 Task: Select transit view around selected location Colonial Williamsburg, Virginia, United States and check out the nearest train station
Action: Mouse moved to (161, 180)
Screenshot: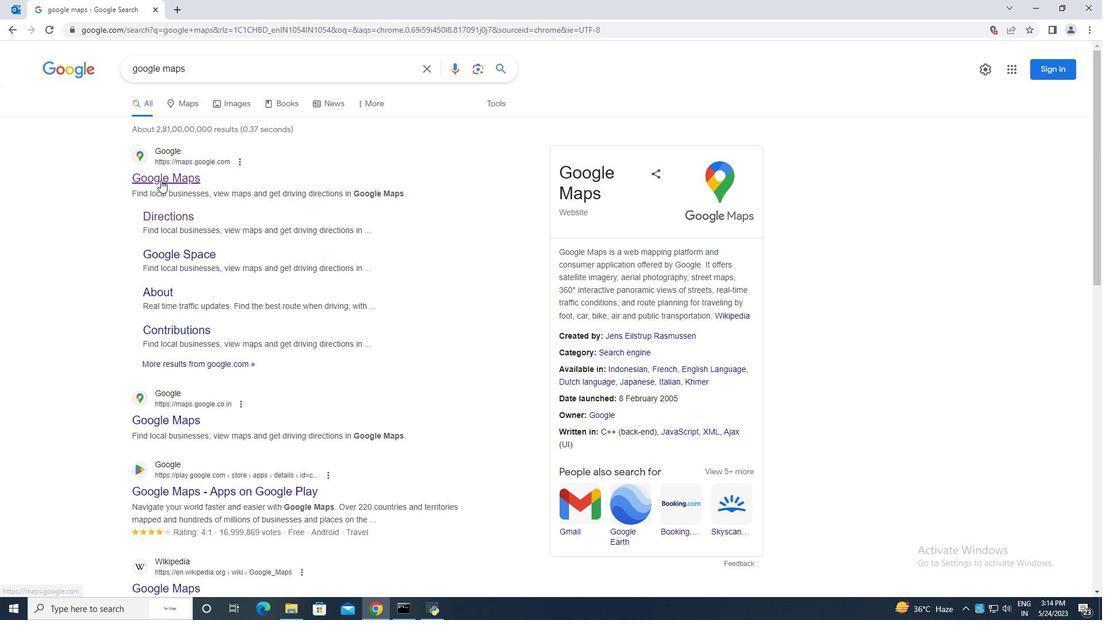 
Action: Mouse pressed left at (161, 180)
Screenshot: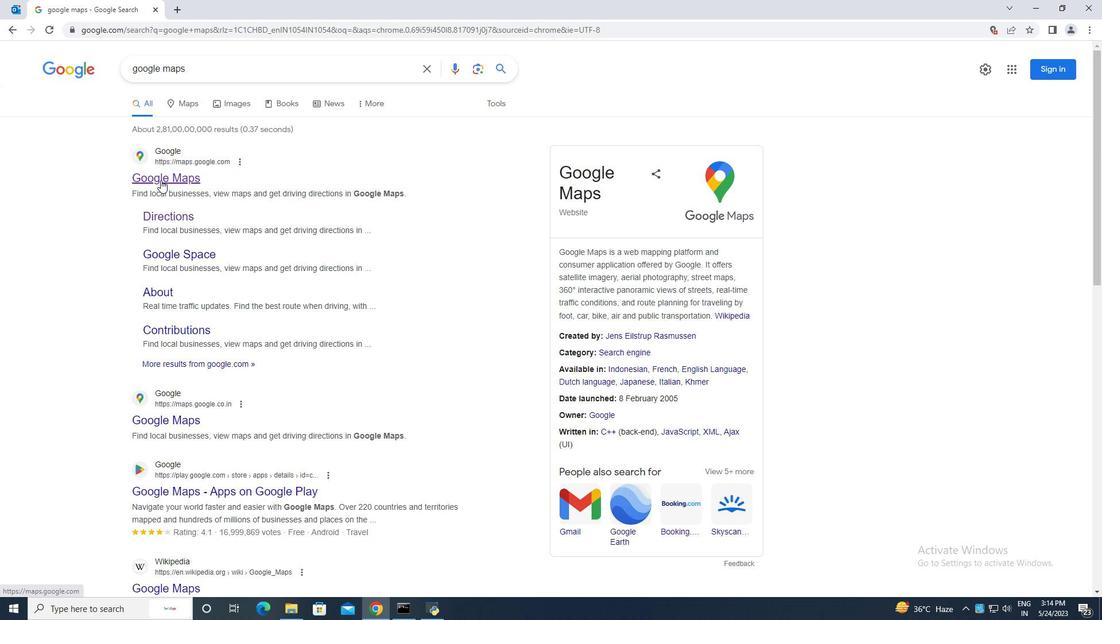 
Action: Mouse moved to (134, 59)
Screenshot: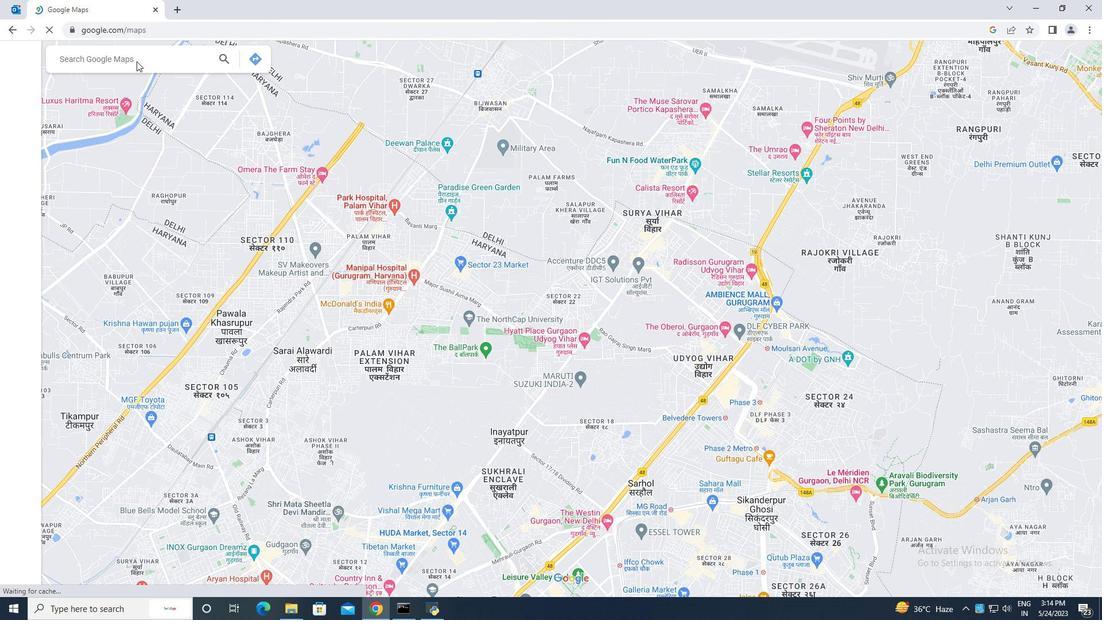 
Action: Mouse pressed left at (134, 59)
Screenshot: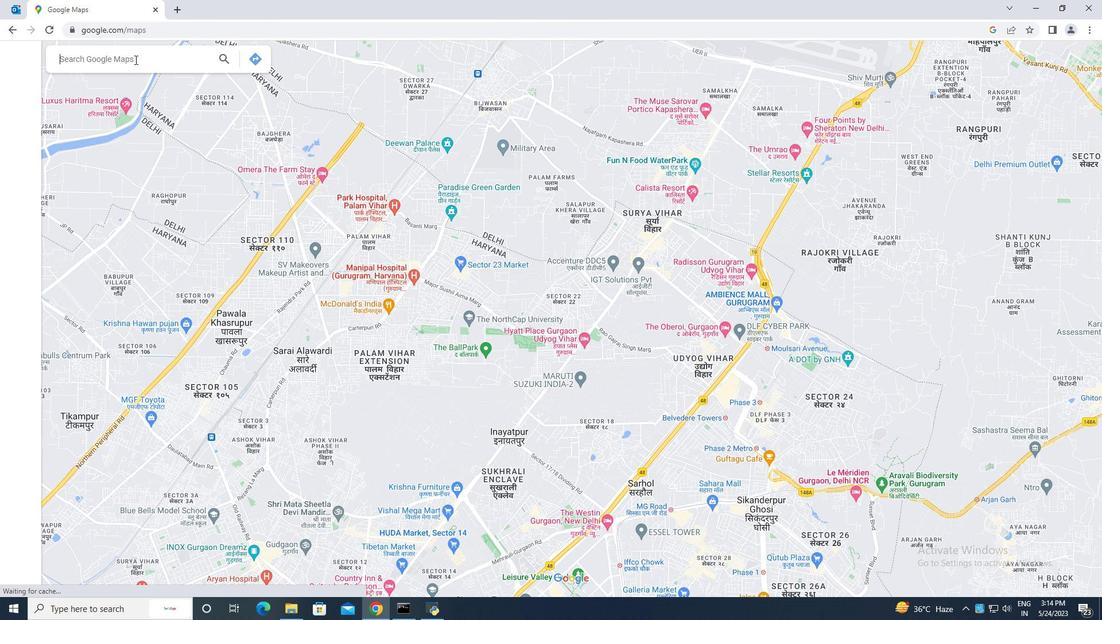 
Action: Mouse moved to (138, 45)
Screenshot: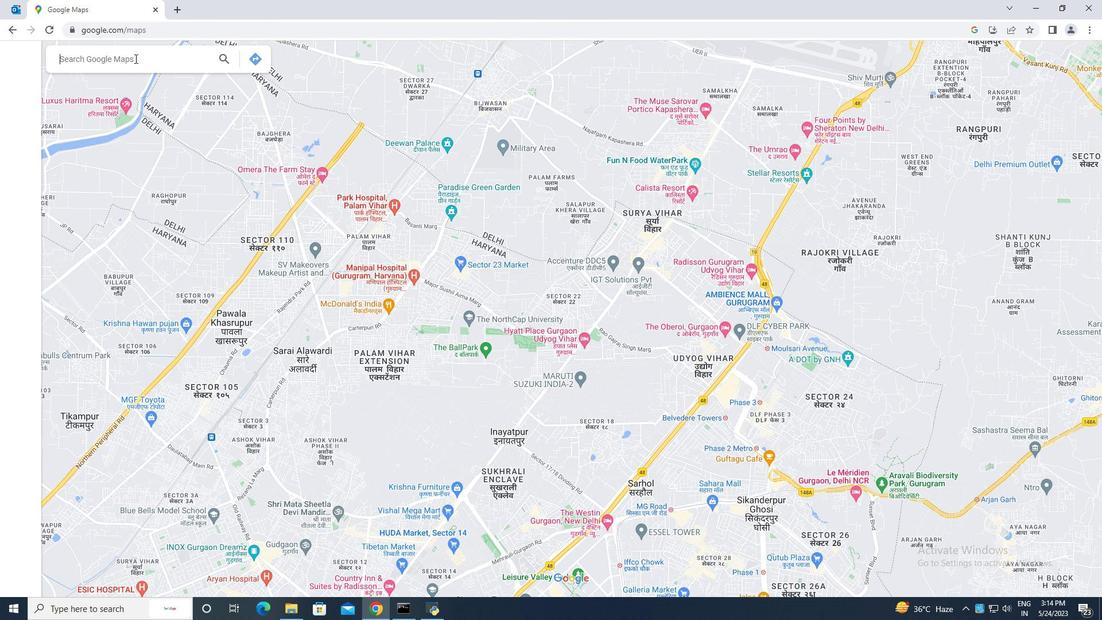 
Action: Key pressed colonial<Key.space>e<Key.backspace>williamsburg<Key.space>virginia<Key.space>s<Key.backspace>us<Key.enter>
Screenshot: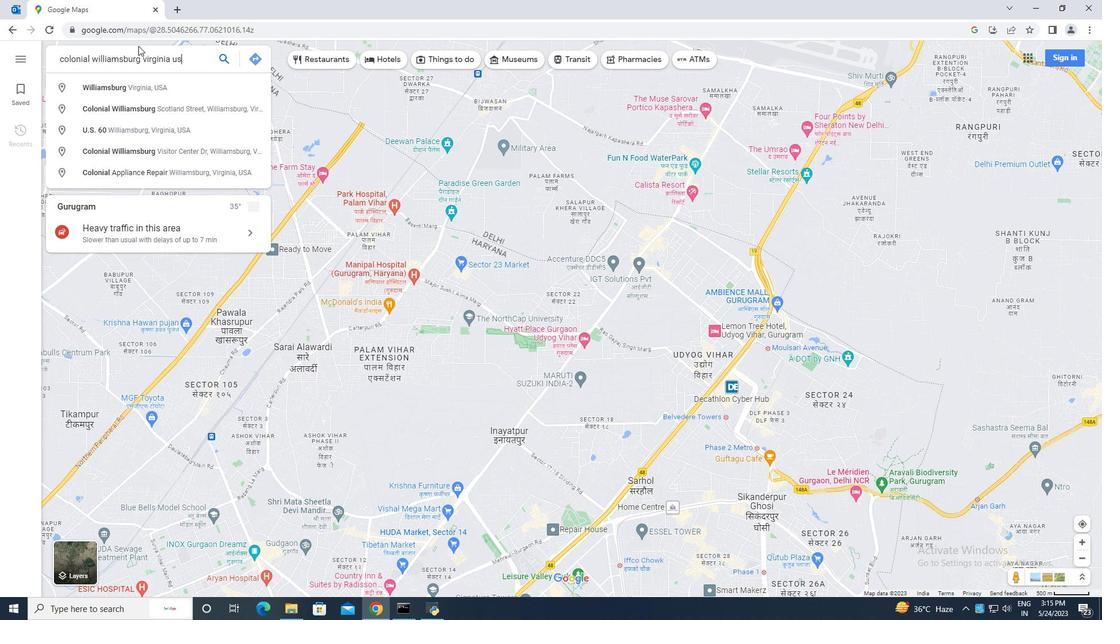
Action: Mouse moved to (186, 59)
Screenshot: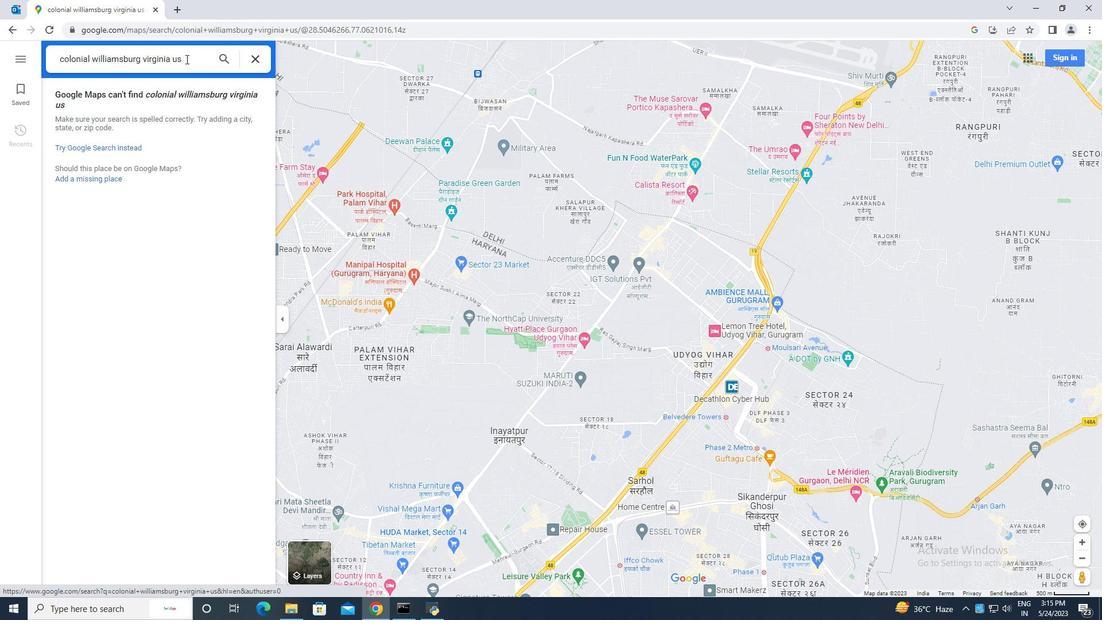 
Action: Key pressed <Key.backspace><Key.backspace><Key.backspace>
Screenshot: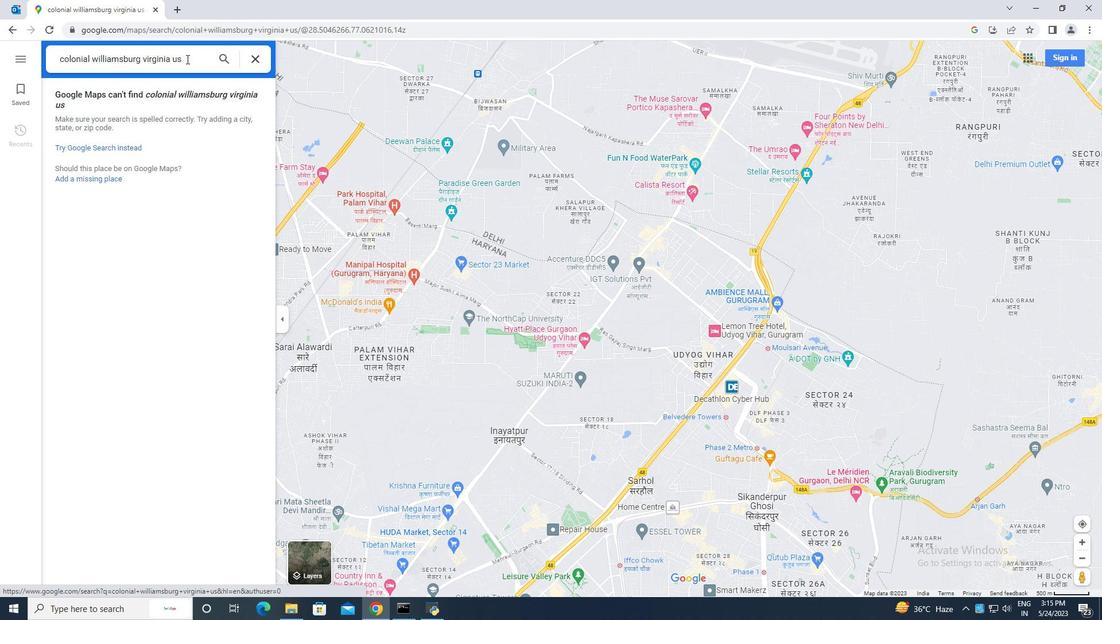 
Action: Mouse moved to (194, 62)
Screenshot: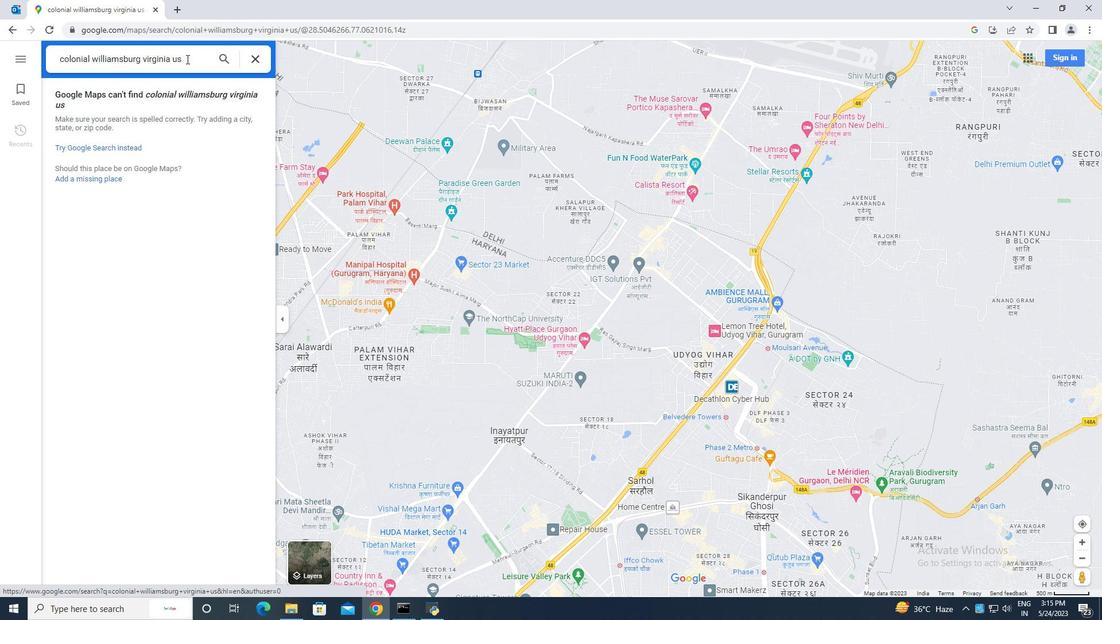 
Action: Mouse pressed left at (194, 62)
Screenshot: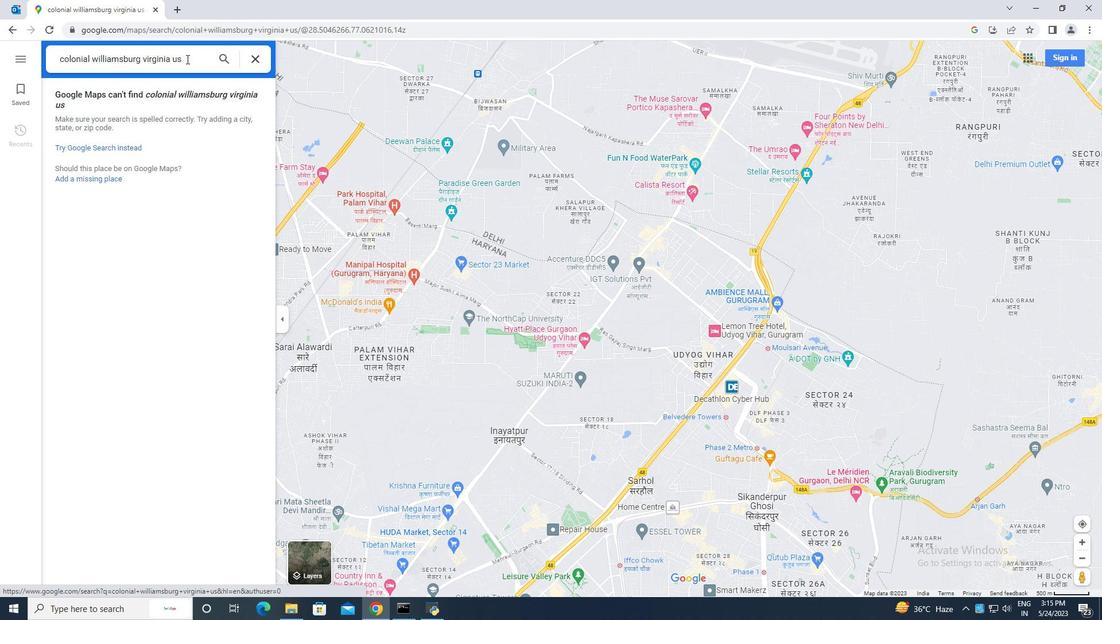 
Action: Key pressed <Key.backspace><Key.backspace>
Screenshot: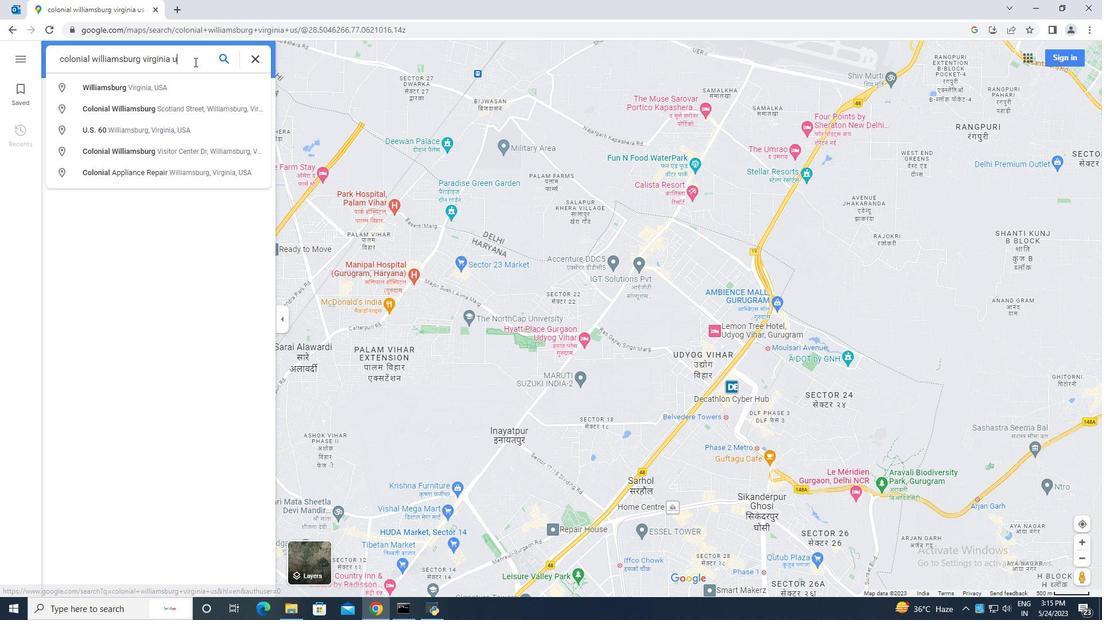 
Action: Mouse moved to (184, 85)
Screenshot: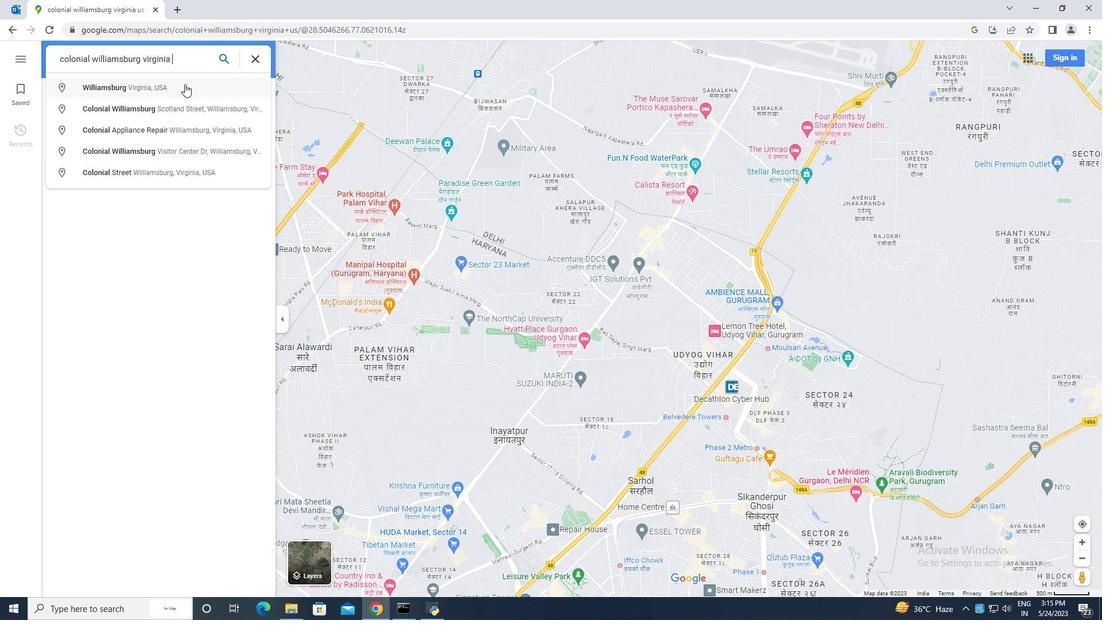 
Action: Mouse pressed left at (184, 85)
Screenshot: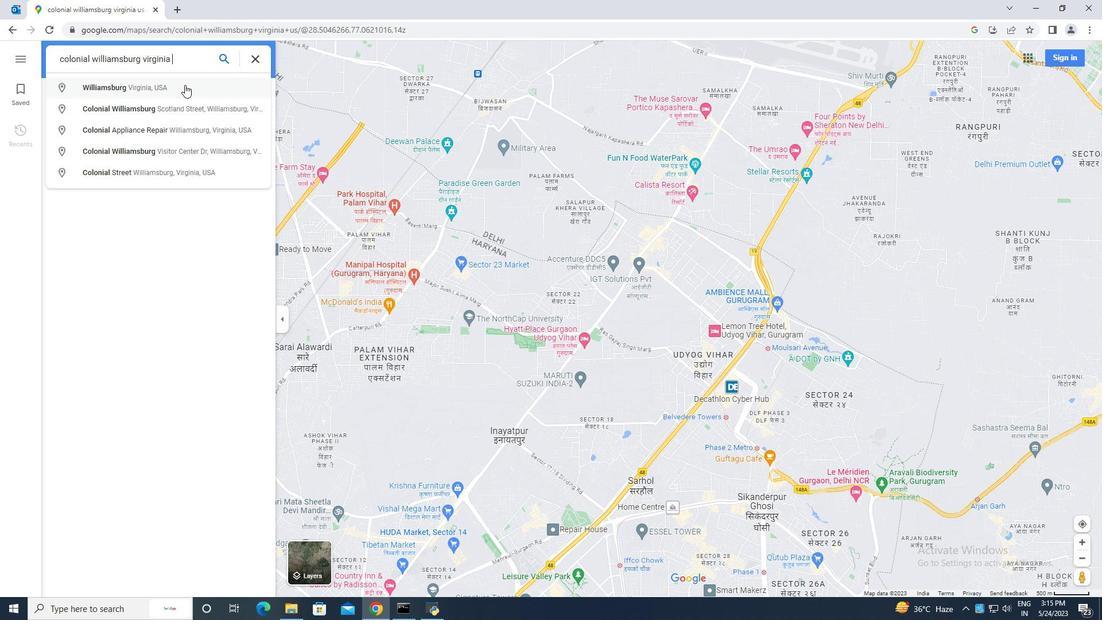 
Action: Mouse moved to (468, 60)
Screenshot: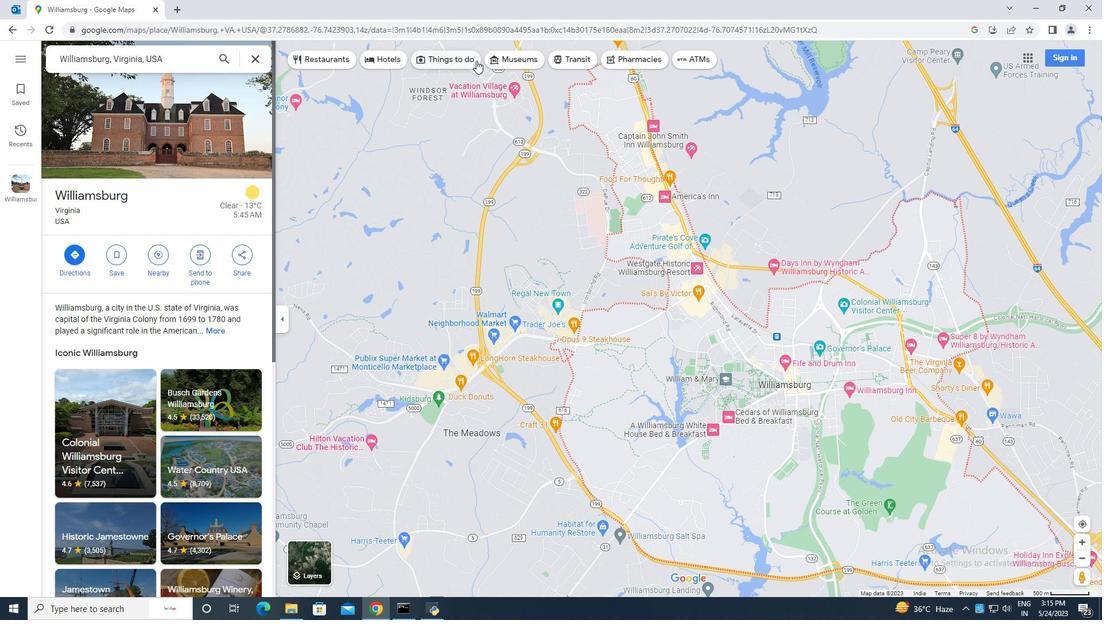 
Action: Mouse pressed left at (468, 60)
Screenshot: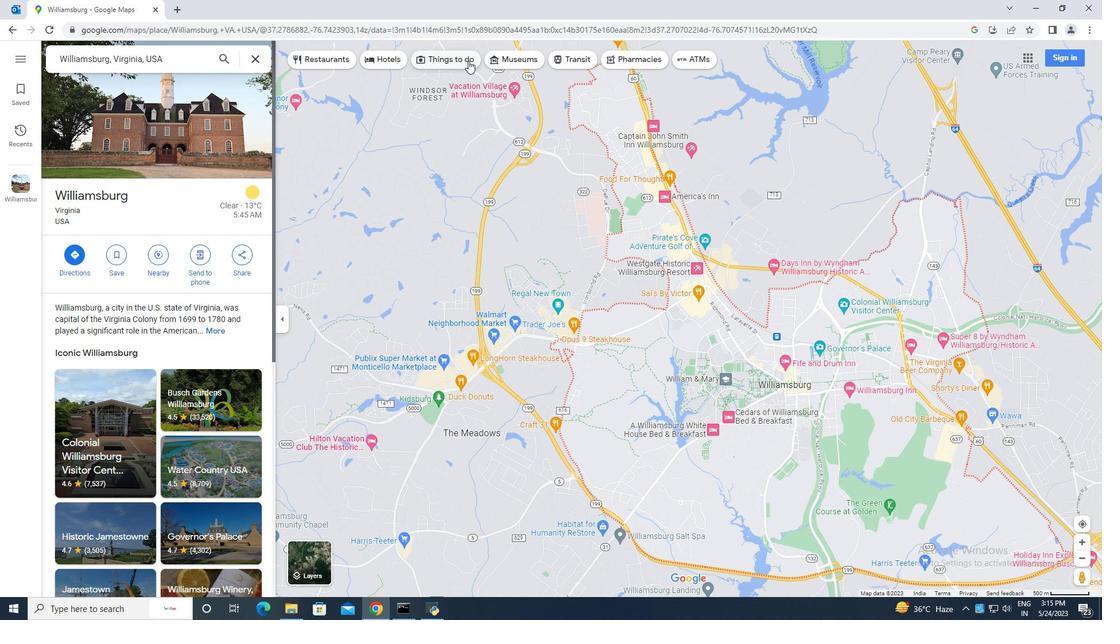 
Action: Mouse moved to (256, 59)
Screenshot: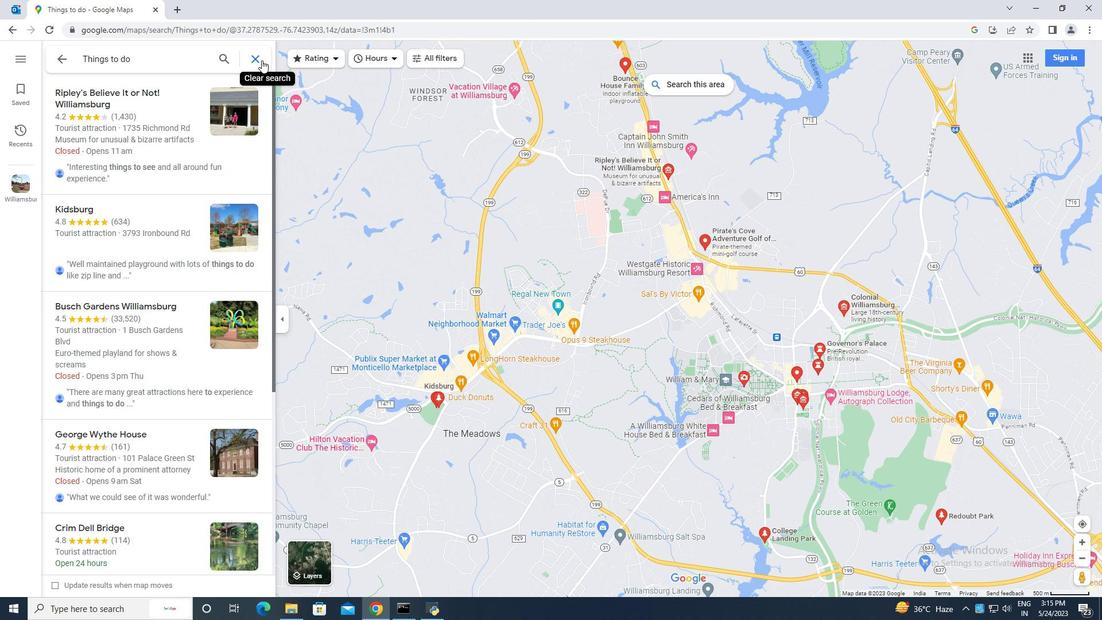 
Action: Mouse pressed left at (256, 59)
Screenshot: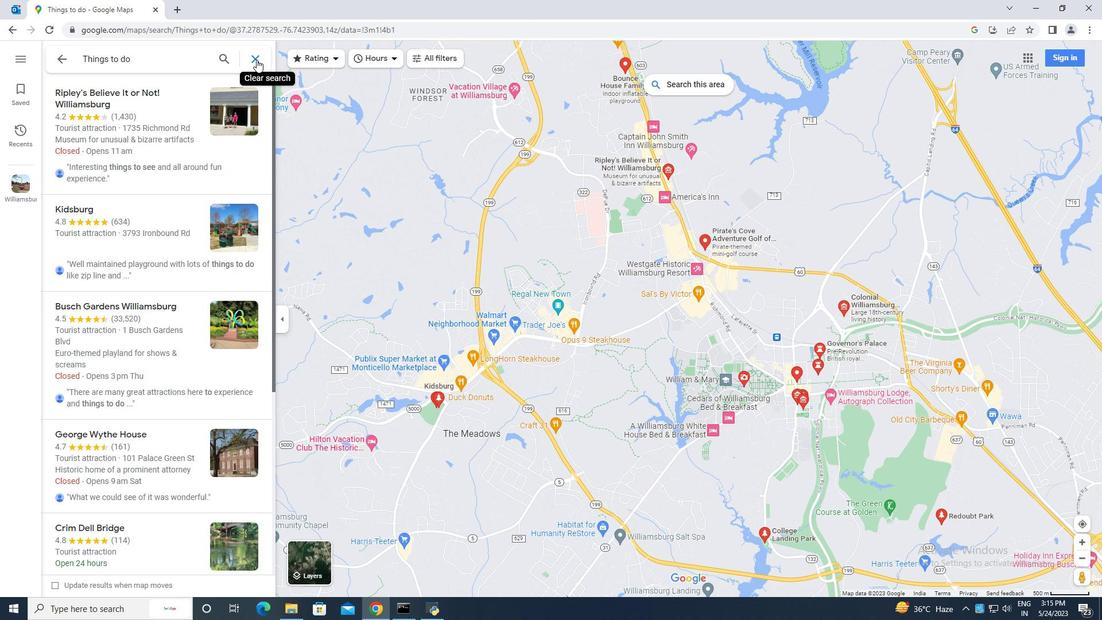 
Action: Mouse moved to (496, 558)
Screenshot: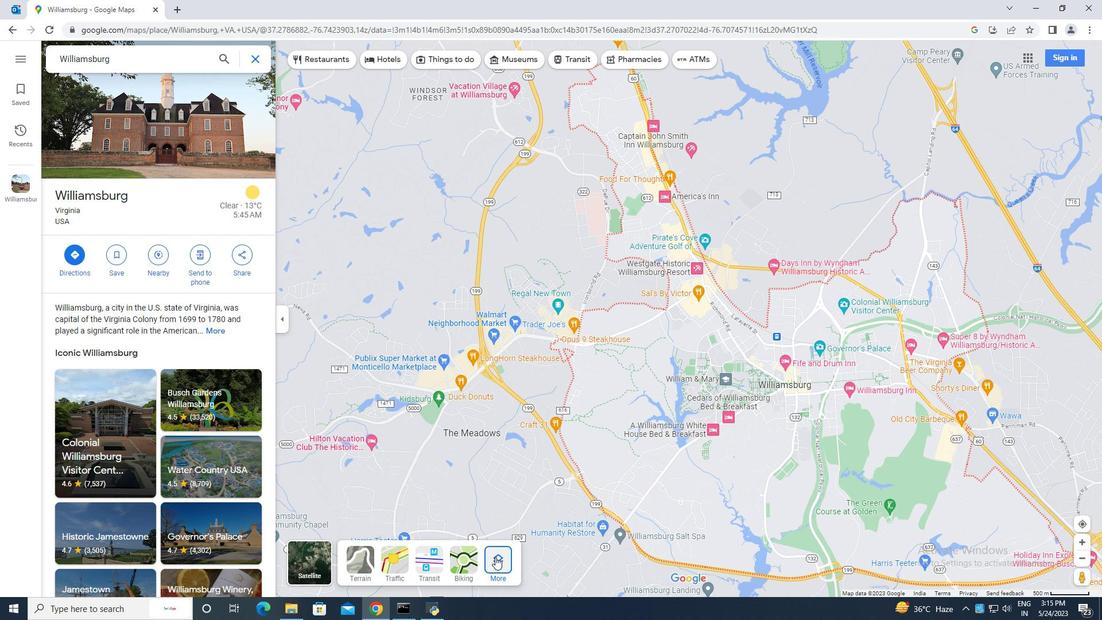 
Action: Mouse pressed left at (496, 558)
Screenshot: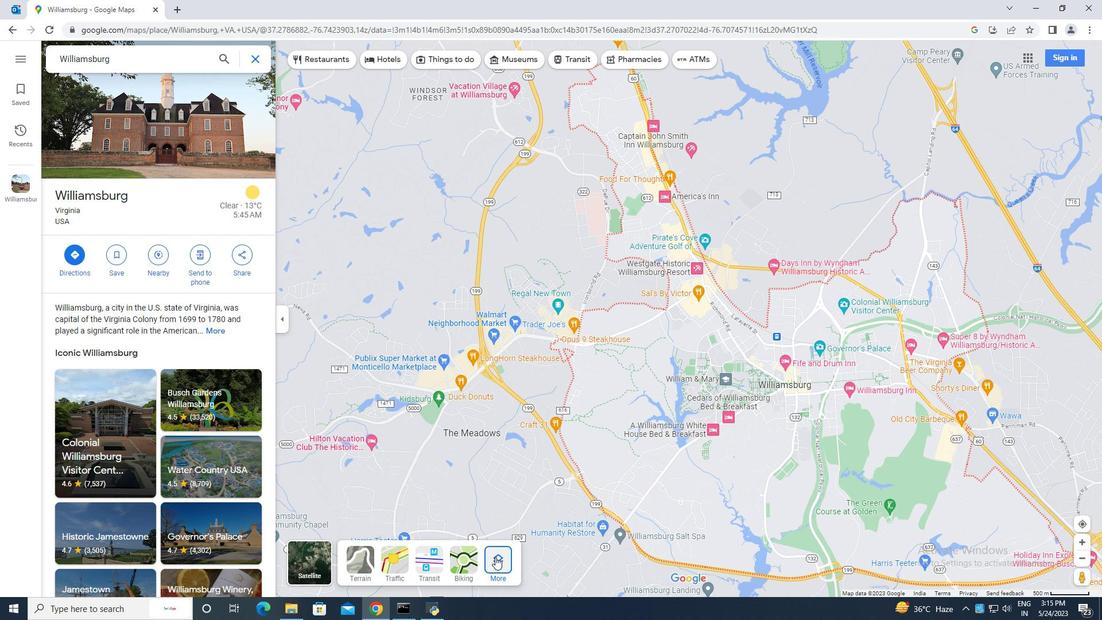 
Action: Mouse moved to (344, 482)
Screenshot: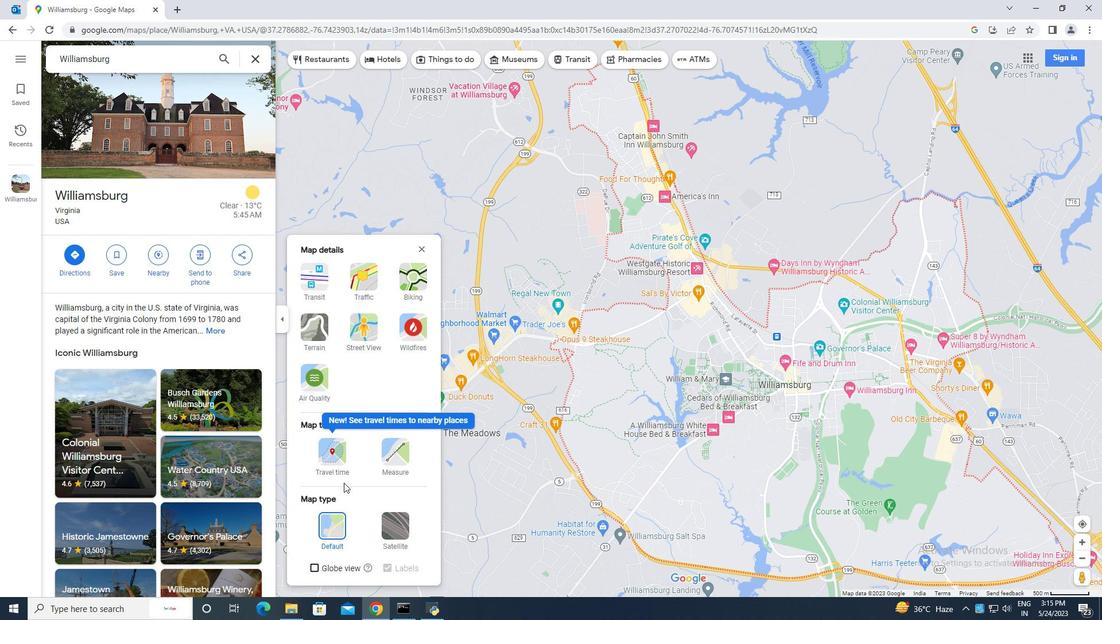 
Action: Mouse scrolled (344, 481) with delta (0, 0)
Screenshot: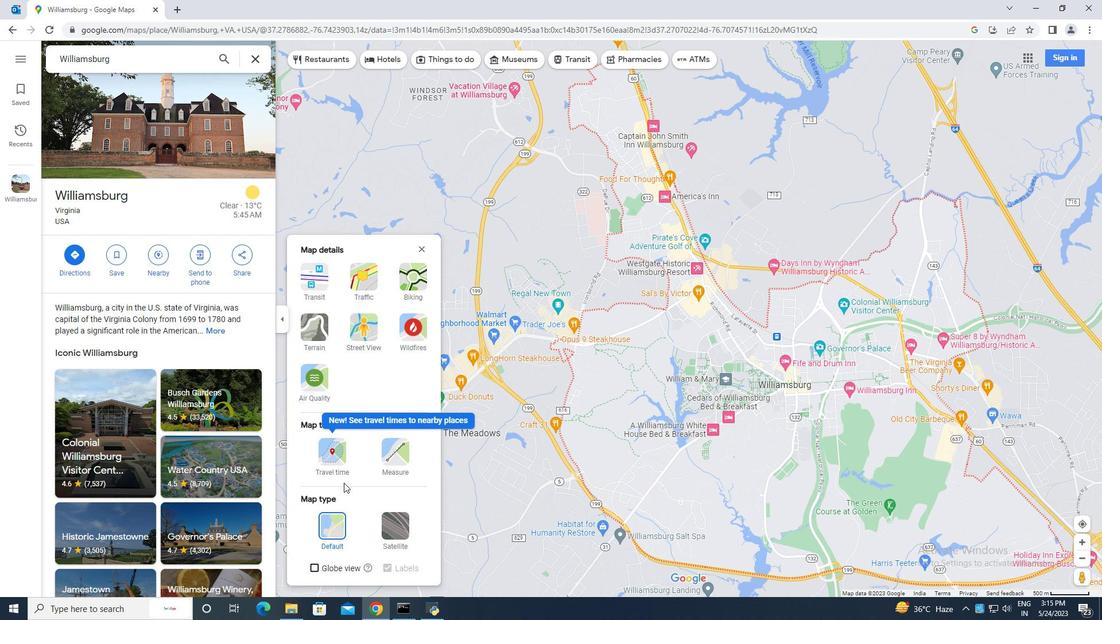 
Action: Mouse scrolled (344, 481) with delta (0, 0)
Screenshot: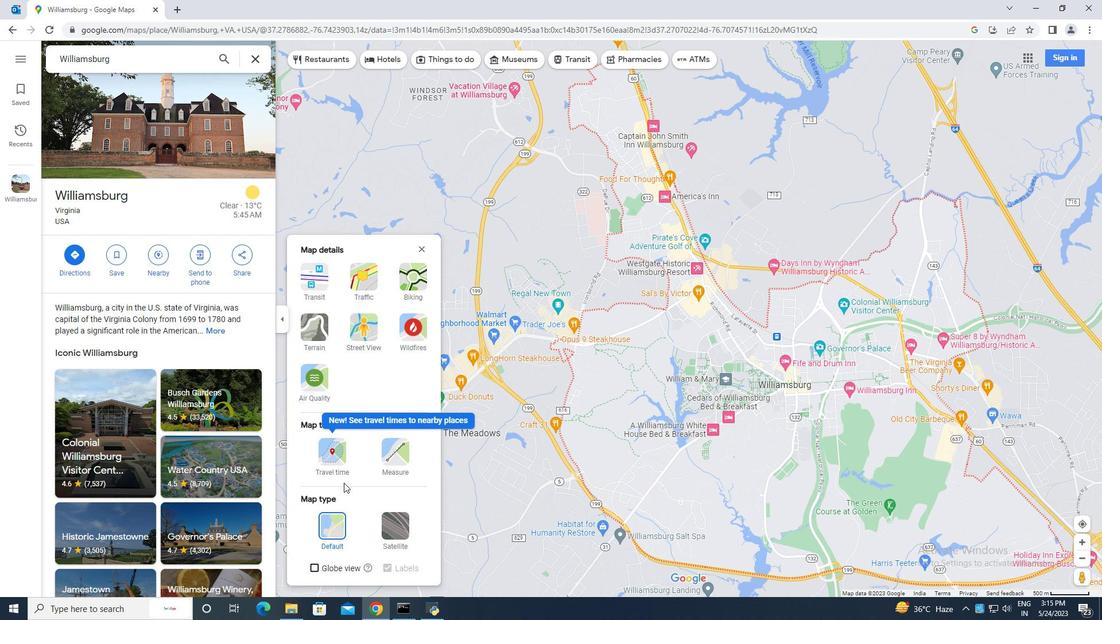 
Action: Mouse scrolled (344, 481) with delta (0, 0)
Screenshot: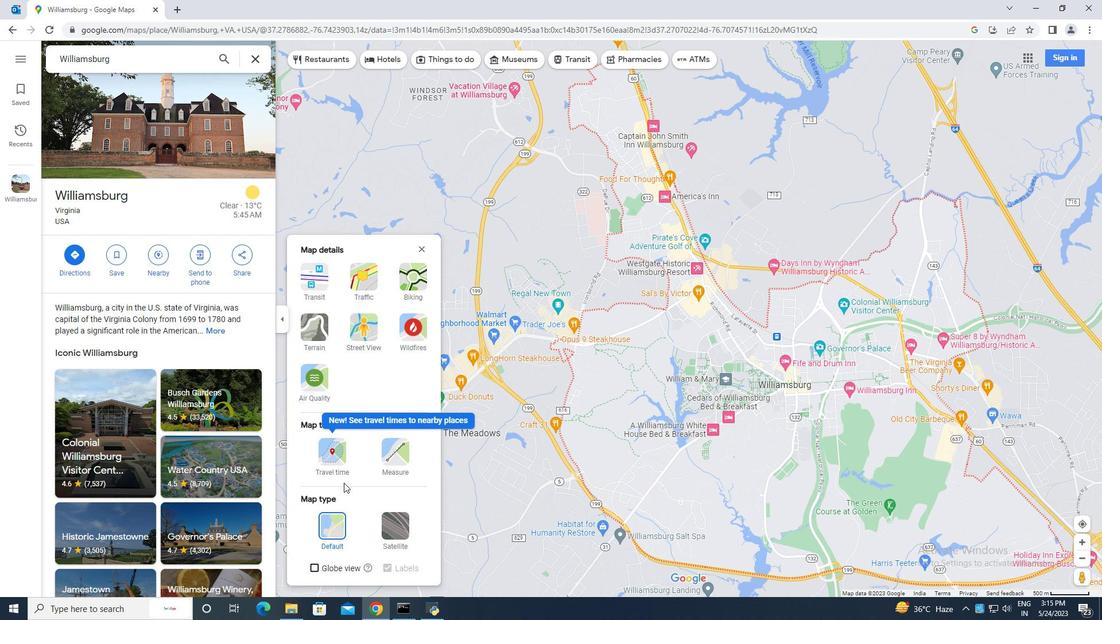 
Action: Mouse moved to (388, 176)
Screenshot: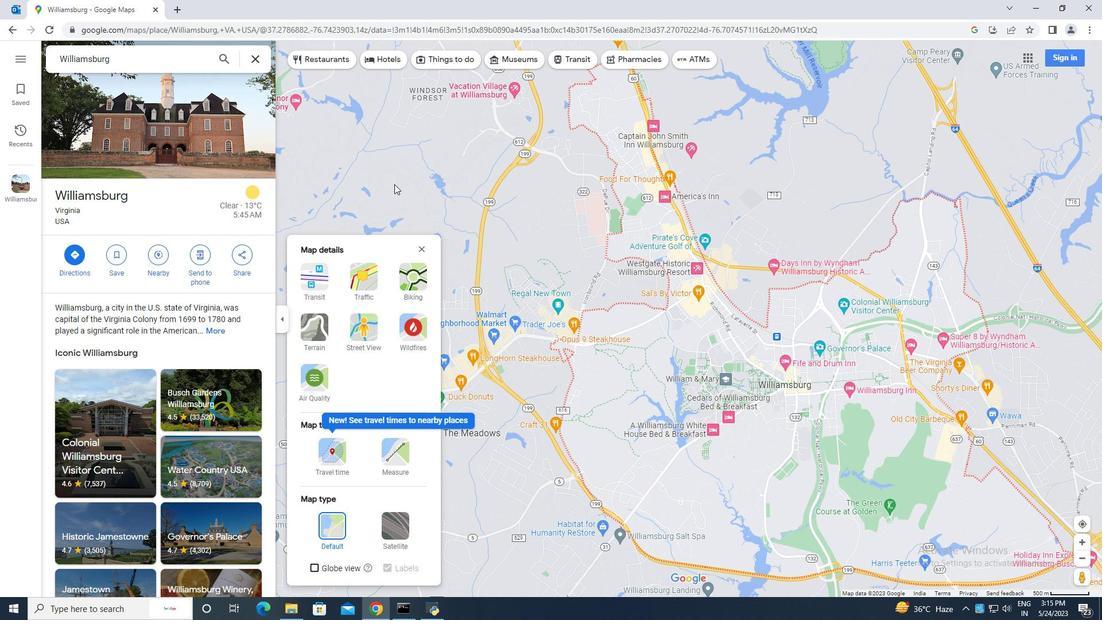 
Action: Mouse pressed left at (388, 176)
Screenshot: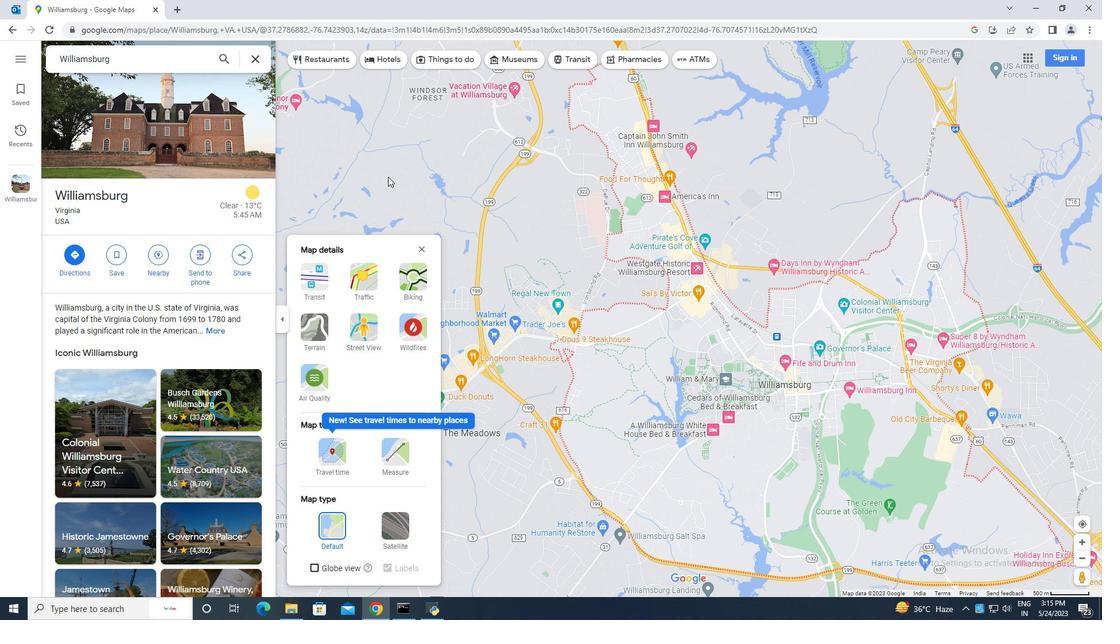 
Action: Mouse moved to (422, 247)
Screenshot: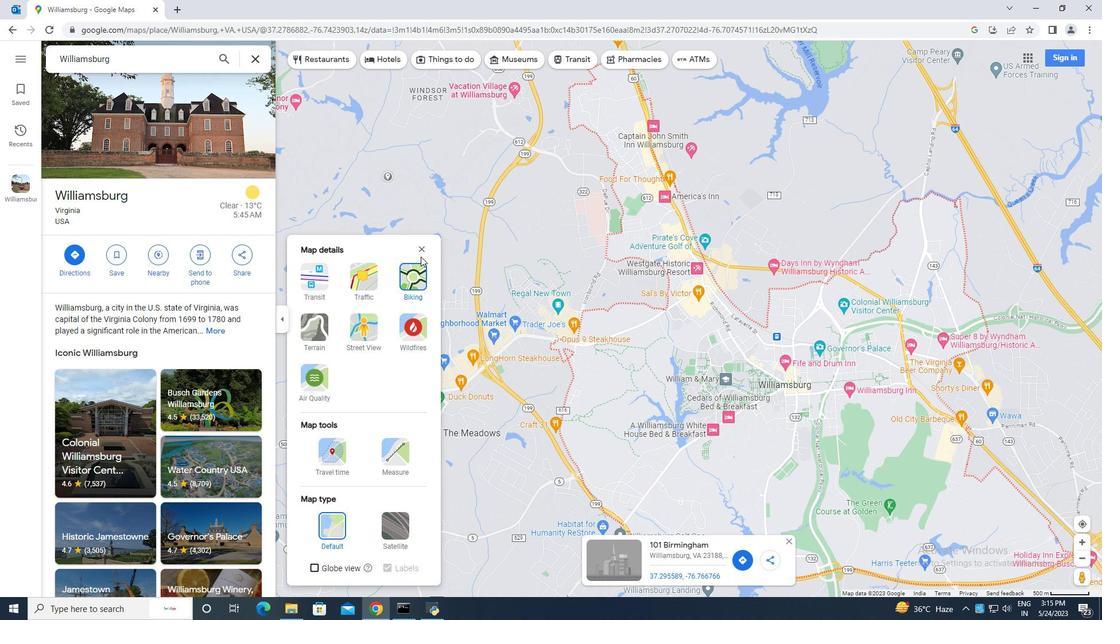 
Action: Mouse pressed left at (422, 247)
Screenshot: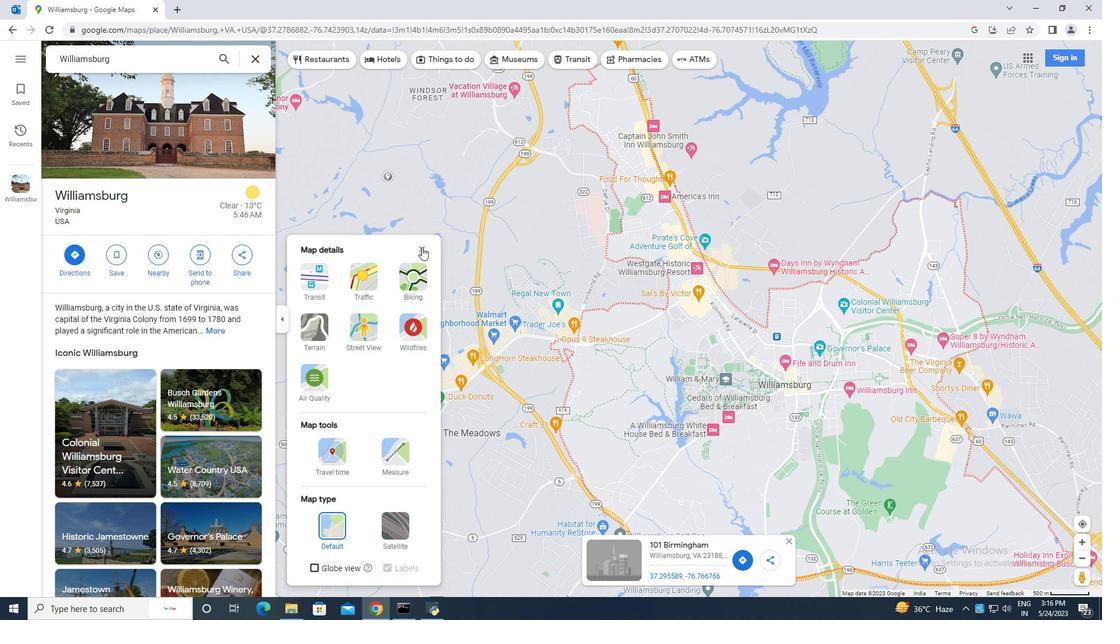 
Action: Mouse moved to (389, 244)
Screenshot: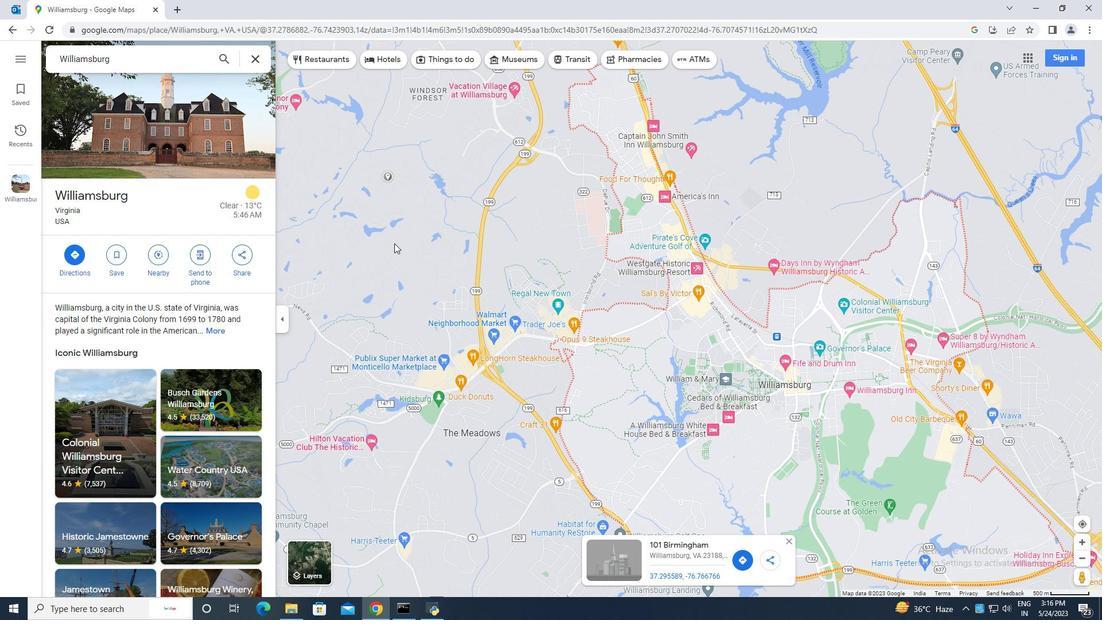 
Action: Mouse scrolled (389, 244) with delta (0, 0)
Screenshot: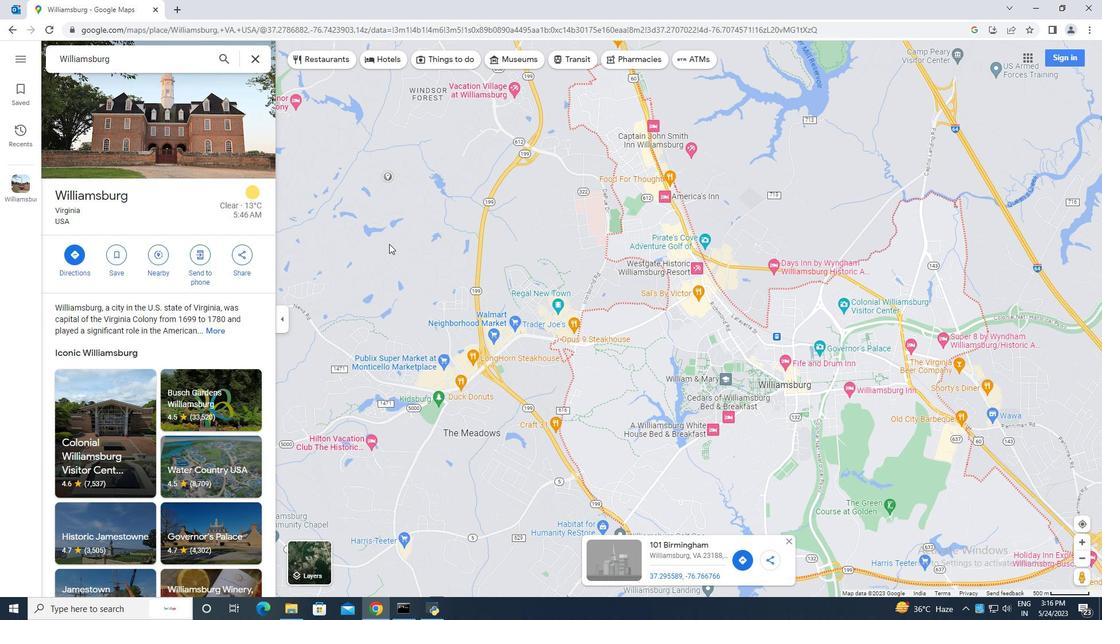 
Action: Mouse scrolled (389, 244) with delta (0, 0)
Screenshot: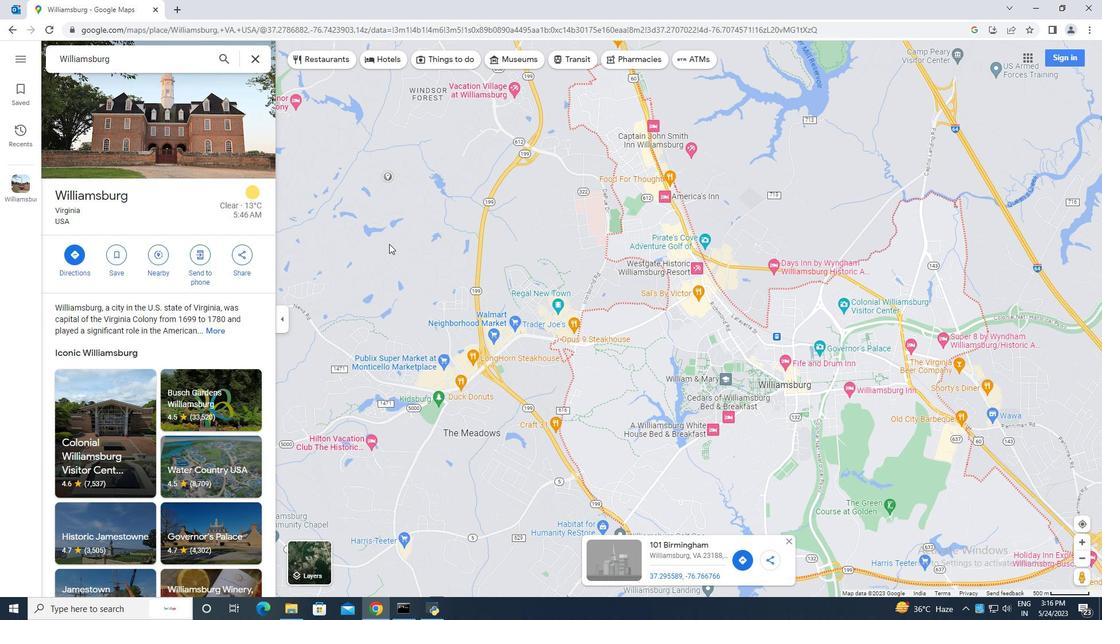 
Action: Mouse scrolled (389, 244) with delta (0, 0)
Screenshot: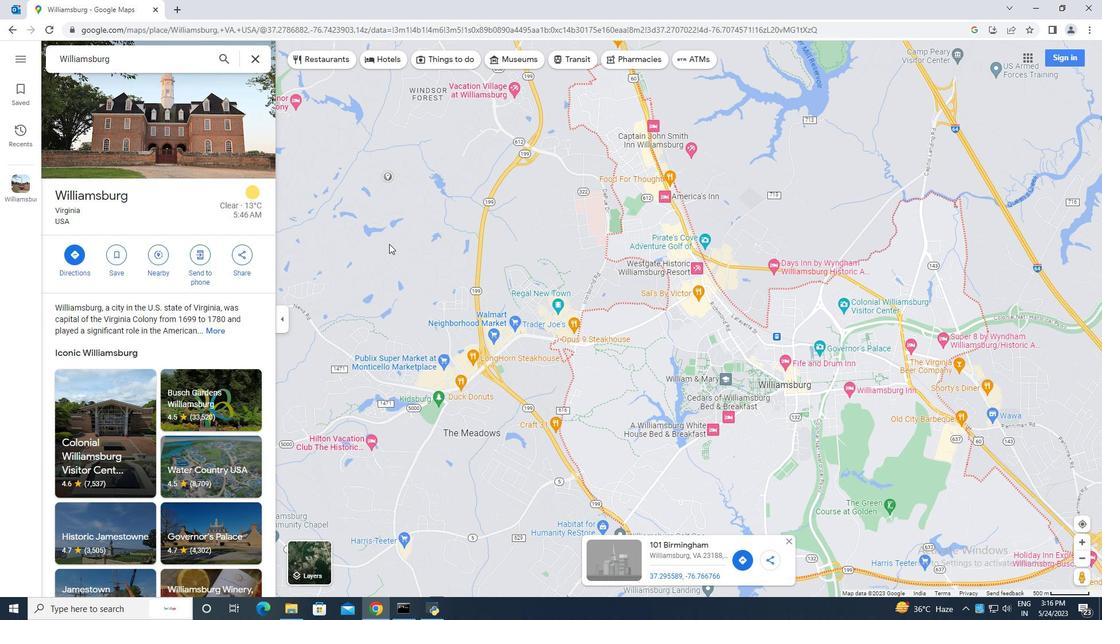 
Action: Mouse scrolled (389, 243) with delta (0, 0)
Screenshot: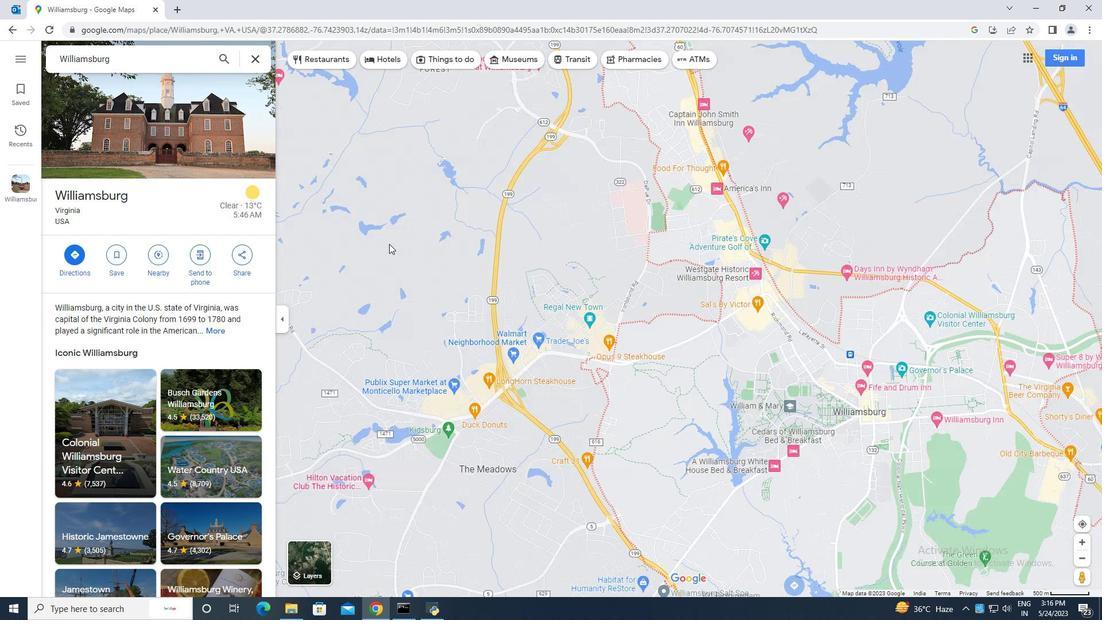 
Action: Mouse scrolled (389, 243) with delta (0, 0)
Screenshot: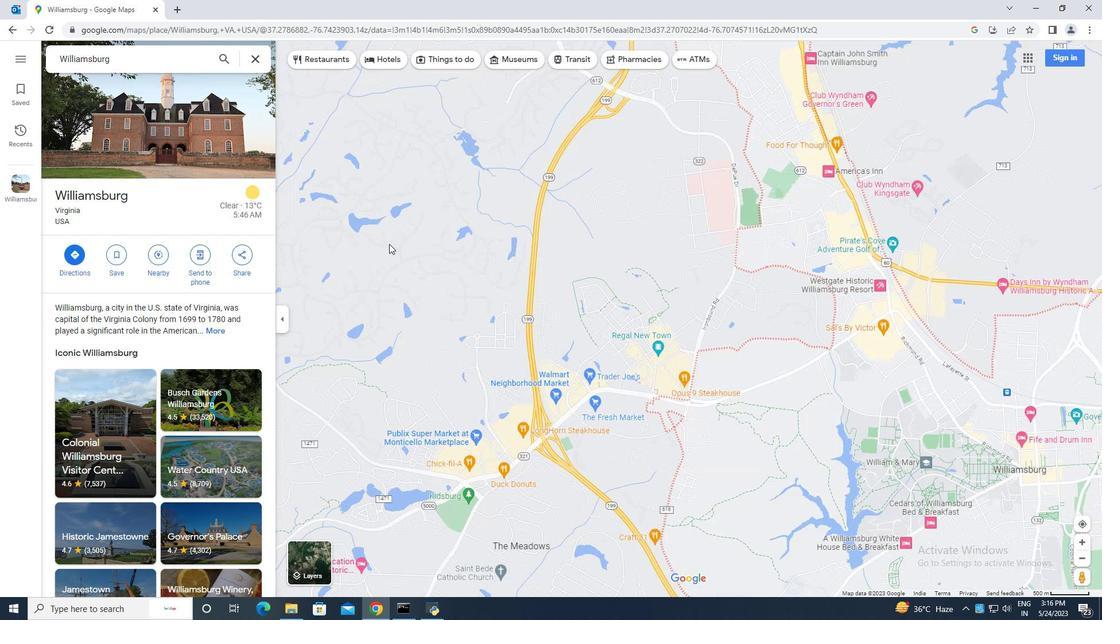 
Action: Mouse scrolled (389, 243) with delta (0, 0)
Screenshot: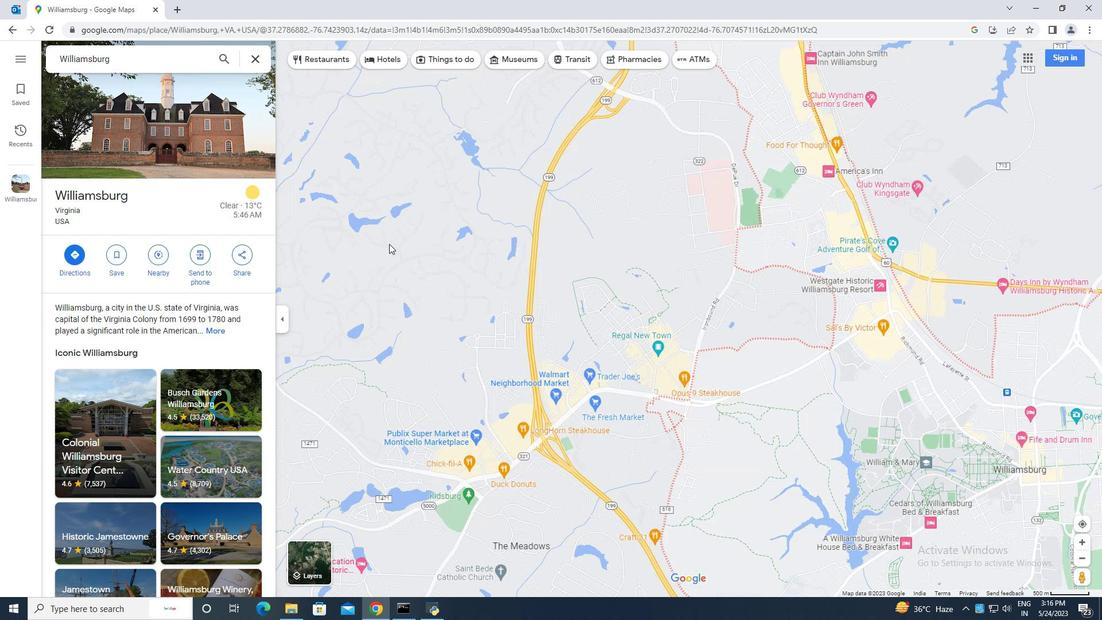 
Action: Mouse scrolled (389, 243) with delta (0, 0)
Screenshot: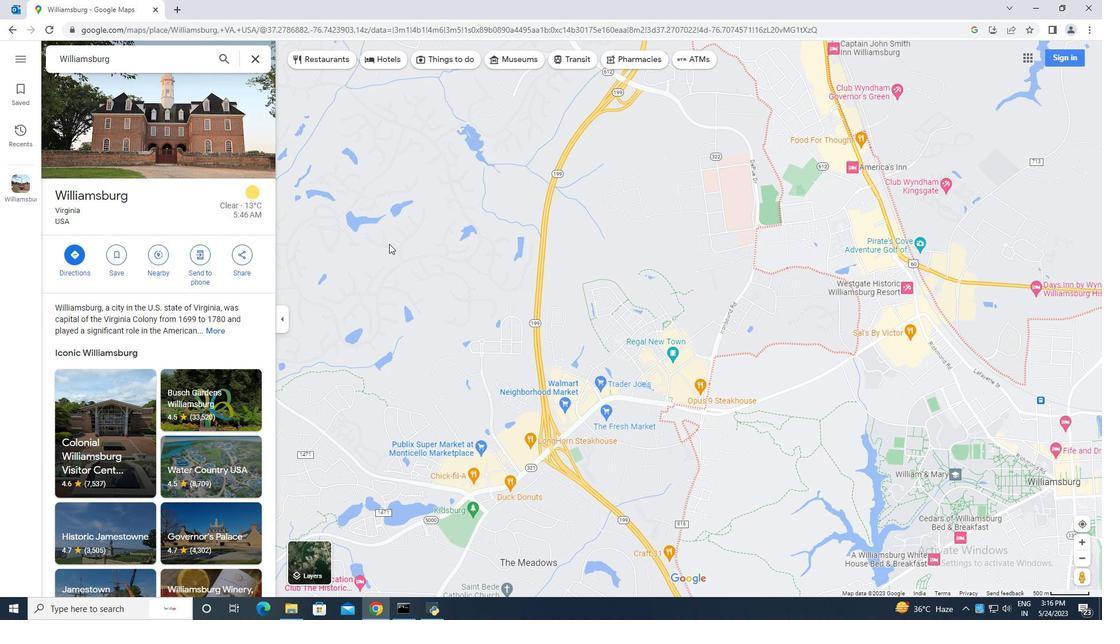 
Action: Mouse scrolled (389, 243) with delta (0, 0)
Screenshot: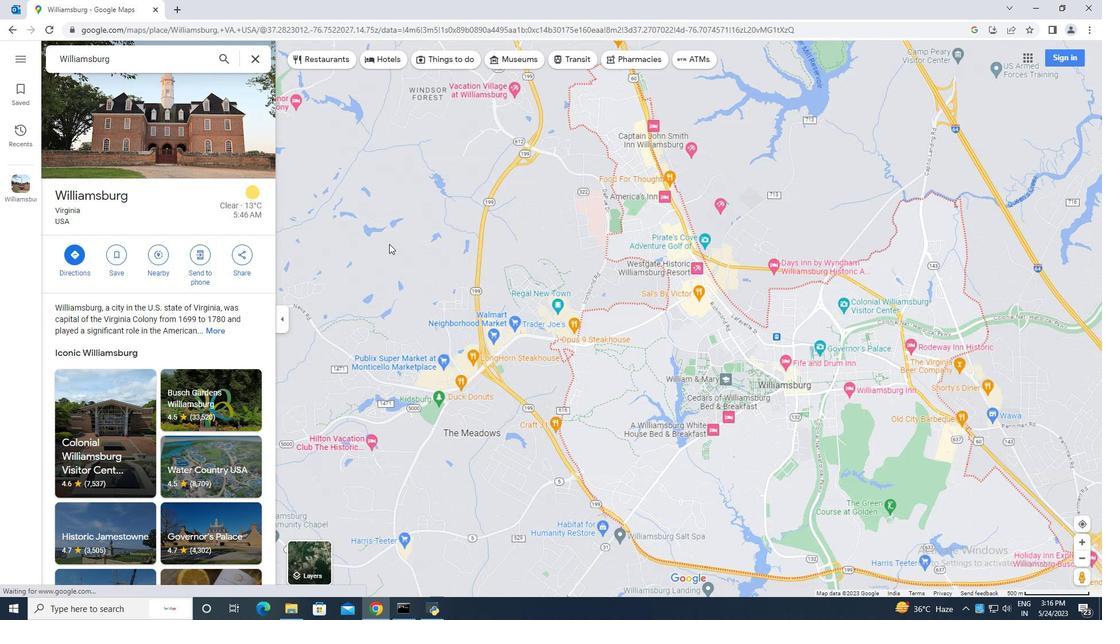
Action: Mouse scrolled (389, 243) with delta (0, 0)
Screenshot: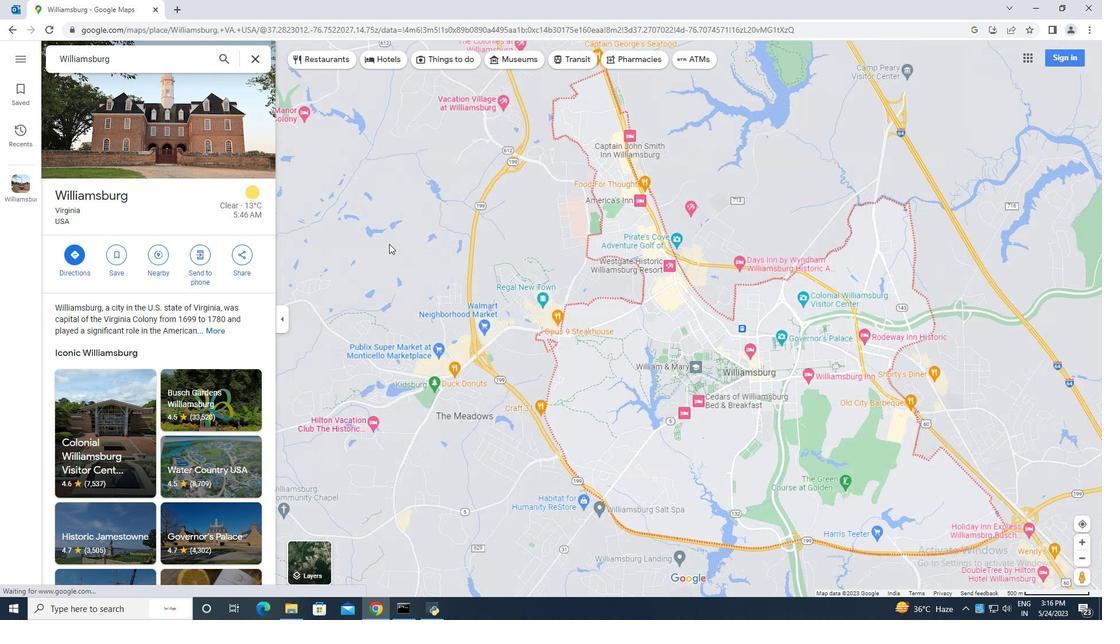 
Action: Mouse moved to (574, 62)
Screenshot: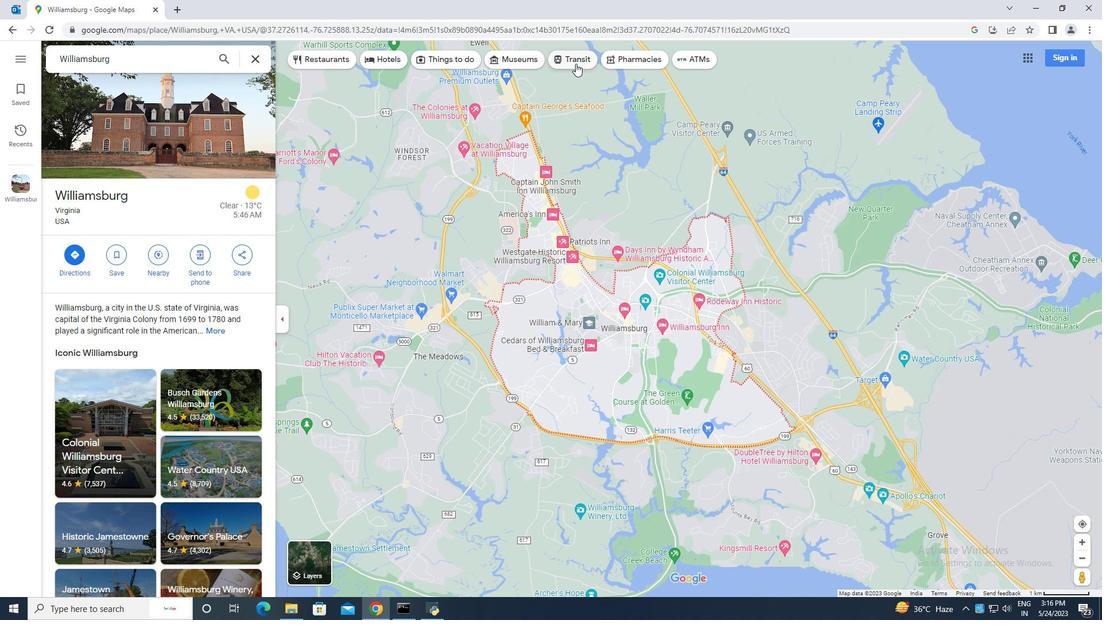 
Action: Mouse pressed left at (574, 62)
Screenshot: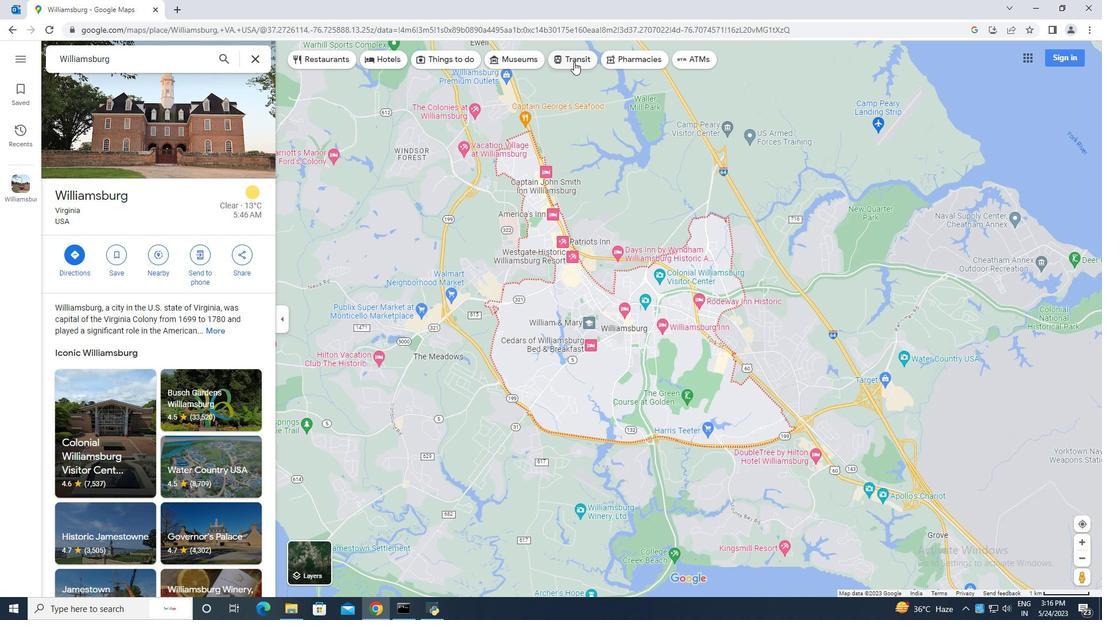 
Action: Mouse moved to (143, 205)
Screenshot: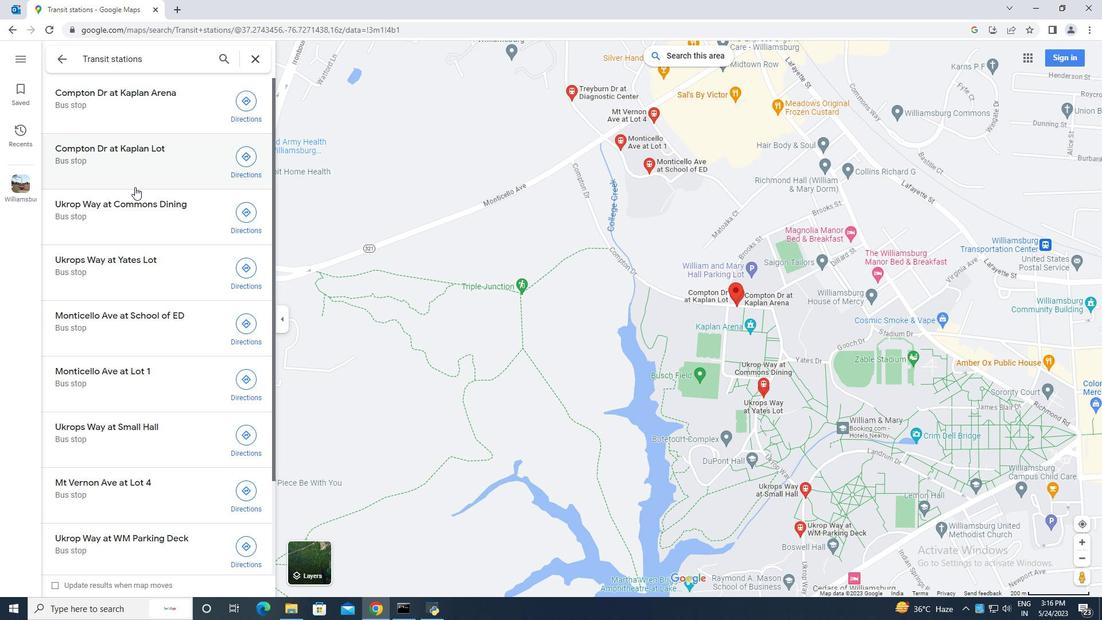 
Action: Mouse scrolled (143, 205) with delta (0, 0)
Screenshot: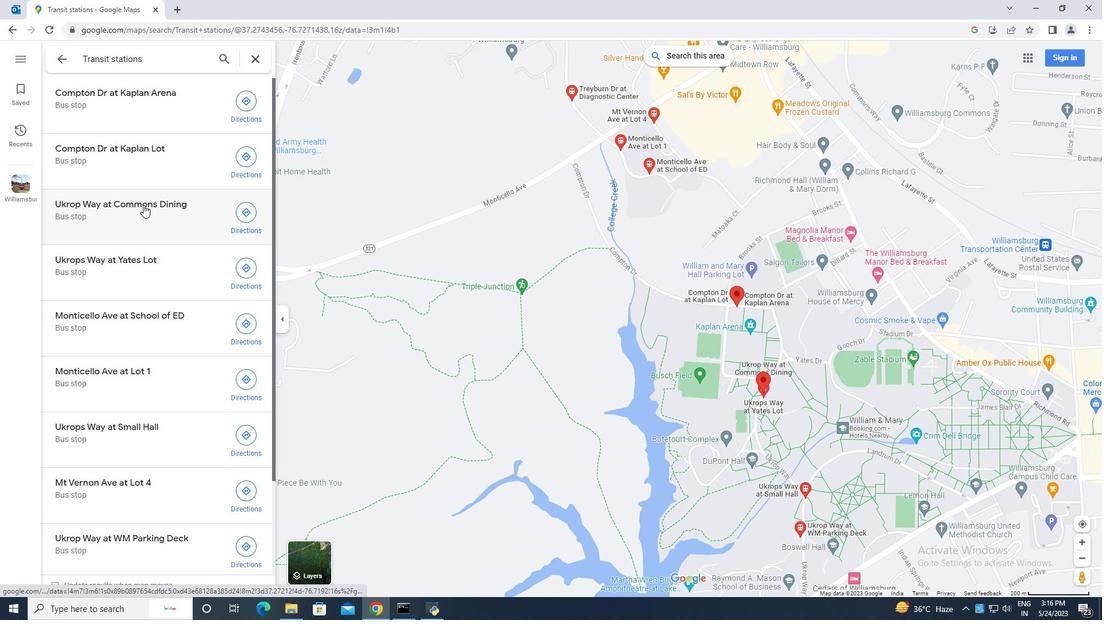 
Action: Mouse scrolled (143, 205) with delta (0, 0)
Screenshot: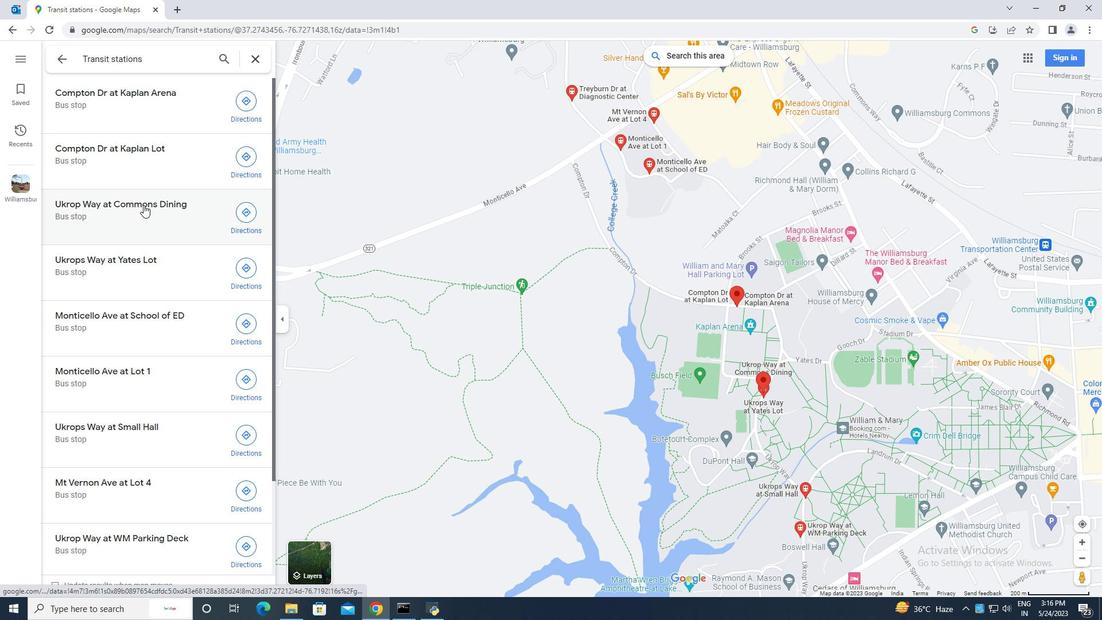 
Action: Mouse scrolled (143, 205) with delta (0, 0)
Screenshot: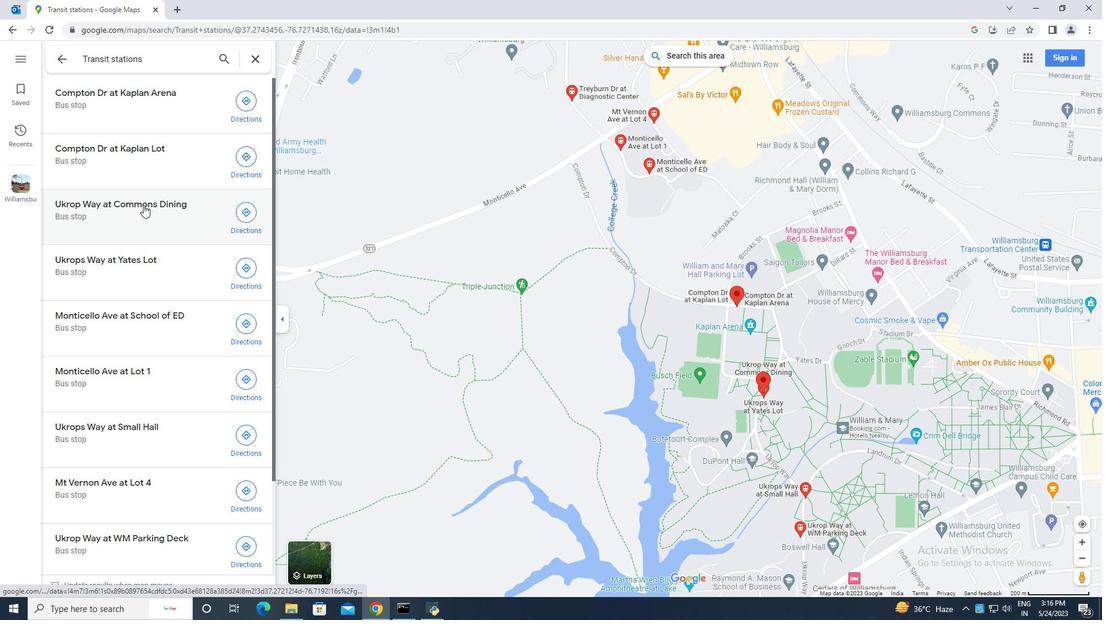 
Action: Mouse moved to (144, 205)
Screenshot: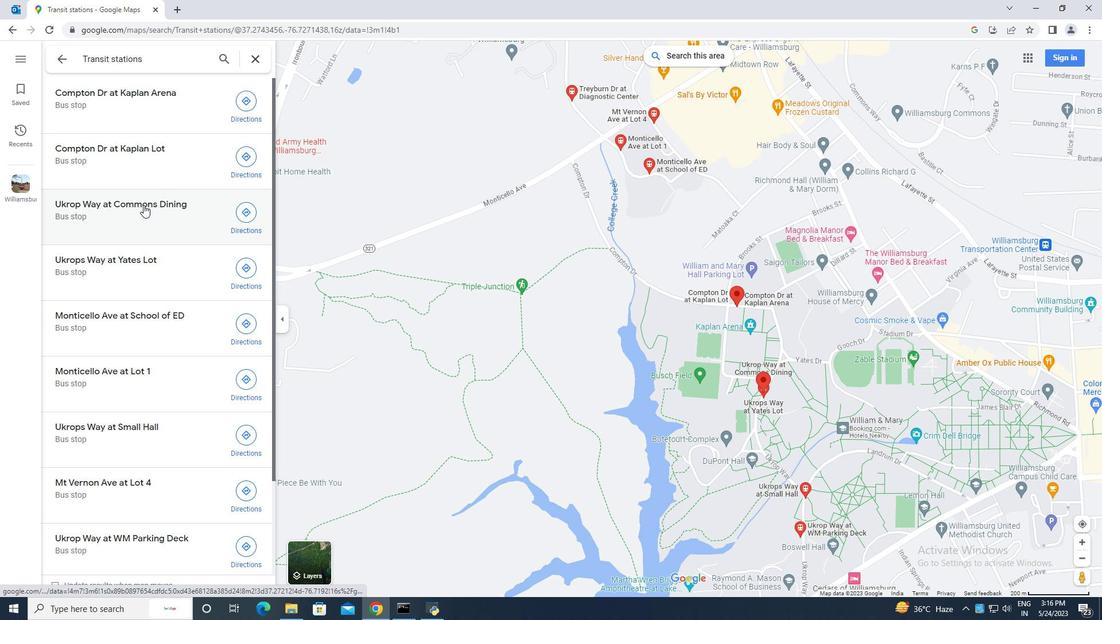 
Action: Mouse scrolled (144, 204) with delta (0, 0)
Screenshot: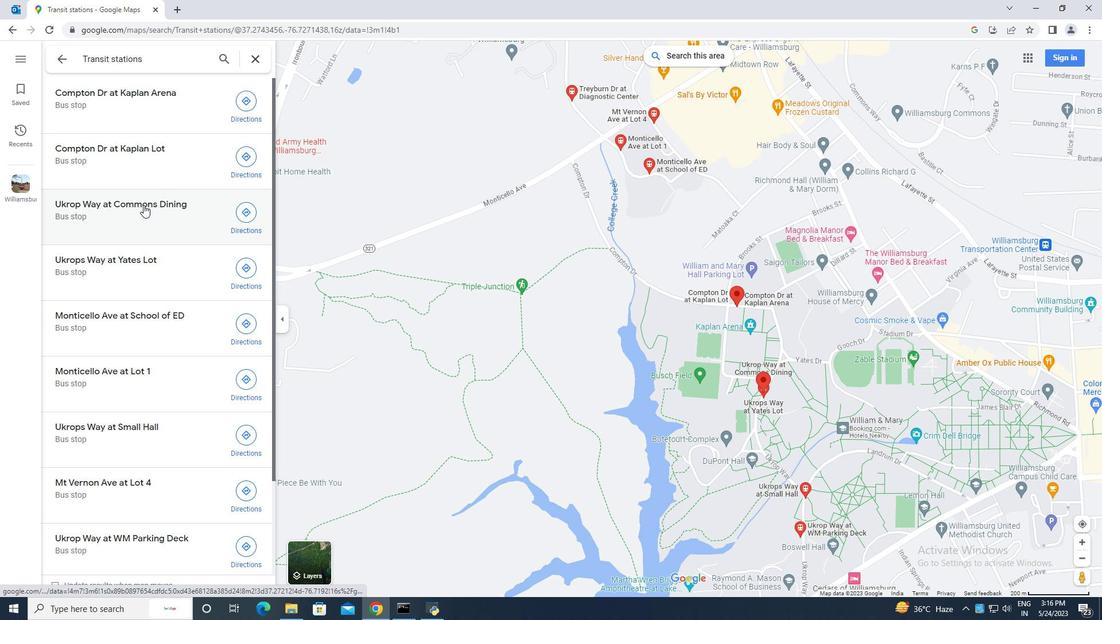 
Action: Mouse moved to (146, 206)
Screenshot: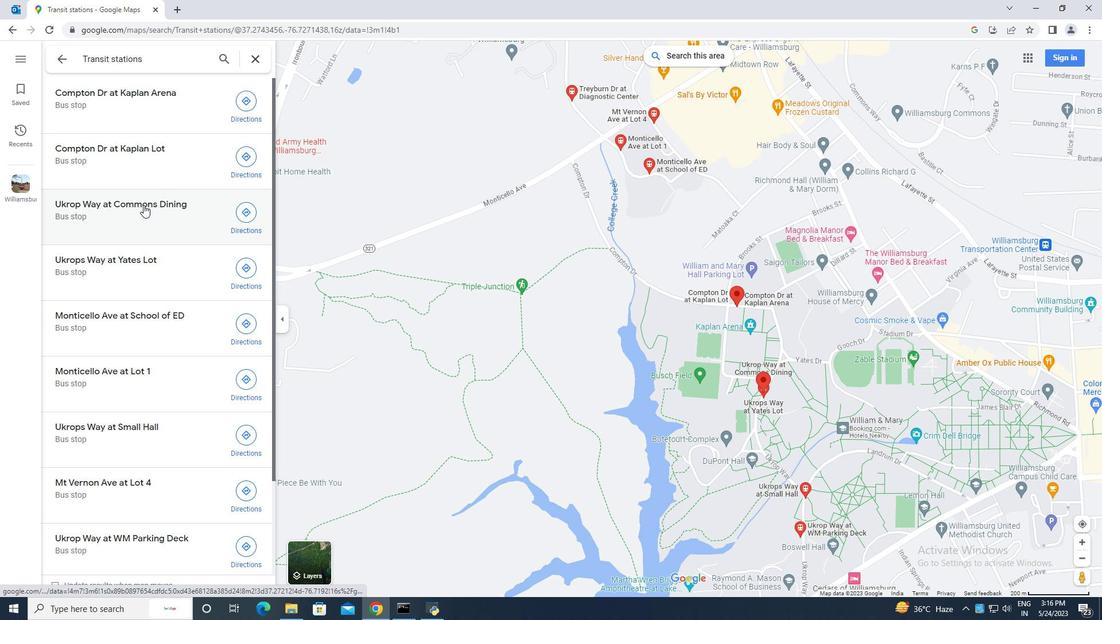 
Action: Mouse scrolled (145, 205) with delta (0, 0)
Screenshot: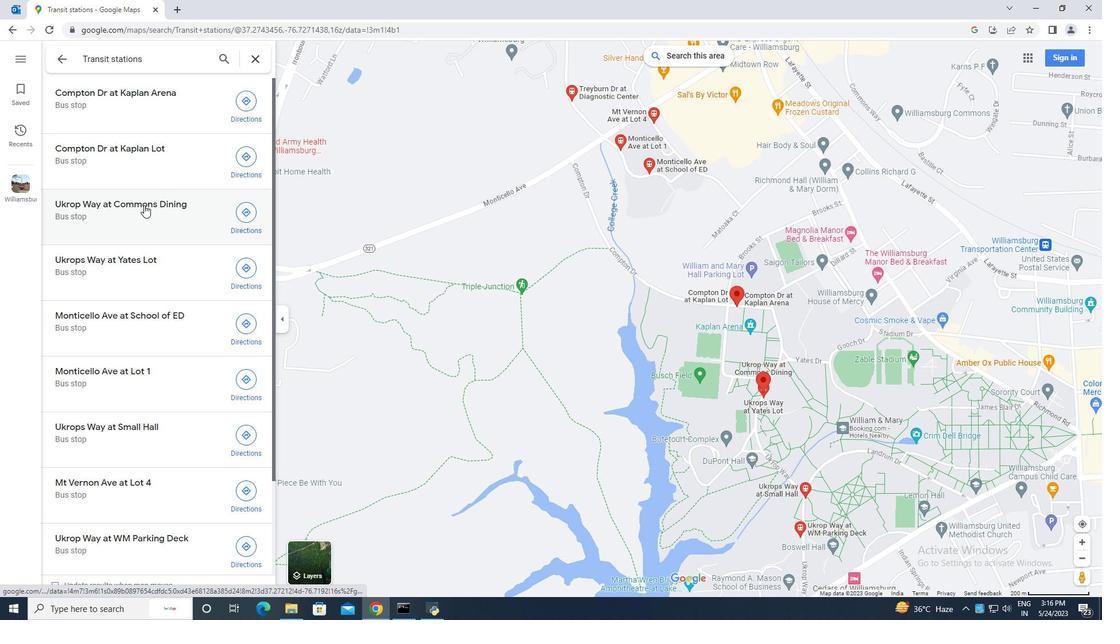 
Action: Mouse moved to (147, 206)
Screenshot: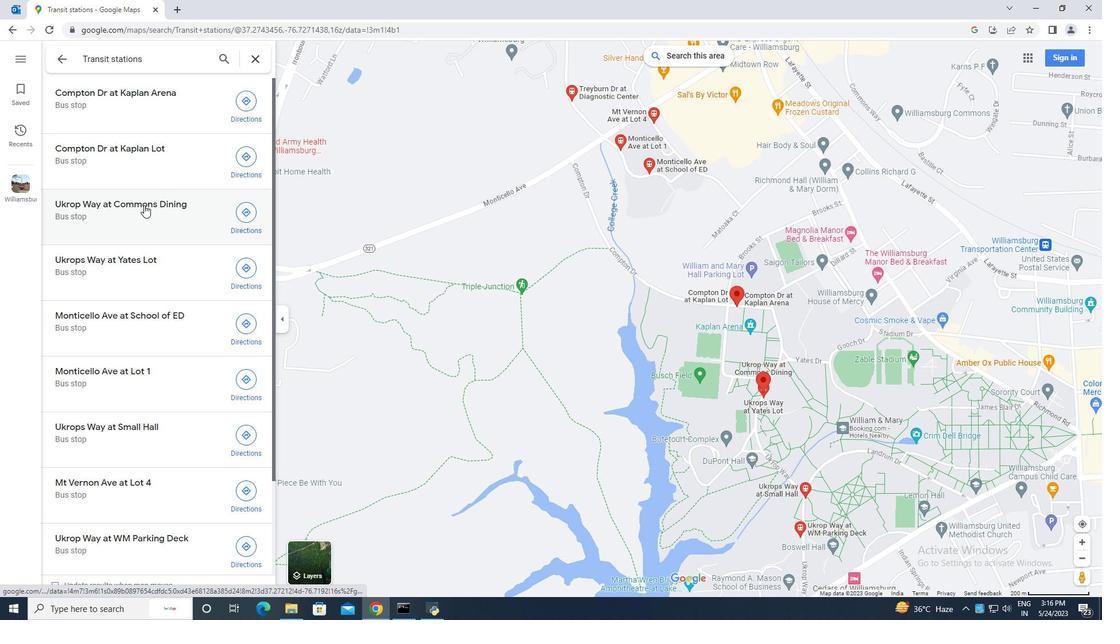 
Action: Mouse scrolled (147, 206) with delta (0, 0)
Screenshot: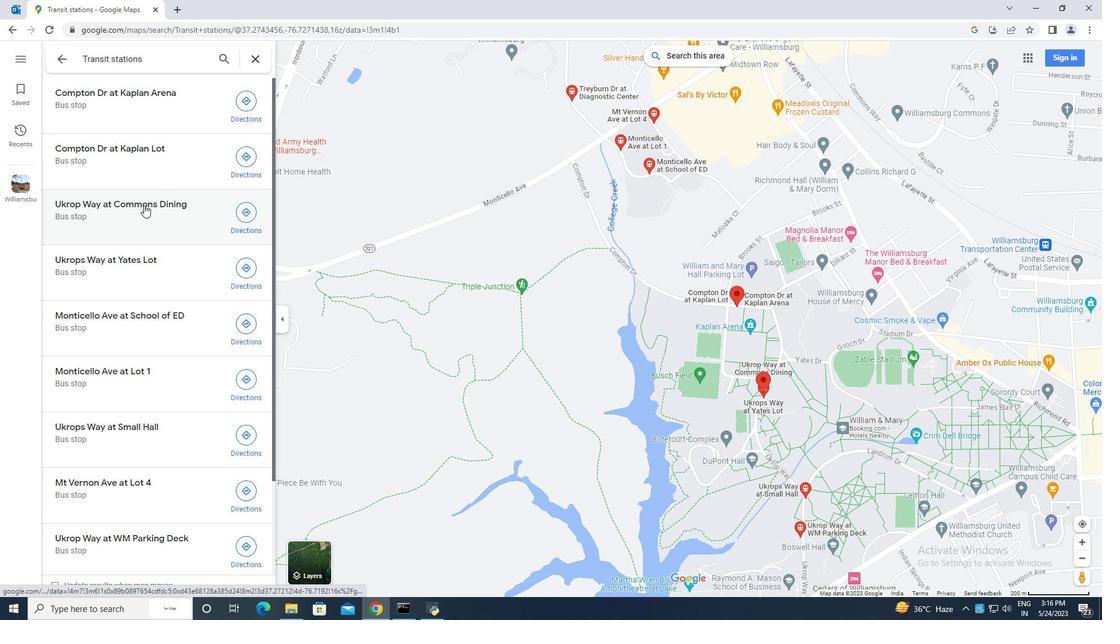 
Action: Mouse moved to (147, 206)
Screenshot: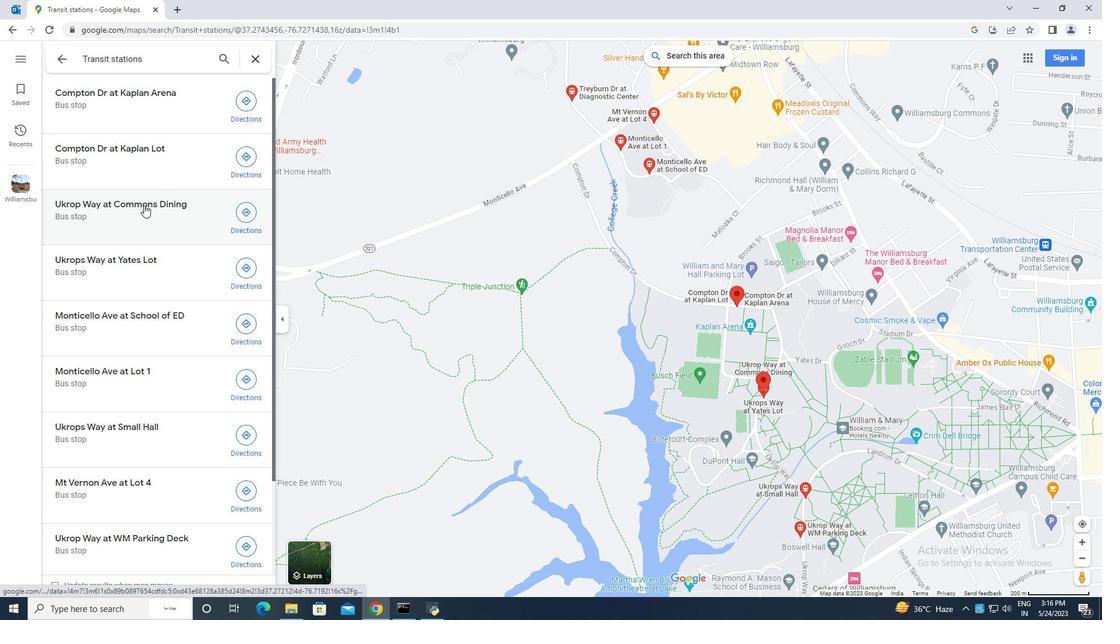 
Action: Mouse scrolled (147, 206) with delta (0, 0)
Screenshot: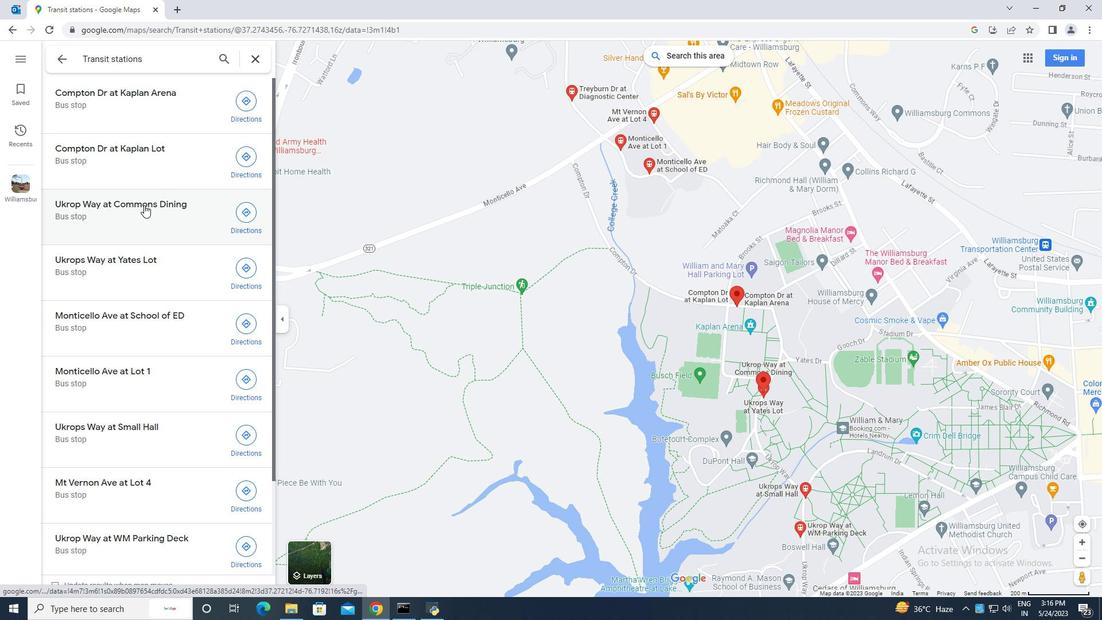 
Action: Mouse scrolled (147, 207) with delta (0, 0)
Screenshot: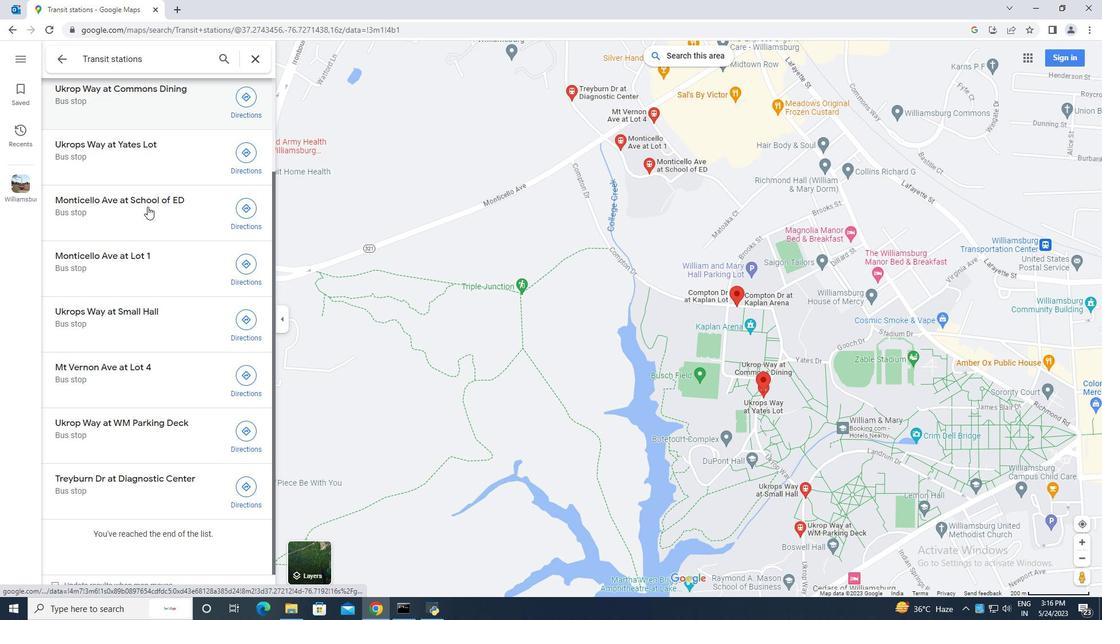 
Action: Mouse scrolled (147, 207) with delta (0, 0)
Screenshot: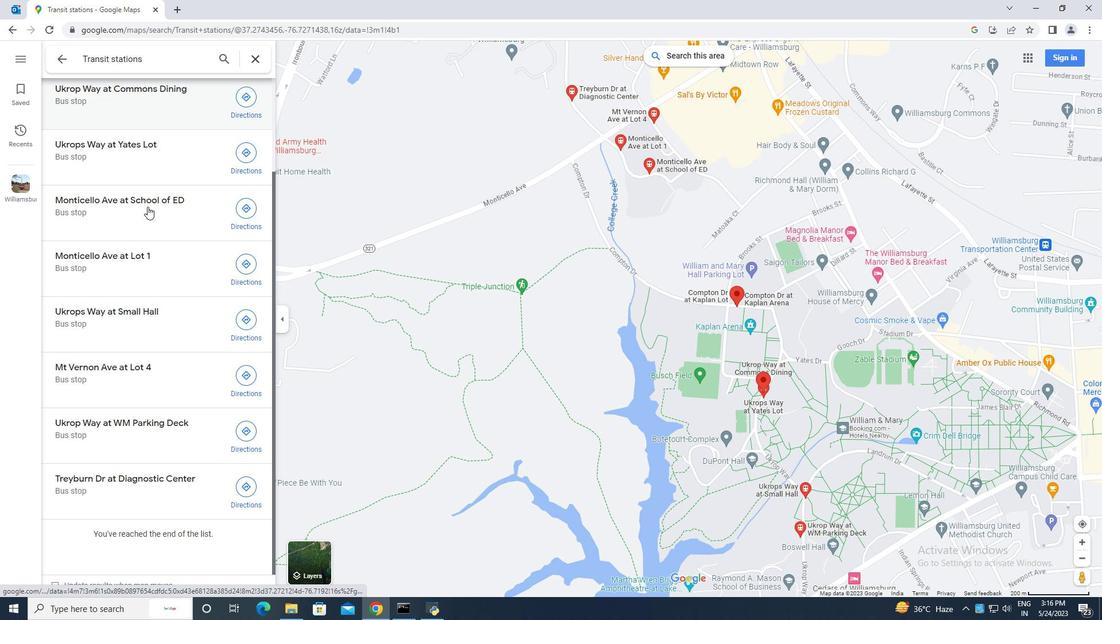 
Action: Mouse scrolled (147, 207) with delta (0, 0)
Screenshot: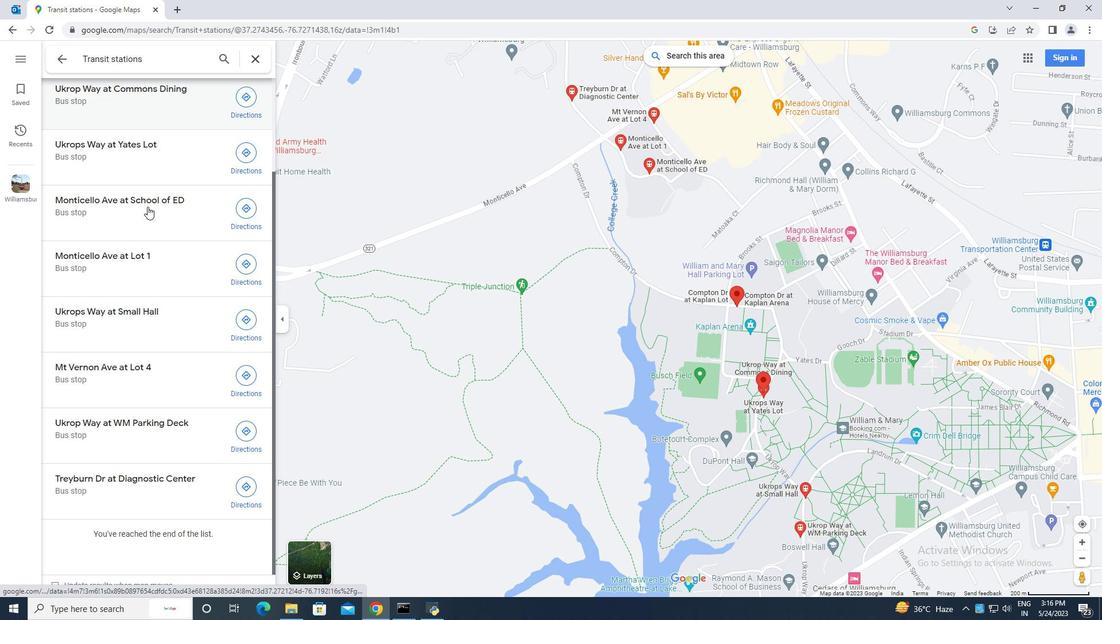 
Action: Mouse moved to (147, 204)
Screenshot: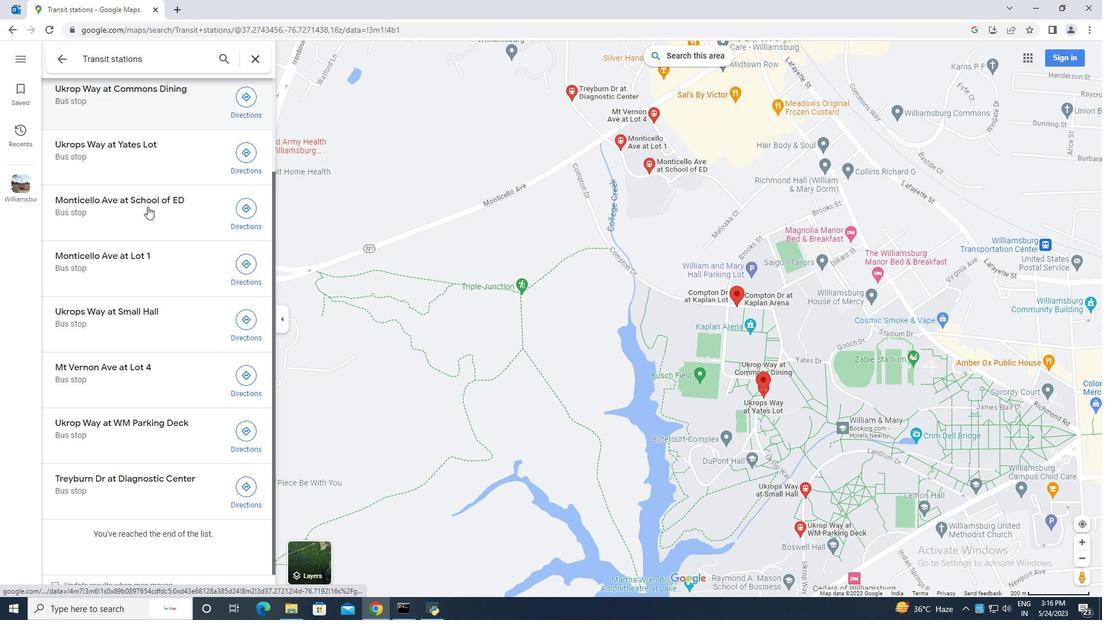 
Action: Mouse scrolled (147, 207) with delta (0, 0)
Screenshot: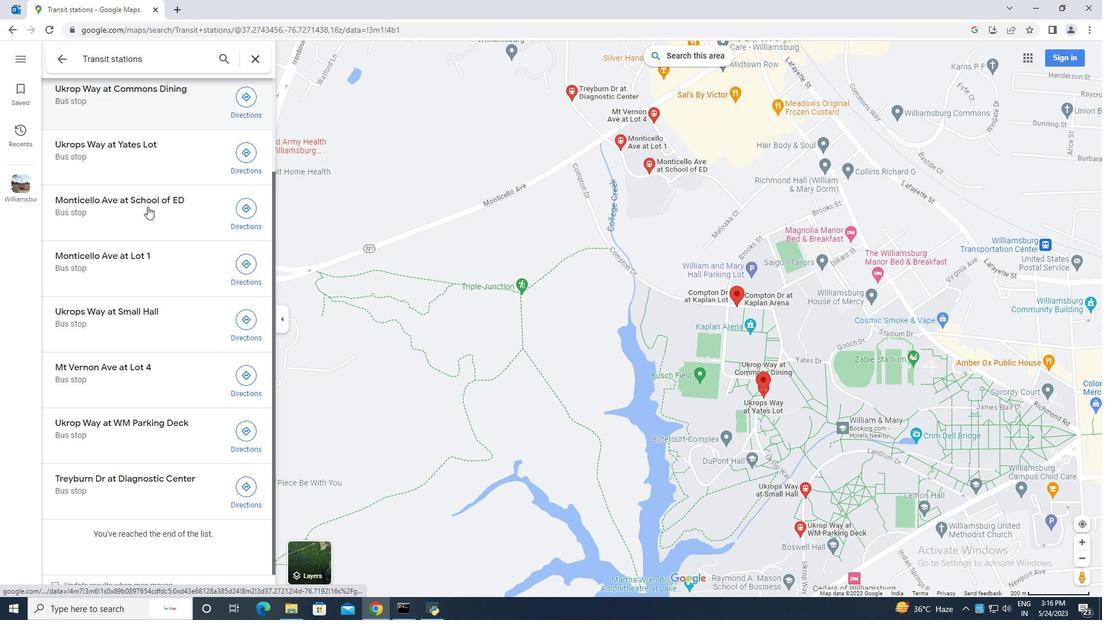 
Action: Mouse moved to (771, 388)
Screenshot: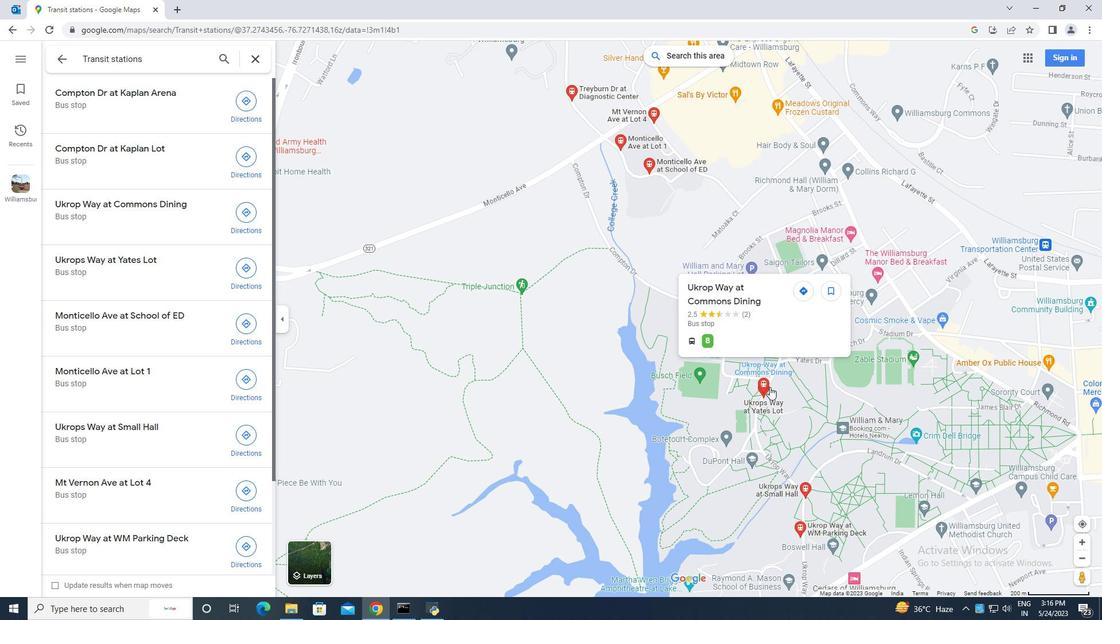 
Action: Mouse scrolled (771, 388) with delta (0, 0)
Screenshot: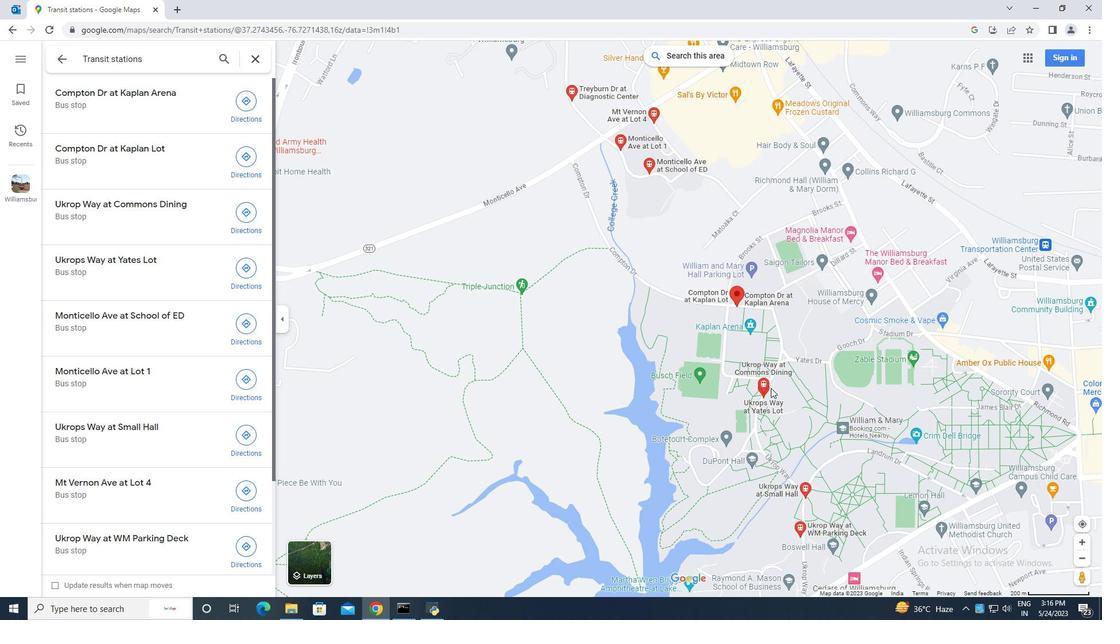 
Action: Mouse scrolled (771, 388) with delta (0, 0)
Screenshot: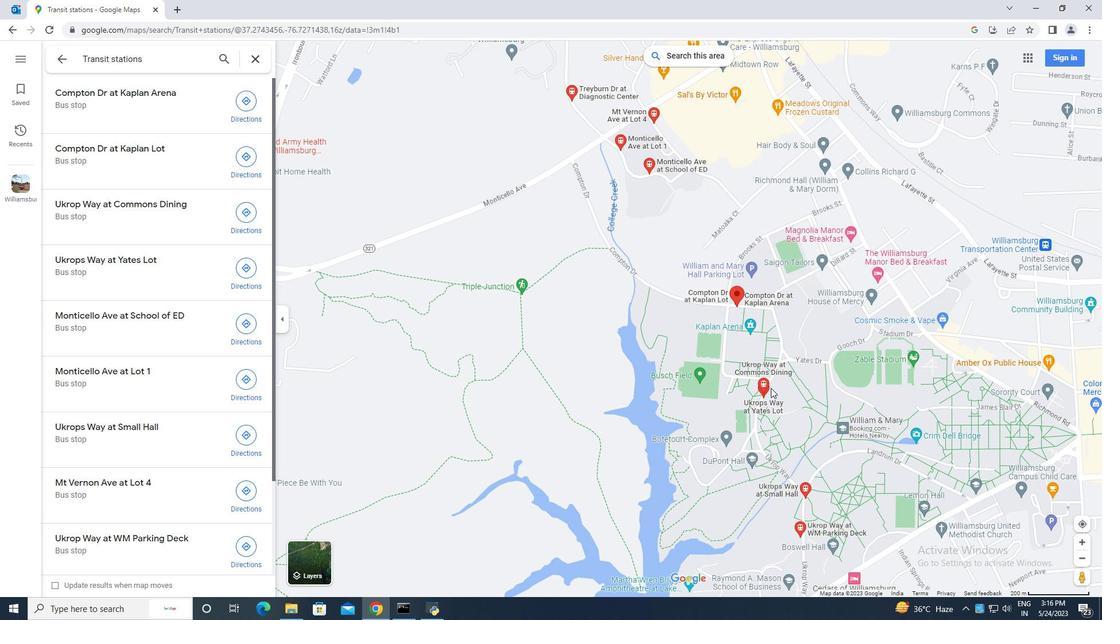 
Action: Mouse scrolled (771, 388) with delta (0, 0)
Screenshot: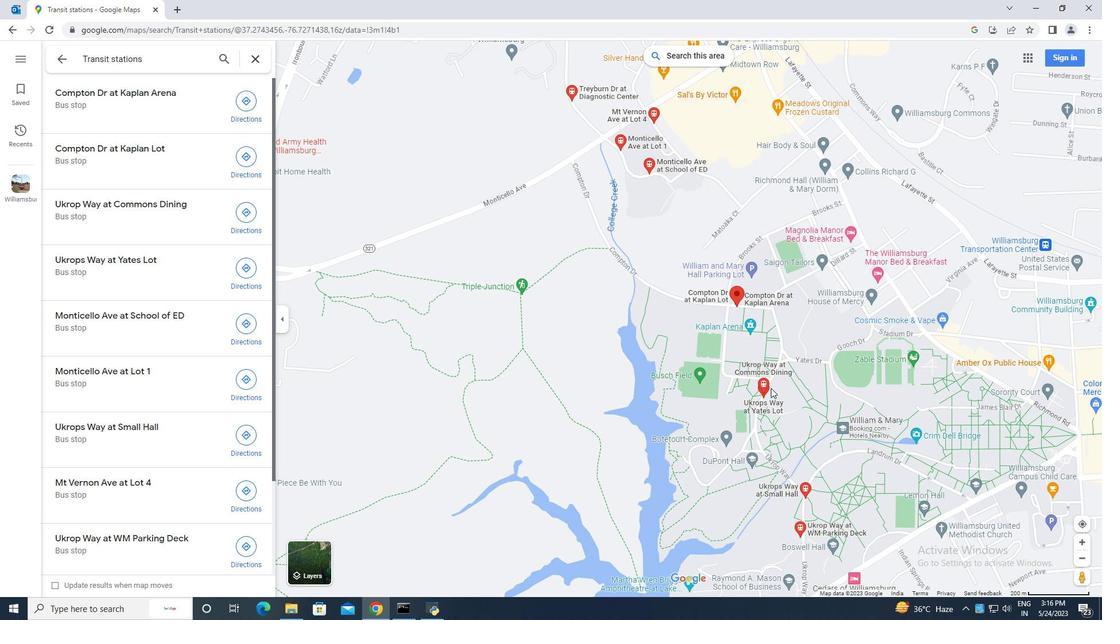 
Action: Mouse scrolled (771, 388) with delta (0, 0)
Screenshot: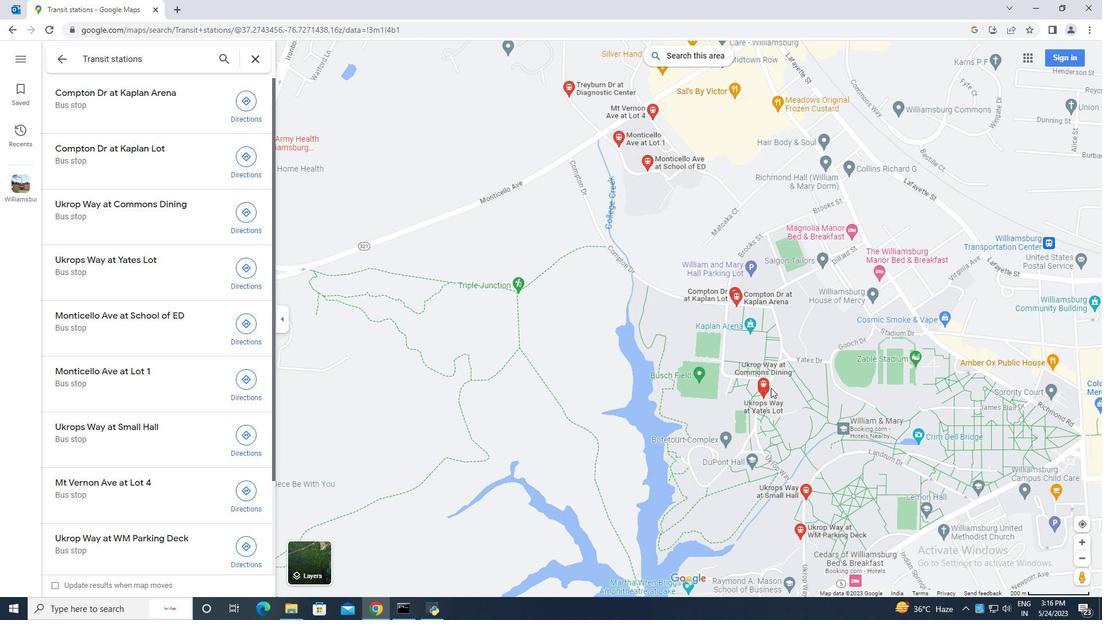 
Action: Mouse scrolled (771, 388) with delta (0, 0)
Screenshot: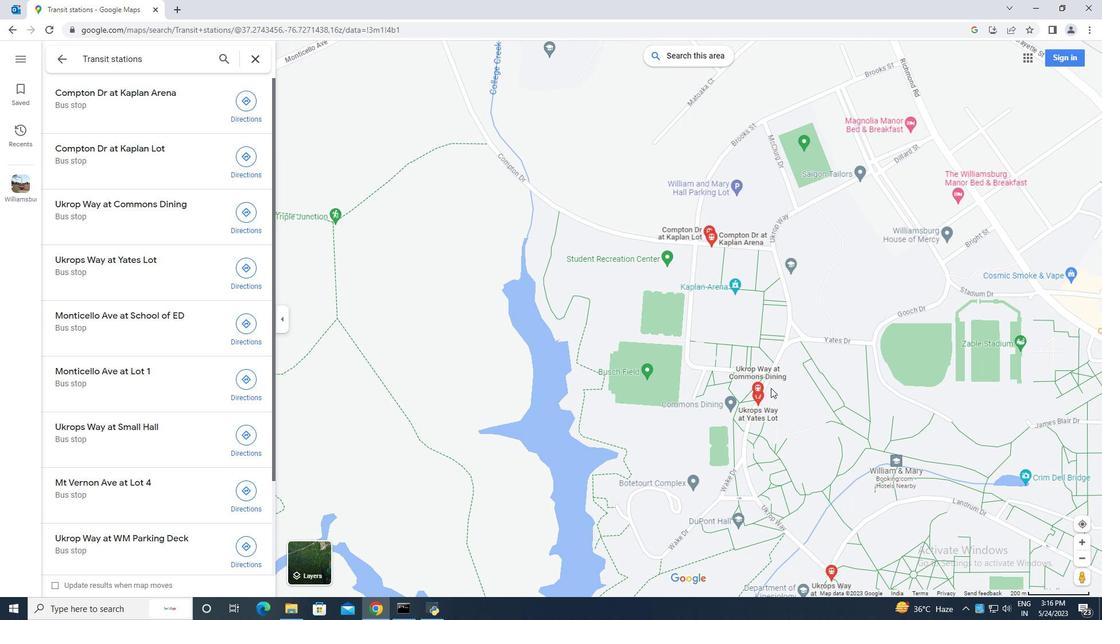 
Action: Mouse scrolled (771, 388) with delta (0, 0)
Screenshot: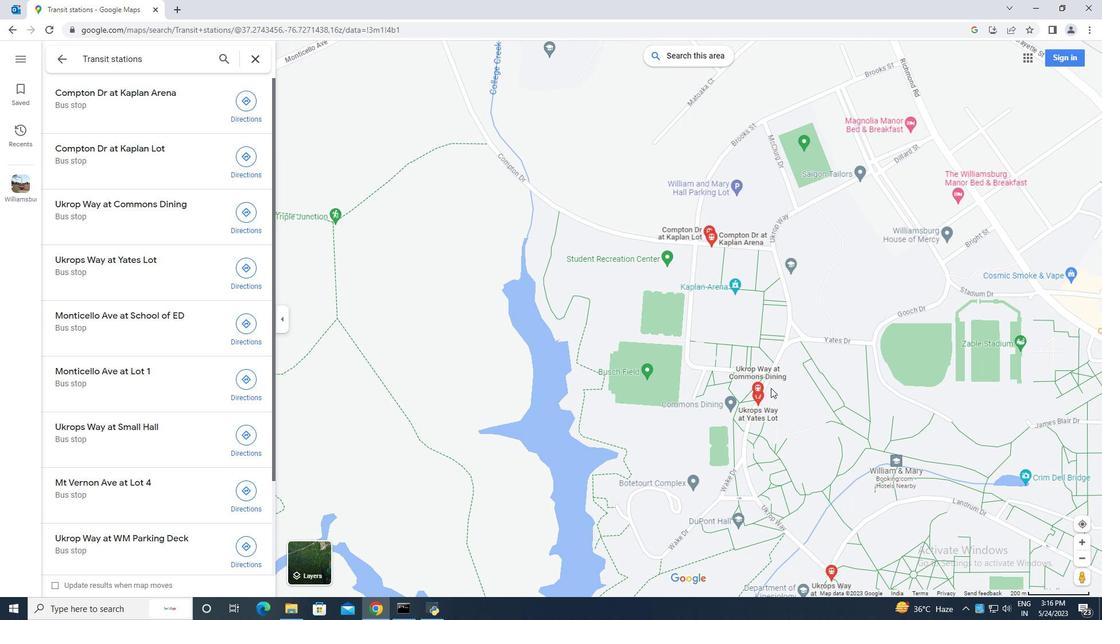 
Action: Mouse scrolled (771, 388) with delta (0, 0)
Screenshot: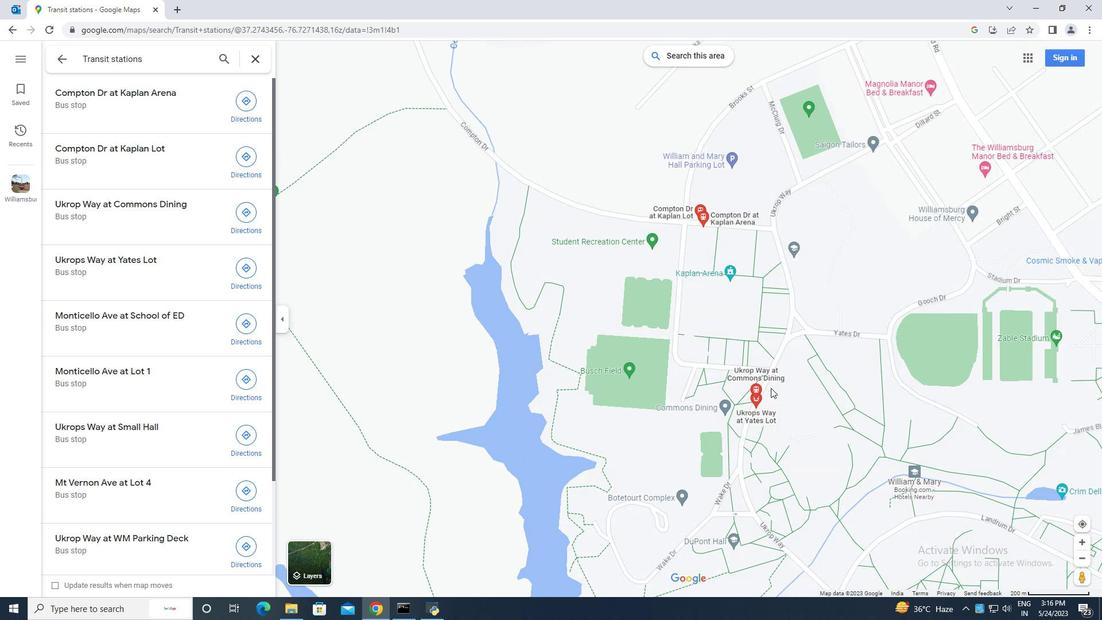 
Action: Mouse scrolled (771, 388) with delta (0, 0)
Screenshot: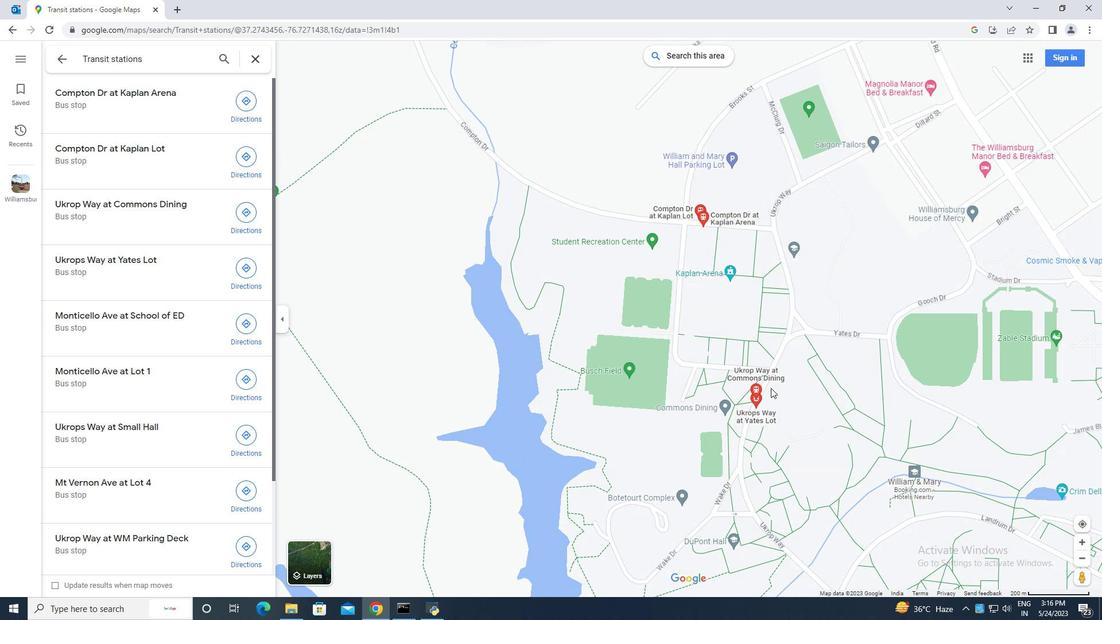 
Action: Mouse moved to (692, 399)
Screenshot: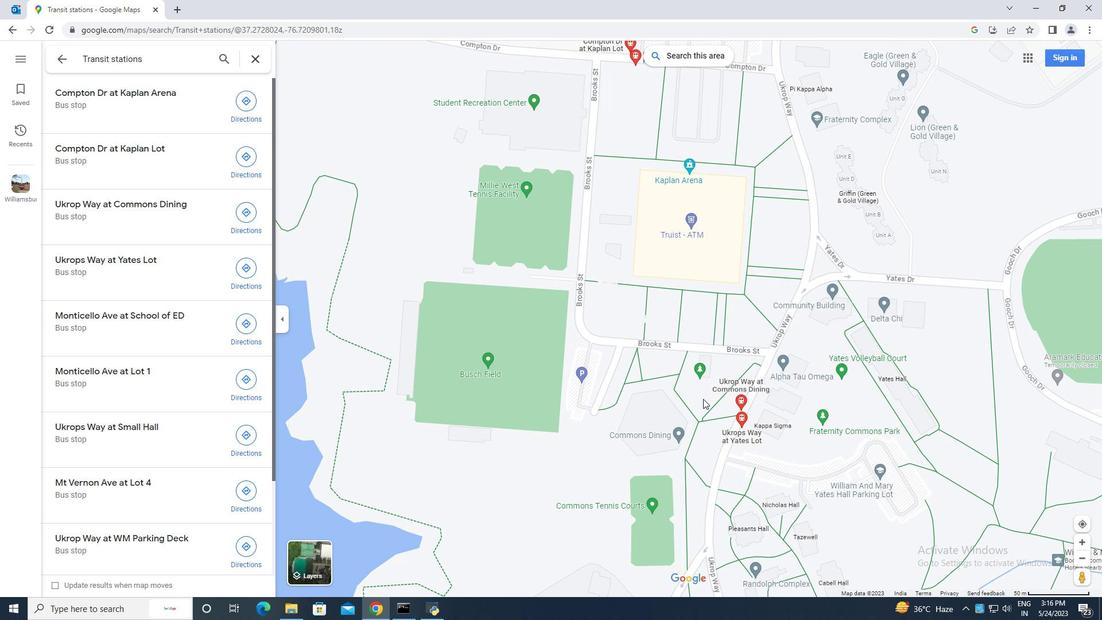 
Action: Mouse scrolled (692, 398) with delta (0, 0)
Screenshot: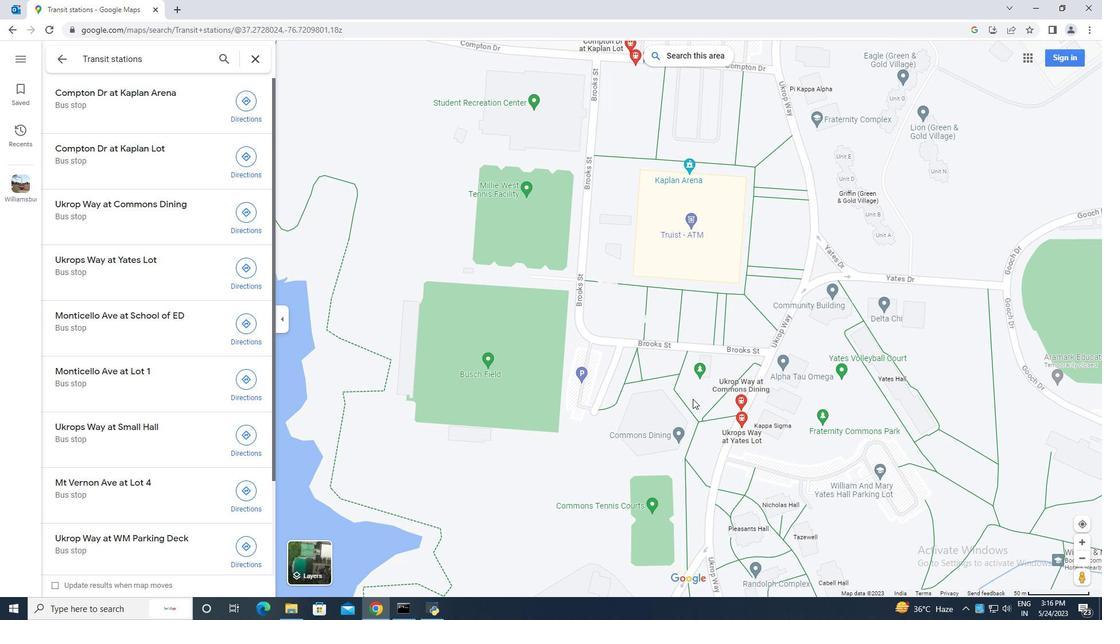 
Action: Mouse scrolled (692, 398) with delta (0, 0)
Screenshot: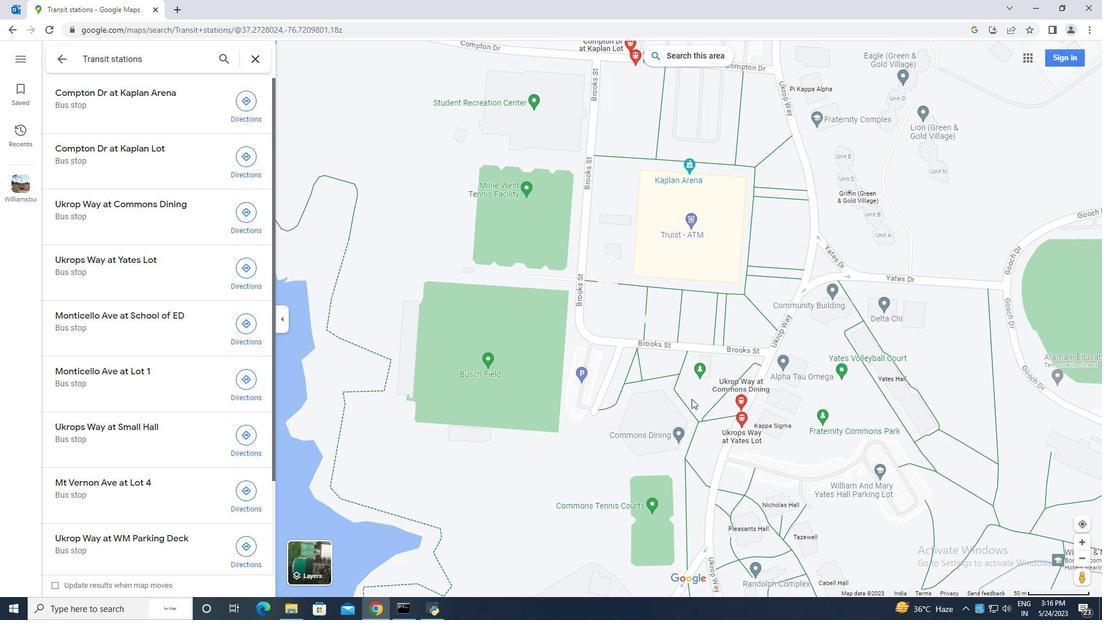 
Action: Mouse scrolled (692, 398) with delta (0, 0)
Screenshot: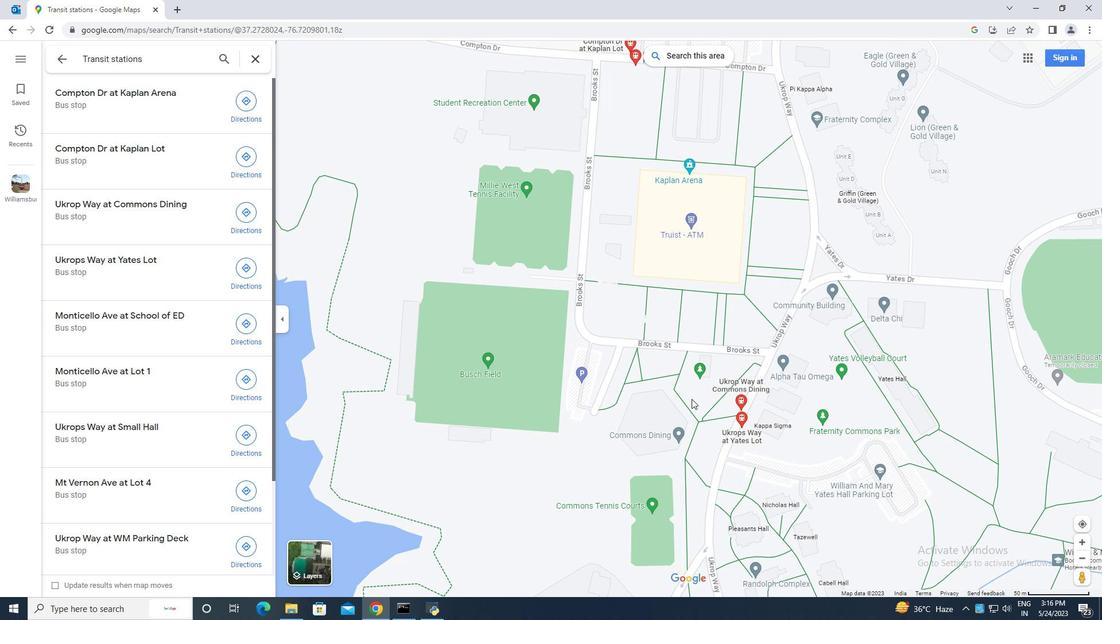
Action: Mouse scrolled (692, 398) with delta (0, 0)
Screenshot: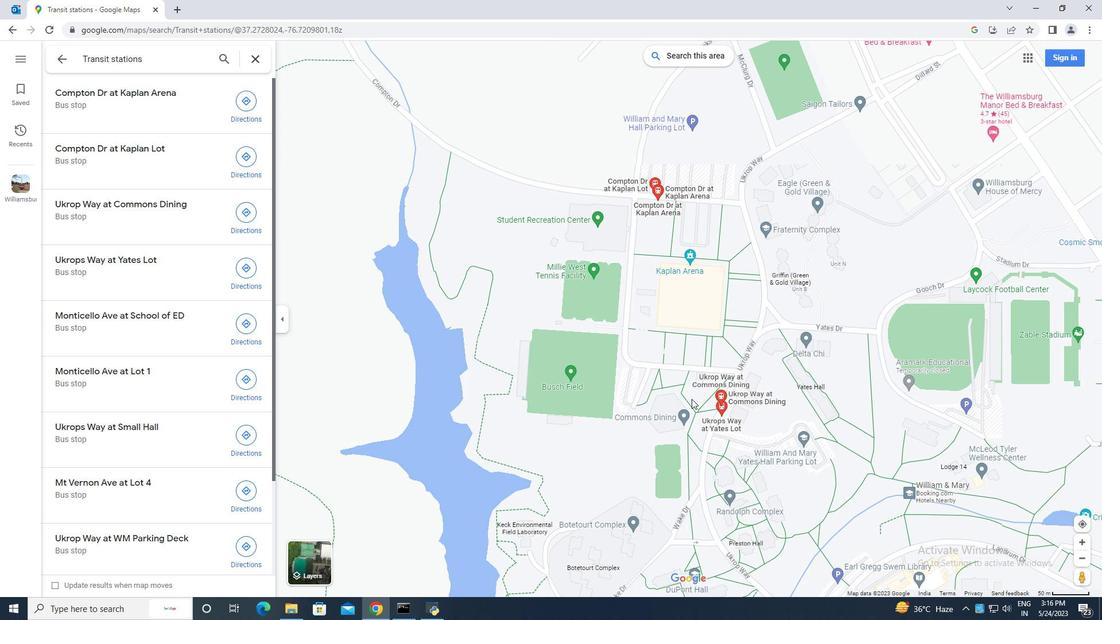 
Action: Mouse scrolled (692, 398) with delta (0, 0)
Screenshot: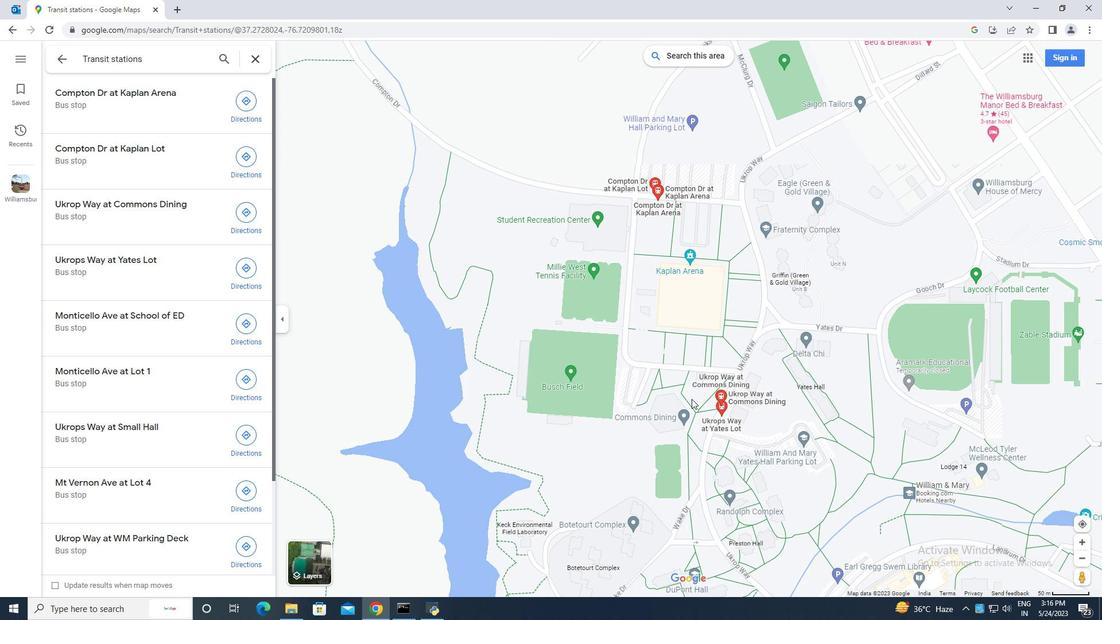 
Action: Mouse scrolled (692, 398) with delta (0, 0)
Screenshot: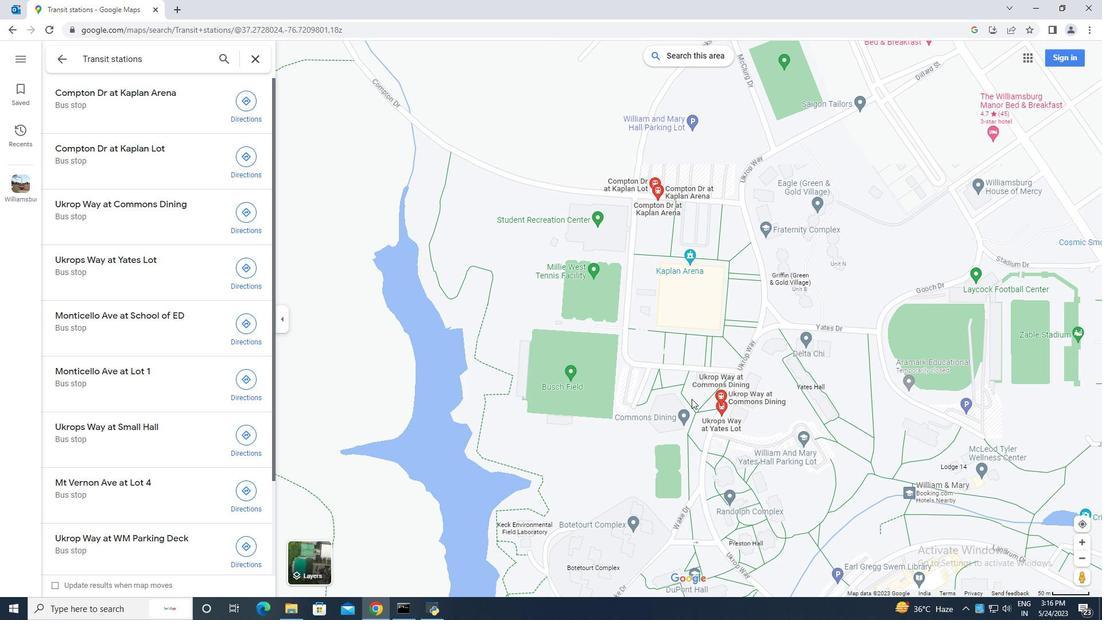 
Action: Mouse scrolled (692, 398) with delta (0, 0)
Screenshot: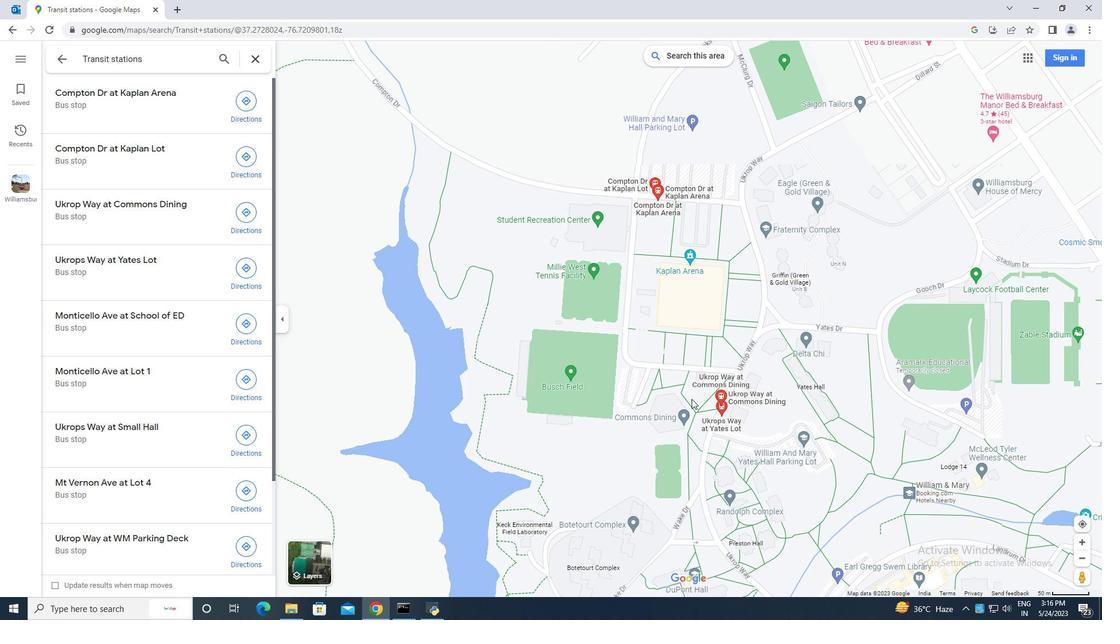 
Action: Mouse scrolled (692, 398) with delta (0, 0)
Screenshot: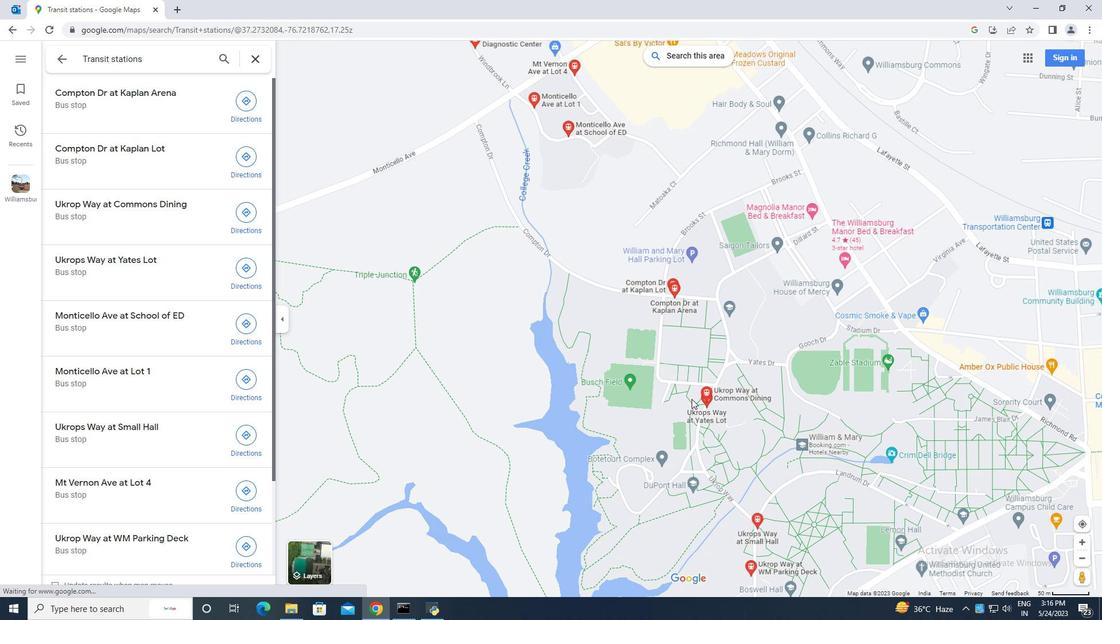 
Action: Mouse scrolled (692, 398) with delta (0, 0)
Screenshot: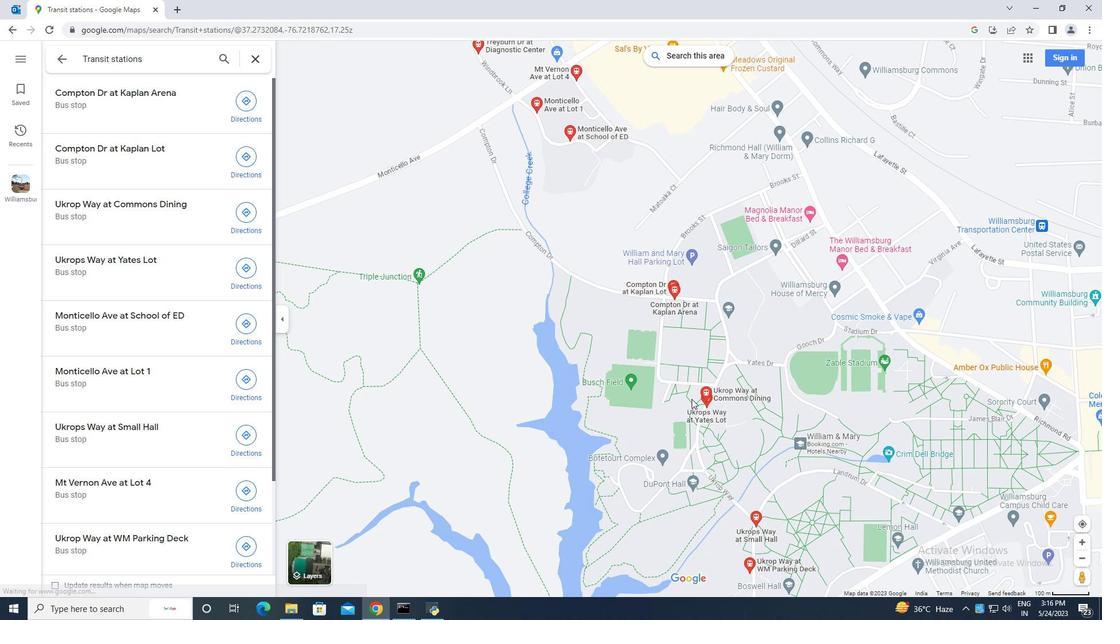 
Action: Mouse scrolled (692, 398) with delta (0, 0)
Screenshot: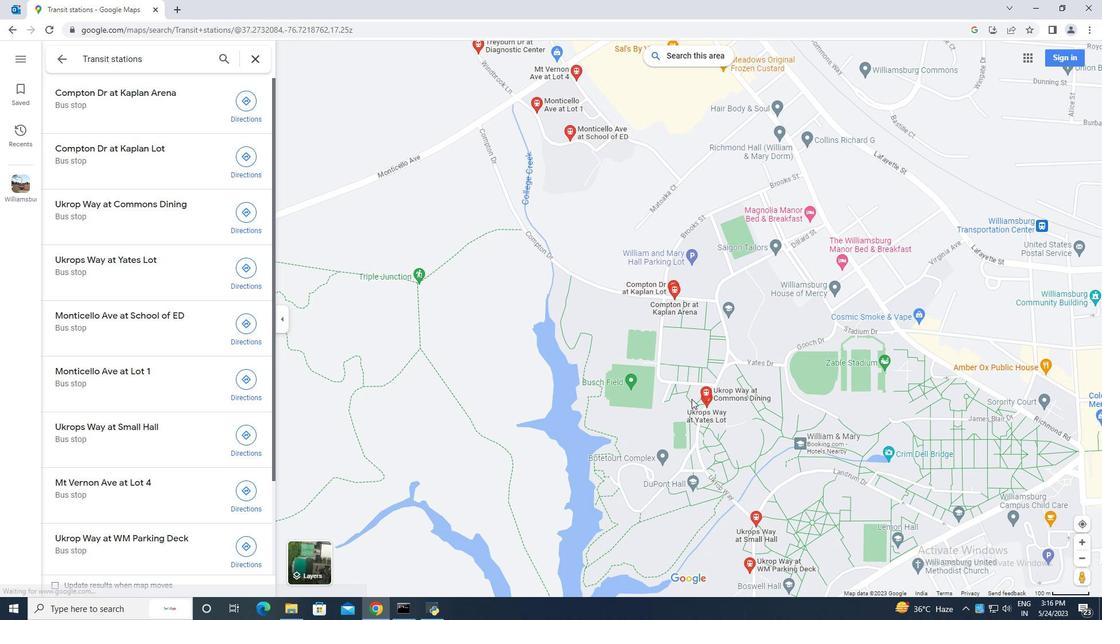 
Action: Mouse scrolled (692, 398) with delta (0, 0)
Screenshot: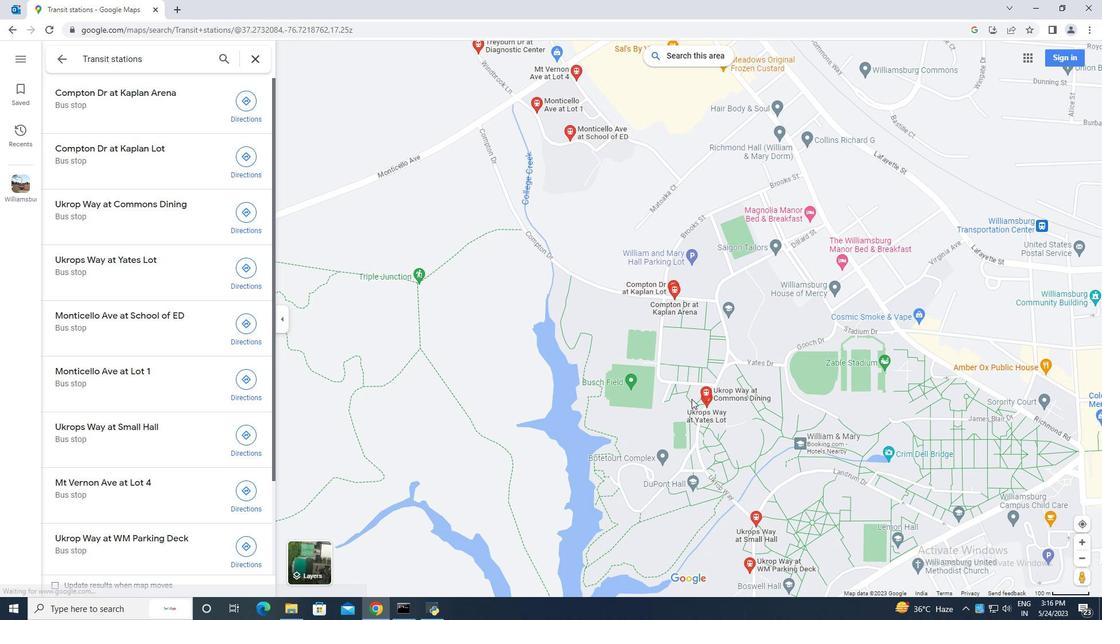 
Action: Mouse moved to (179, 298)
Screenshot: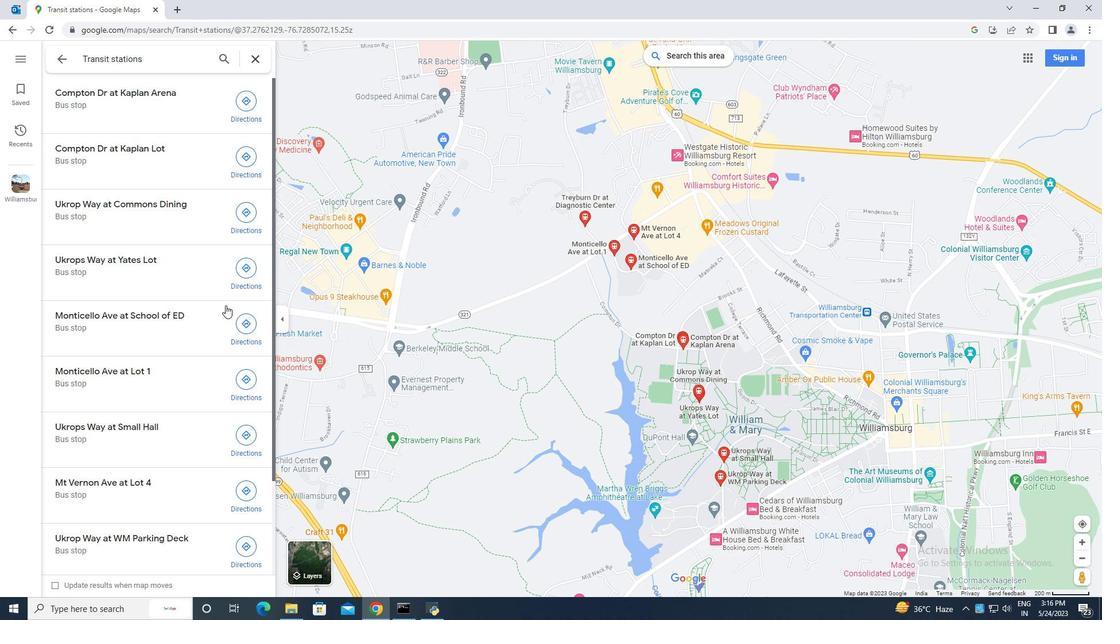 
Action: Mouse scrolled (179, 297) with delta (0, 0)
Screenshot: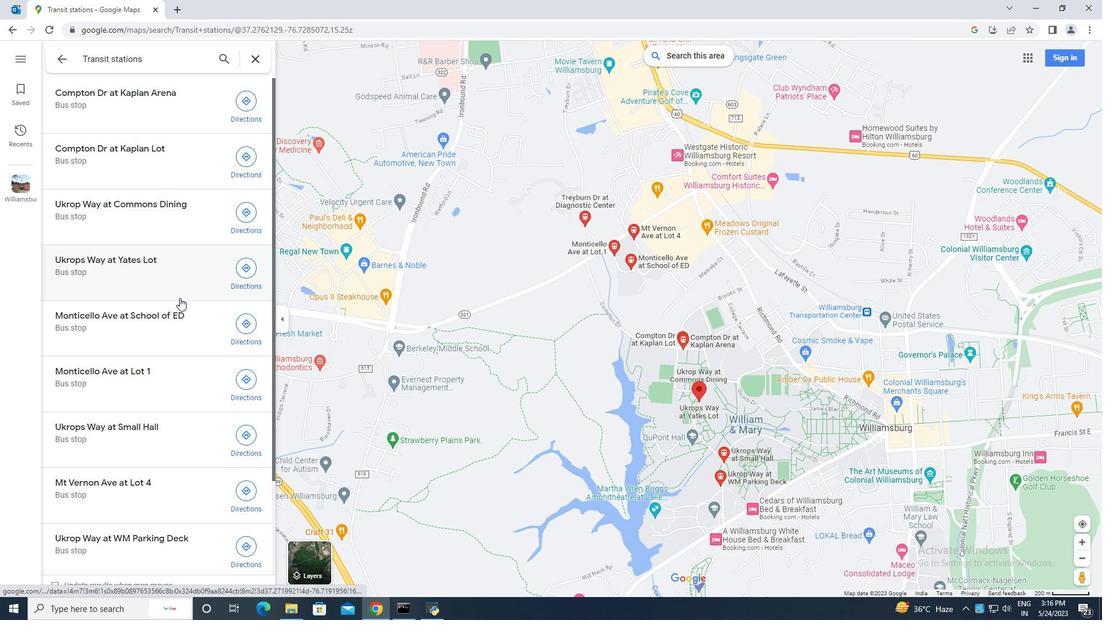 
Action: Mouse scrolled (179, 297) with delta (0, 0)
Screenshot: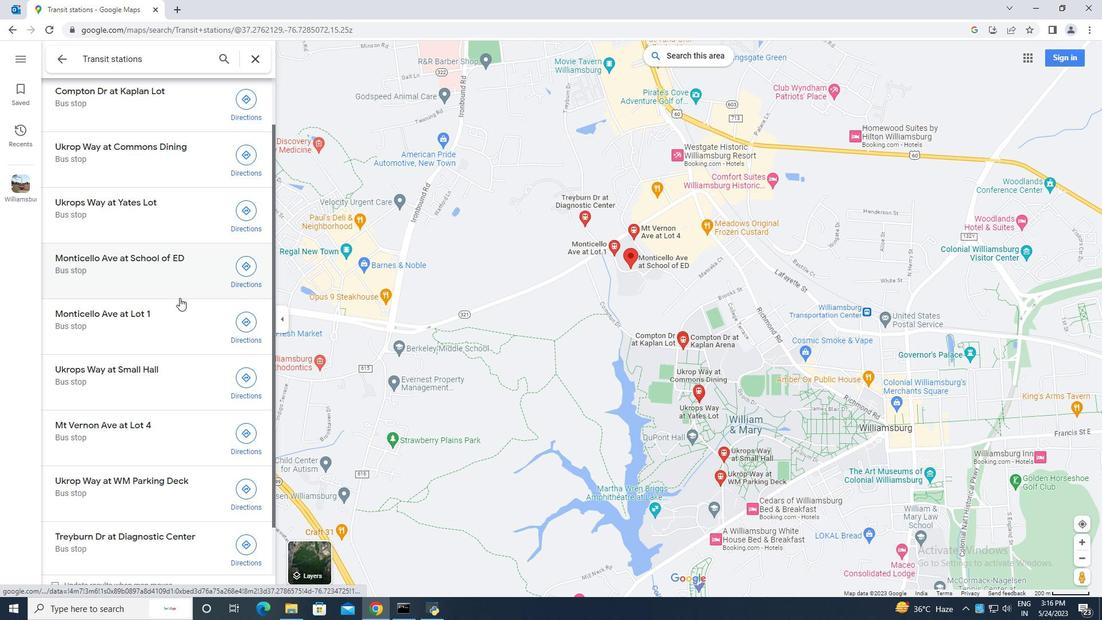 
Action: Mouse scrolled (179, 297) with delta (0, 0)
Screenshot: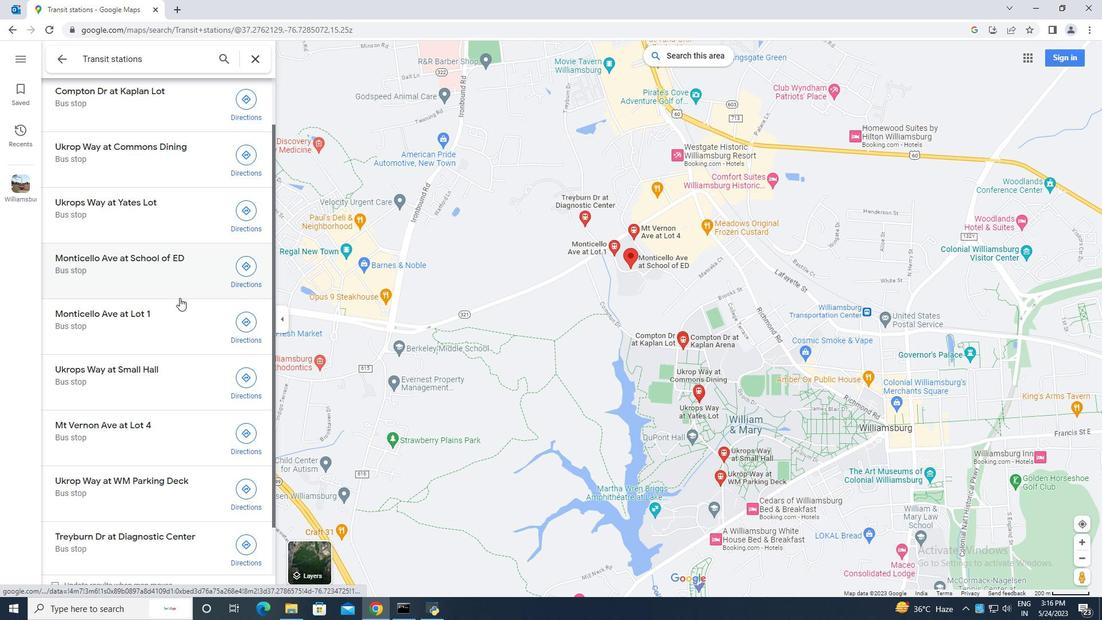 
Action: Mouse scrolled (179, 297) with delta (0, 0)
Screenshot: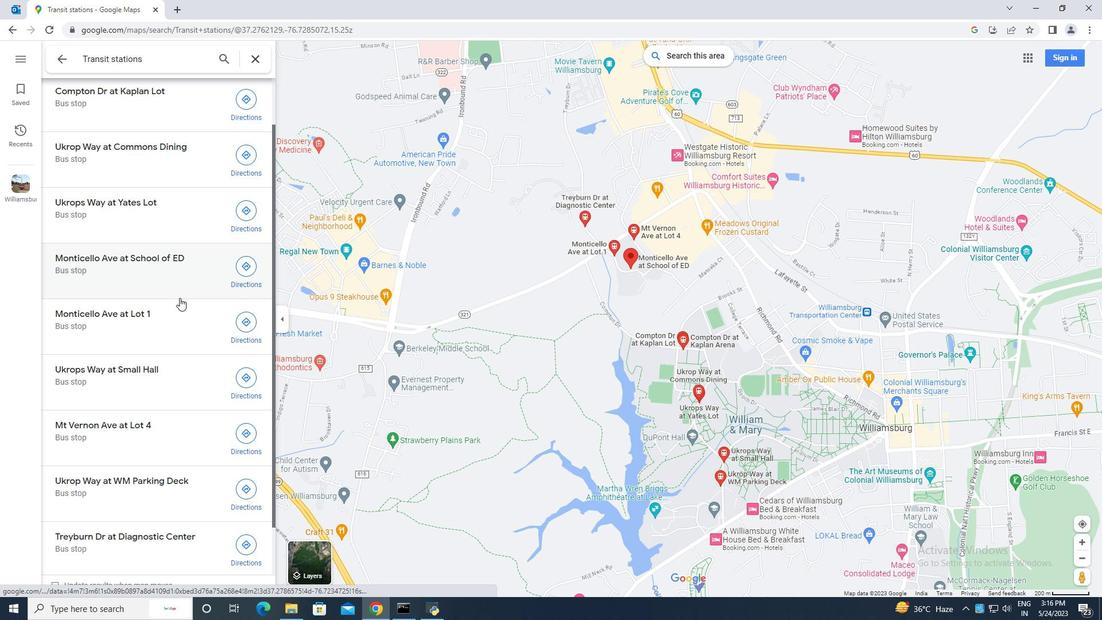 
Action: Mouse scrolled (179, 297) with delta (0, 0)
Screenshot: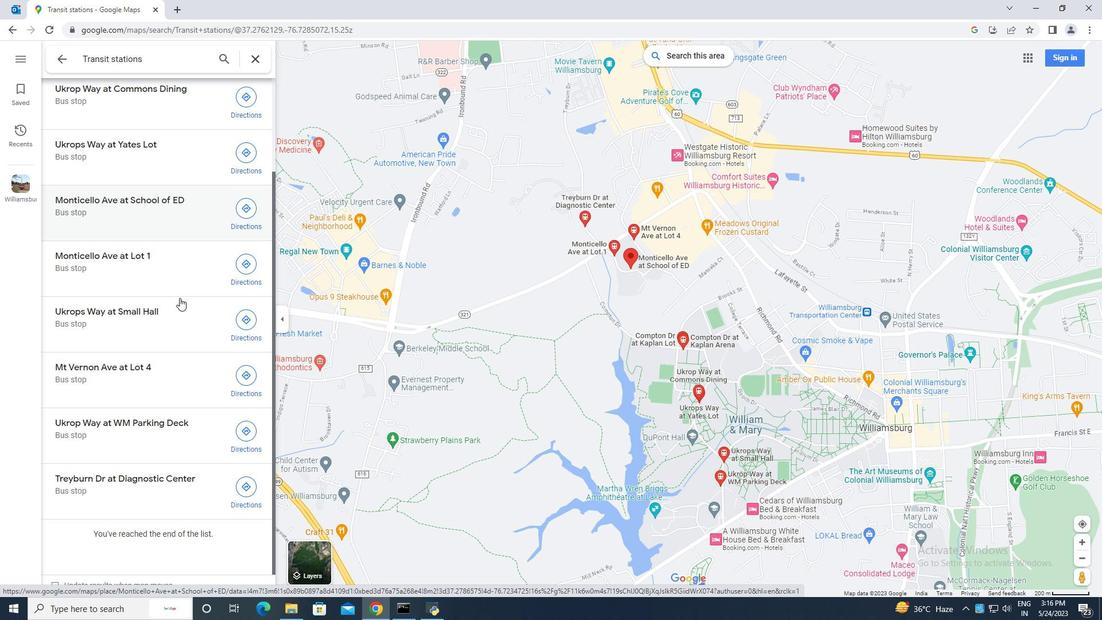 
Action: Mouse moved to (179, 298)
Screenshot: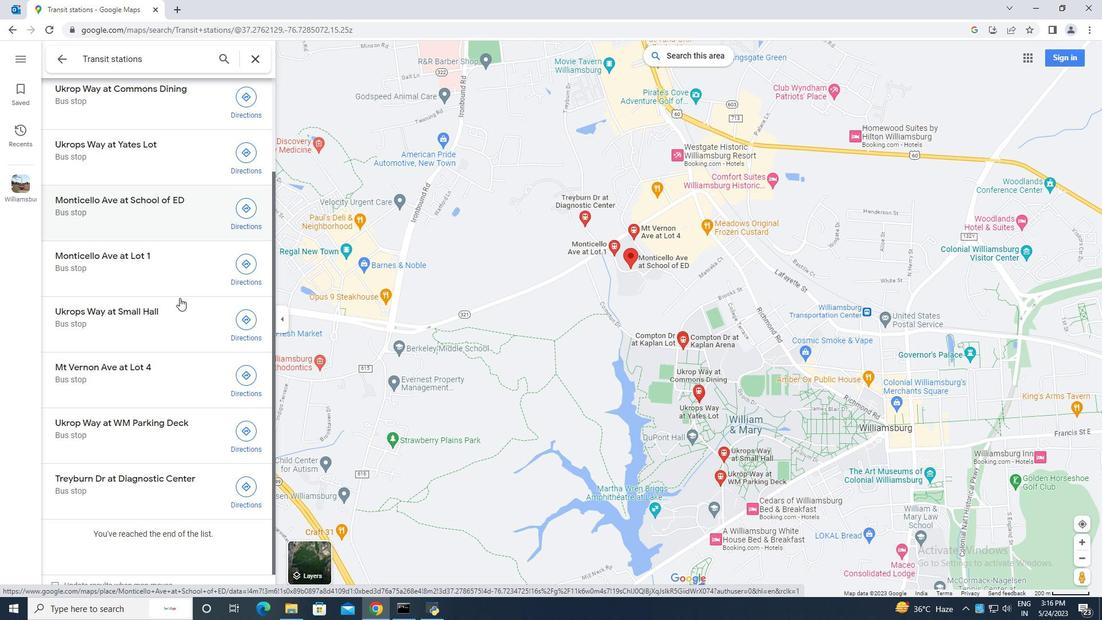 
Action: Mouse scrolled (179, 297) with delta (0, 0)
Screenshot: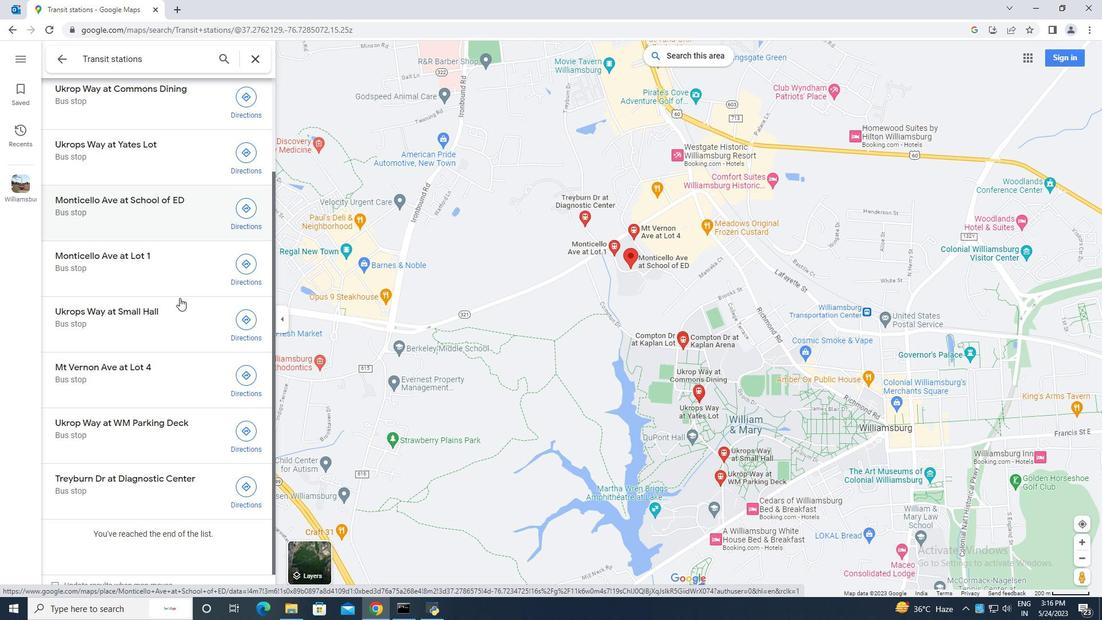 
Action: Mouse moved to (179, 298)
Screenshot: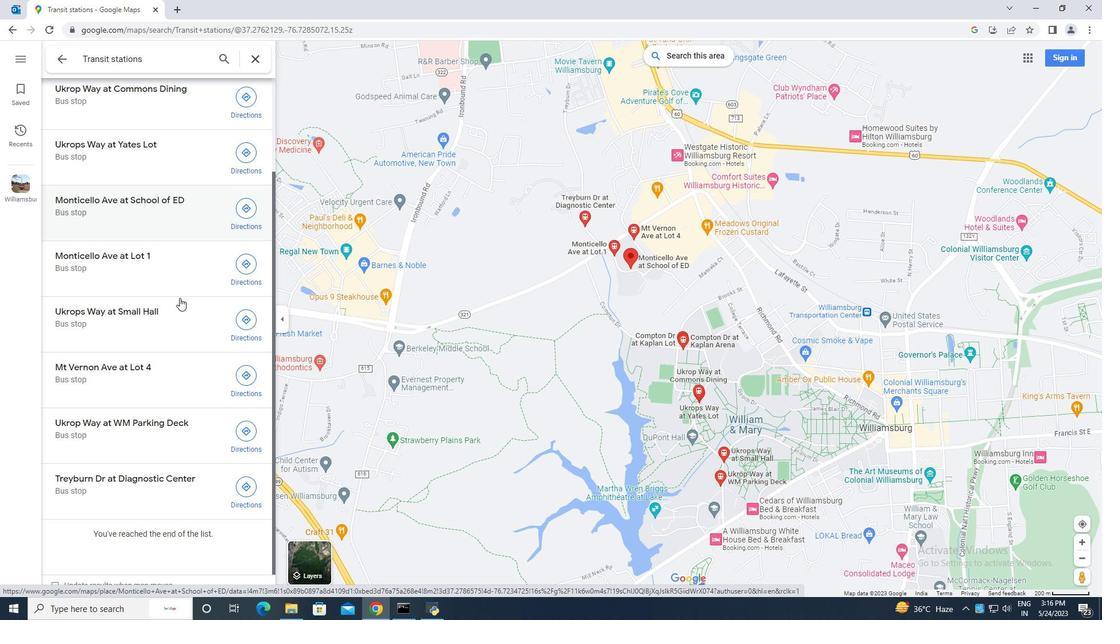 
Action: Mouse scrolled (179, 297) with delta (0, 0)
Screenshot: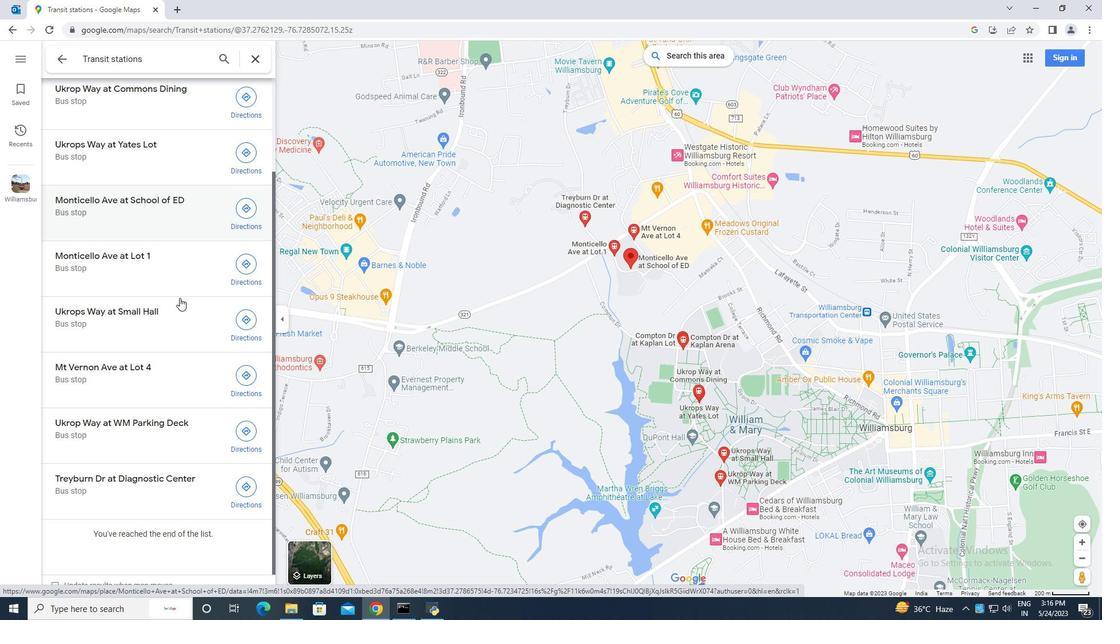 
Action: Mouse moved to (179, 298)
Screenshot: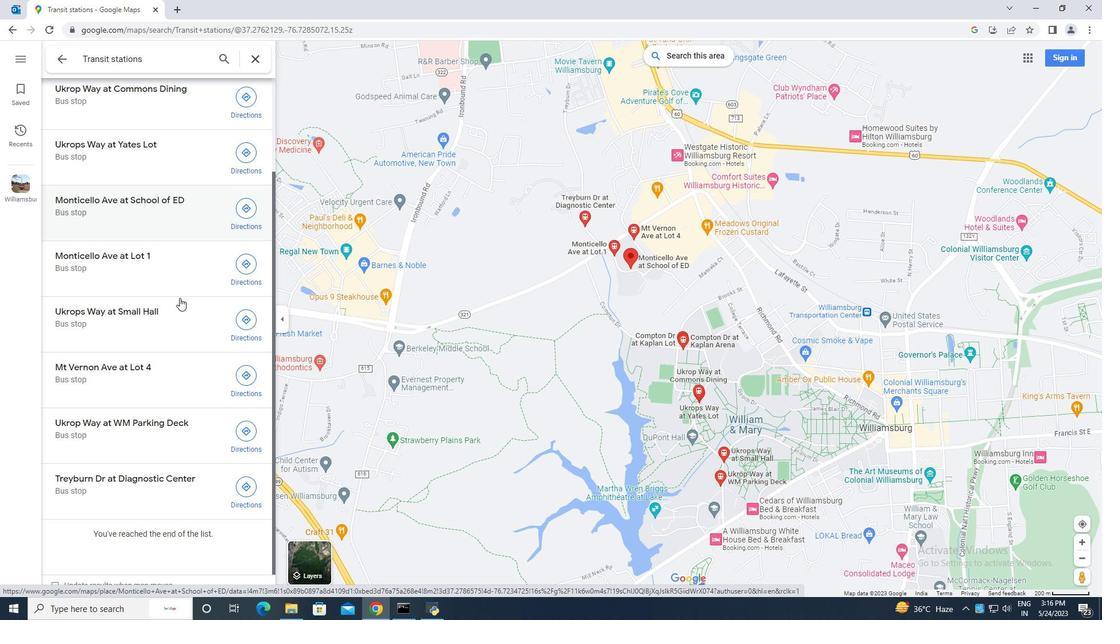
Action: Mouse scrolled (179, 298) with delta (0, 0)
Screenshot: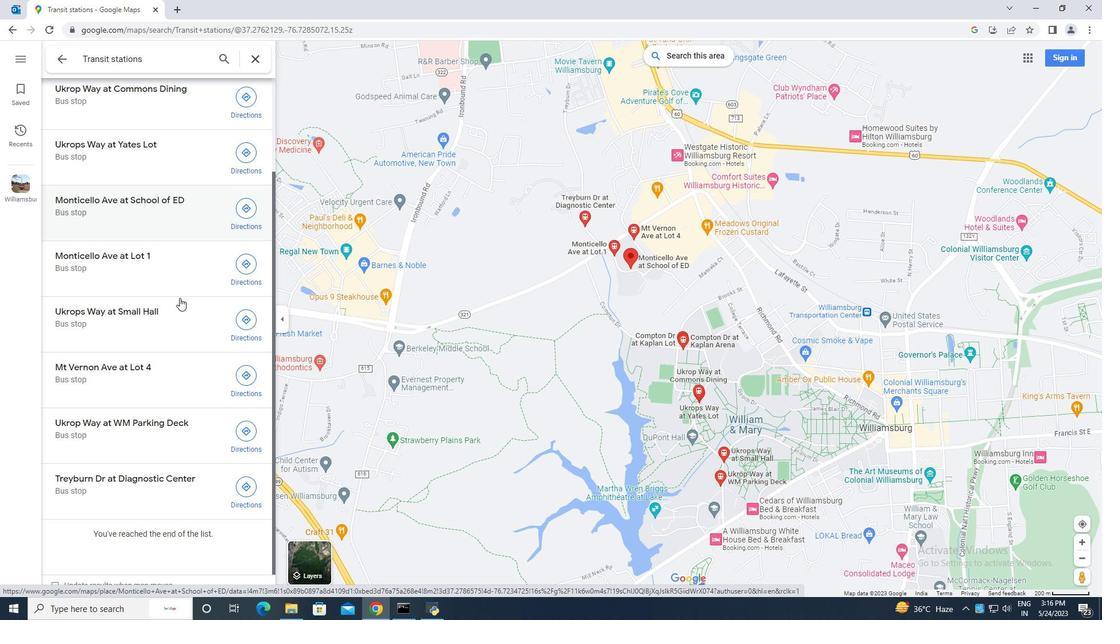 
Action: Mouse moved to (178, 321)
Screenshot: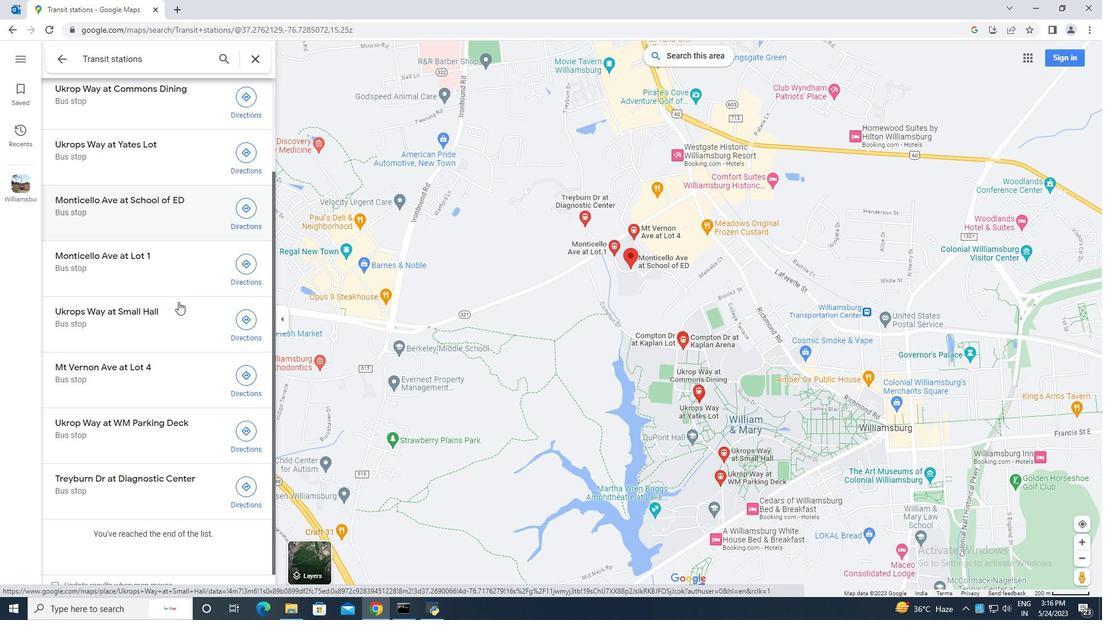 
Action: Mouse scrolled (178, 321) with delta (0, 0)
Screenshot: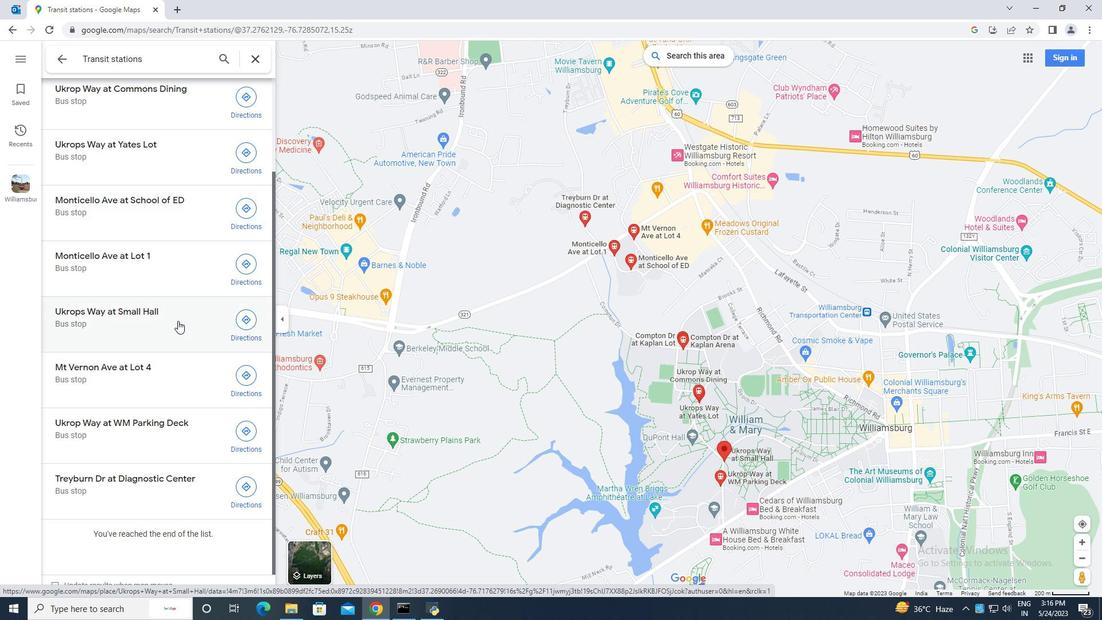 
Action: Mouse scrolled (178, 321) with delta (0, 0)
Screenshot: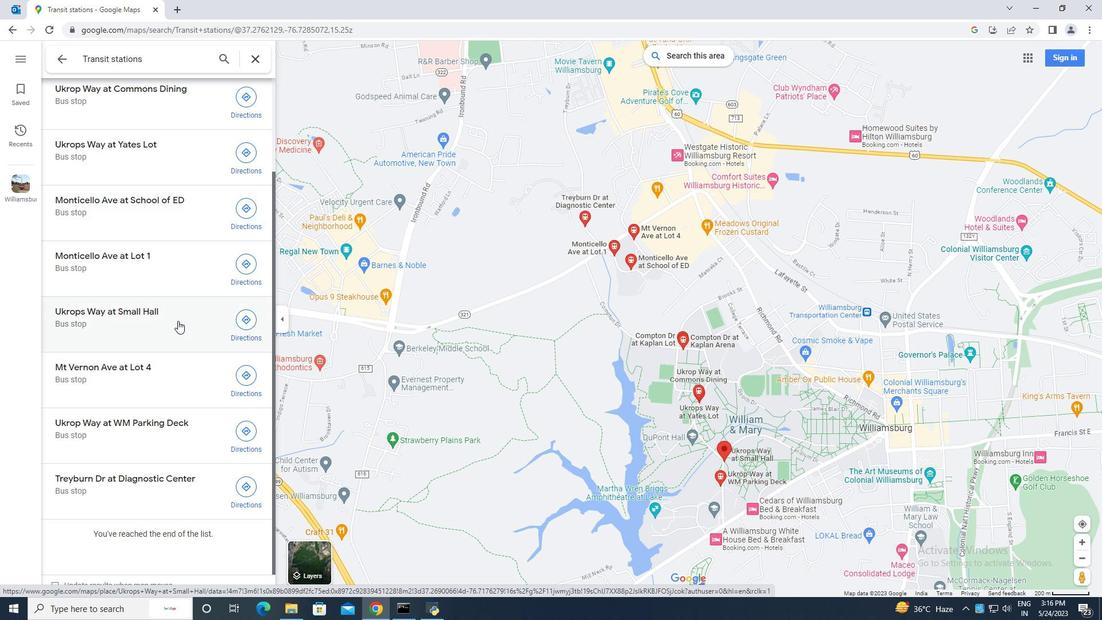 
Action: Mouse scrolled (178, 321) with delta (0, 0)
Screenshot: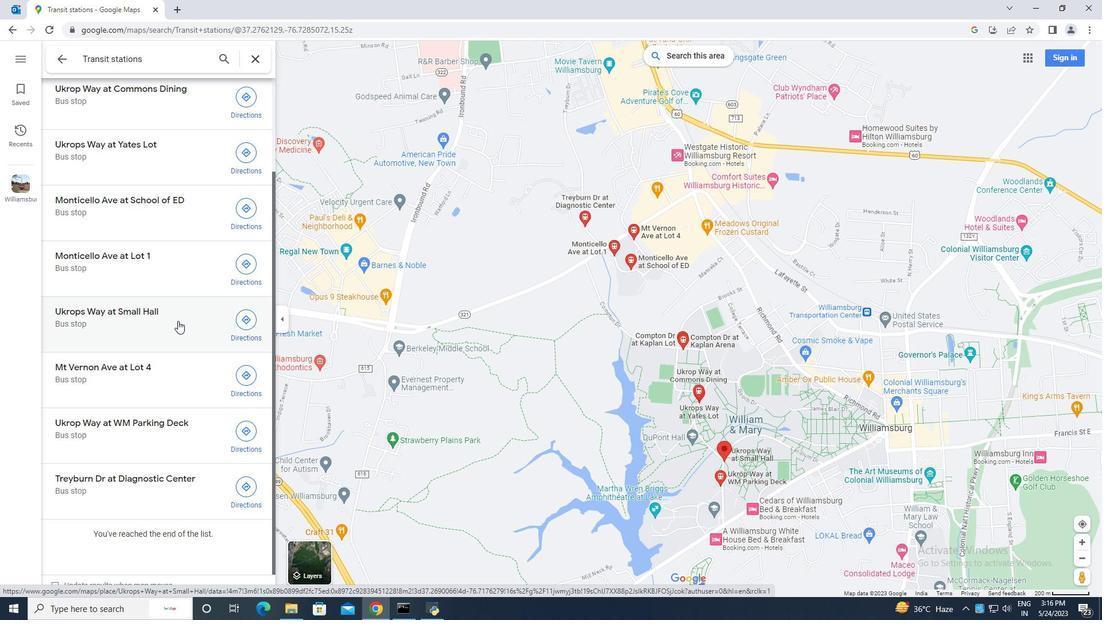 
Action: Mouse scrolled (178, 321) with delta (0, 0)
Screenshot: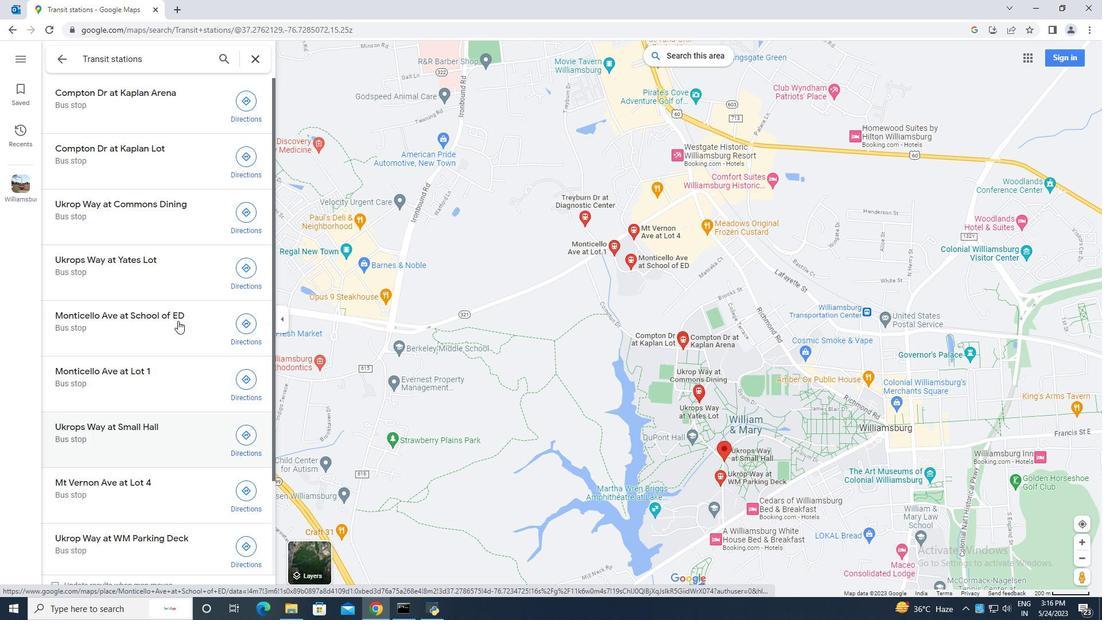 
Action: Mouse scrolled (178, 321) with delta (0, 0)
Screenshot: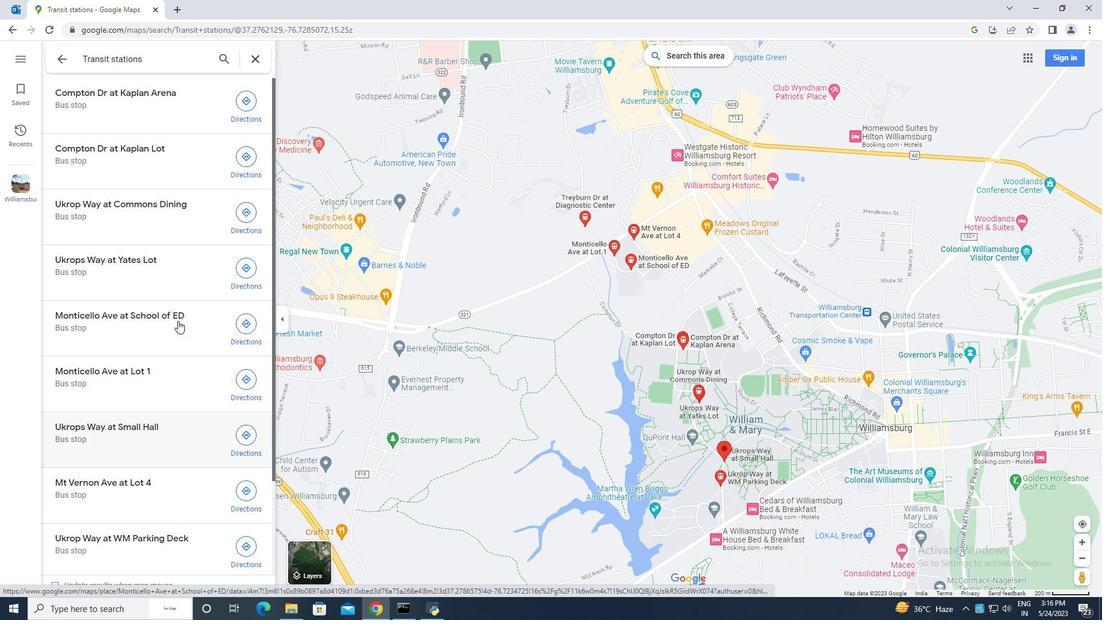 
Action: Mouse scrolled (178, 321) with delta (0, 0)
Screenshot: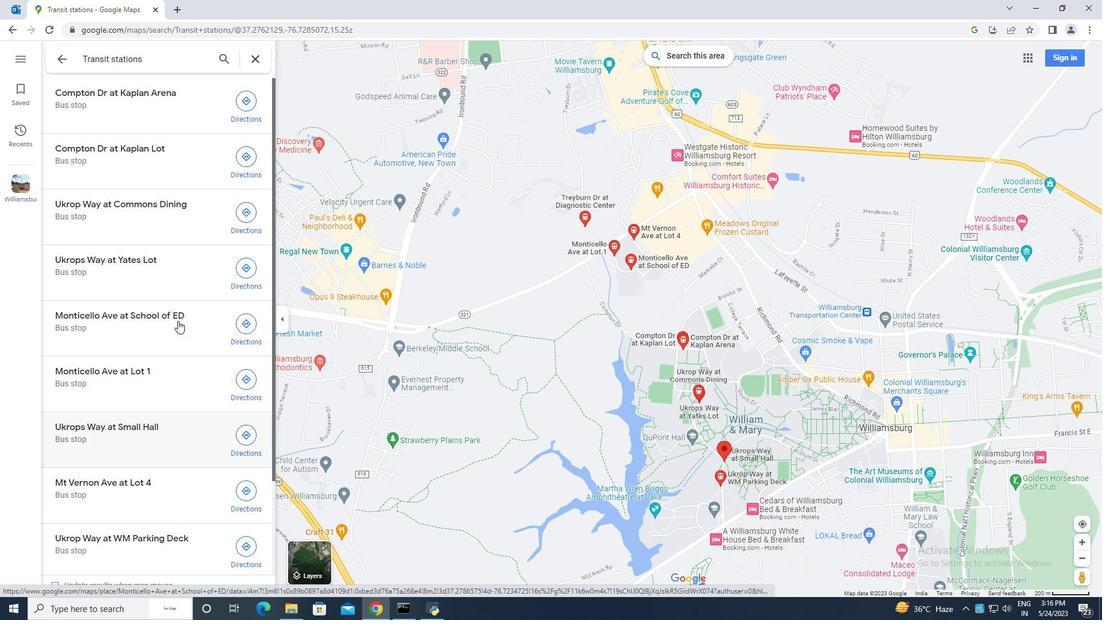 
Action: Mouse moved to (654, 388)
Screenshot: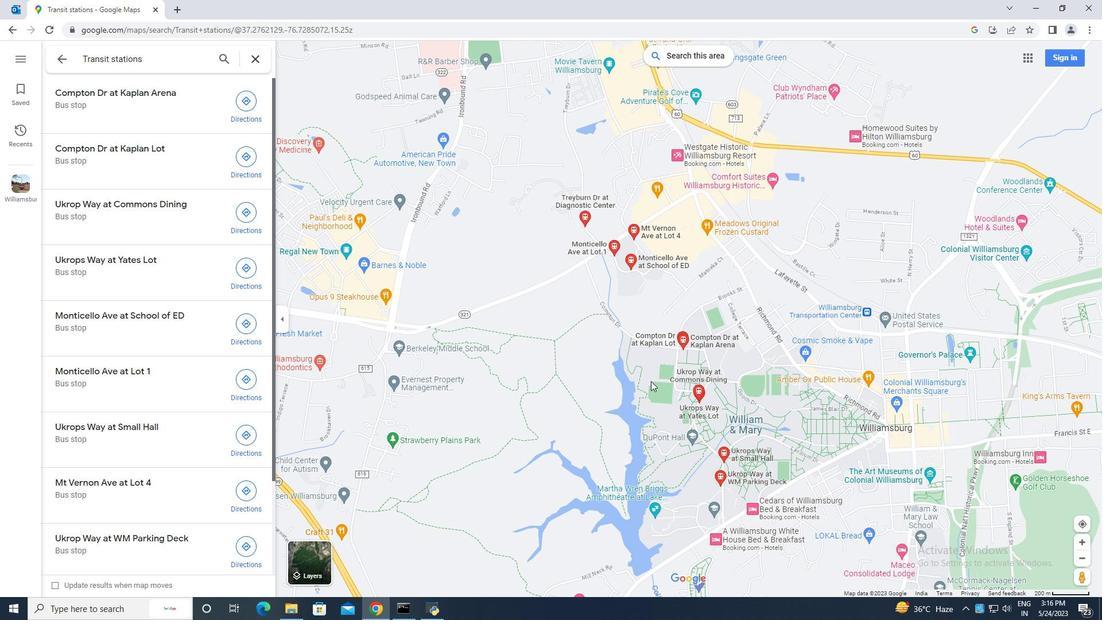 
Action: Mouse scrolled (654, 387) with delta (0, 0)
Screenshot: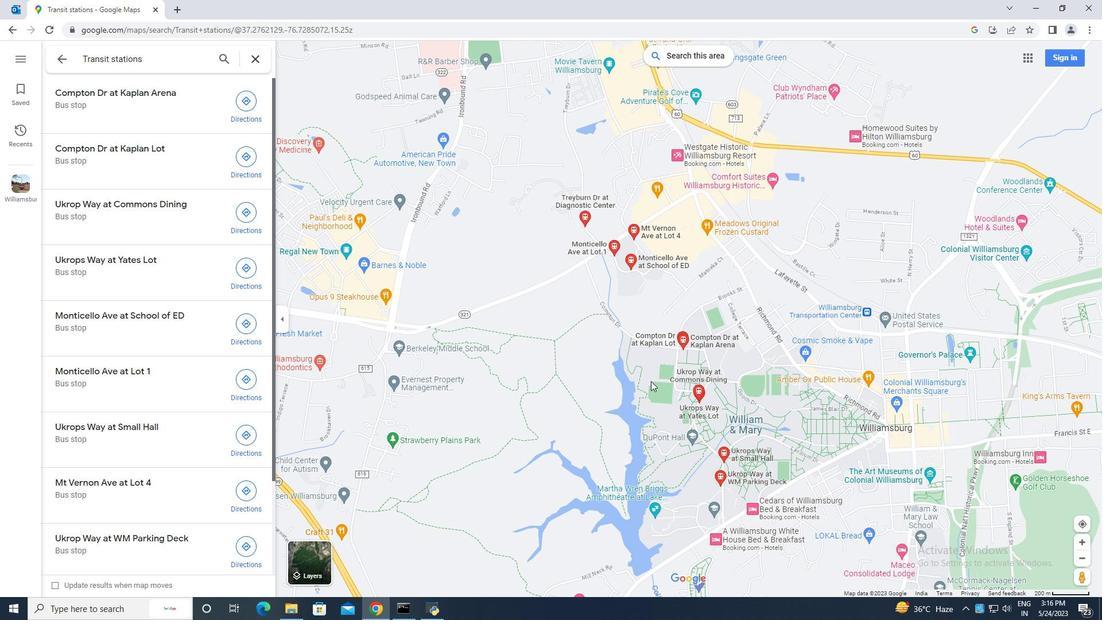 
Action: Mouse moved to (711, 435)
Screenshot: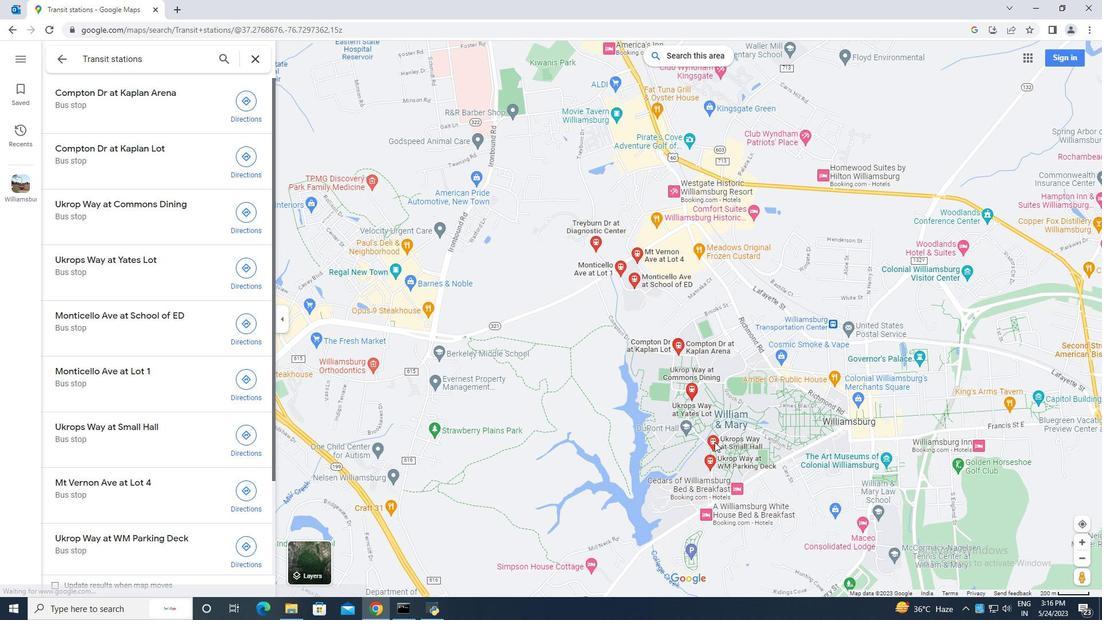 
Action: Mouse scrolled (711, 435) with delta (0, 0)
Screenshot: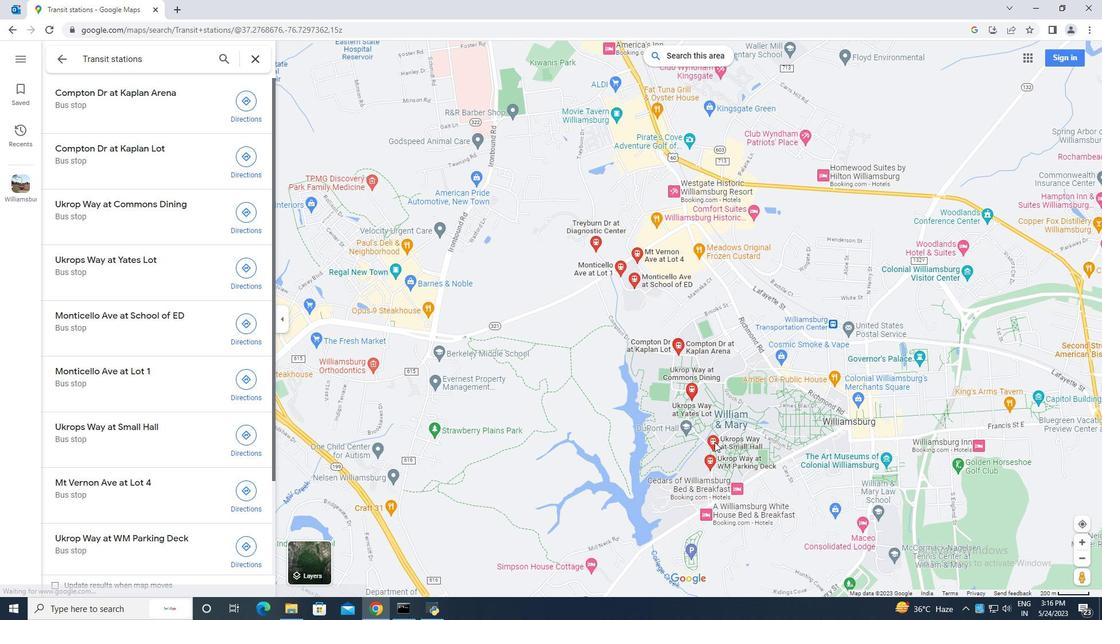
Action: Mouse scrolled (711, 435) with delta (0, 0)
Screenshot: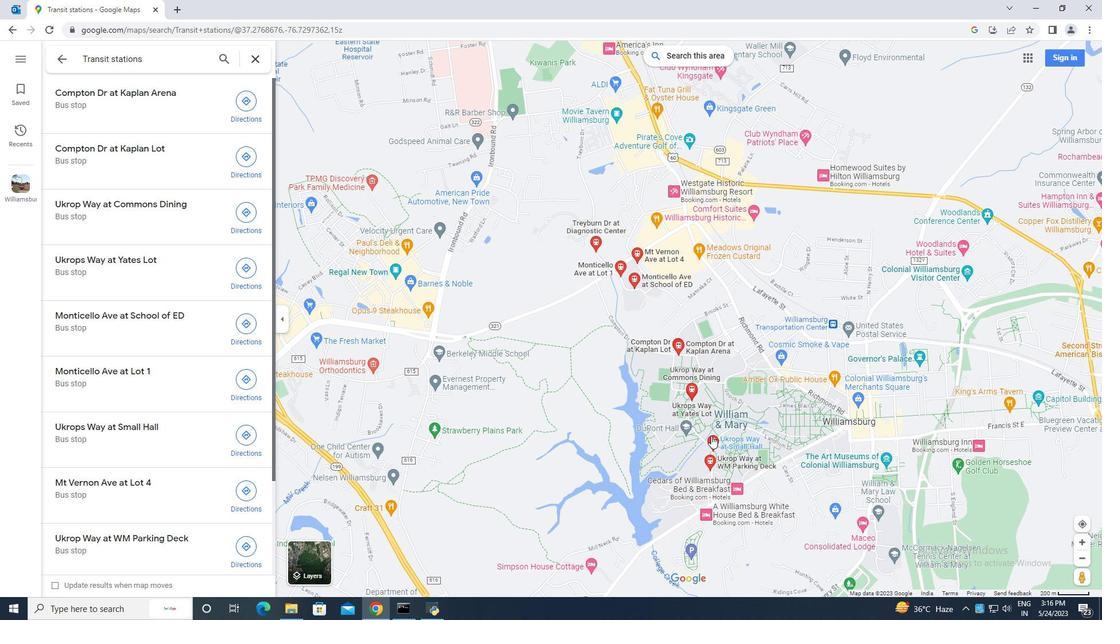 
Action: Mouse scrolled (711, 435) with delta (0, 0)
Screenshot: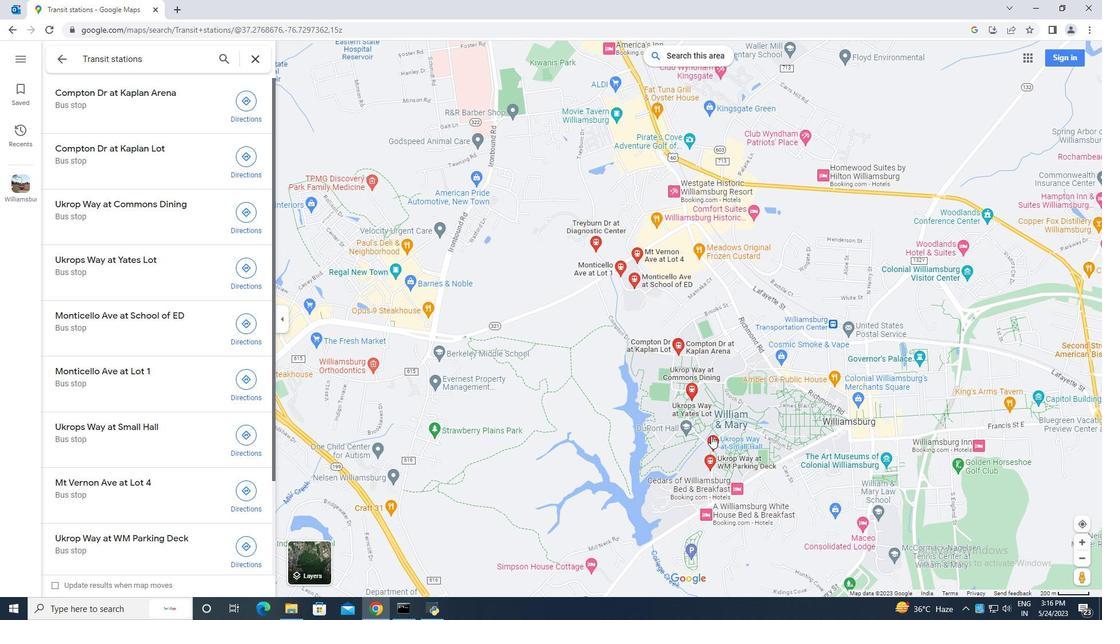 
Action: Mouse moved to (712, 385)
Screenshot: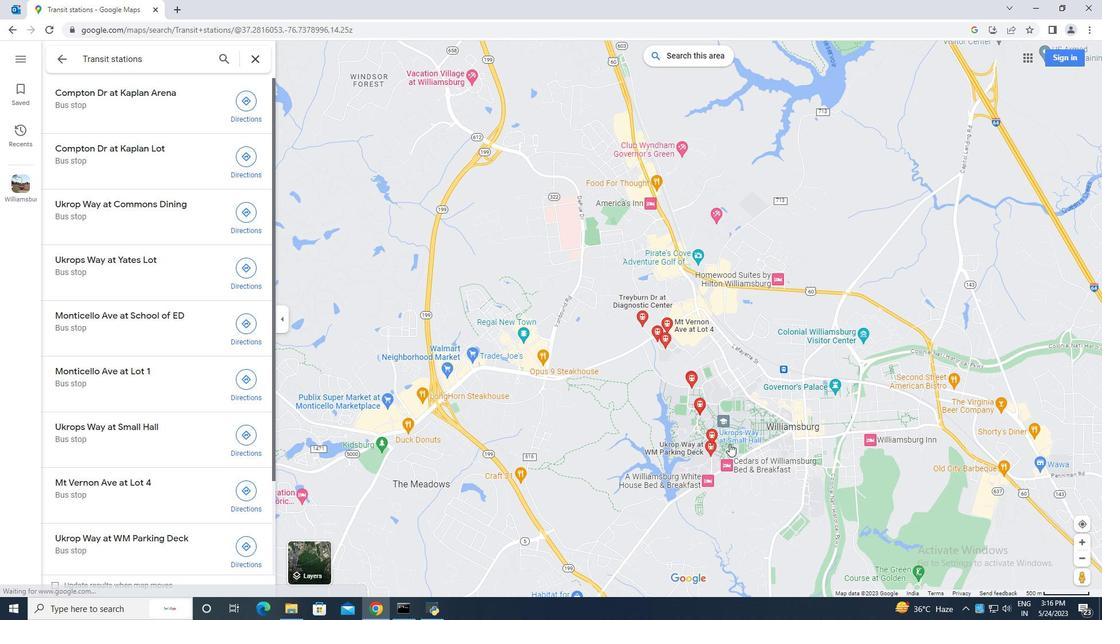
Action: Mouse scrolled (712, 386) with delta (0, 0)
Screenshot: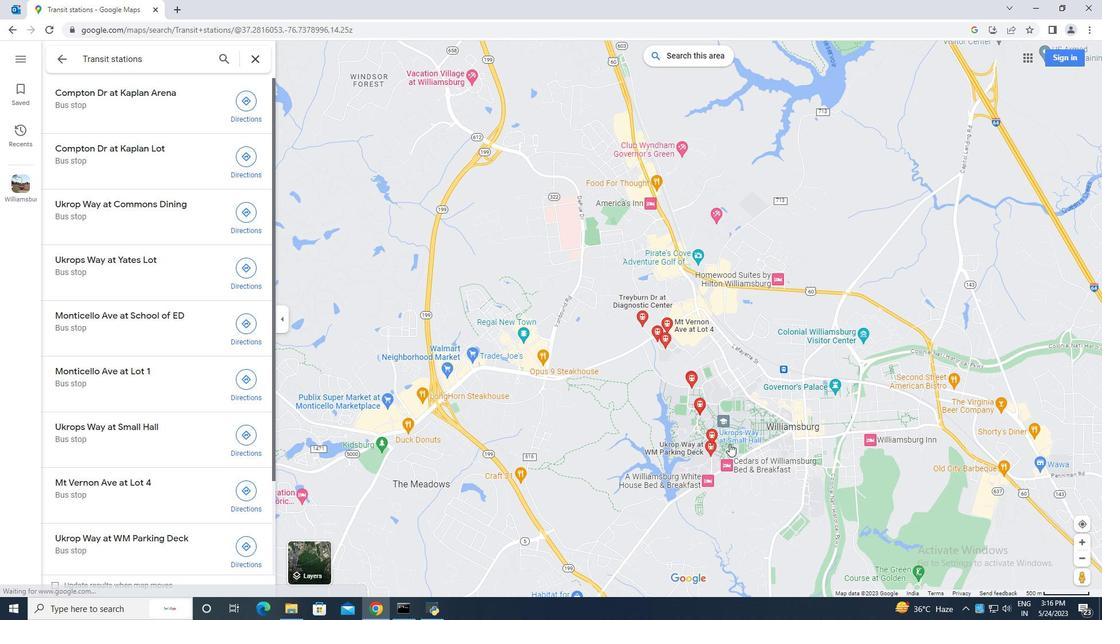 
Action: Mouse moved to (712, 385)
Screenshot: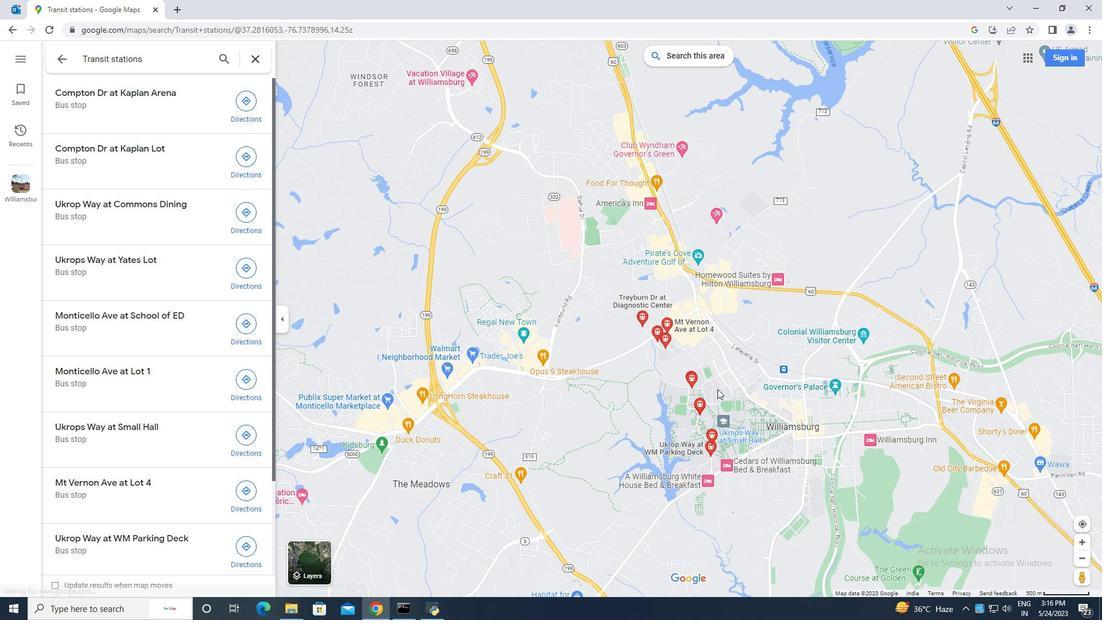 
Action: Mouse scrolled (712, 386) with delta (0, 0)
Screenshot: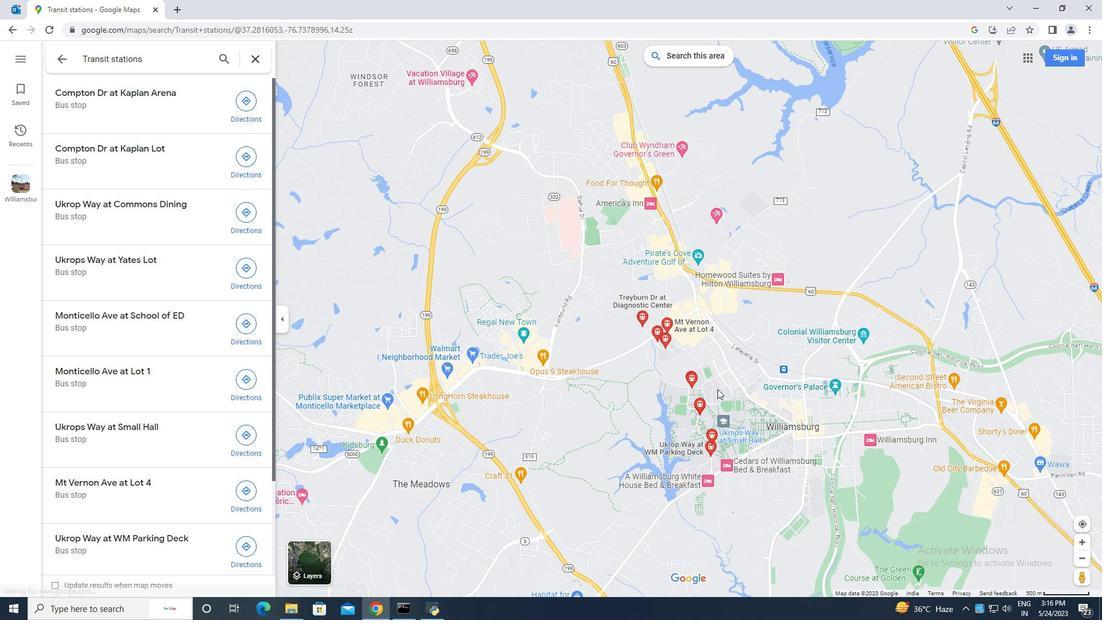
Action: Mouse scrolled (712, 386) with delta (0, 0)
Screenshot: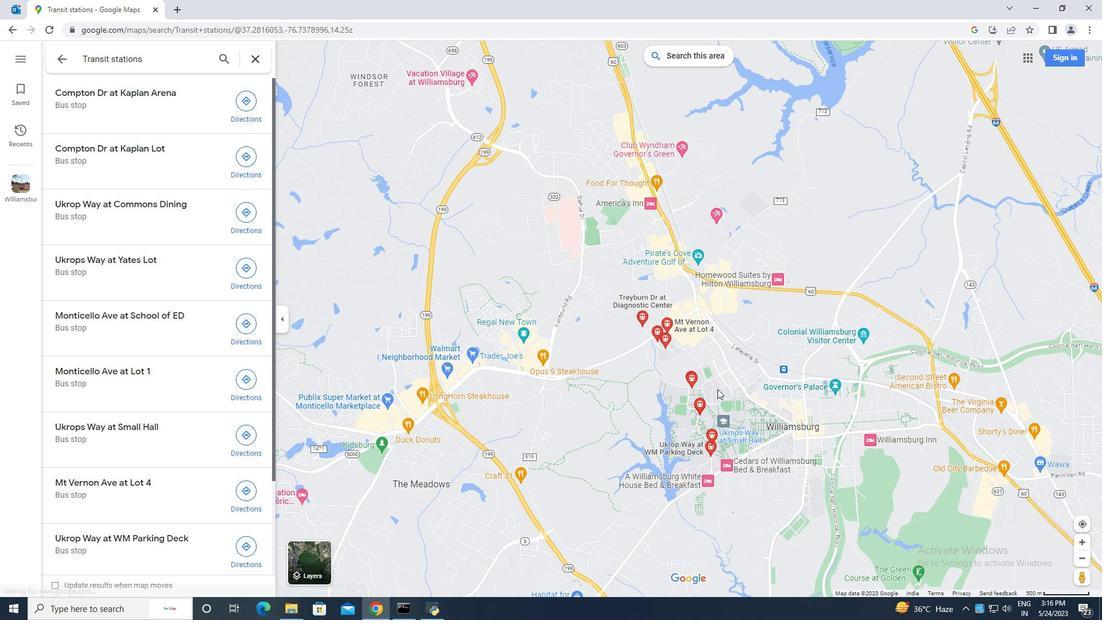 
Action: Mouse moved to (703, 380)
Screenshot: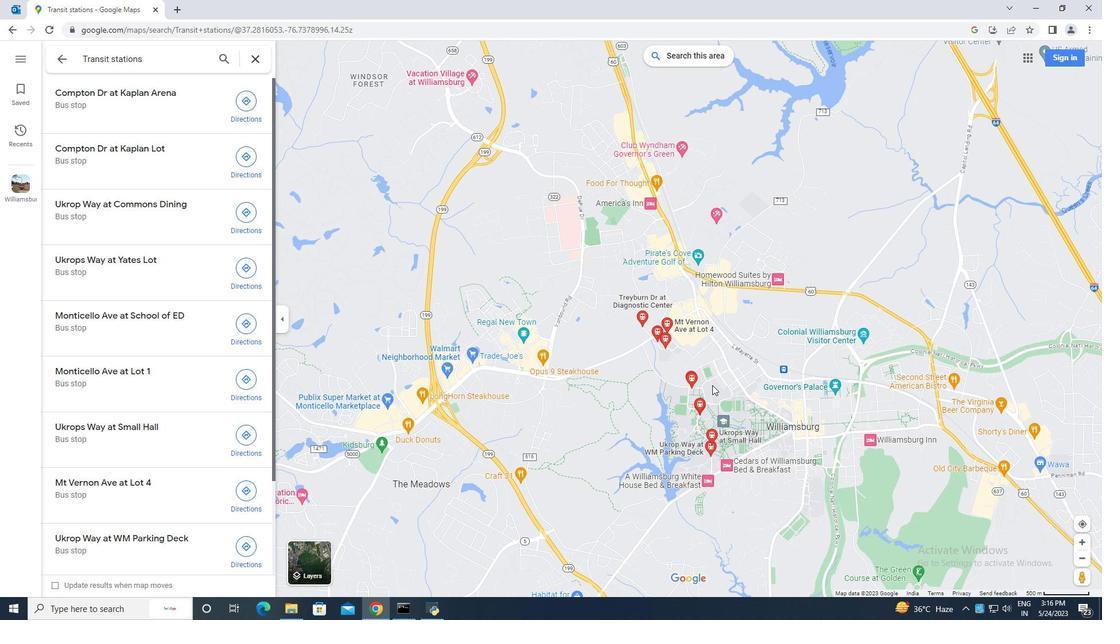 
Action: Mouse scrolled (703, 381) with delta (0, 0)
Screenshot: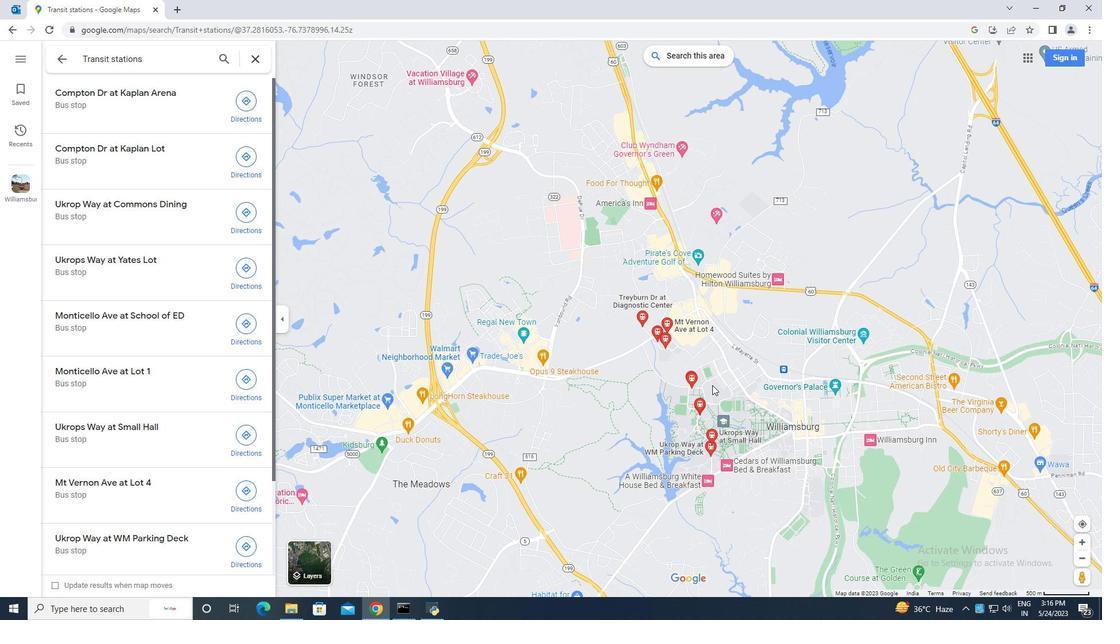 
Action: Mouse moved to (676, 379)
Screenshot: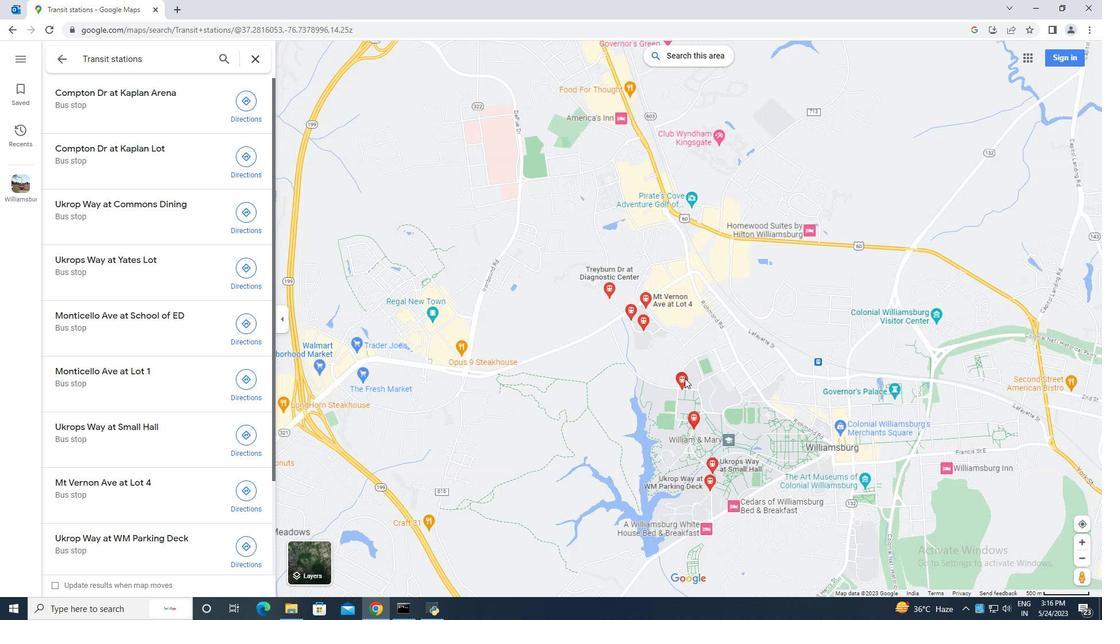 
Action: Mouse scrolled (676, 379) with delta (0, 0)
Screenshot: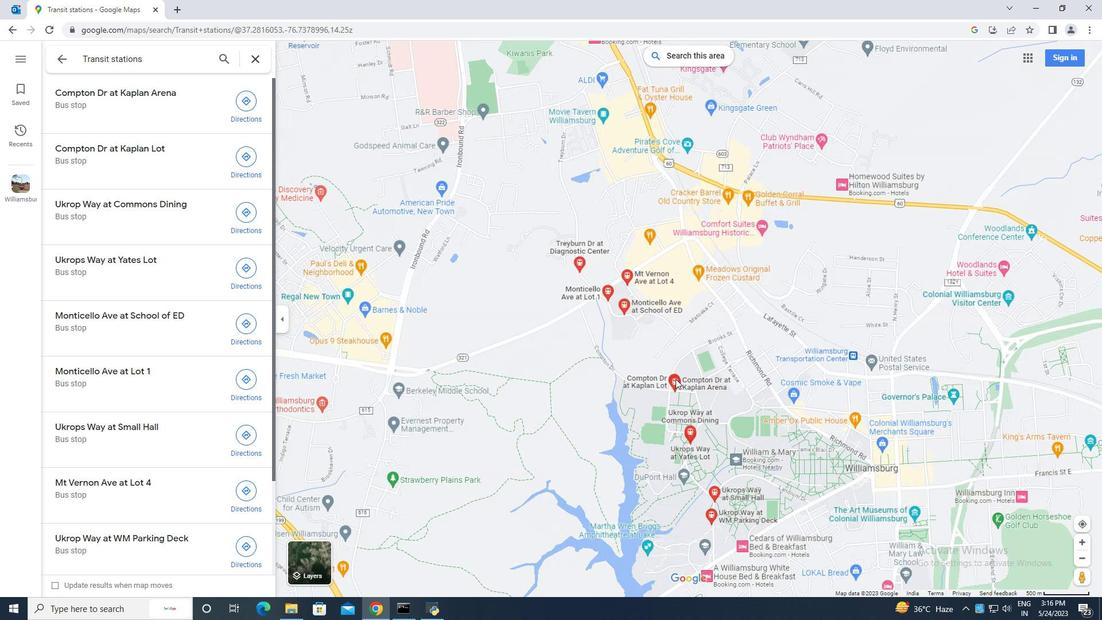 
Action: Mouse scrolled (676, 379) with delta (0, 0)
Screenshot: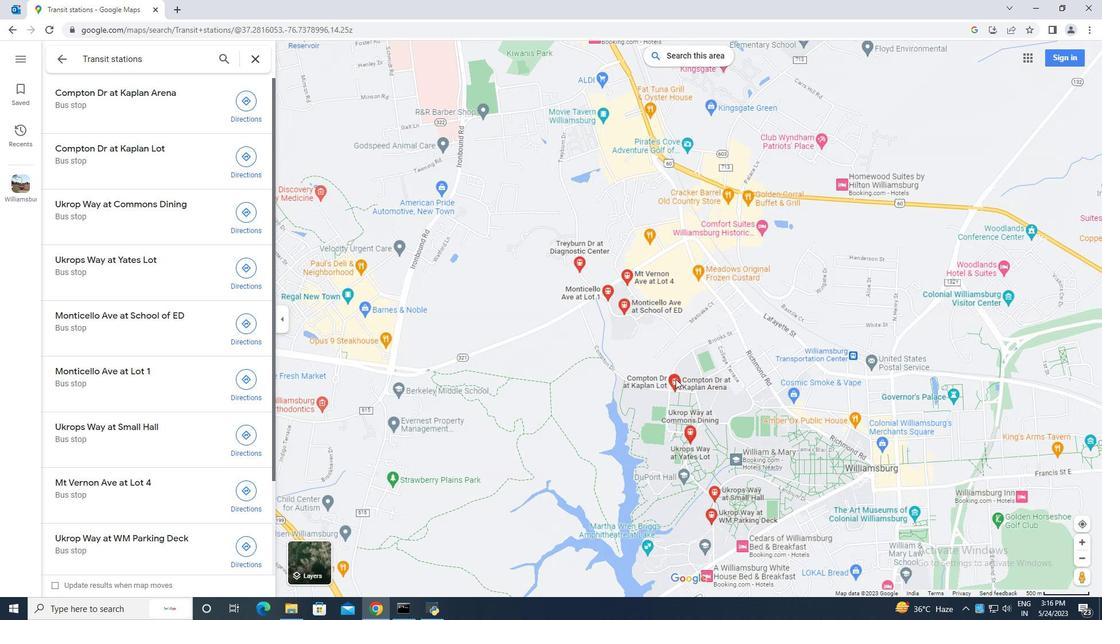 
Action: Mouse scrolled (676, 379) with delta (0, 0)
Screenshot: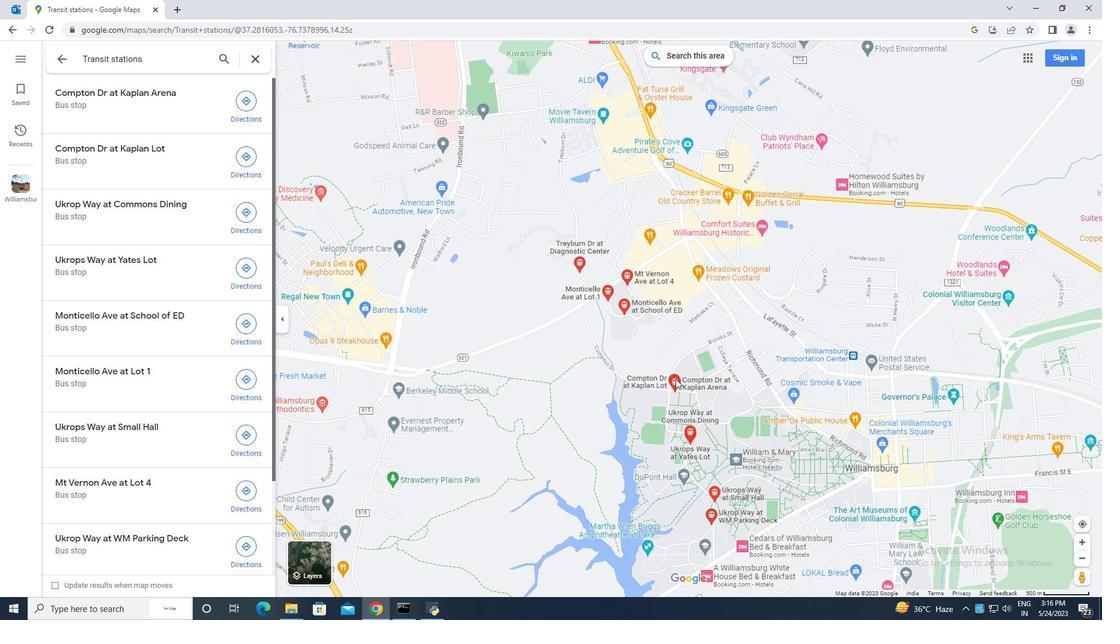 
Action: Mouse moved to (645, 381)
Screenshot: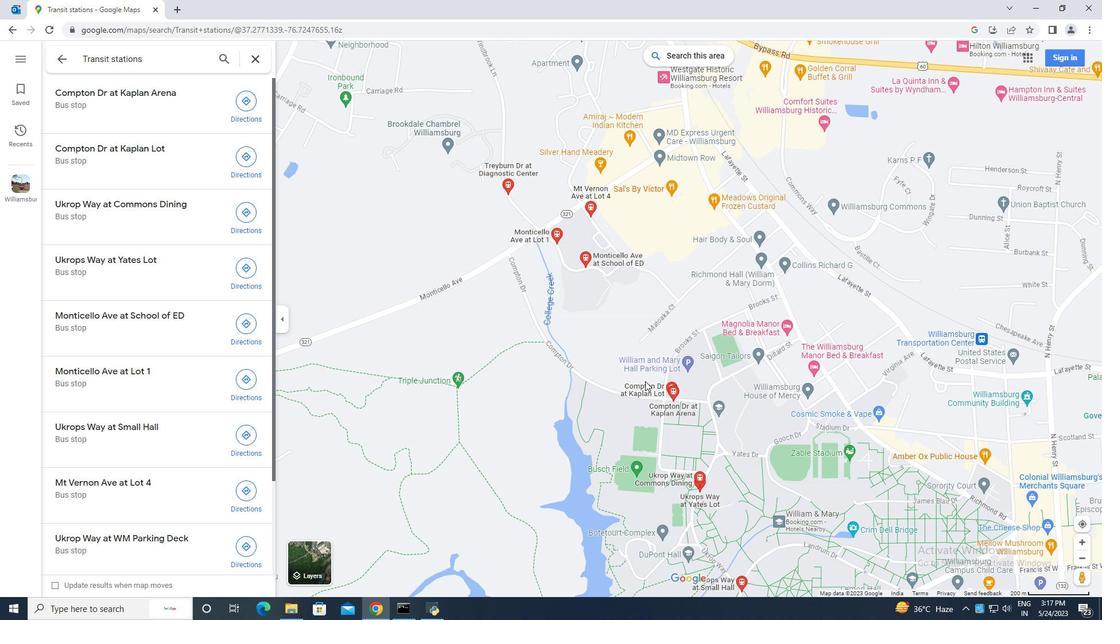 
Action: Mouse scrolled (645, 380) with delta (0, 0)
Screenshot: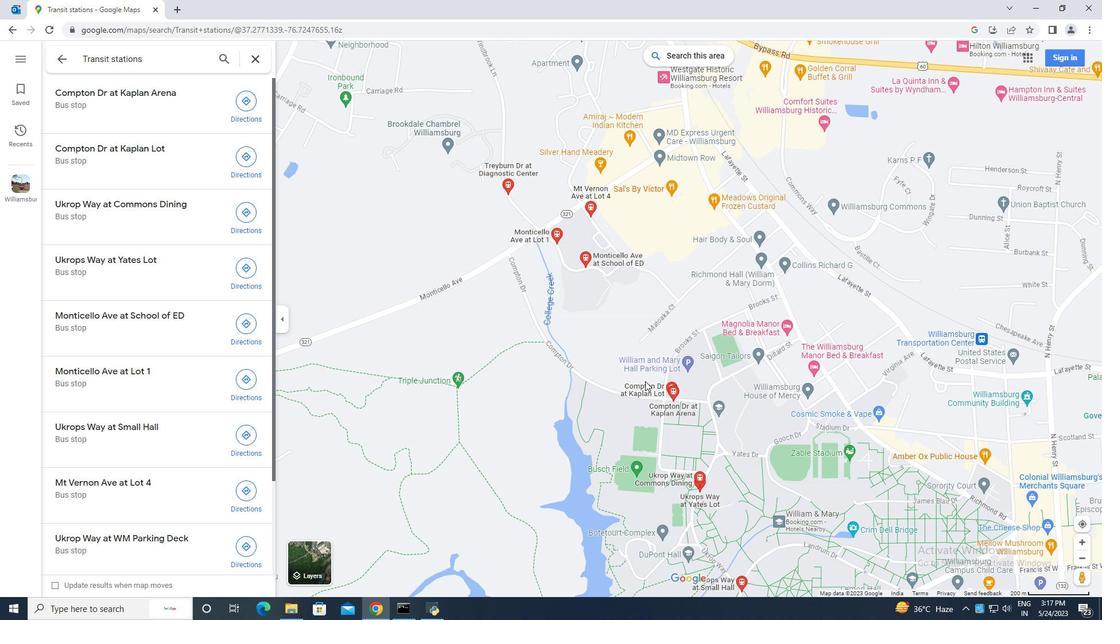 
Action: Mouse scrolled (645, 380) with delta (0, 0)
Screenshot: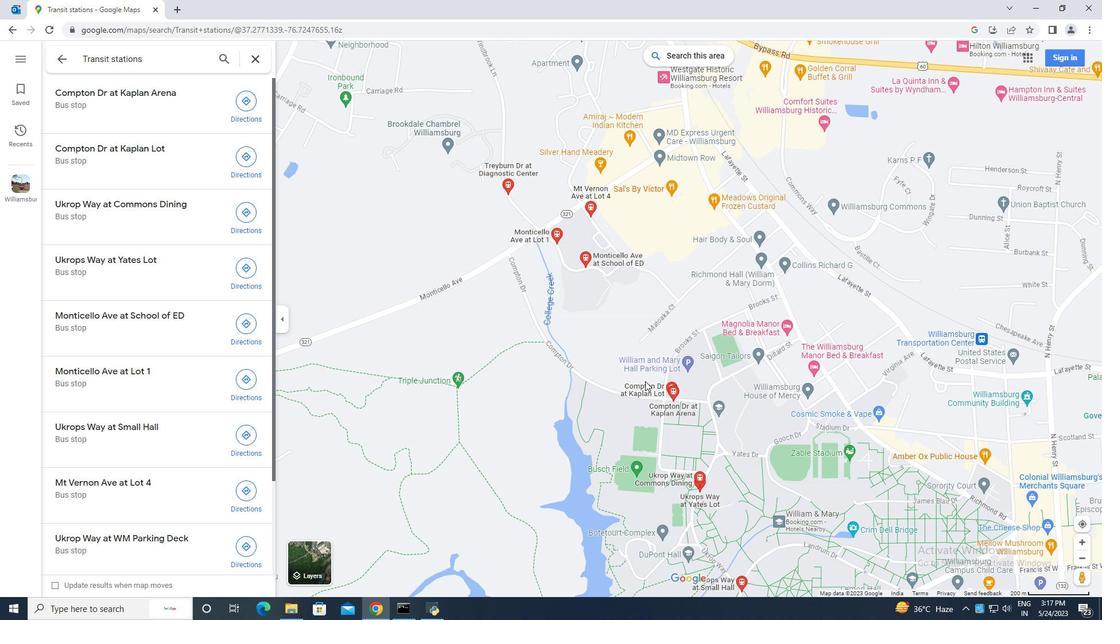 
Action: Mouse scrolled (645, 380) with delta (0, 0)
Screenshot: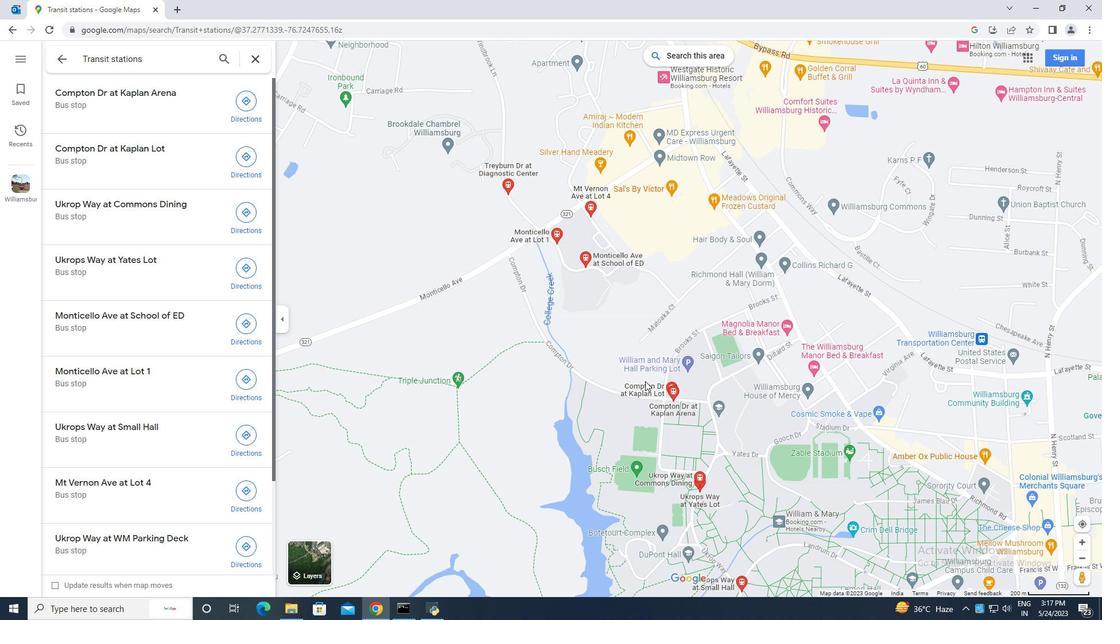 
Action: Mouse scrolled (645, 380) with delta (0, 0)
Screenshot: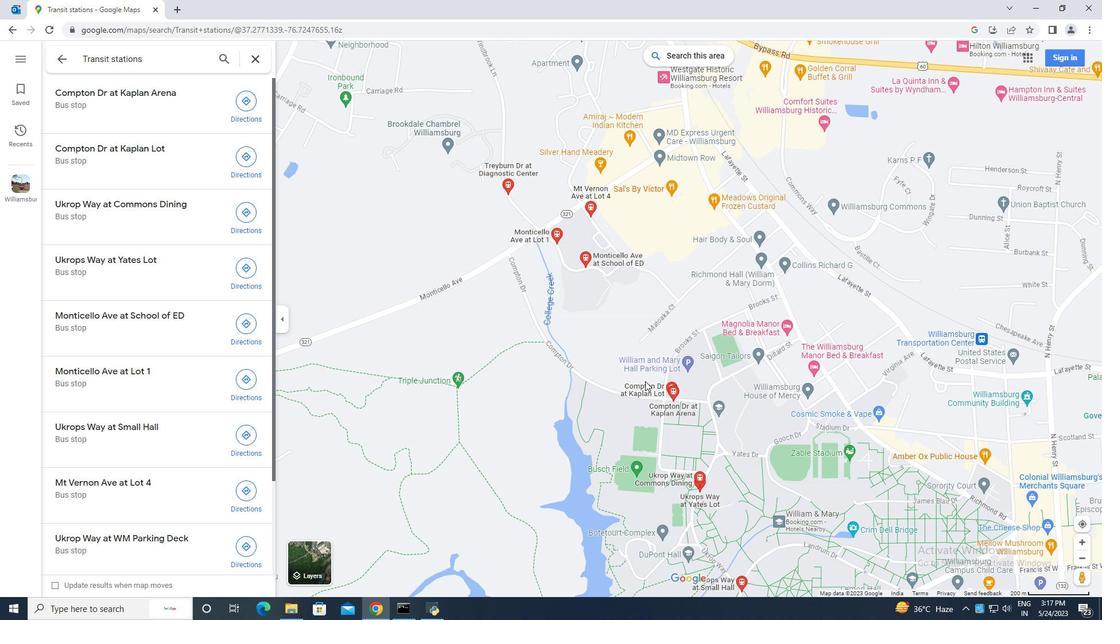 
Action: Mouse moved to (646, 381)
Screenshot: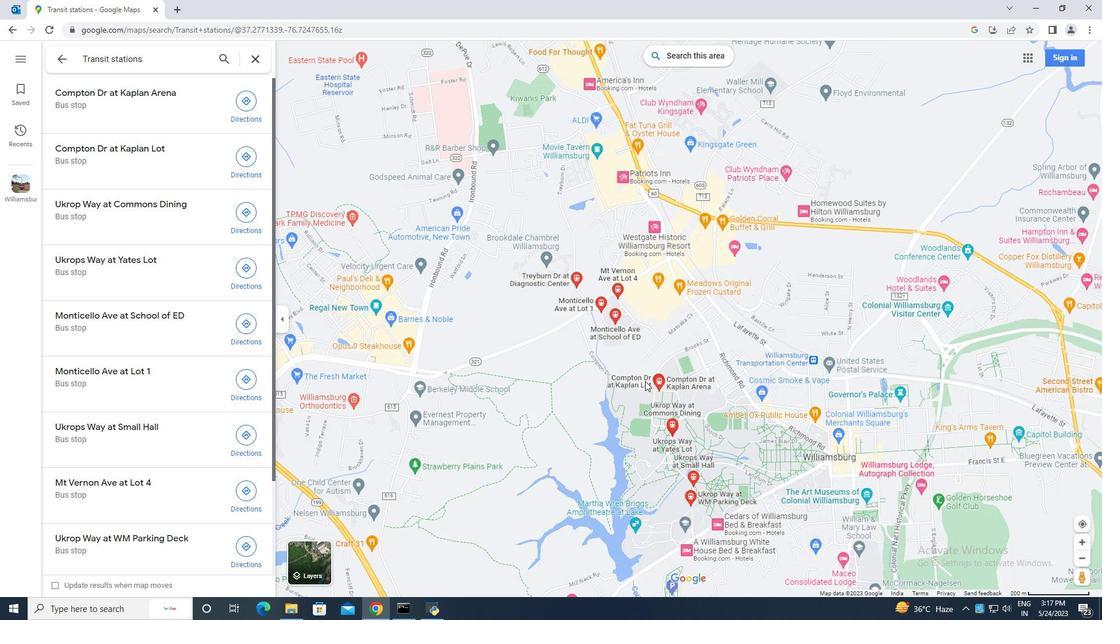
Action: Mouse scrolled (646, 380) with delta (0, 0)
Screenshot: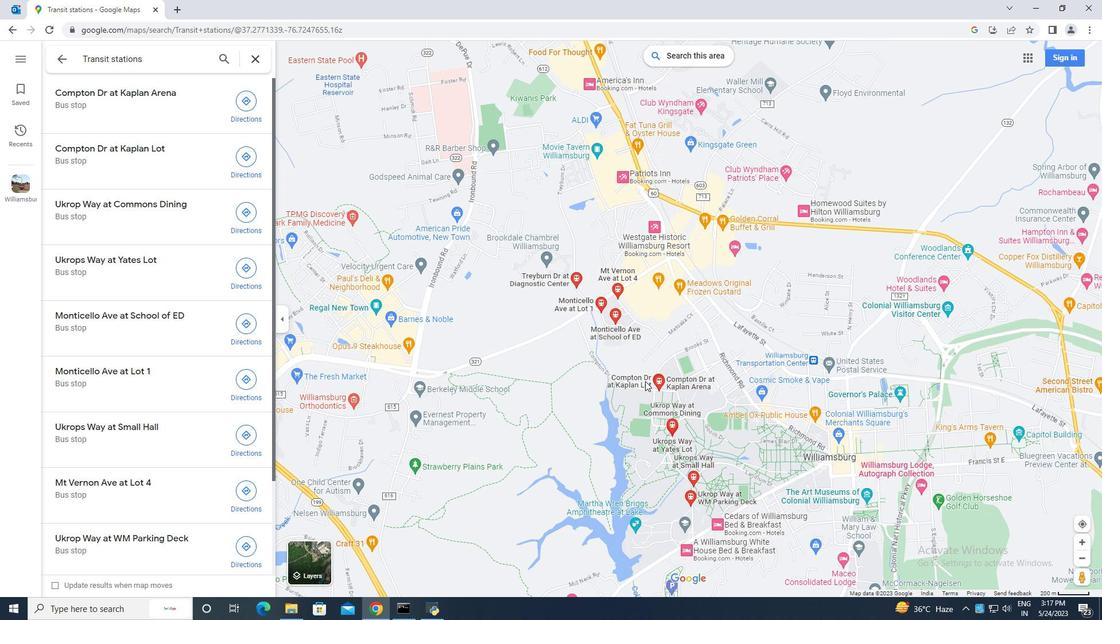 
Action: Mouse scrolled (646, 380) with delta (0, 0)
Screenshot: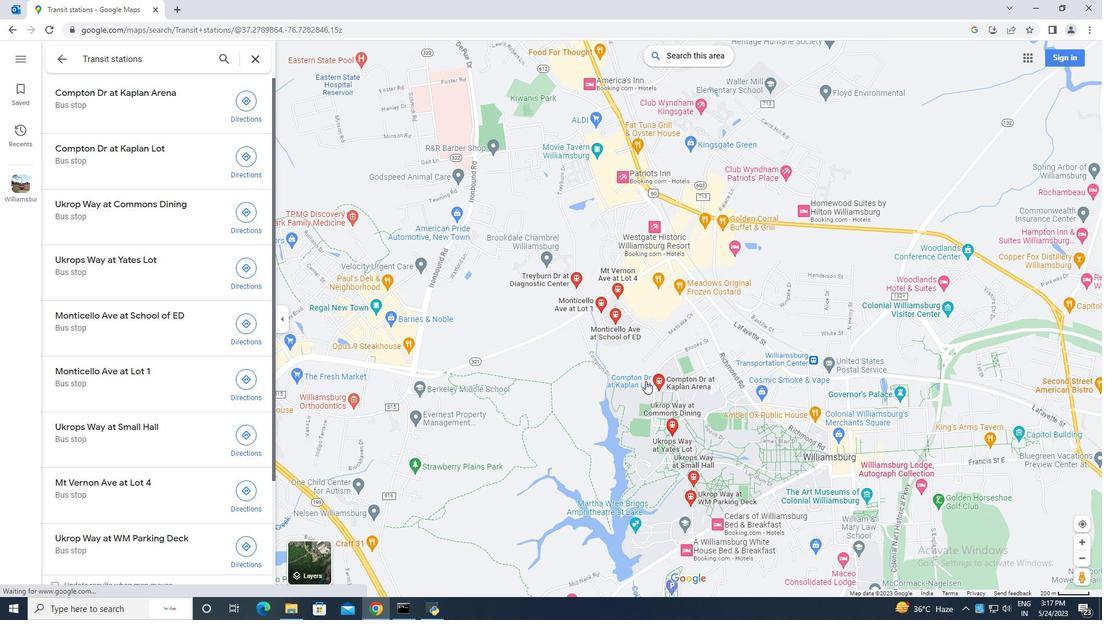 
Action: Mouse scrolled (646, 380) with delta (0, 0)
Screenshot: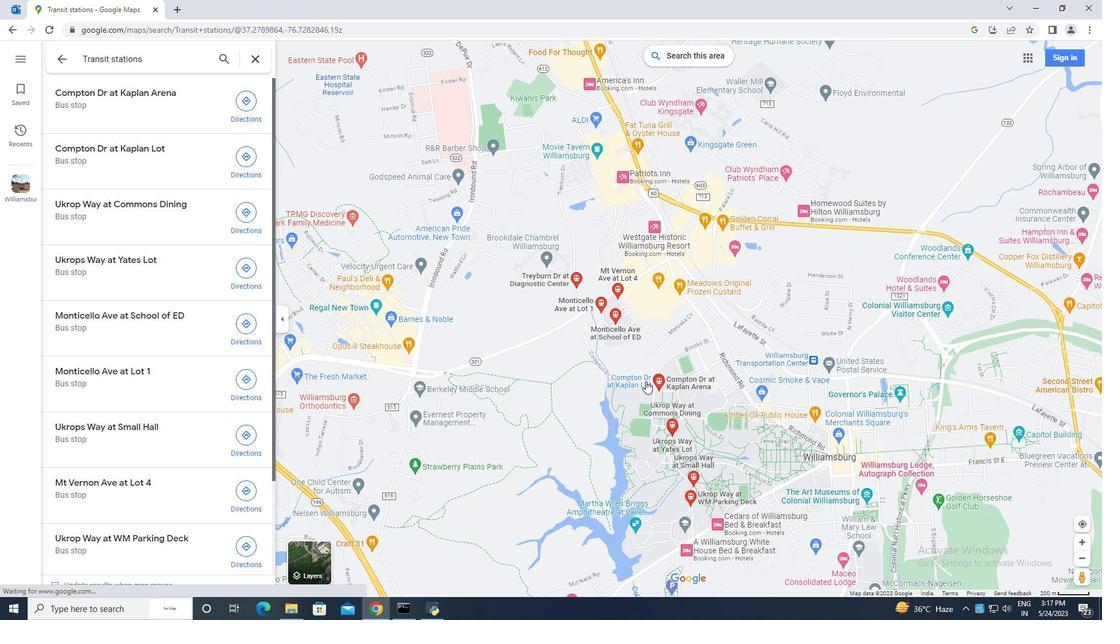 
Action: Mouse scrolled (646, 380) with delta (0, 0)
Screenshot: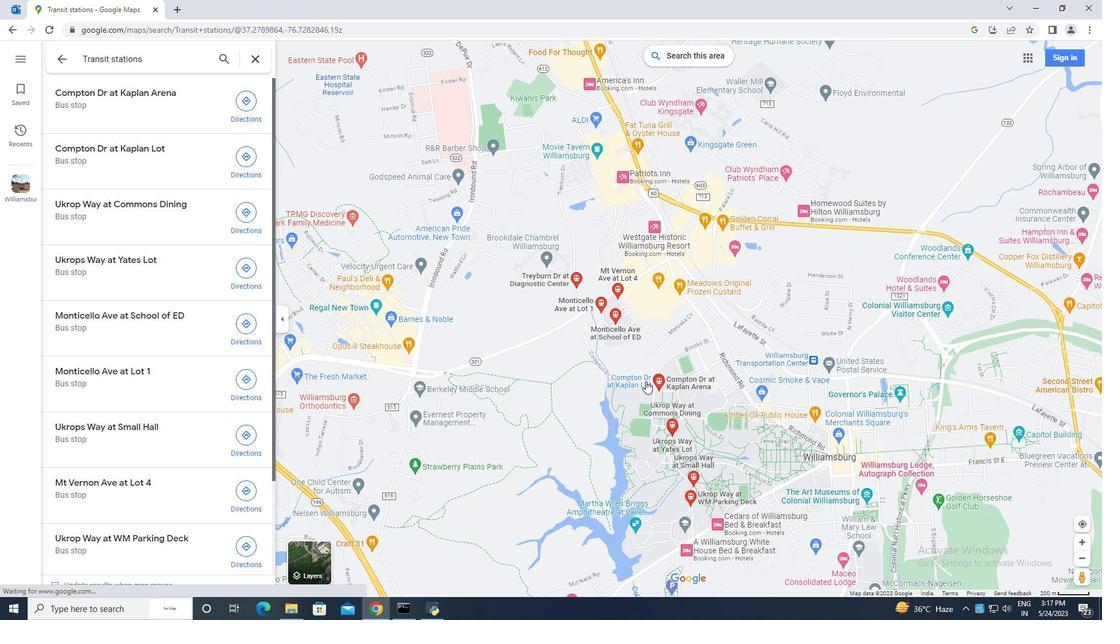 
Action: Mouse scrolled (646, 380) with delta (0, 0)
Screenshot: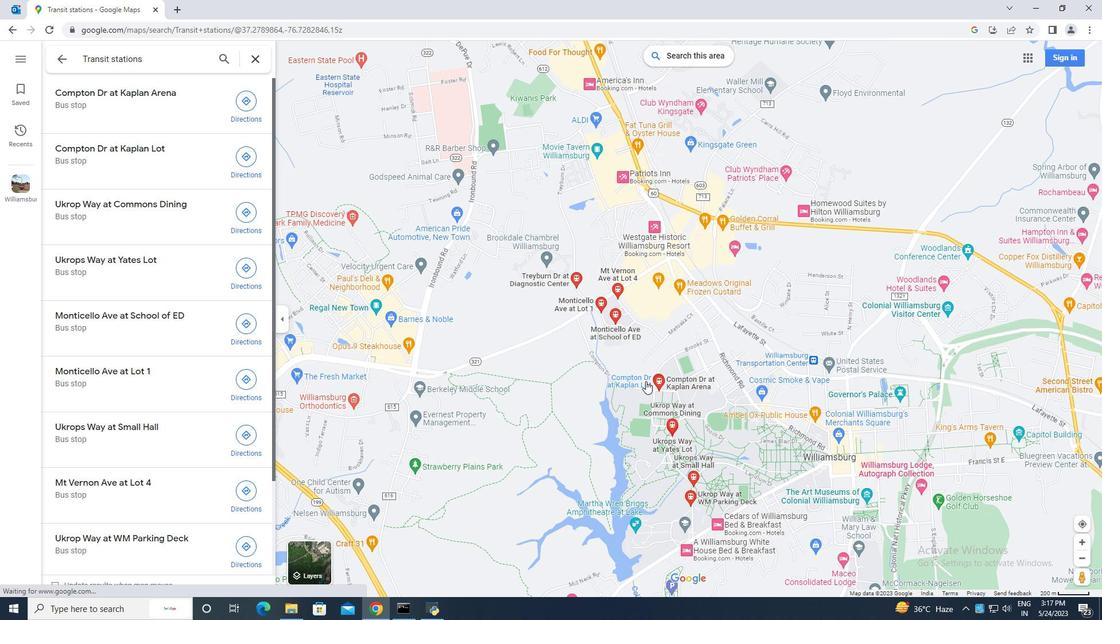 
Action: Mouse moved to (592, 391)
Screenshot: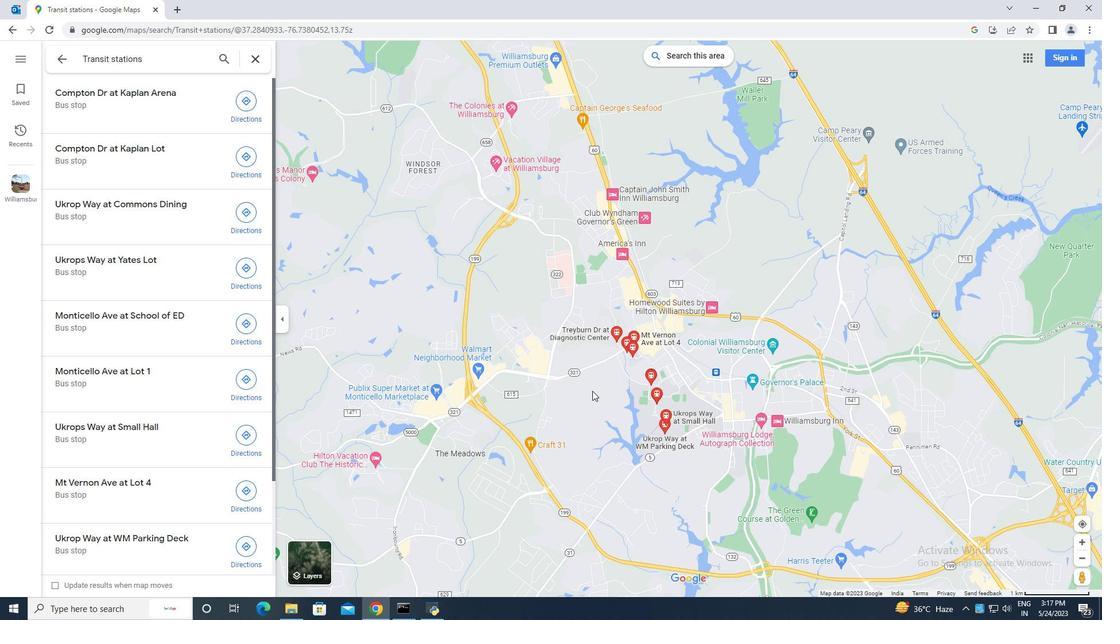 
Action: Mouse scrolled (592, 391) with delta (0, 0)
Screenshot: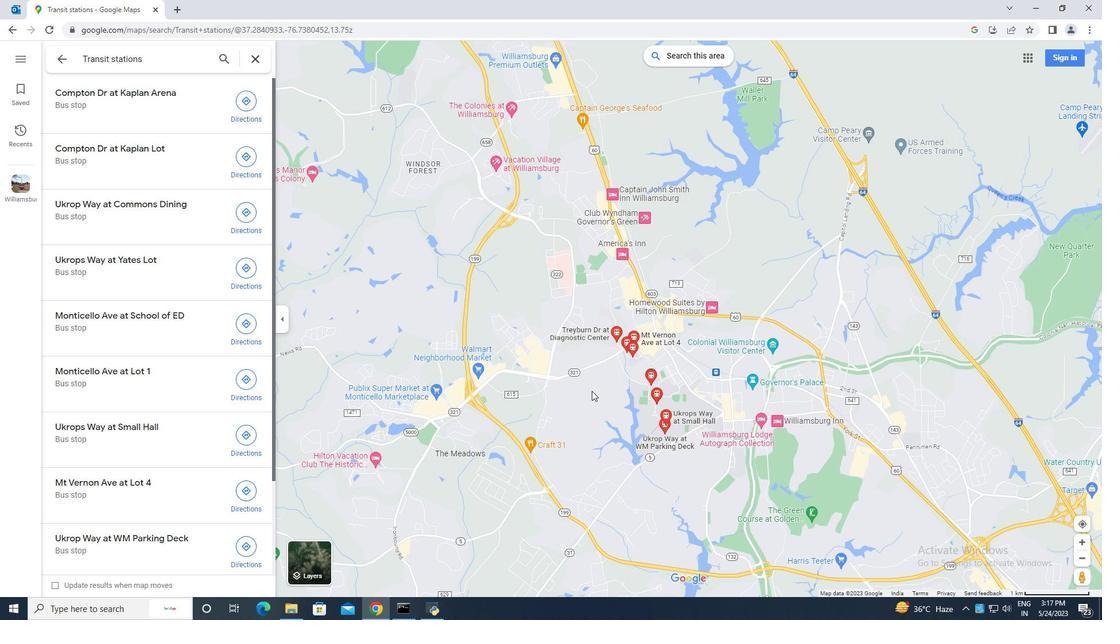
Action: Mouse scrolled (592, 391) with delta (0, 0)
Screenshot: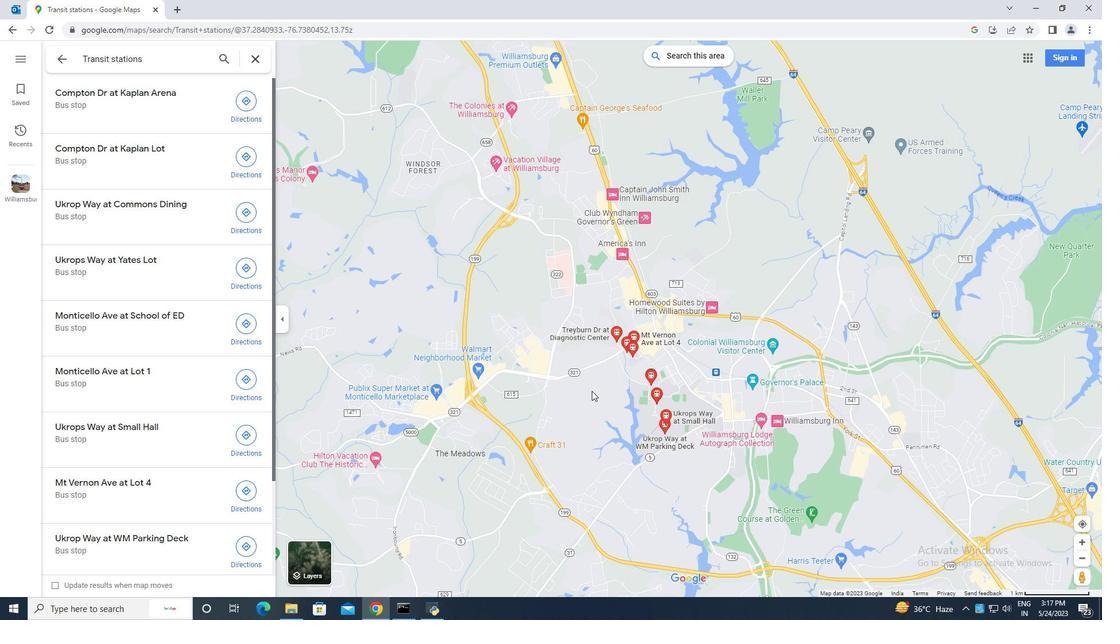 
Action: Mouse scrolled (592, 391) with delta (0, 0)
Screenshot: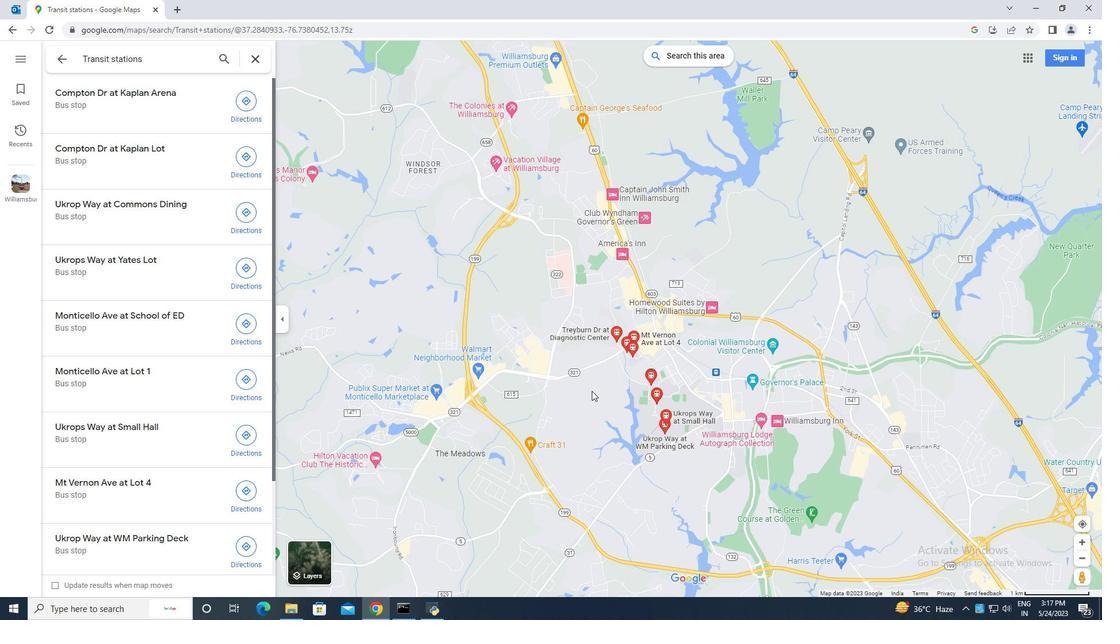 
Action: Mouse scrolled (592, 391) with delta (0, 0)
Screenshot: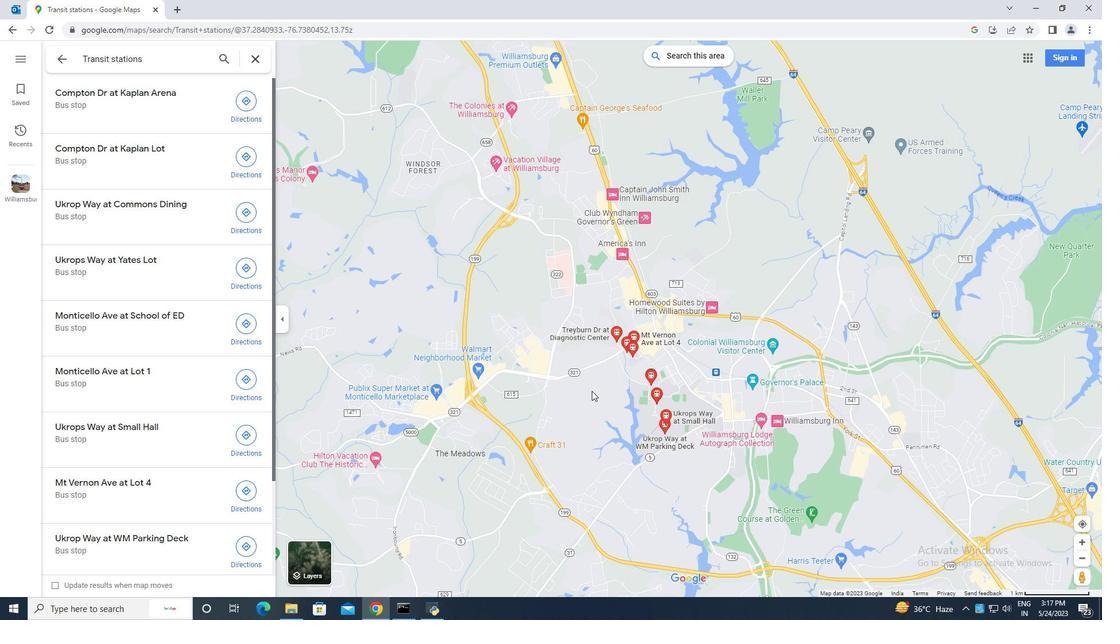 
Action: Mouse moved to (665, 292)
Screenshot: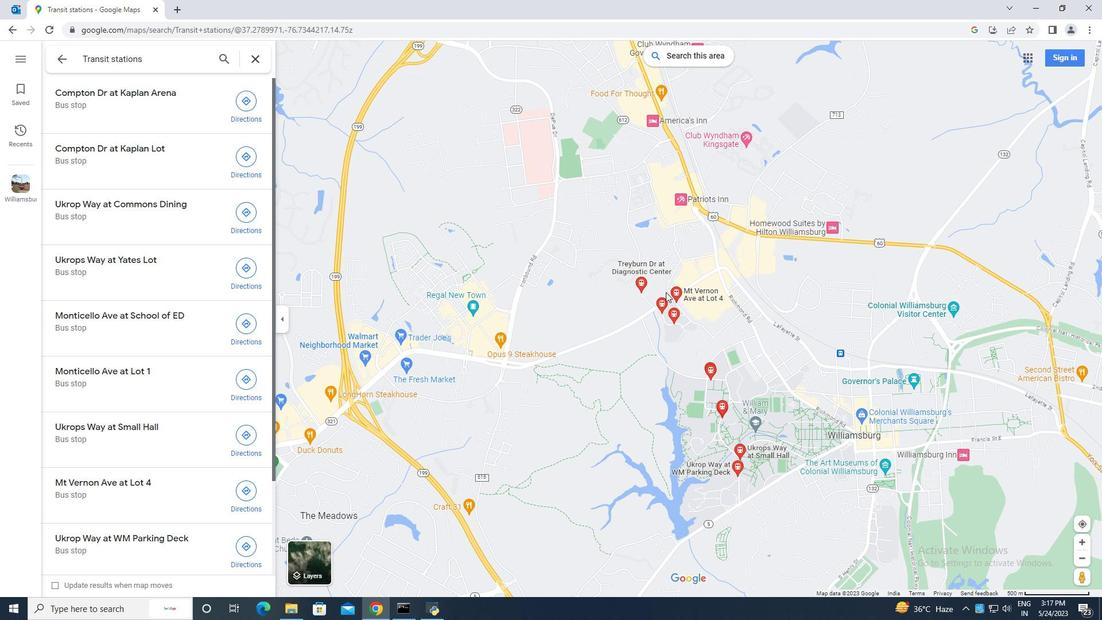 
Action: Mouse scrolled (665, 292) with delta (0, 0)
Screenshot: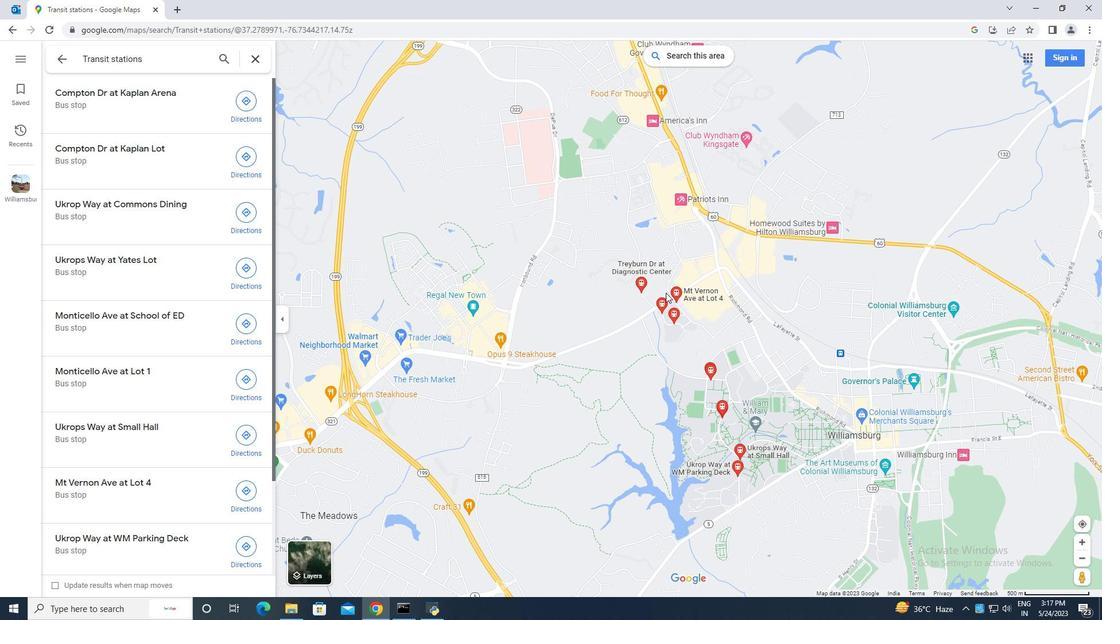 
Action: Mouse scrolled (665, 292) with delta (0, 0)
Screenshot: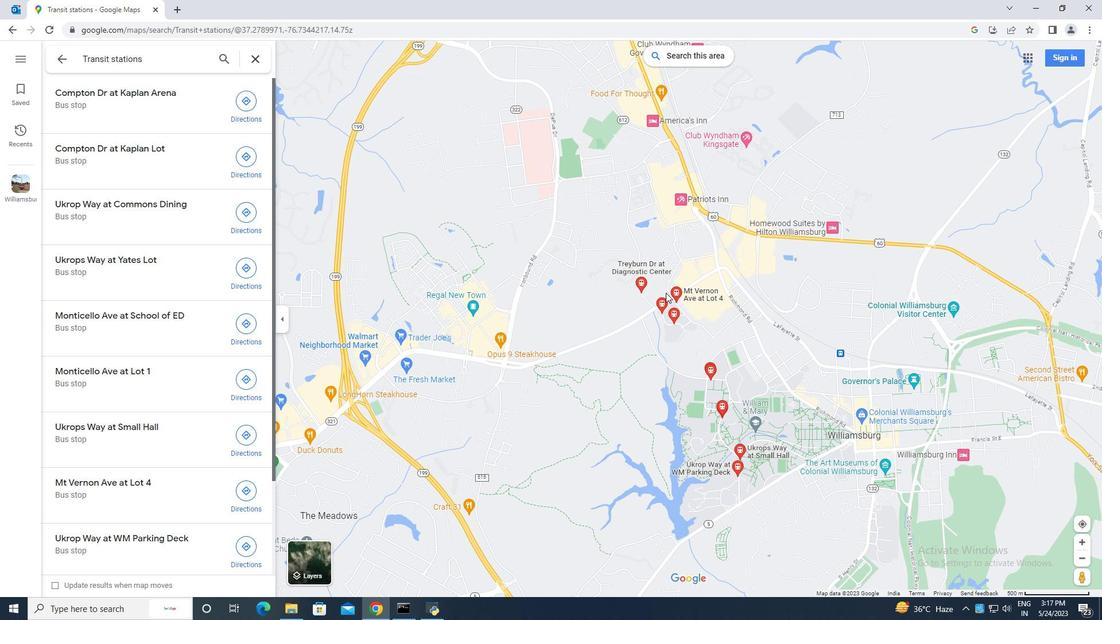 
Action: Mouse scrolled (665, 292) with delta (0, 0)
Screenshot: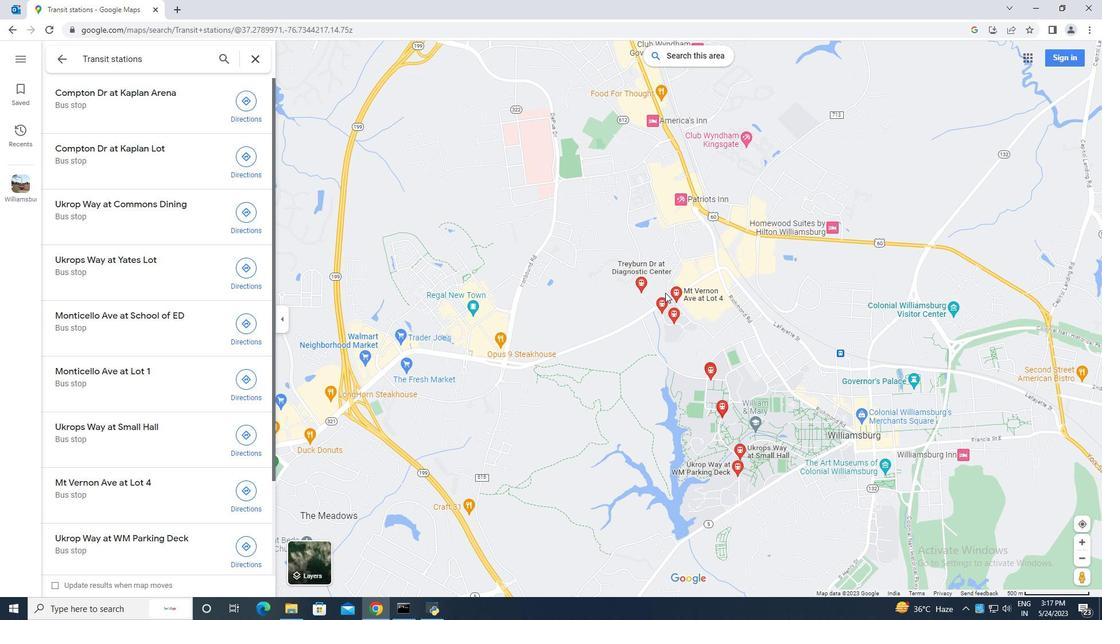 
Action: Mouse moved to (544, 364)
Screenshot: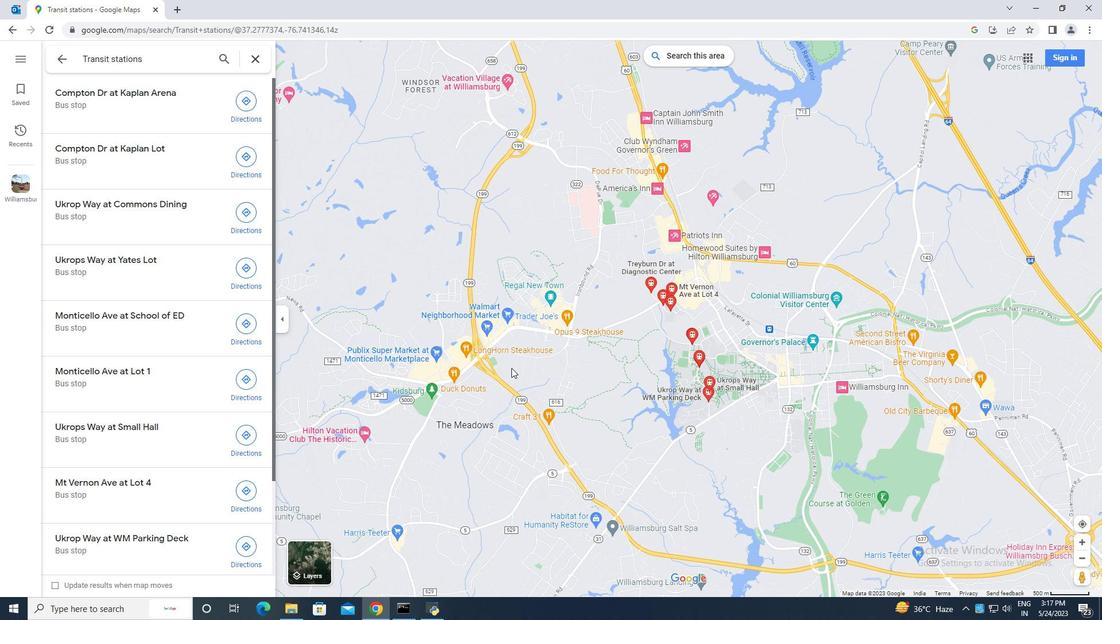 
Action: Mouse scrolled (544, 364) with delta (0, 0)
Screenshot: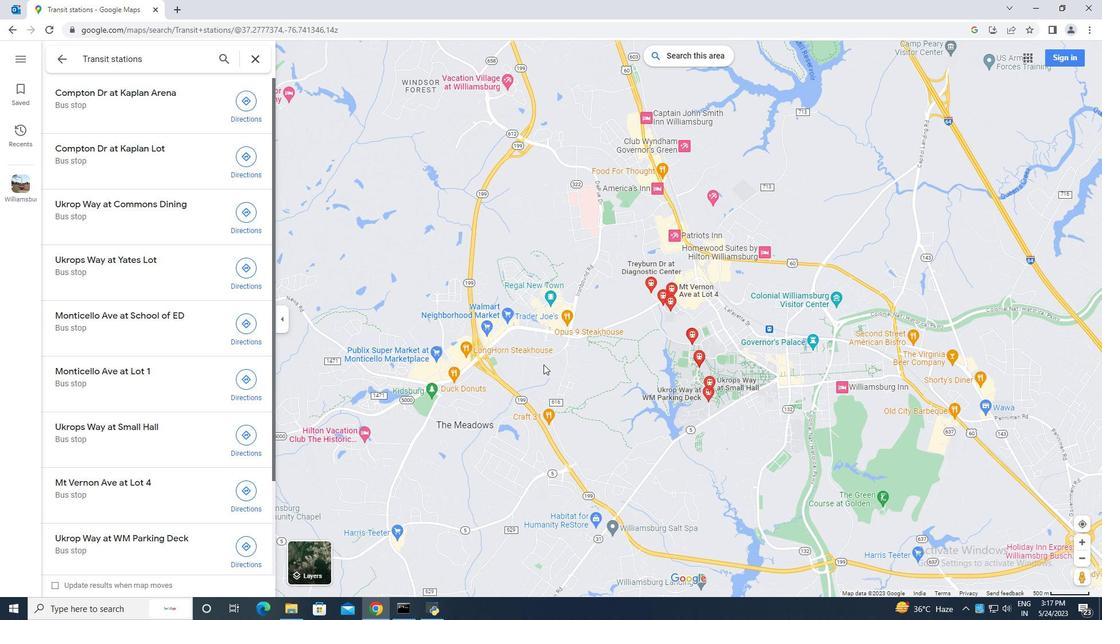 
Action: Mouse scrolled (544, 364) with delta (0, 0)
Screenshot: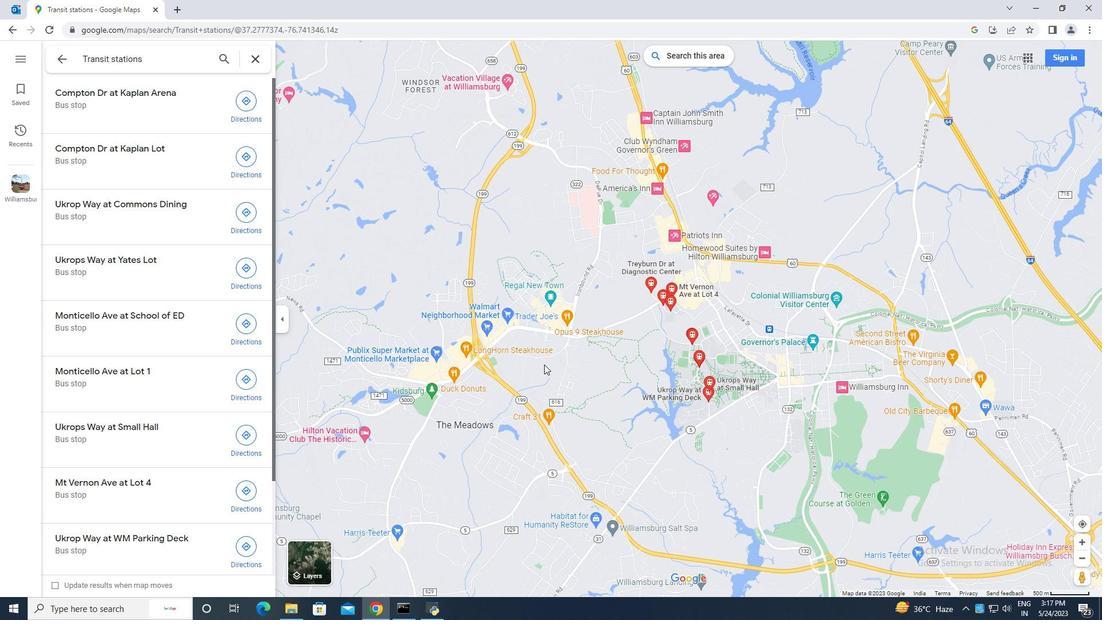 
Action: Mouse scrolled (544, 364) with delta (0, 0)
Screenshot: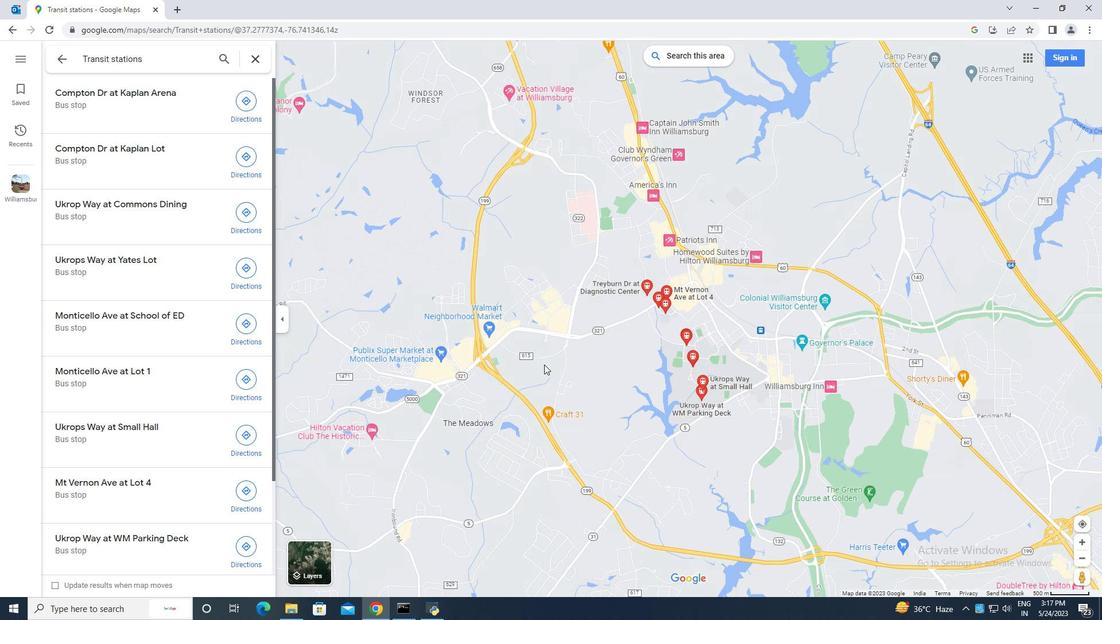 
Action: Mouse moved to (204, 348)
Screenshot: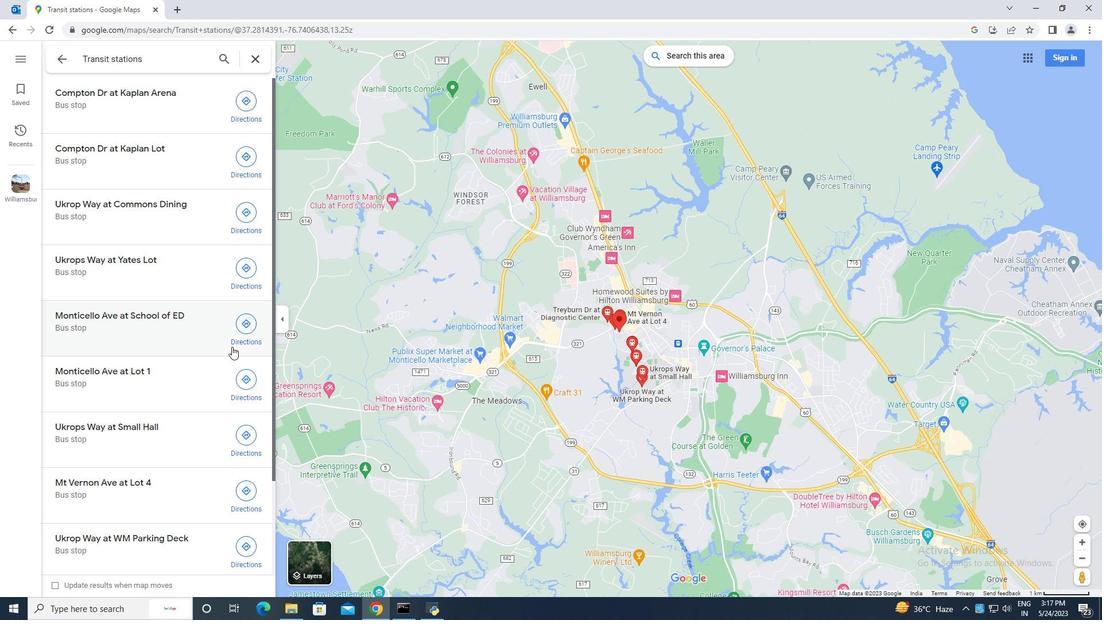 
Action: Mouse scrolled (204, 348) with delta (0, 0)
Screenshot: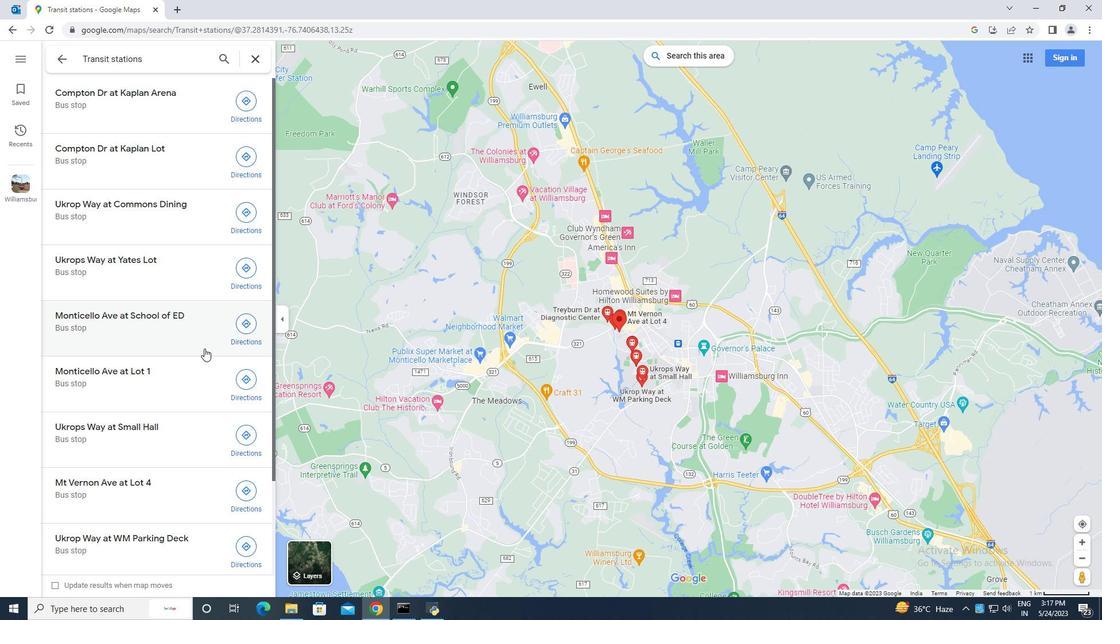 
Action: Mouse scrolled (204, 348) with delta (0, 0)
Screenshot: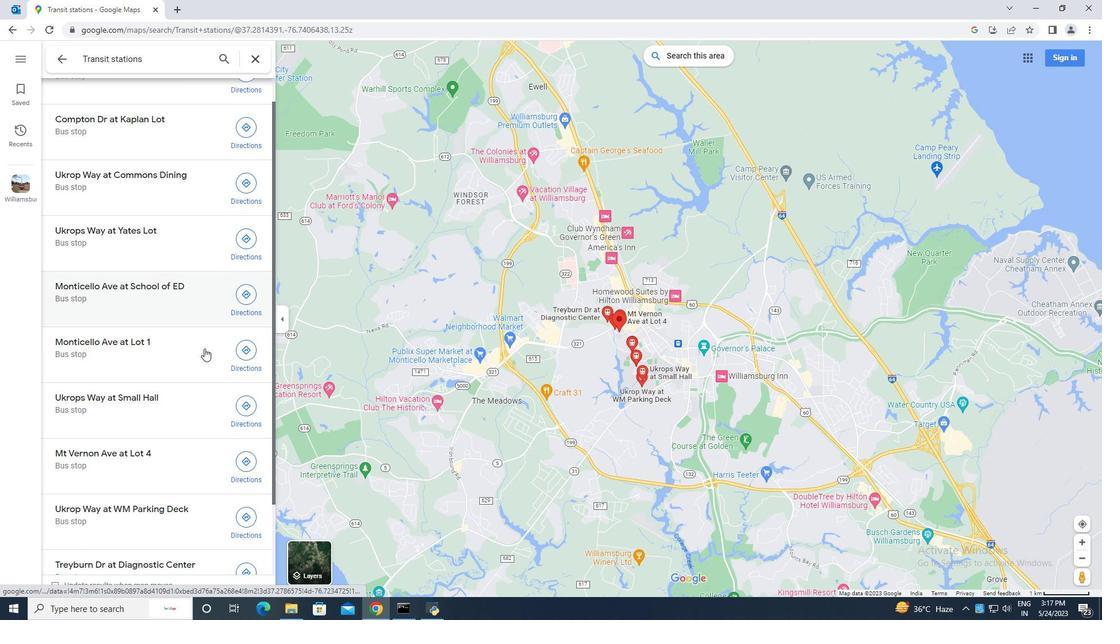 
Action: Mouse scrolled (204, 348) with delta (0, 0)
Screenshot: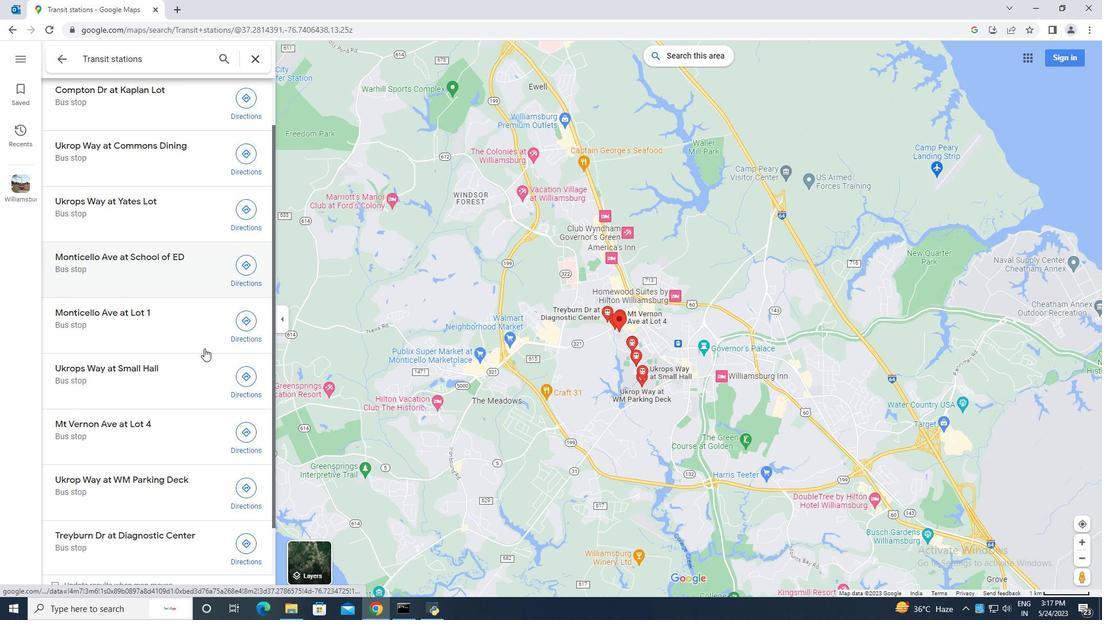 
Action: Mouse scrolled (204, 349) with delta (0, 0)
Screenshot: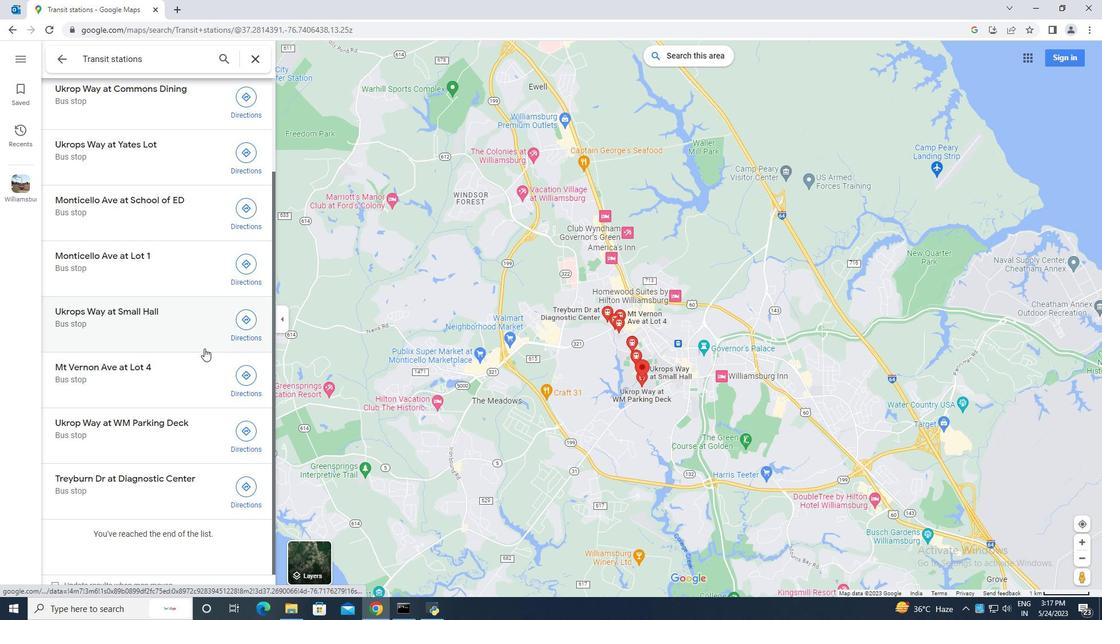 
Action: Mouse scrolled (204, 349) with delta (0, 0)
Screenshot: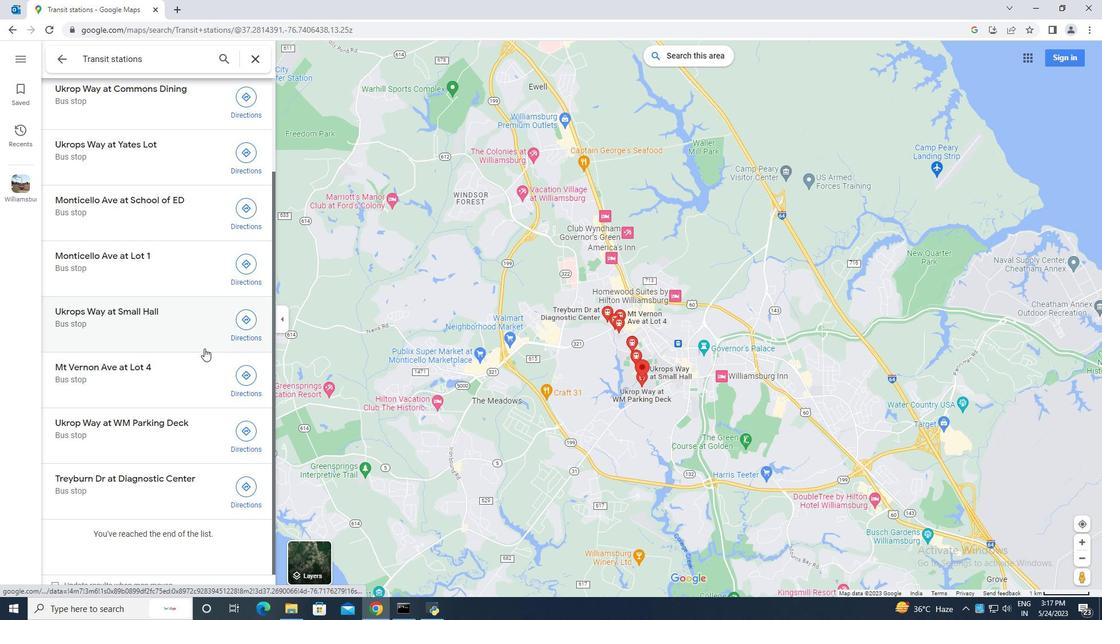 
Action: Mouse scrolled (204, 349) with delta (0, 0)
Screenshot: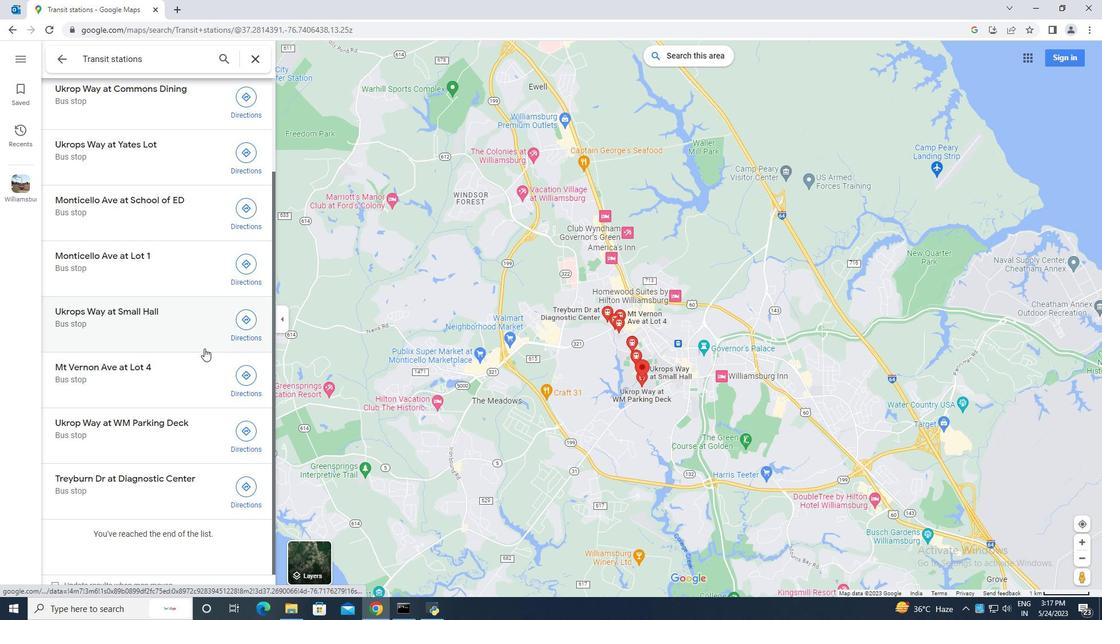 
Action: Mouse scrolled (204, 349) with delta (0, 0)
Screenshot: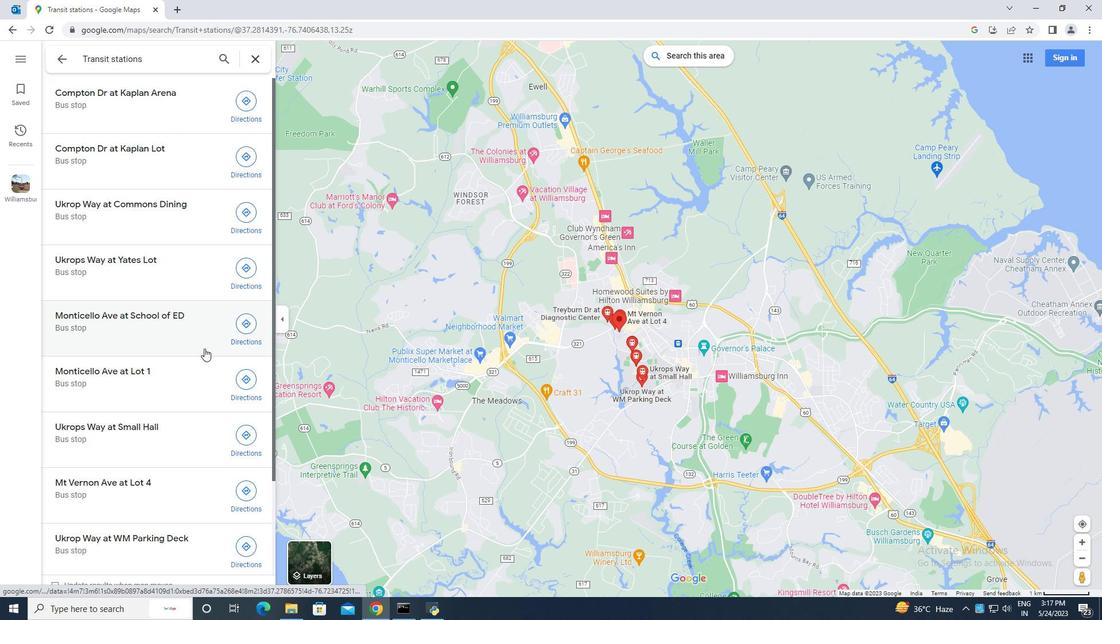 
Action: Mouse scrolled (204, 349) with delta (0, 0)
Screenshot: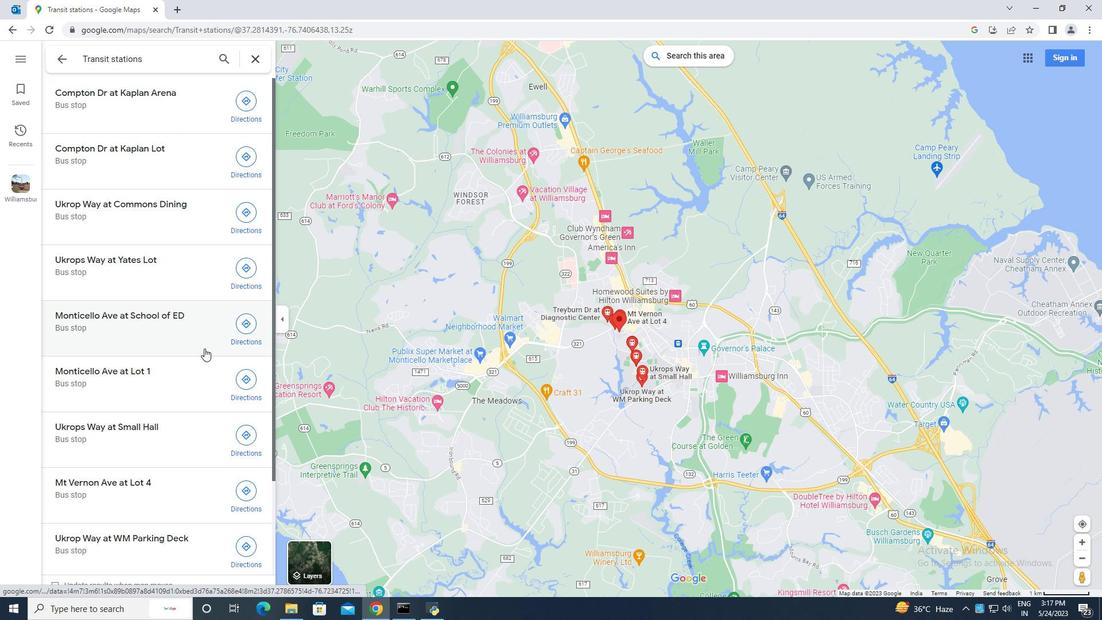 
Action: Mouse scrolled (204, 349) with delta (0, 0)
Screenshot: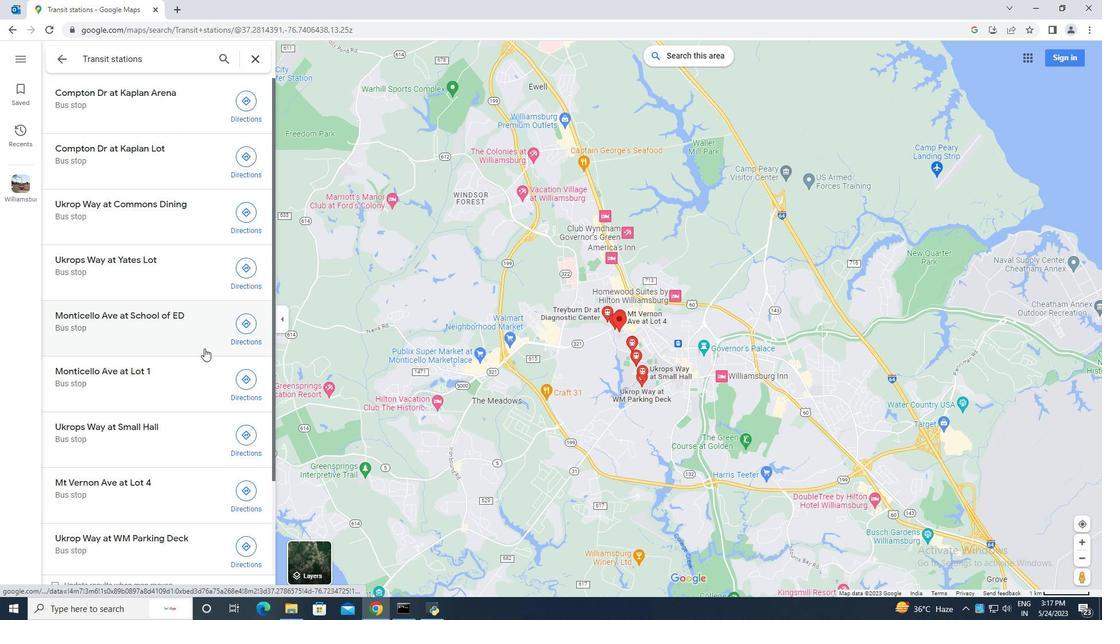 
Action: Mouse scrolled (204, 349) with delta (0, 0)
Screenshot: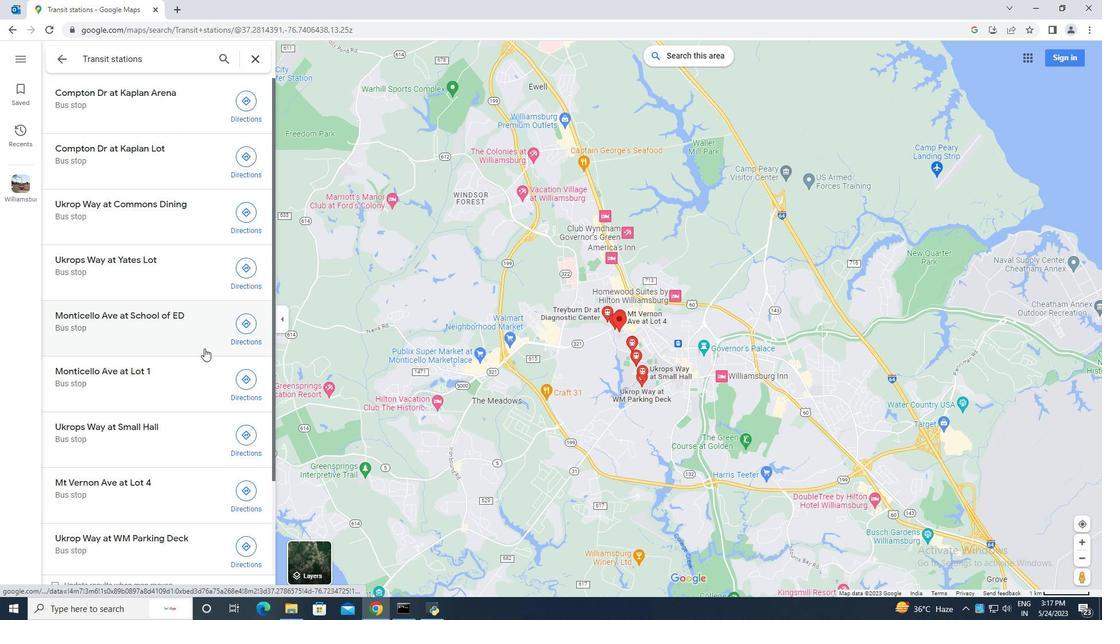 
Action: Mouse scrolled (204, 349) with delta (0, 0)
Screenshot: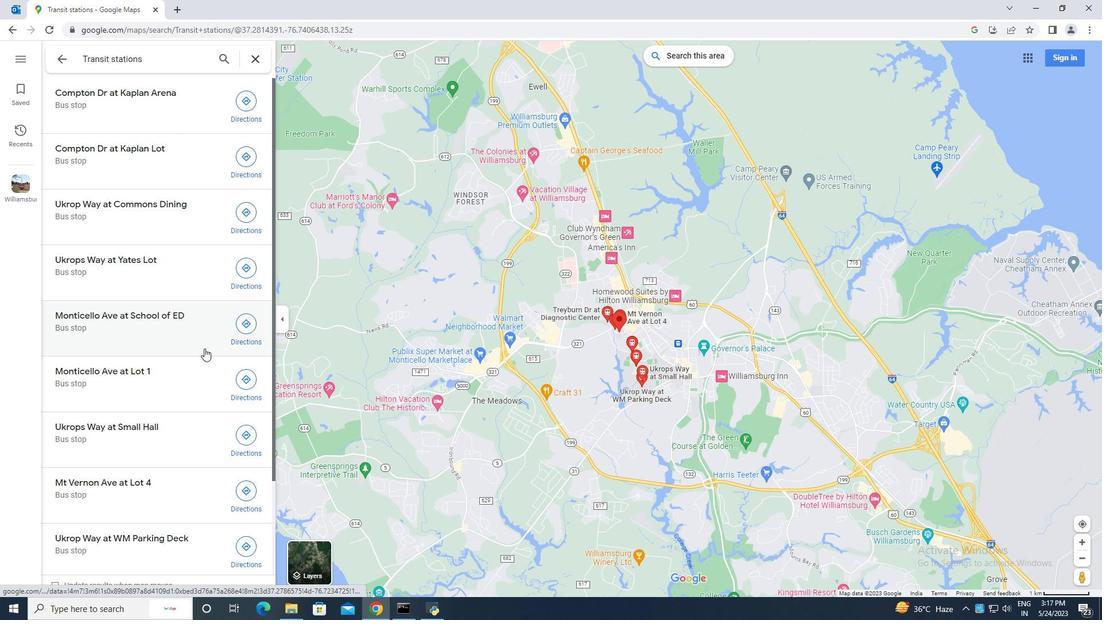 
Action: Mouse moved to (520, 296)
Screenshot: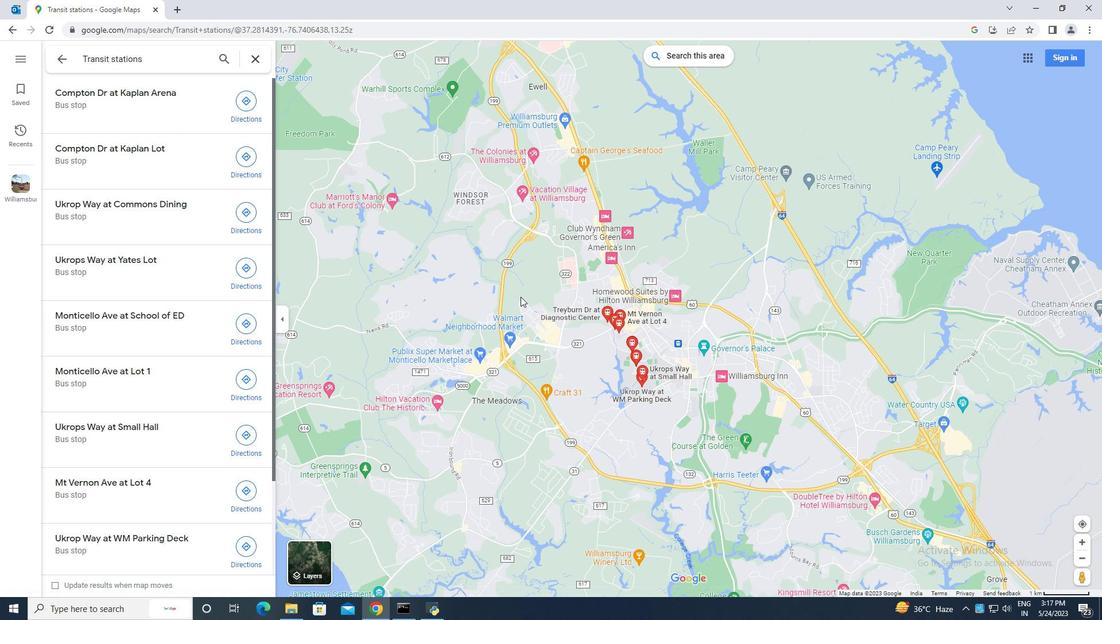 
Action: Mouse scrolled (520, 297) with delta (0, 0)
Screenshot: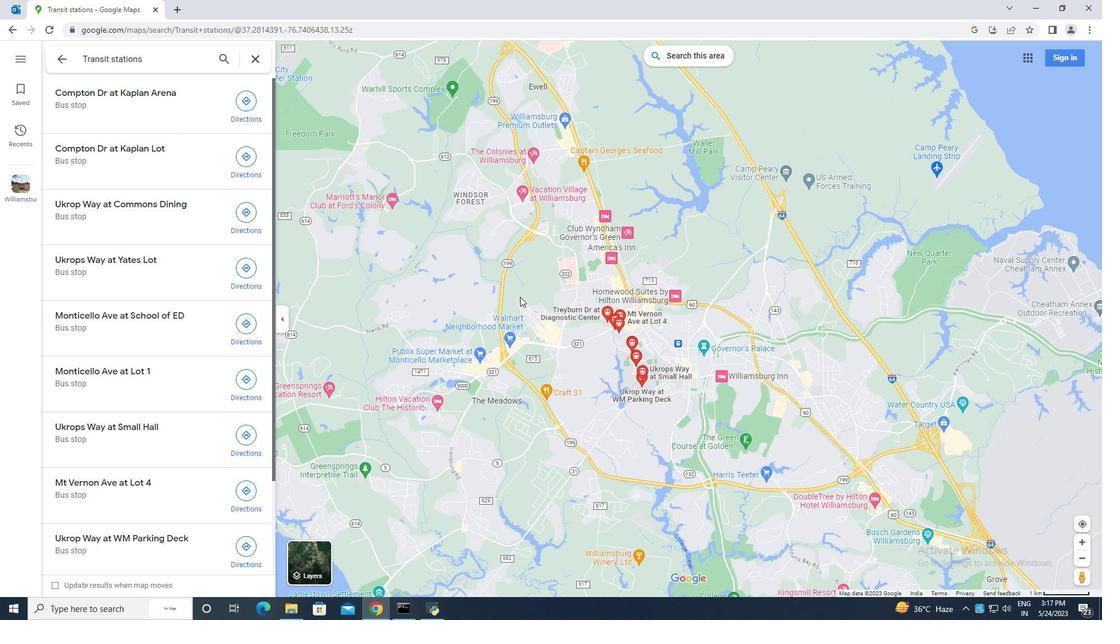 
Action: Mouse scrolled (520, 297) with delta (0, 0)
Screenshot: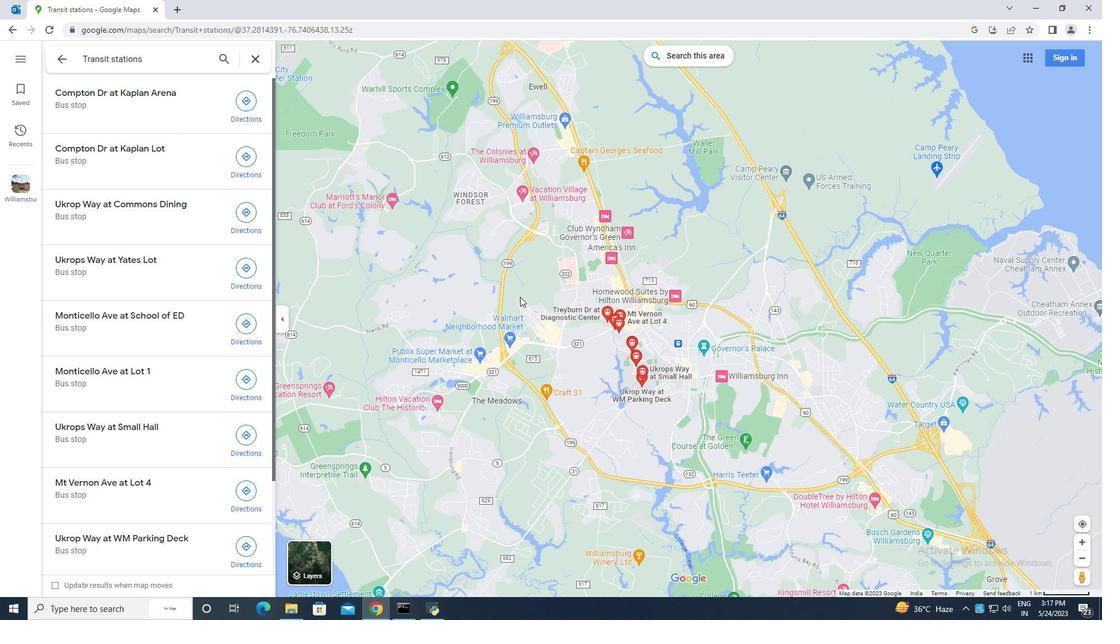 
Action: Mouse scrolled (520, 296) with delta (0, 0)
Screenshot: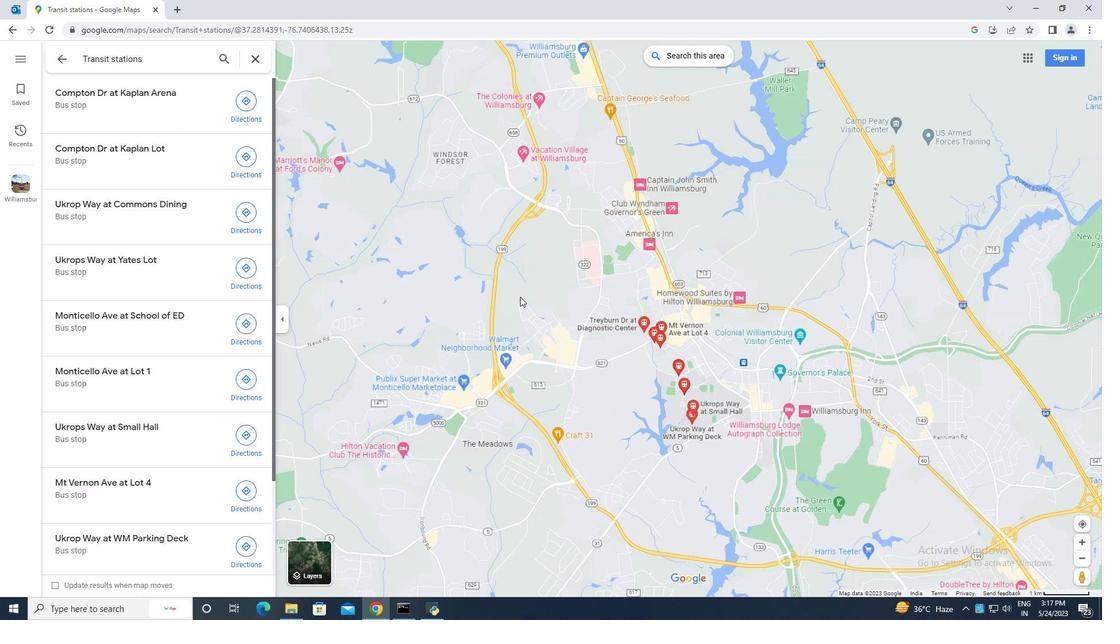
Action: Mouse scrolled (520, 296) with delta (0, 0)
Screenshot: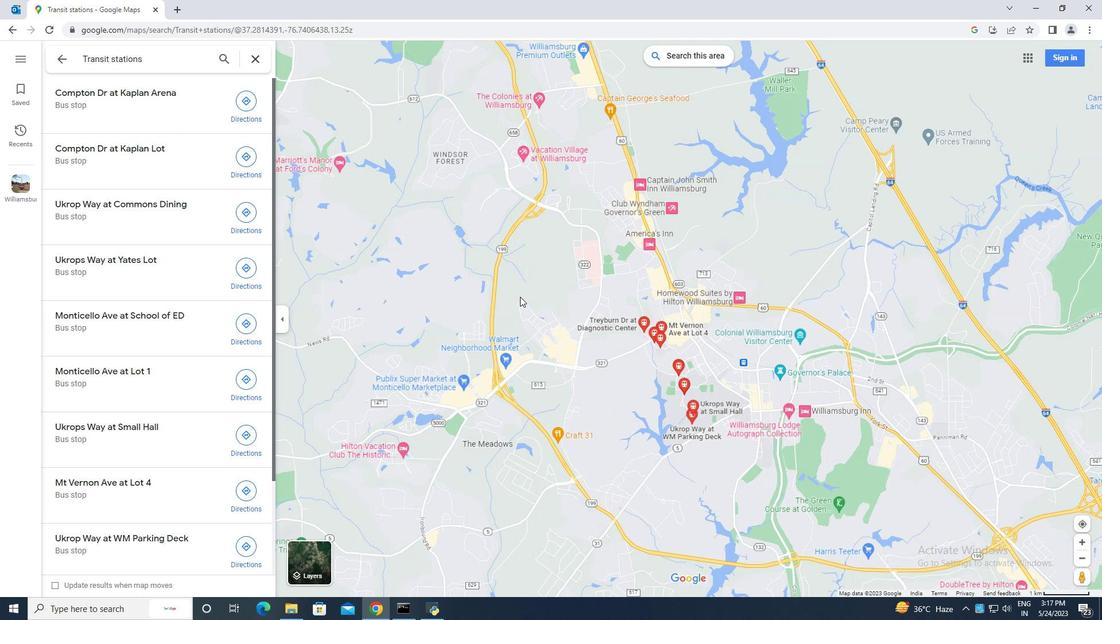 
Action: Mouse scrolled (520, 296) with delta (0, 0)
Screenshot: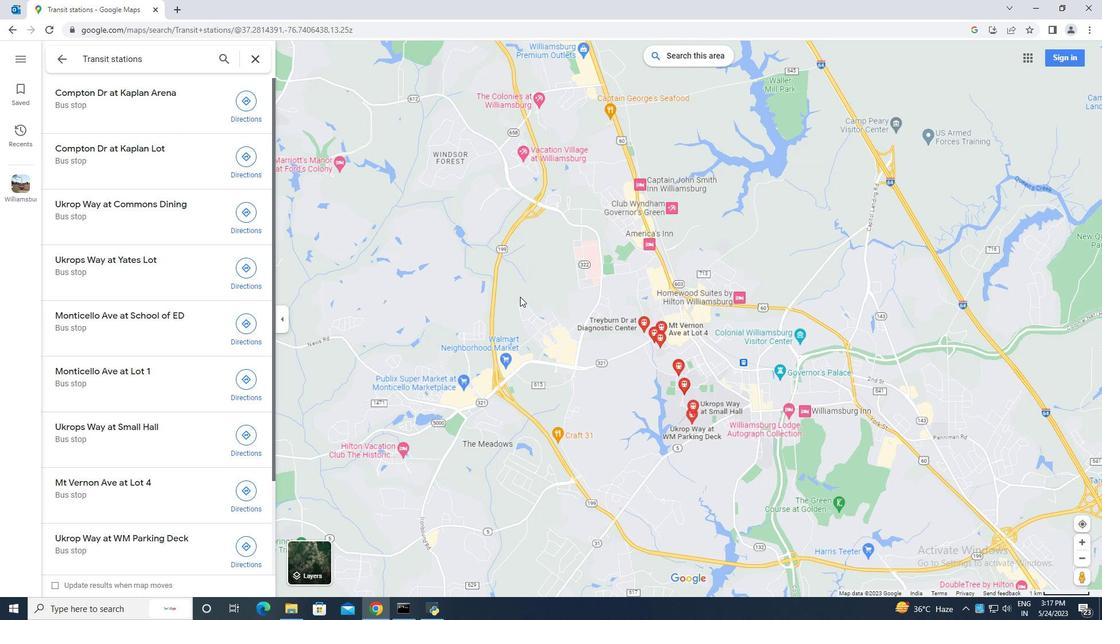 
Action: Mouse scrolled (520, 296) with delta (0, 0)
Screenshot: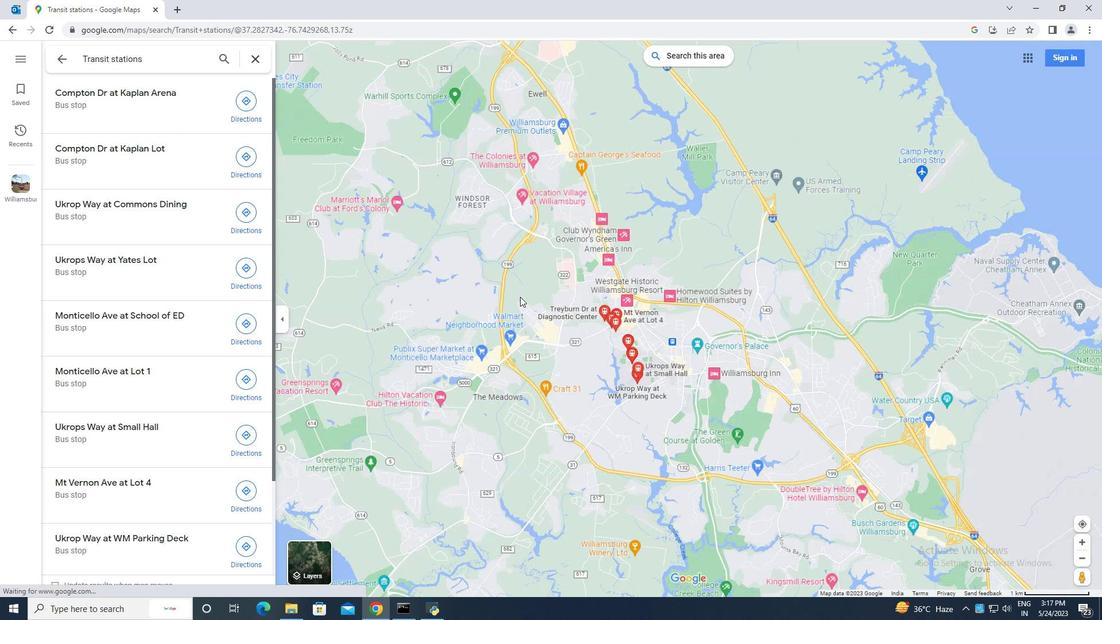 
Action: Mouse scrolled (520, 296) with delta (0, 0)
Screenshot: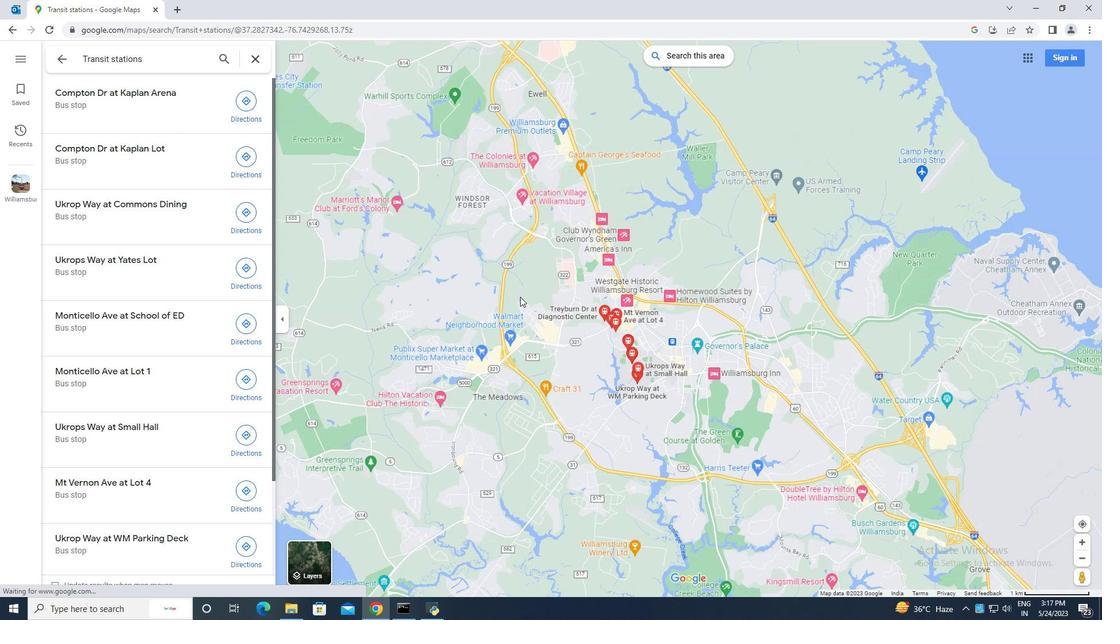 
Action: Mouse scrolled (520, 296) with delta (0, 0)
Screenshot: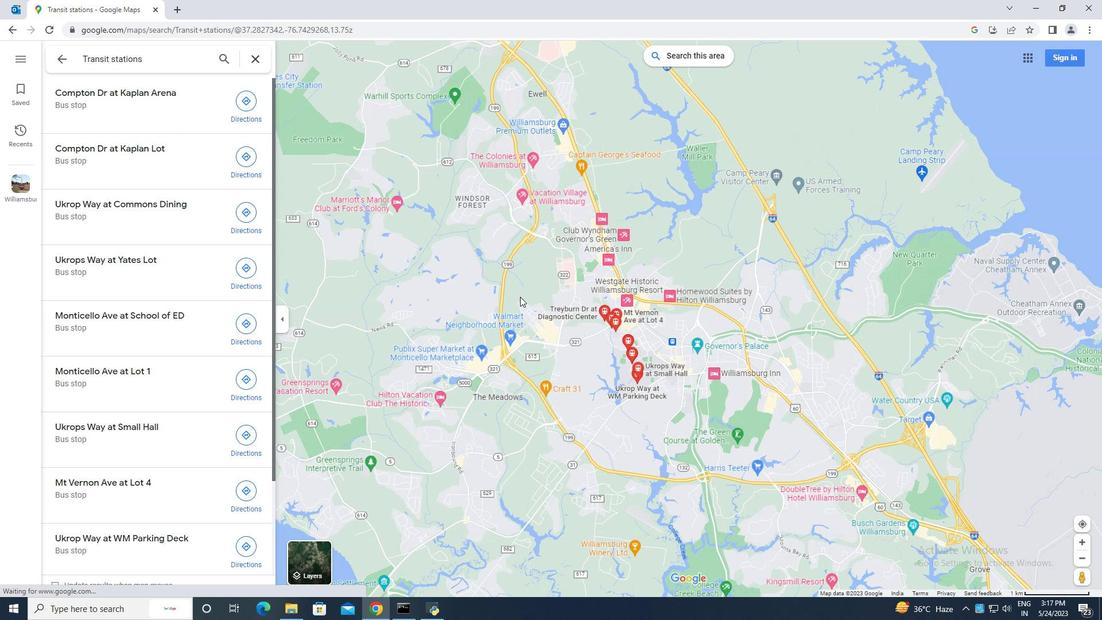 
Action: Mouse scrolled (520, 296) with delta (0, 0)
Screenshot: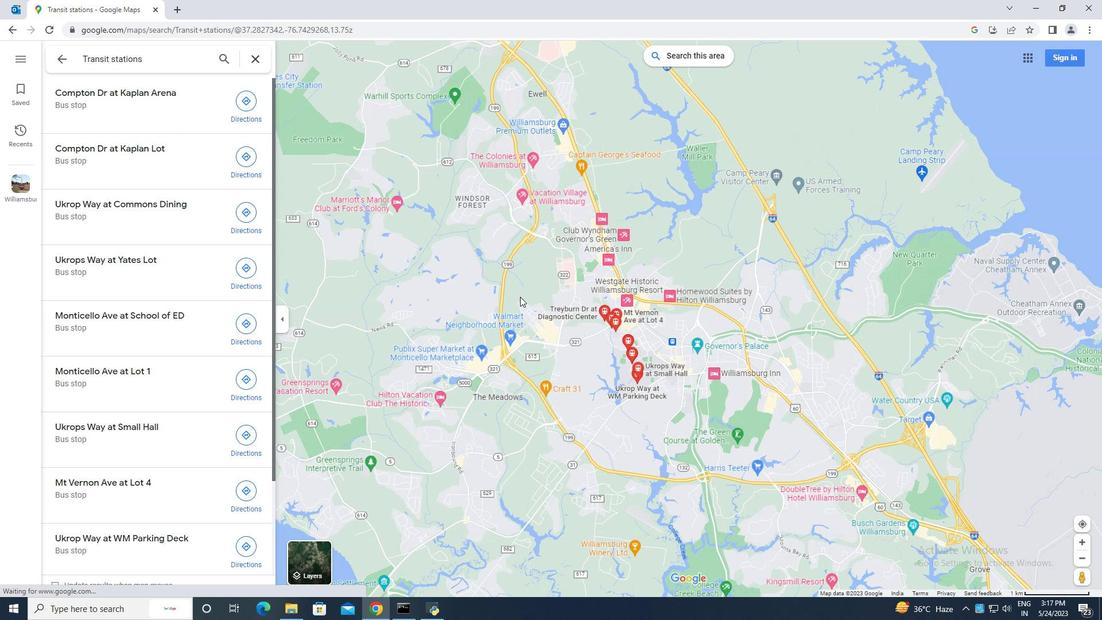
Action: Mouse moved to (601, 321)
Screenshot: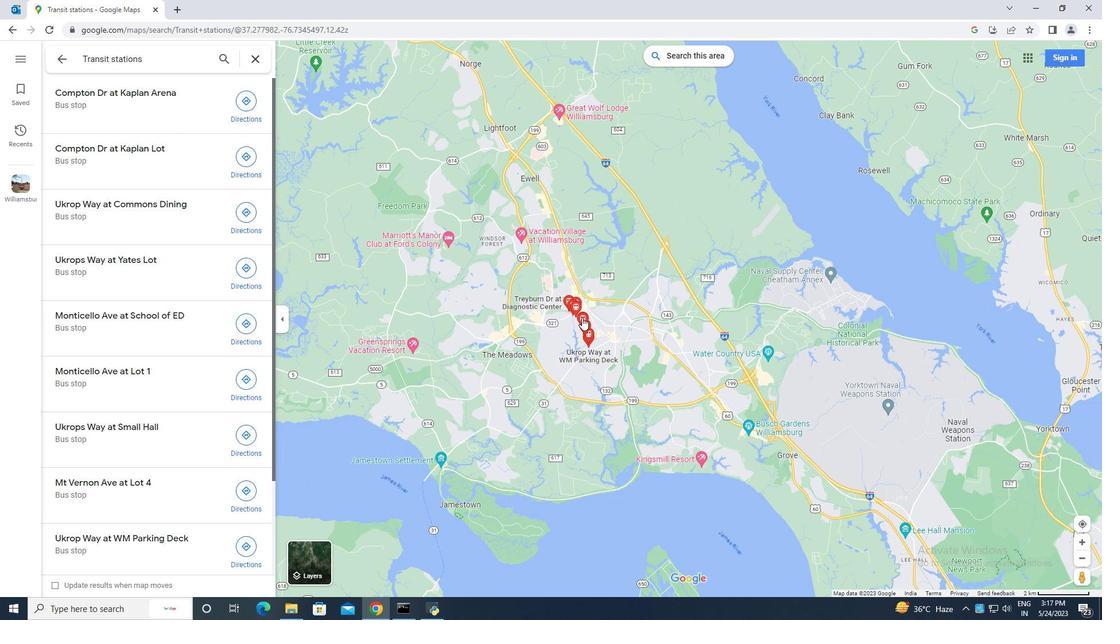 
Action: Mouse scrolled (601, 322) with delta (0, 0)
Screenshot: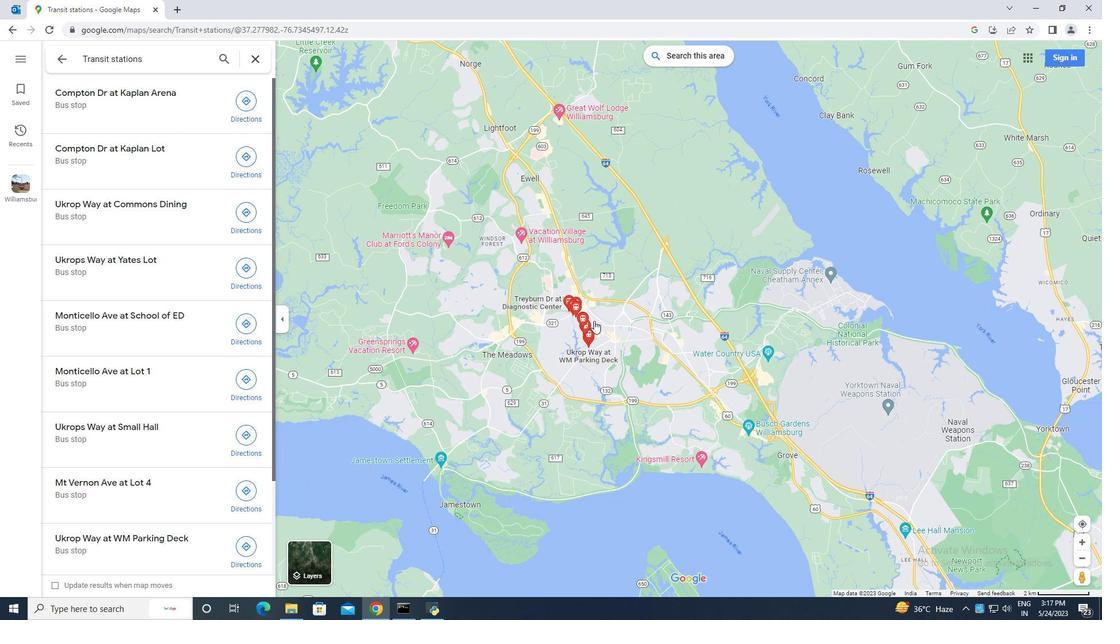 
Action: Mouse scrolled (601, 322) with delta (0, 0)
Screenshot: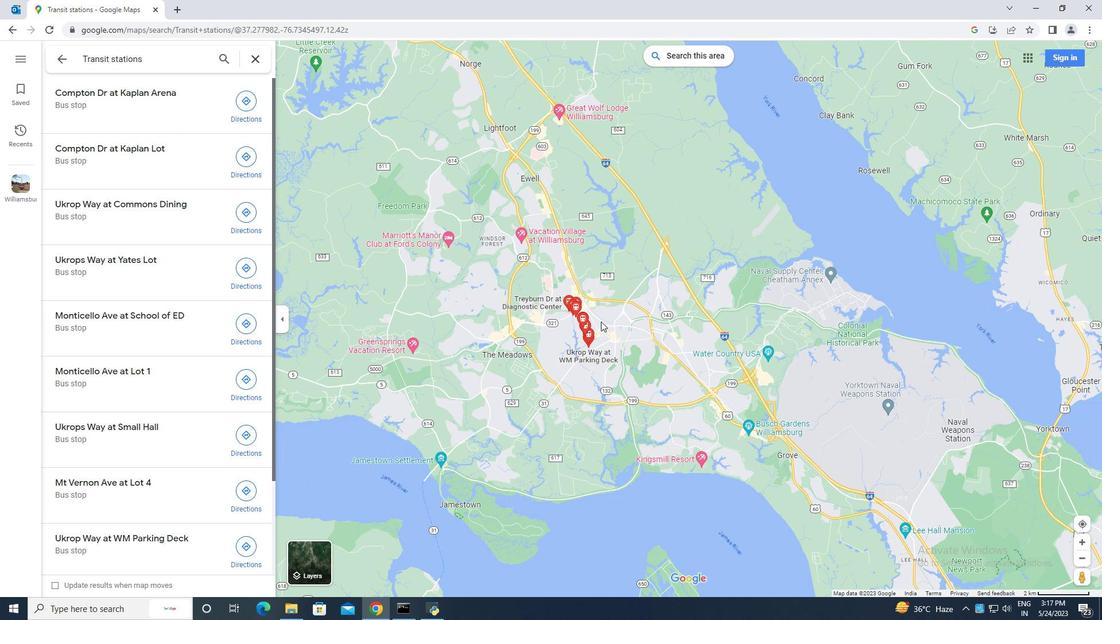 
Action: Mouse scrolled (601, 322) with delta (0, 0)
Screenshot: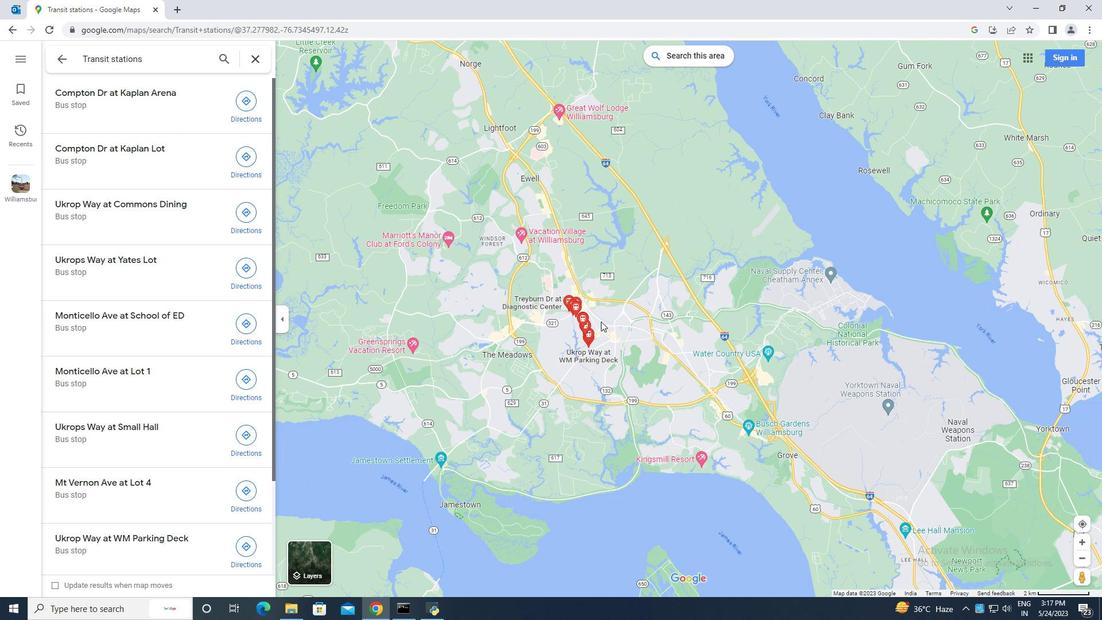
Action: Mouse scrolled (601, 322) with delta (0, 0)
Screenshot: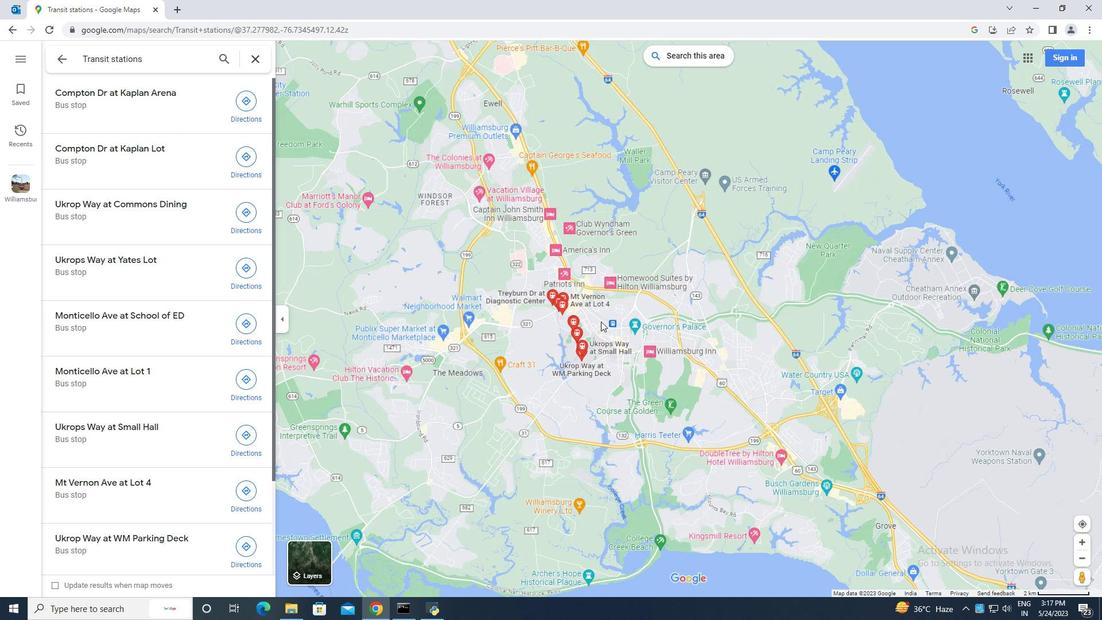 
Action: Mouse scrolled (601, 322) with delta (0, 0)
Screenshot: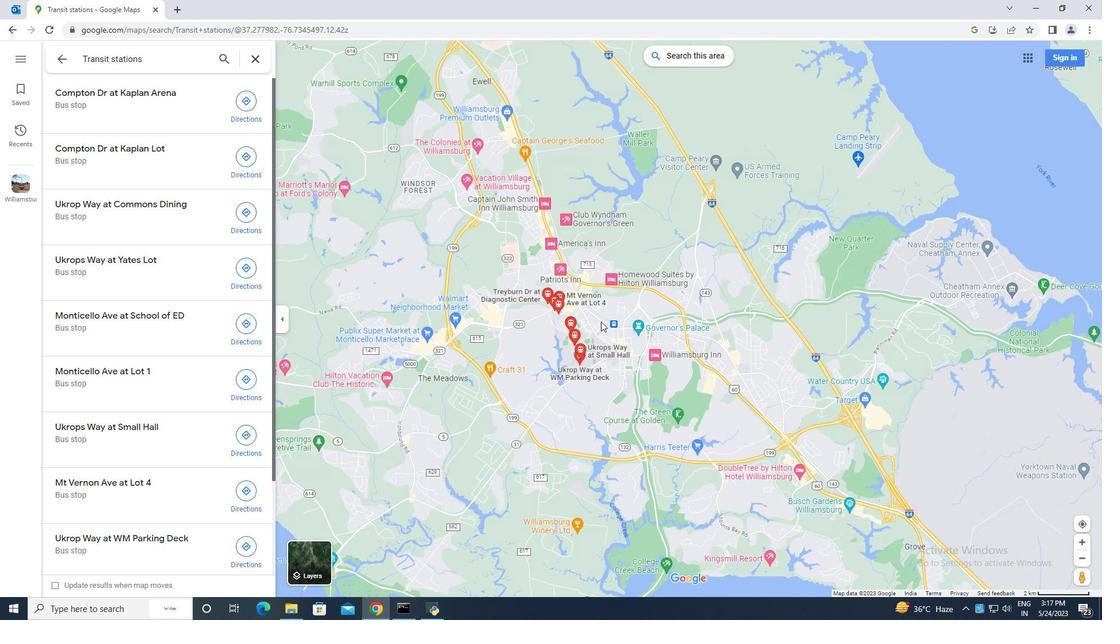 
Action: Mouse scrolled (601, 322) with delta (0, 0)
Screenshot: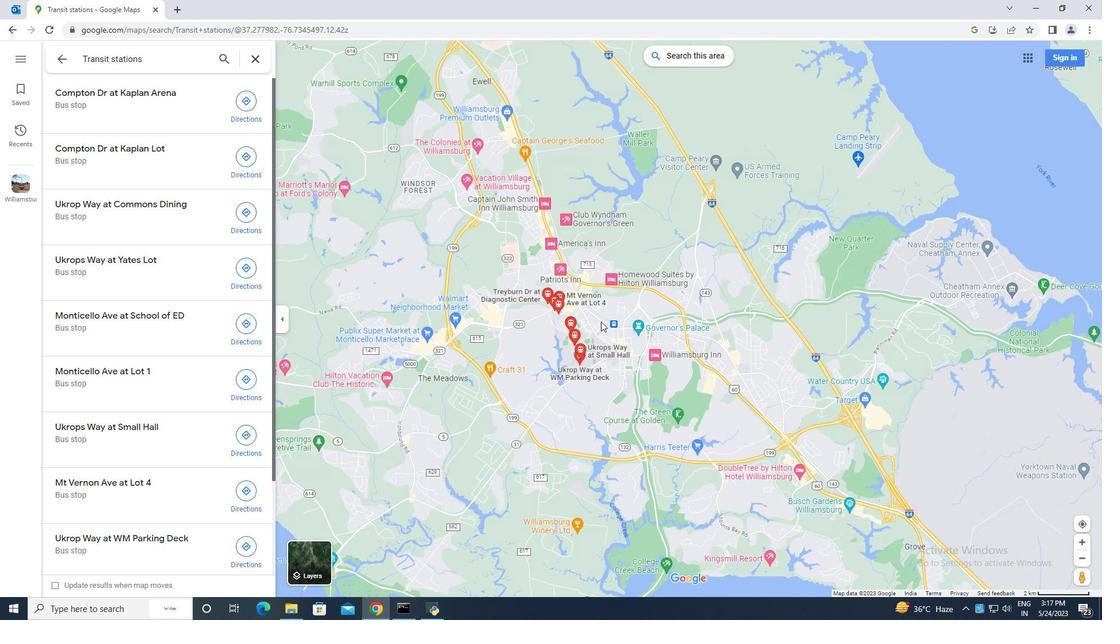 
Action: Mouse scrolled (601, 322) with delta (0, 0)
Screenshot: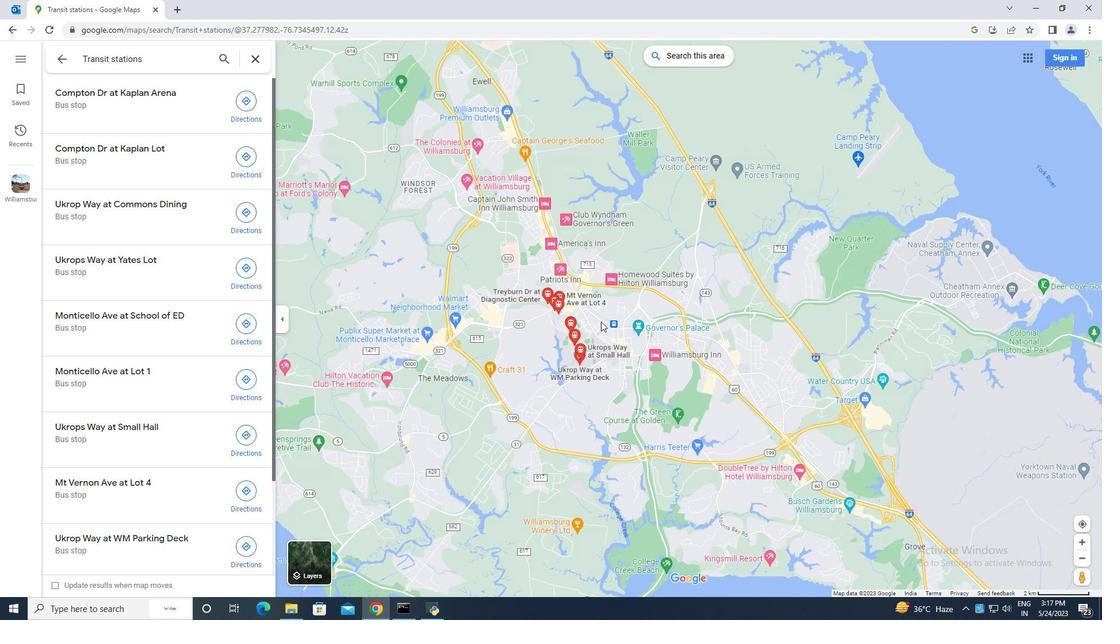 
Action: Mouse moved to (601, 321)
Screenshot: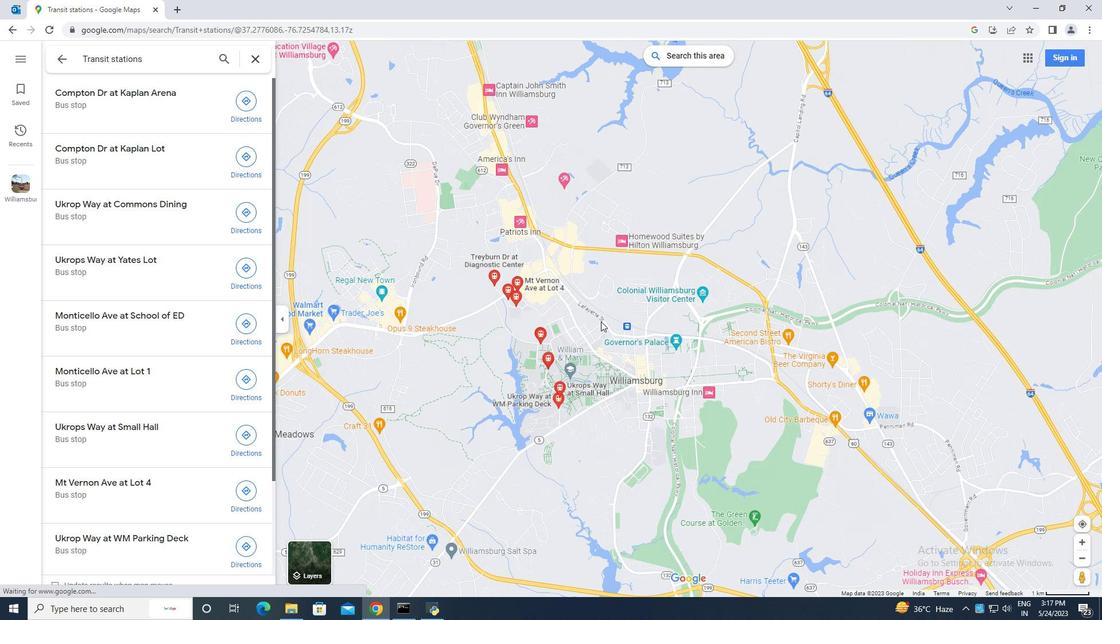 
Action: Mouse scrolled (601, 322) with delta (0, 0)
Screenshot: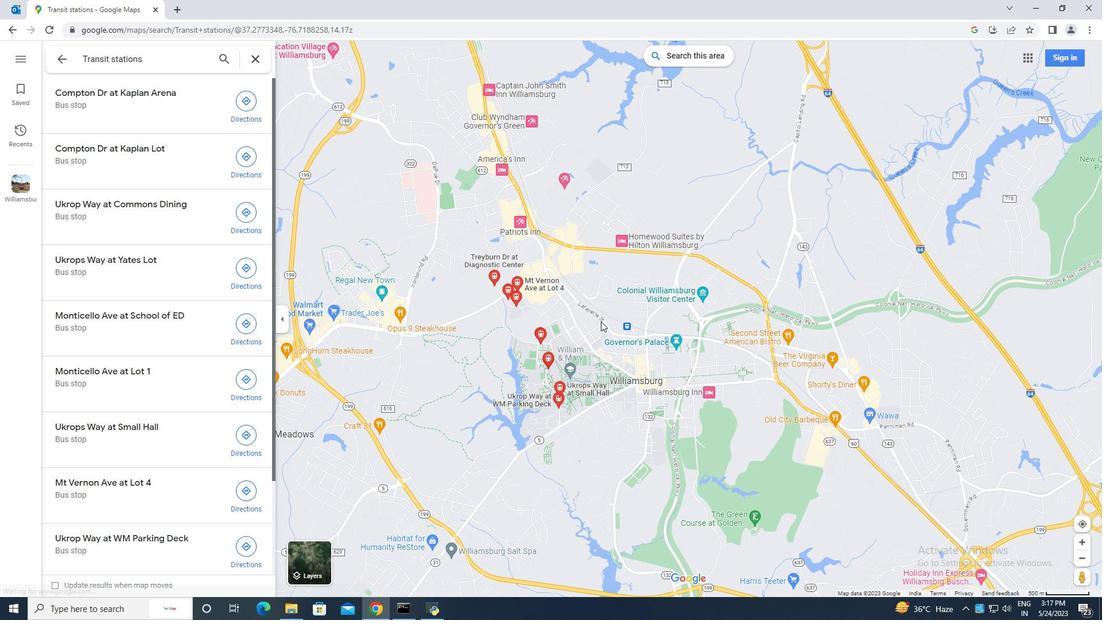 
Action: Mouse scrolled (601, 322) with delta (0, 0)
Screenshot: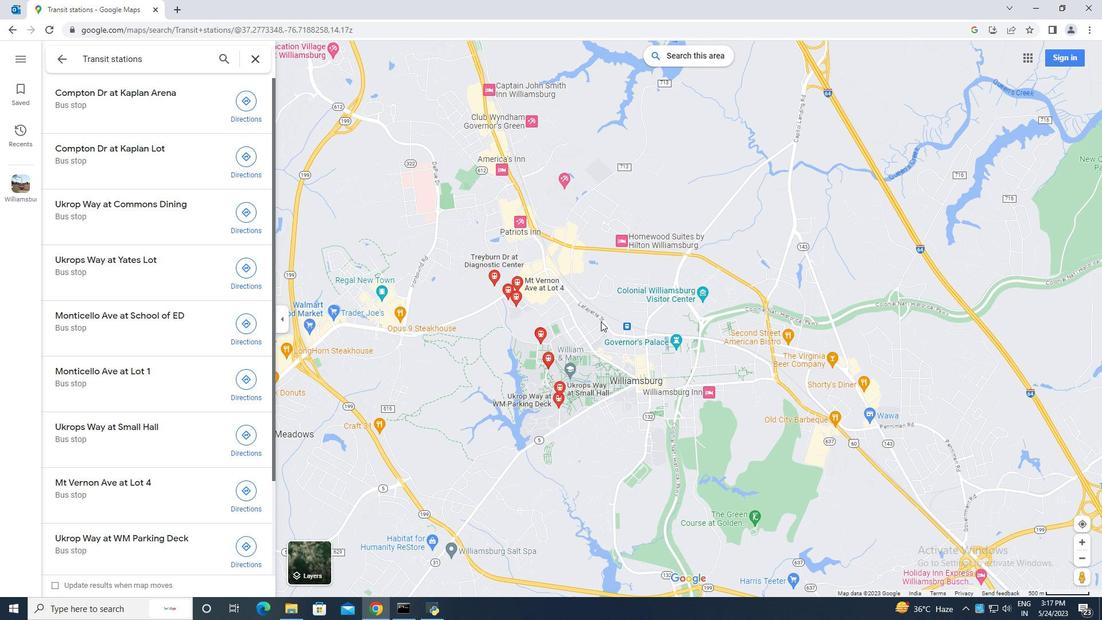 
Action: Mouse scrolled (601, 322) with delta (0, 0)
Screenshot: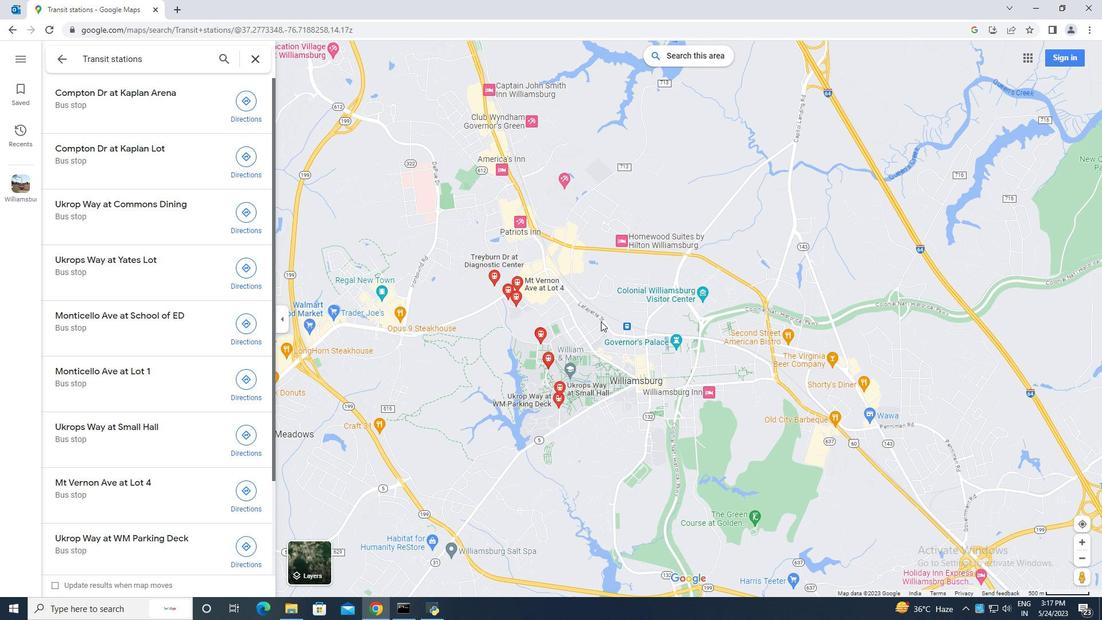 
Action: Mouse moved to (530, 263)
Screenshot: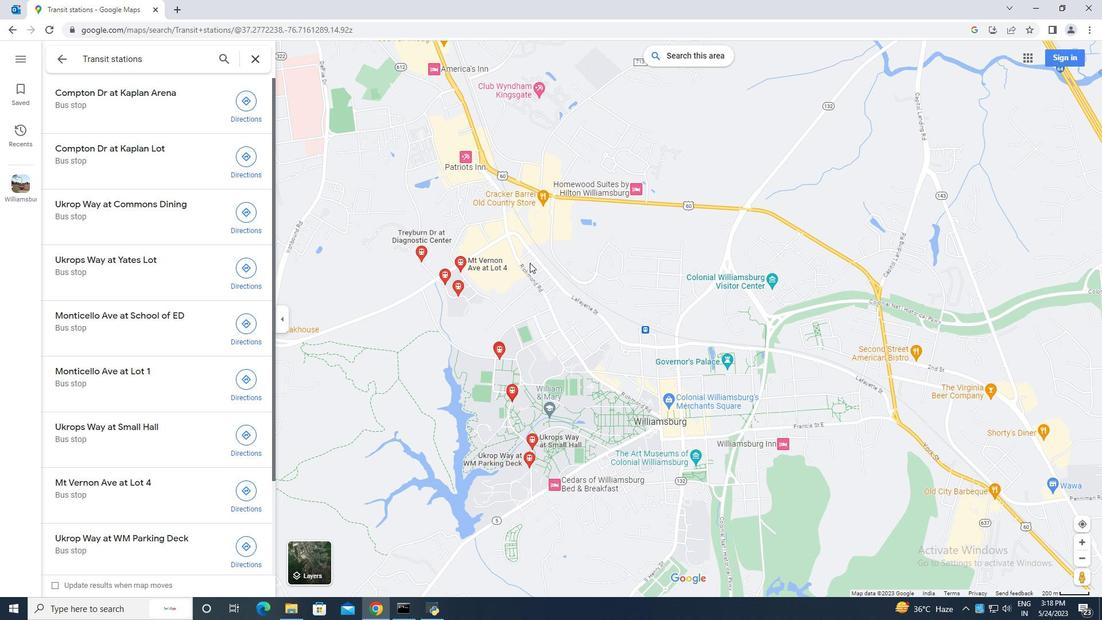 
Action: Mouse scrolled (530, 263) with delta (0, 0)
Screenshot: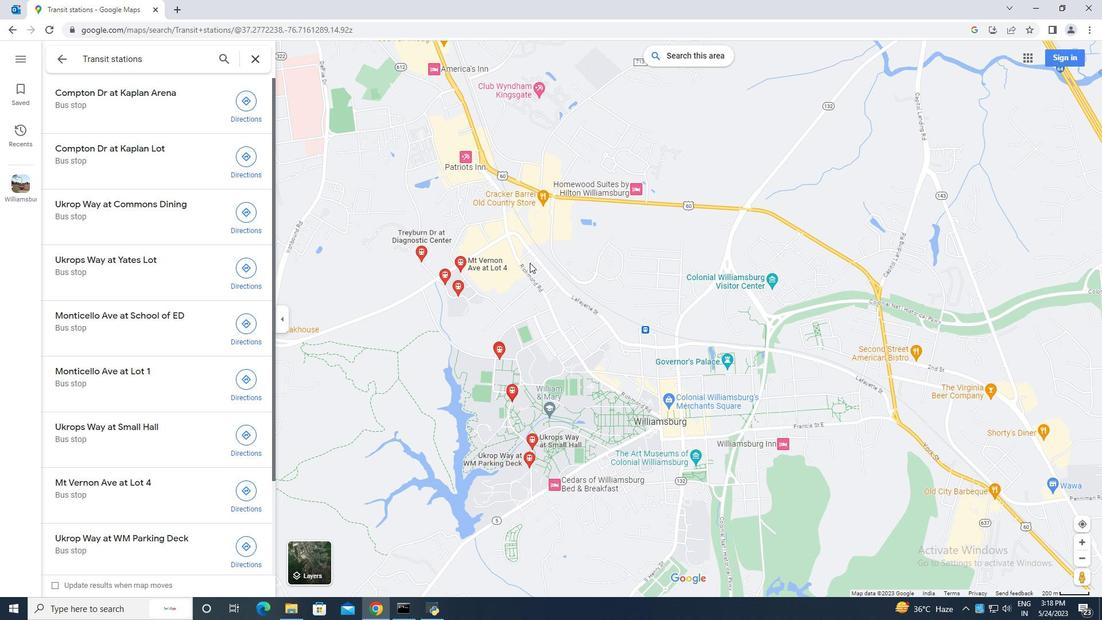 
Action: Mouse moved to (592, 286)
Screenshot: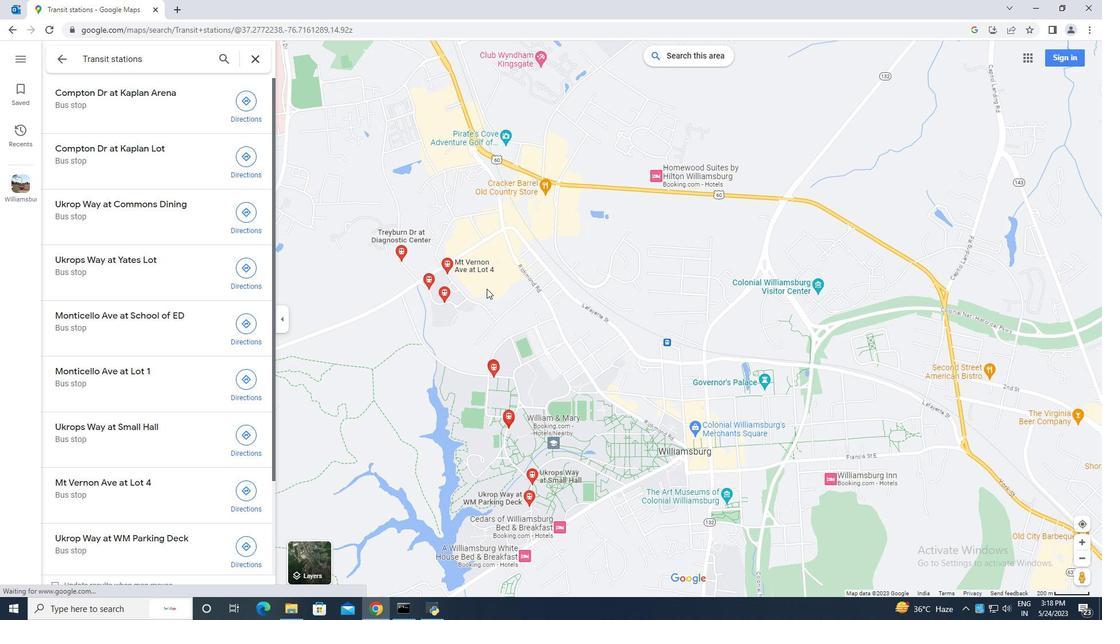 
Action: Mouse pressed left at (491, 288)
Screenshot: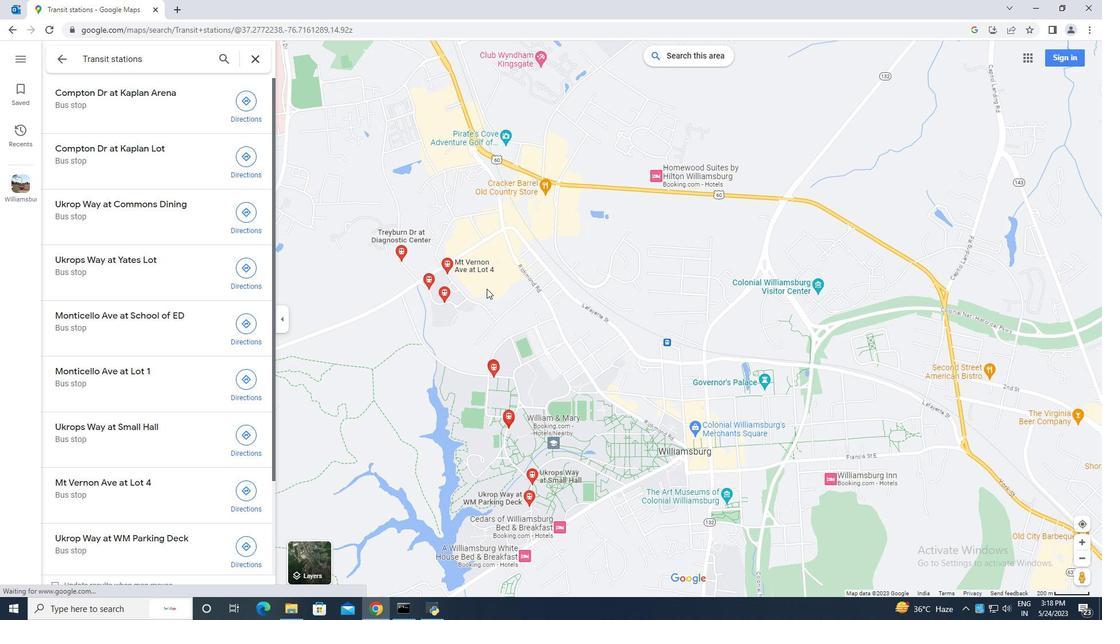 
Action: Mouse moved to (608, 305)
Screenshot: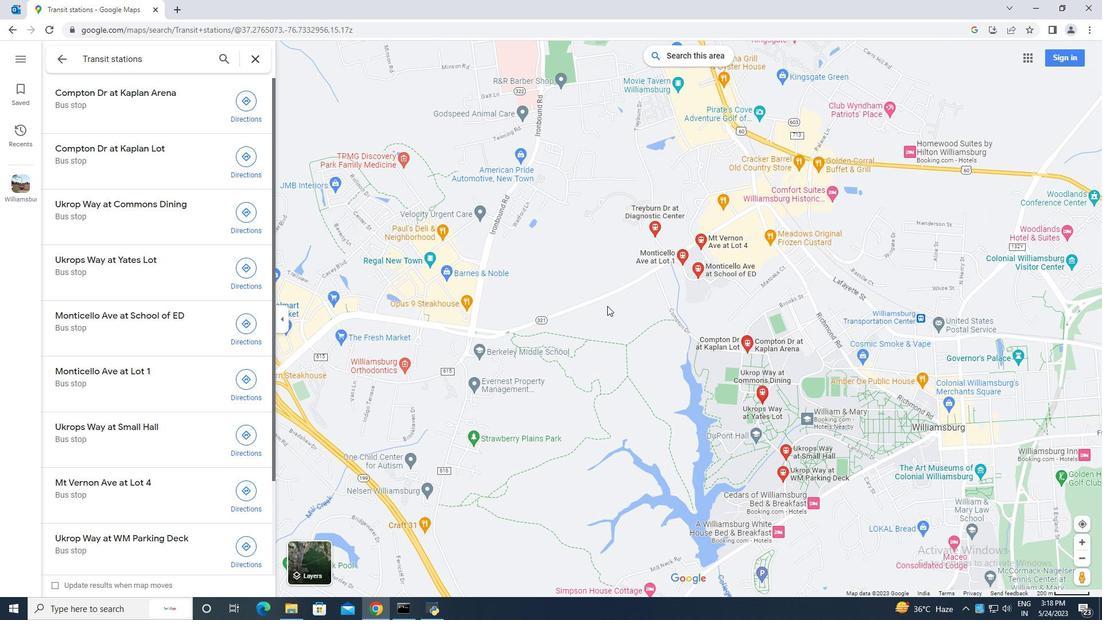 
Action: Mouse scrolled (608, 305) with delta (0, 0)
Screenshot: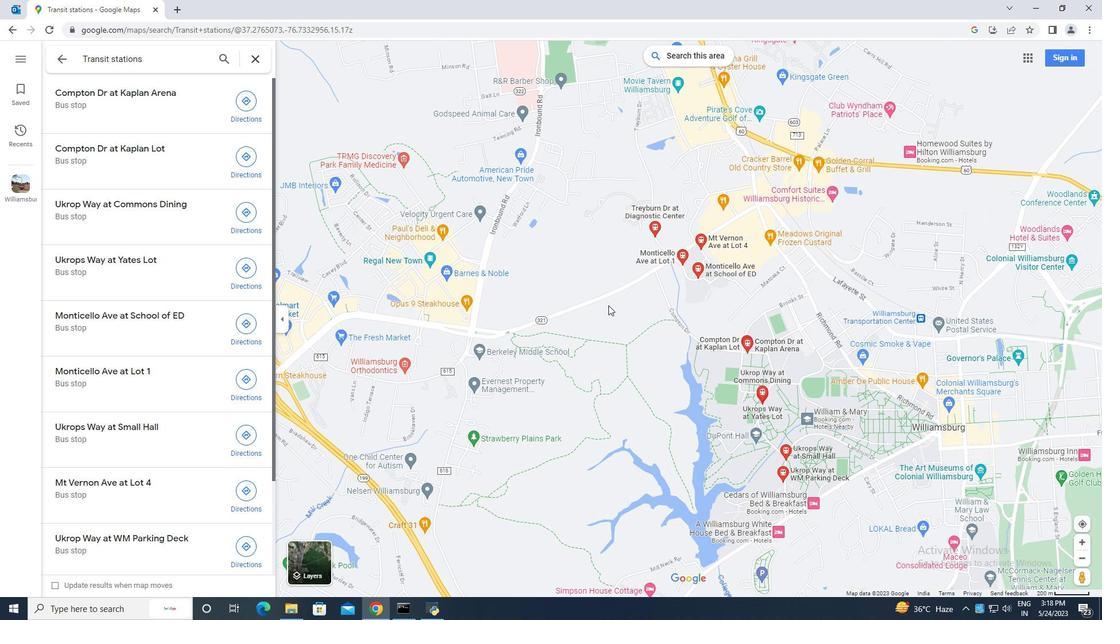 
Action: Mouse scrolled (608, 305) with delta (0, 0)
Screenshot: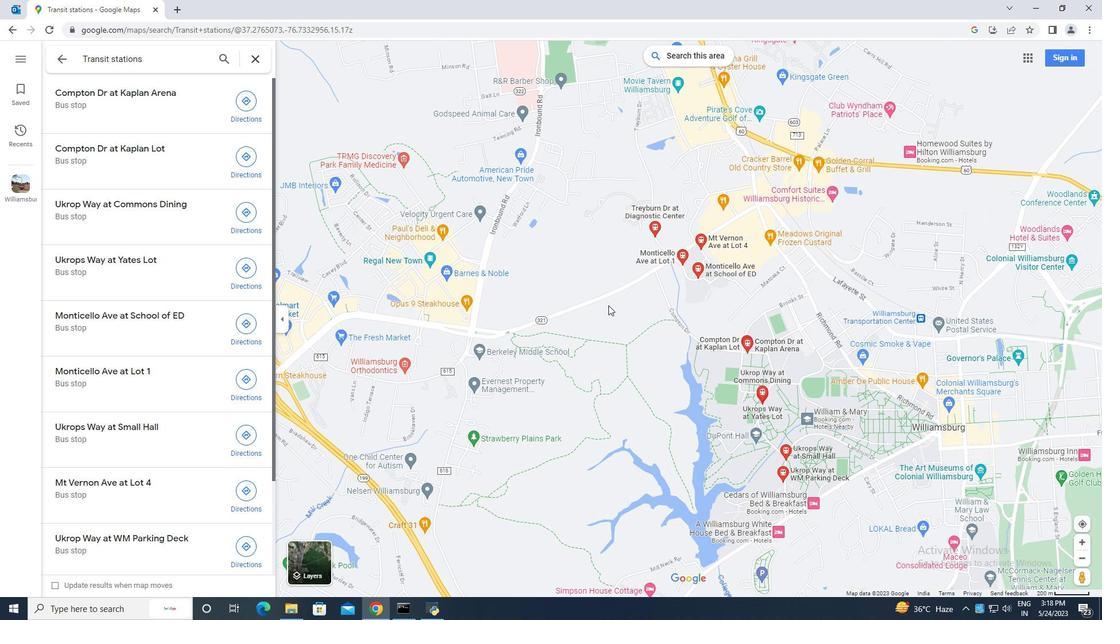 
Action: Mouse scrolled (608, 305) with delta (0, 0)
Screenshot: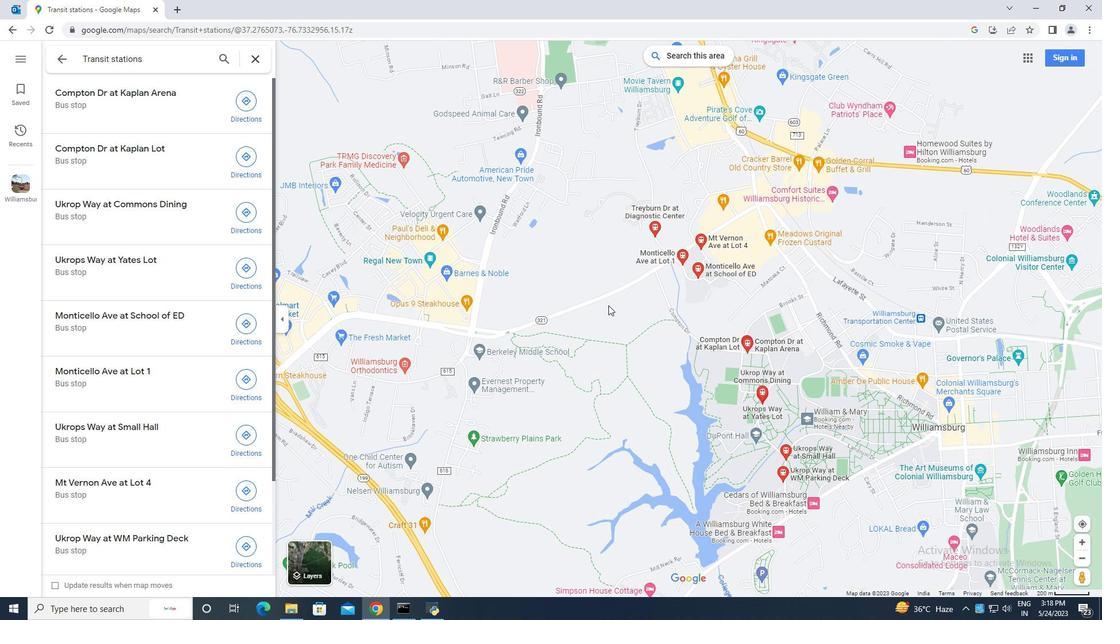 
Action: Mouse moved to (468, 396)
Screenshot: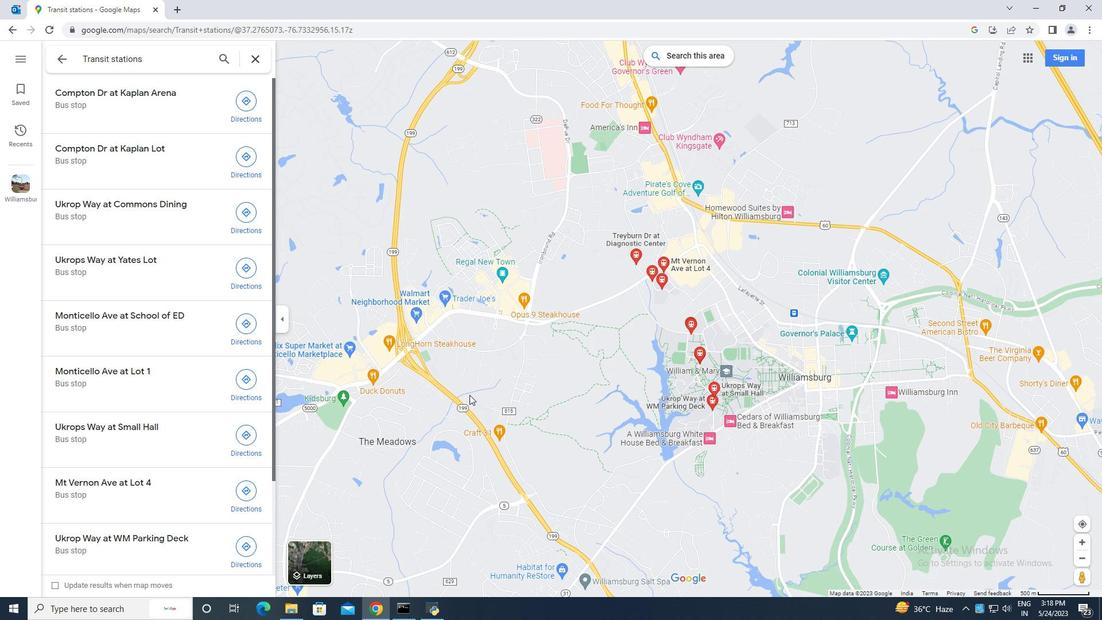 
Action: Mouse pressed left at (468, 396)
Screenshot: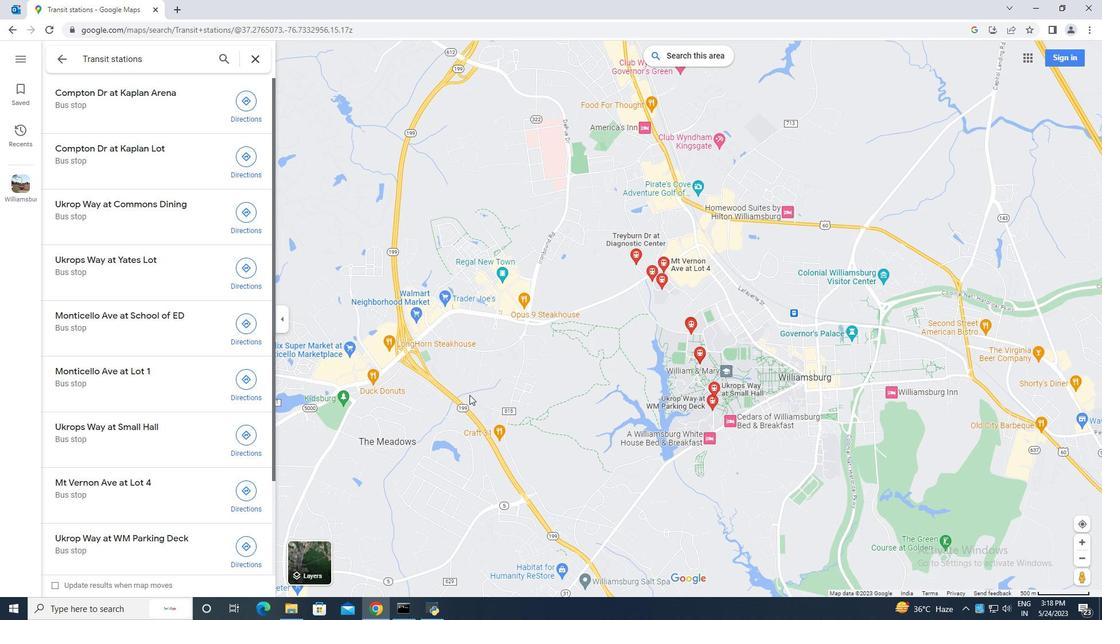 
Action: Mouse moved to (711, 340)
Screenshot: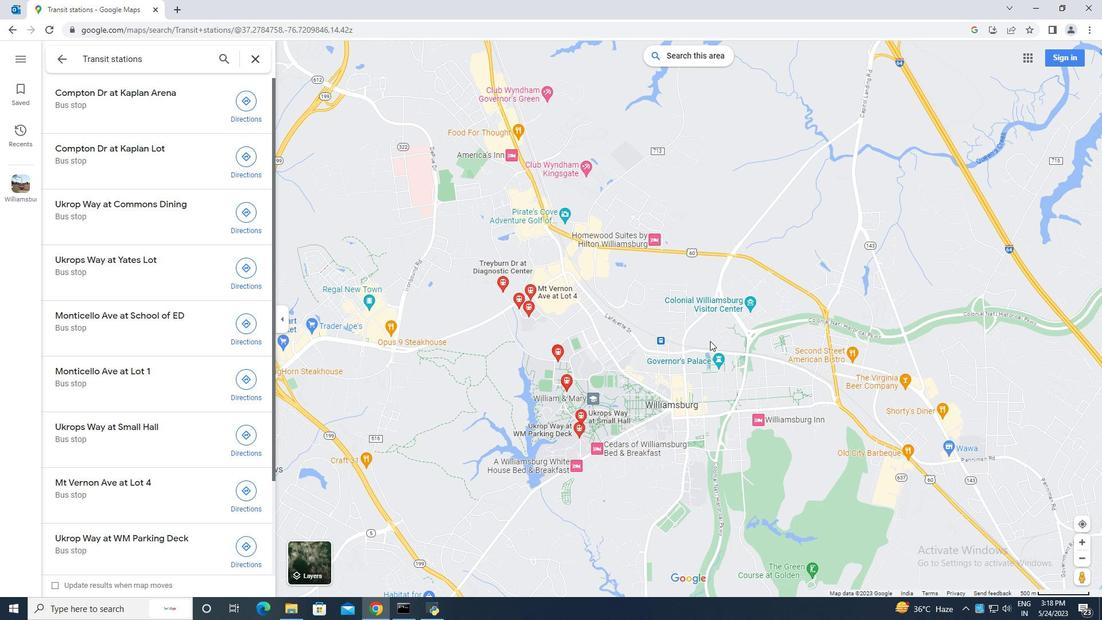 
Action: Mouse scrolled (711, 340) with delta (0, 0)
Screenshot: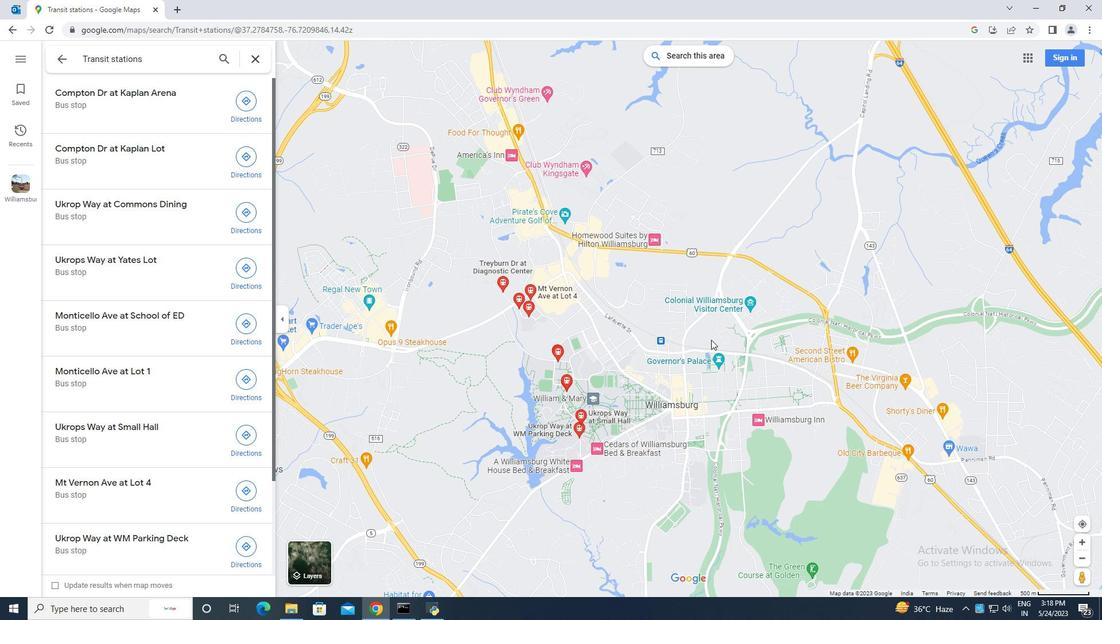 
Action: Mouse scrolled (711, 340) with delta (0, 0)
Screenshot: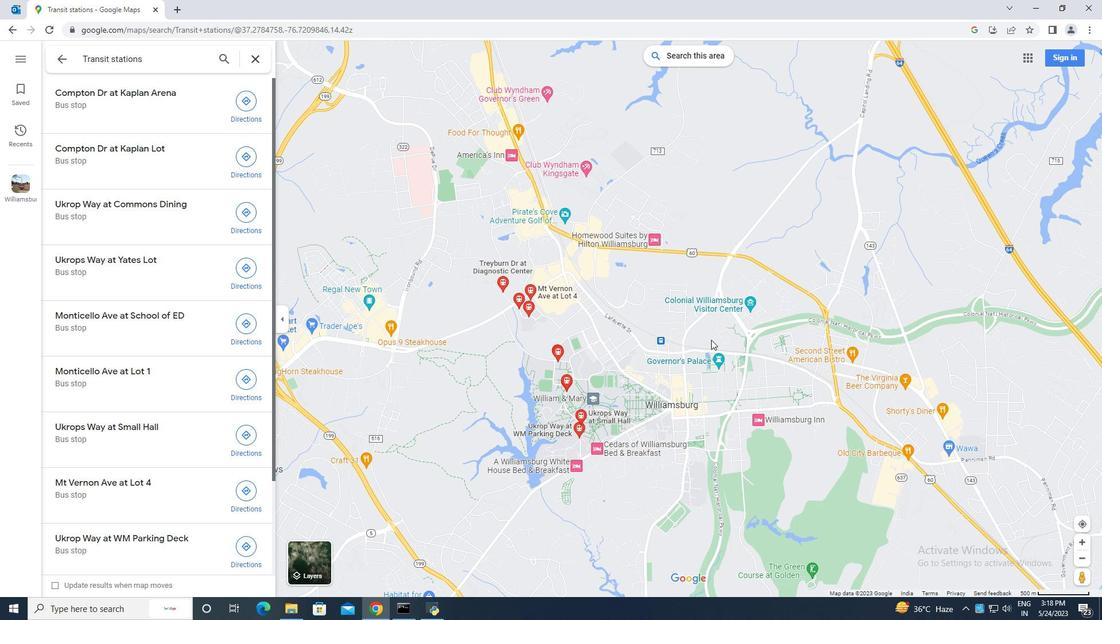 
Action: Mouse scrolled (711, 340) with delta (0, 0)
Screenshot: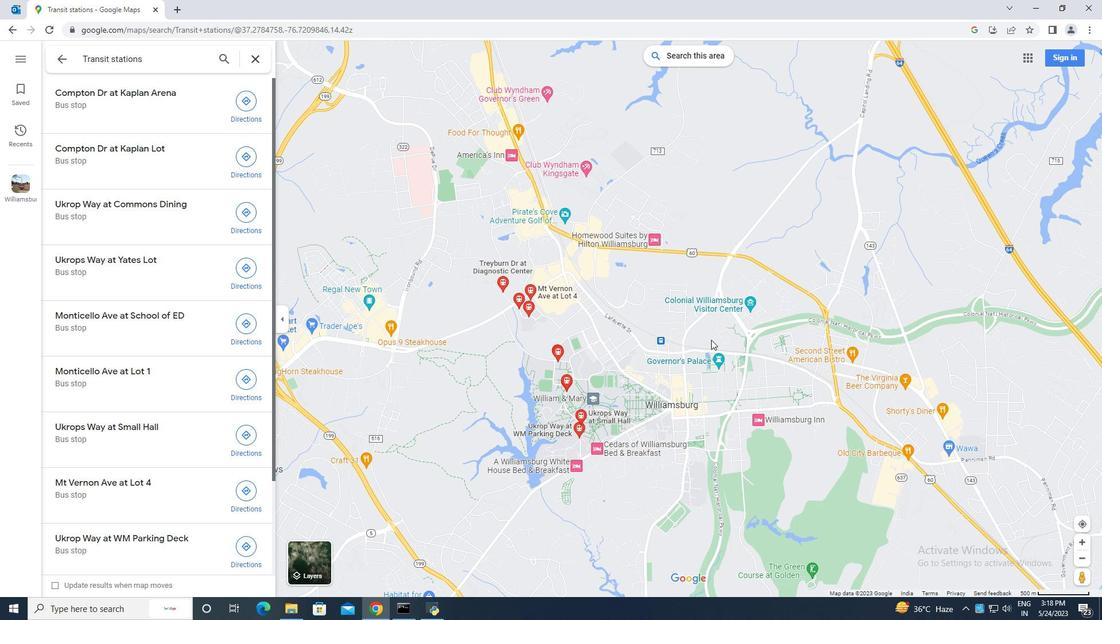 
Action: Mouse scrolled (711, 340) with delta (0, 0)
Screenshot: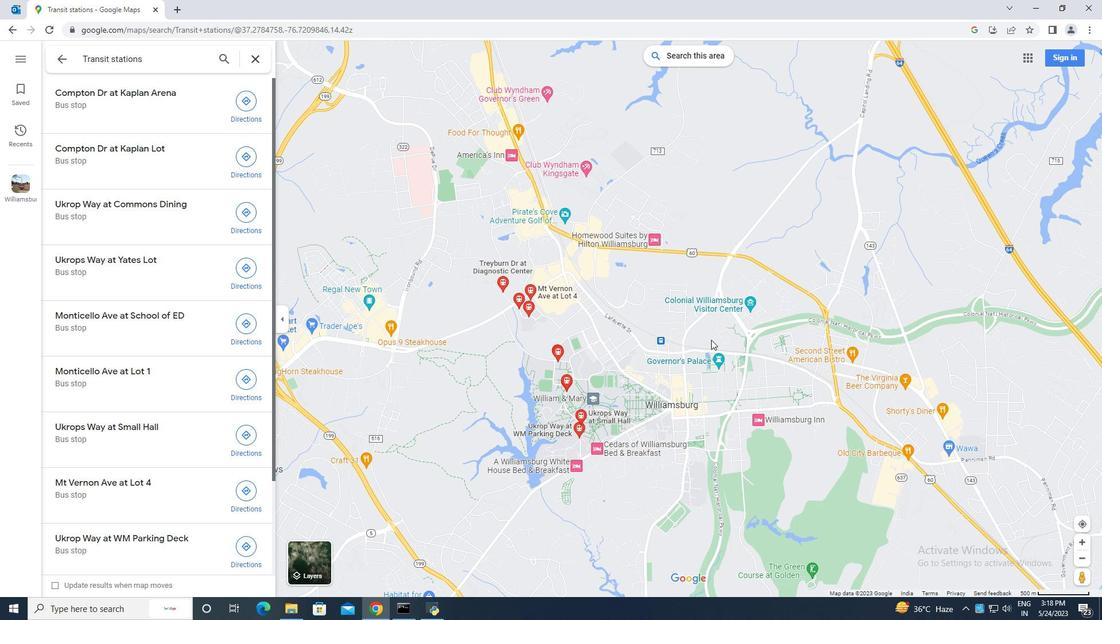 
Action: Mouse moved to (457, 369)
Screenshot: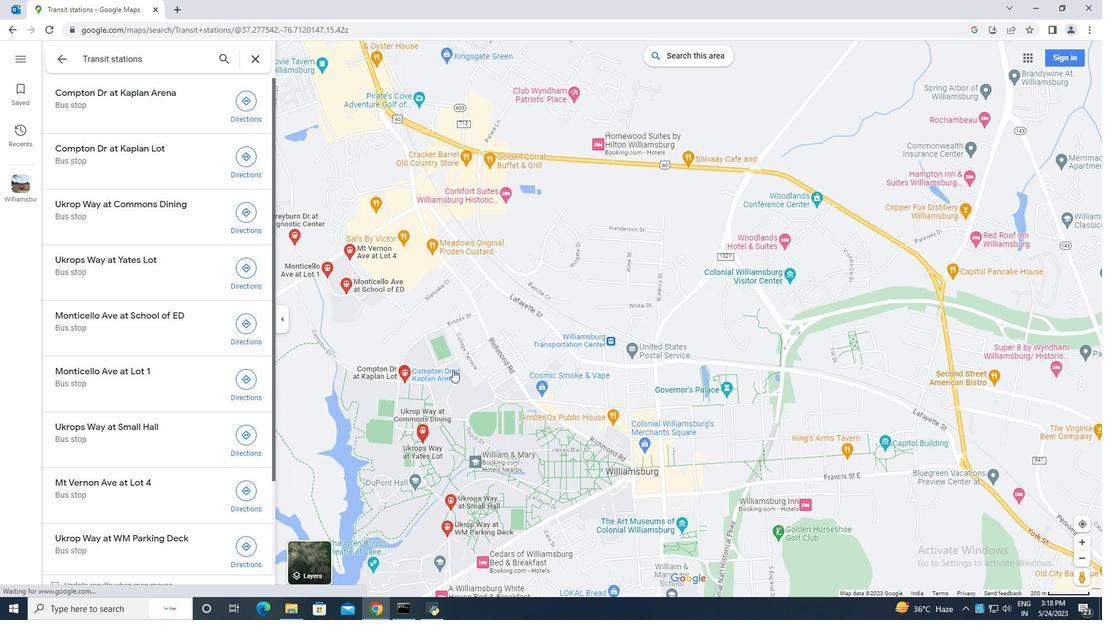 
Action: Mouse pressed left at (450, 369)
Screenshot: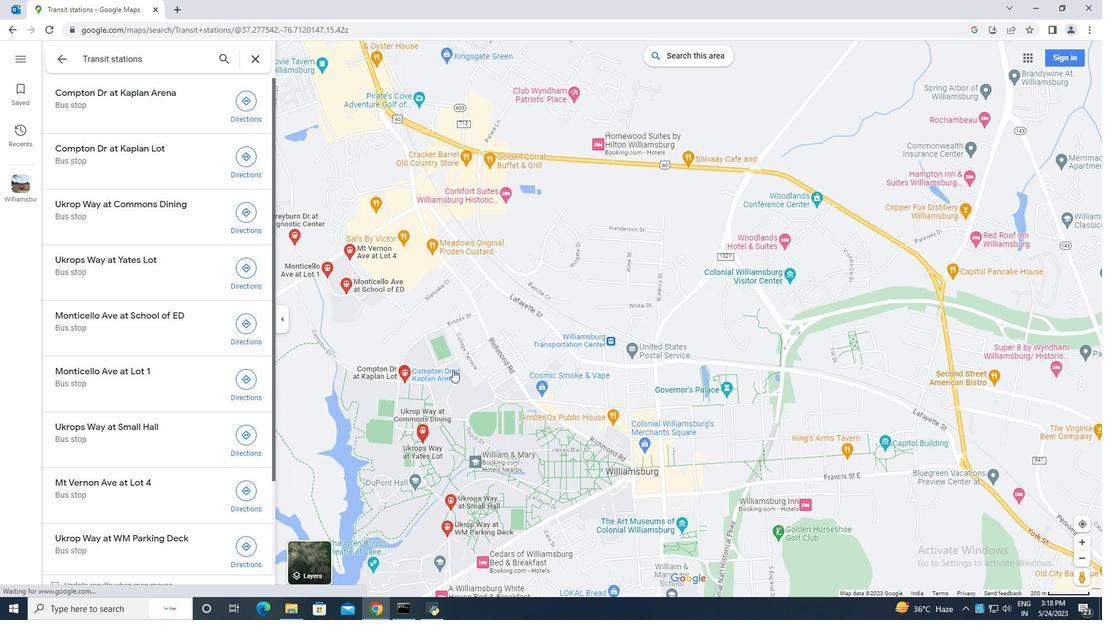 
Action: Mouse moved to (170, 382)
Screenshot: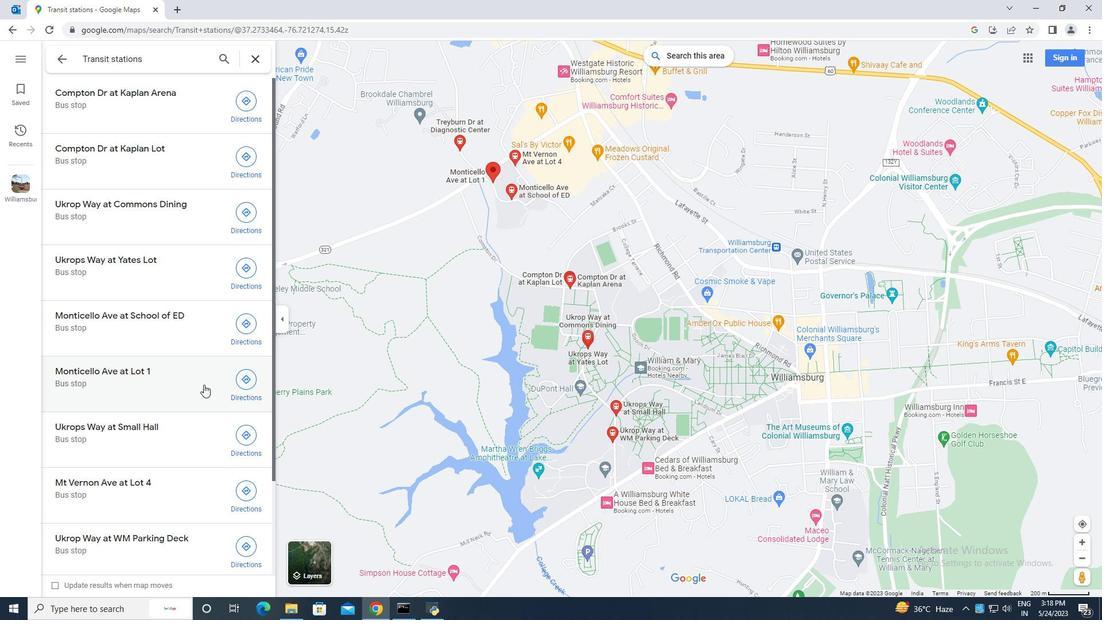 
Action: Mouse scrolled (170, 381) with delta (0, 0)
Screenshot: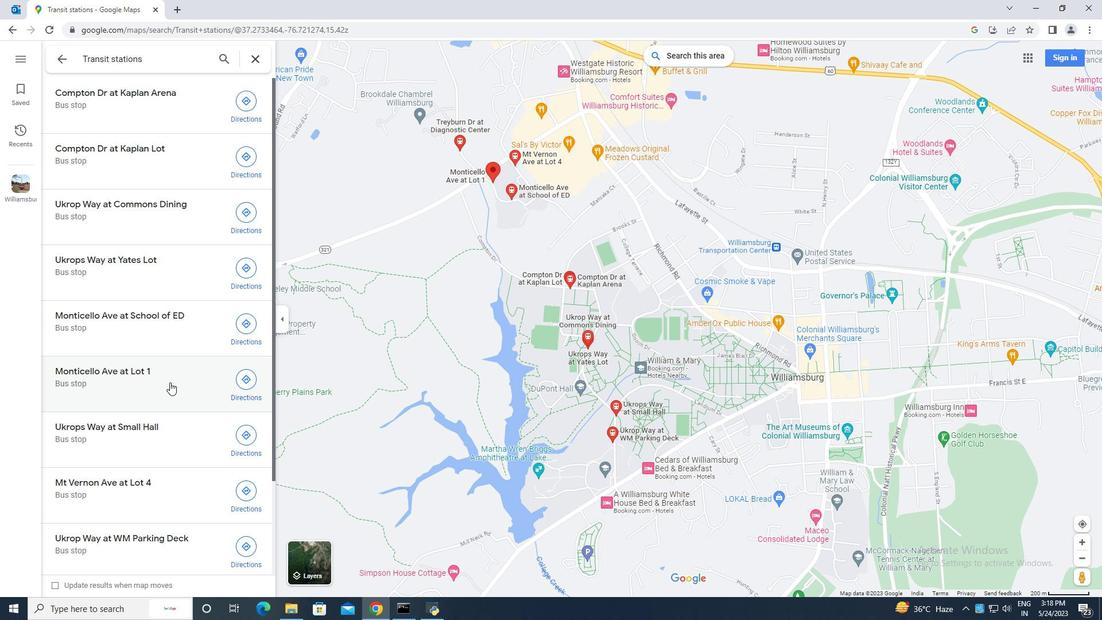 
Action: Mouse scrolled (170, 381) with delta (0, 0)
Screenshot: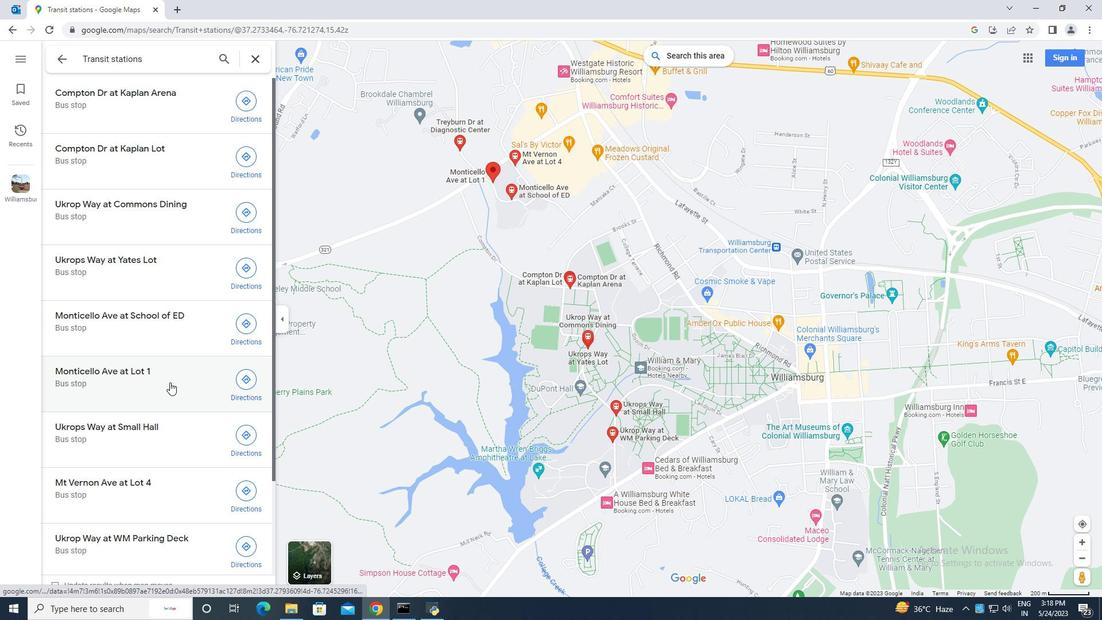 
Action: Mouse scrolled (170, 381) with delta (0, 0)
Screenshot: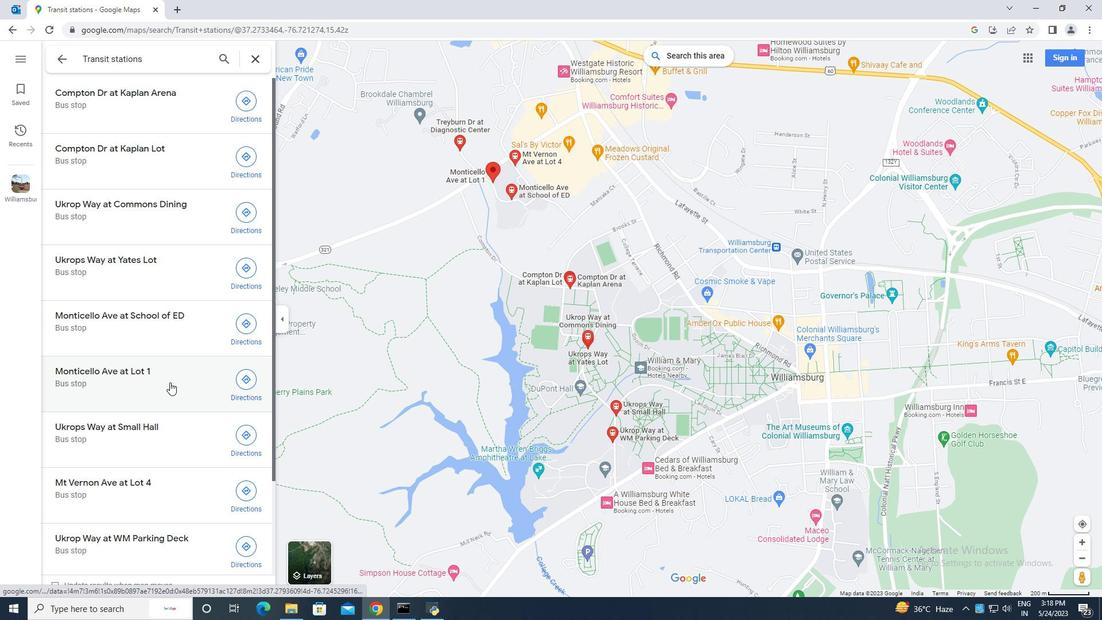 
Action: Mouse scrolled (170, 381) with delta (0, 0)
Screenshot: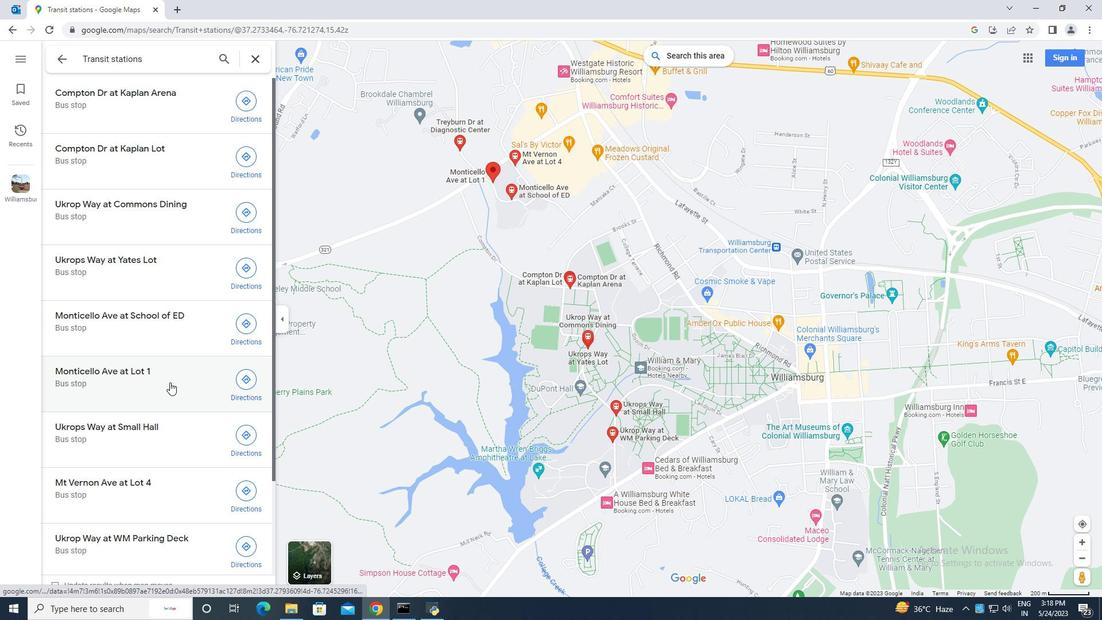 
Action: Mouse scrolled (170, 381) with delta (0, 0)
Screenshot: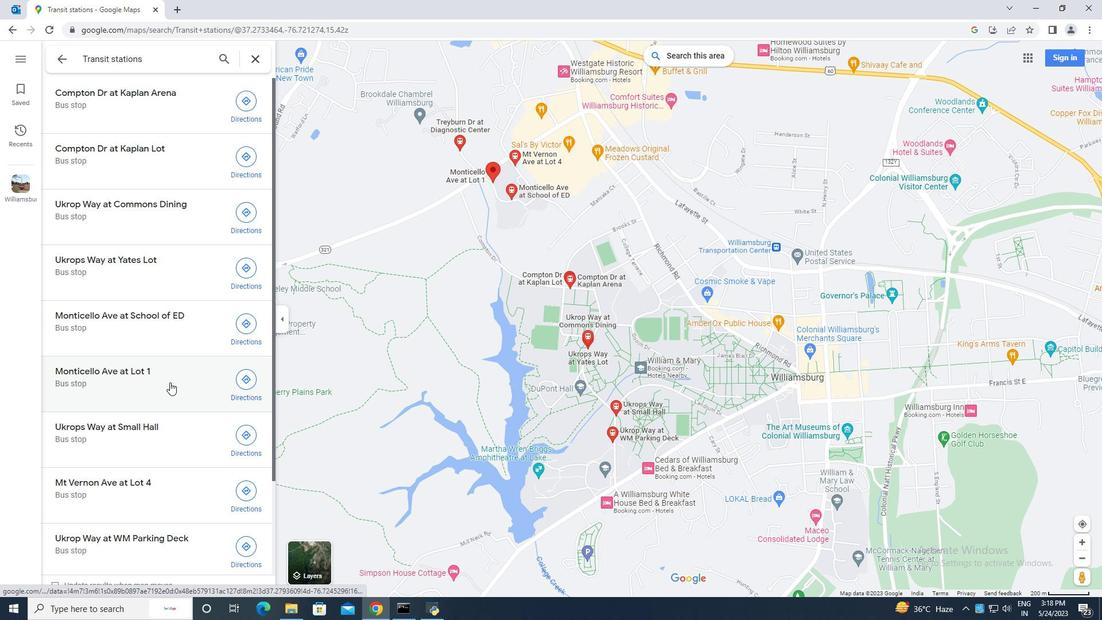 
Action: Mouse moved to (170, 382)
Screenshot: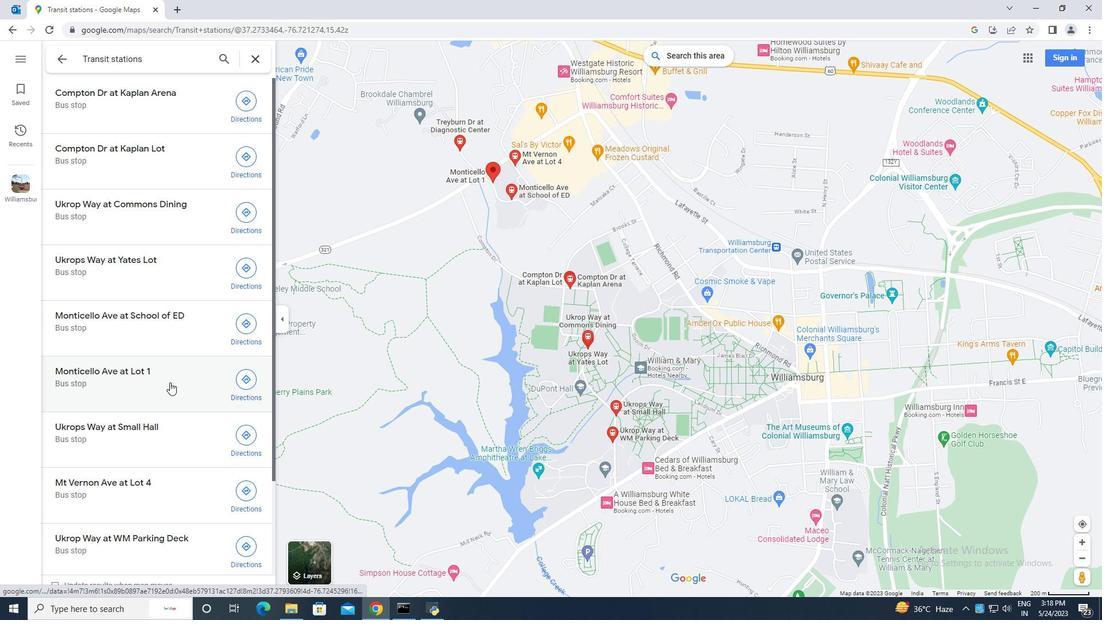 
Action: Mouse scrolled (170, 383) with delta (0, 0)
Screenshot: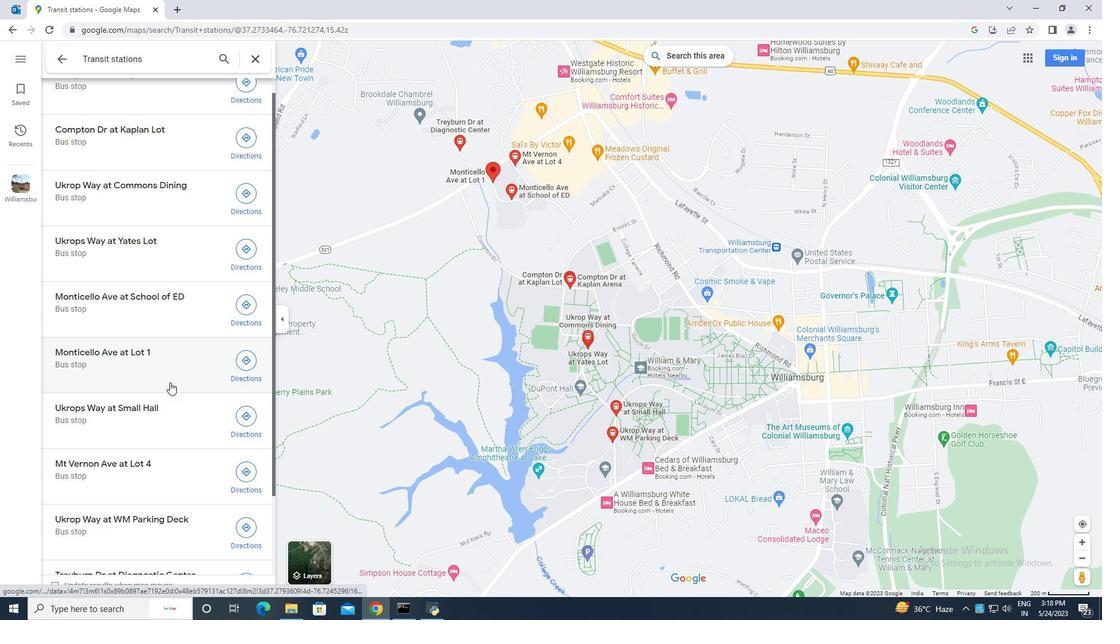 
Action: Mouse scrolled (170, 383) with delta (0, 0)
Screenshot: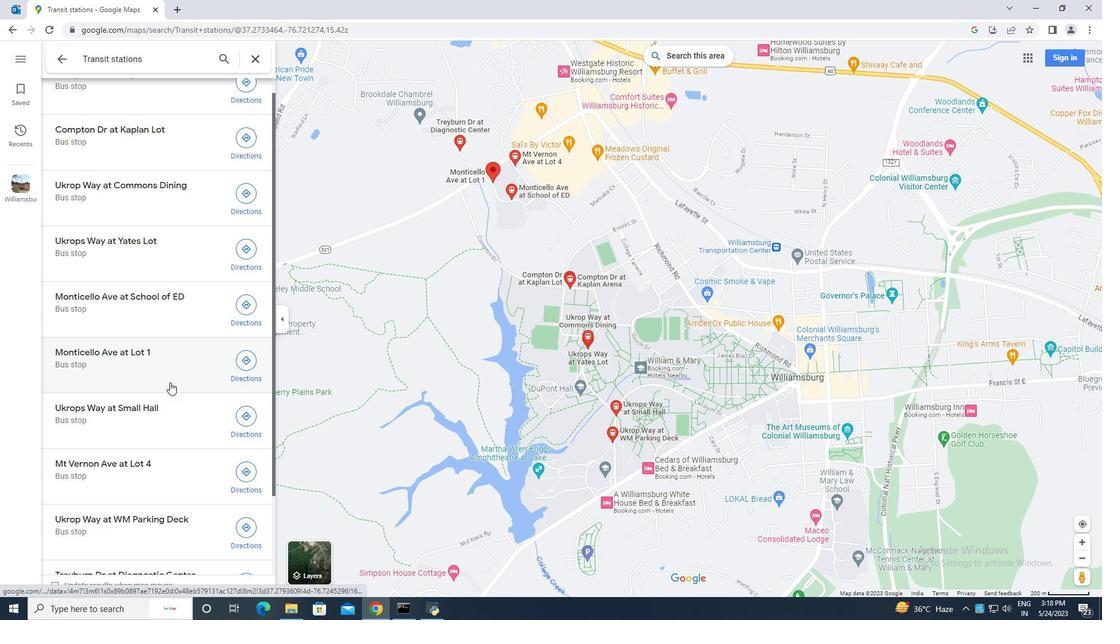 
Action: Mouse scrolled (170, 383) with delta (0, 0)
Screenshot: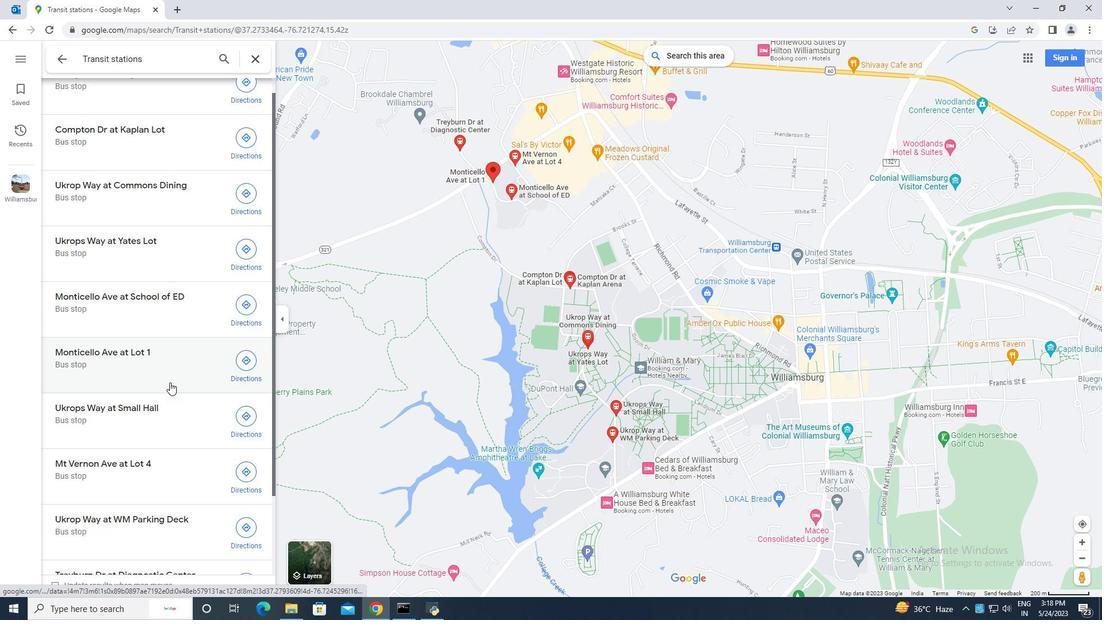 
Action: Mouse scrolled (170, 383) with delta (0, 0)
Screenshot: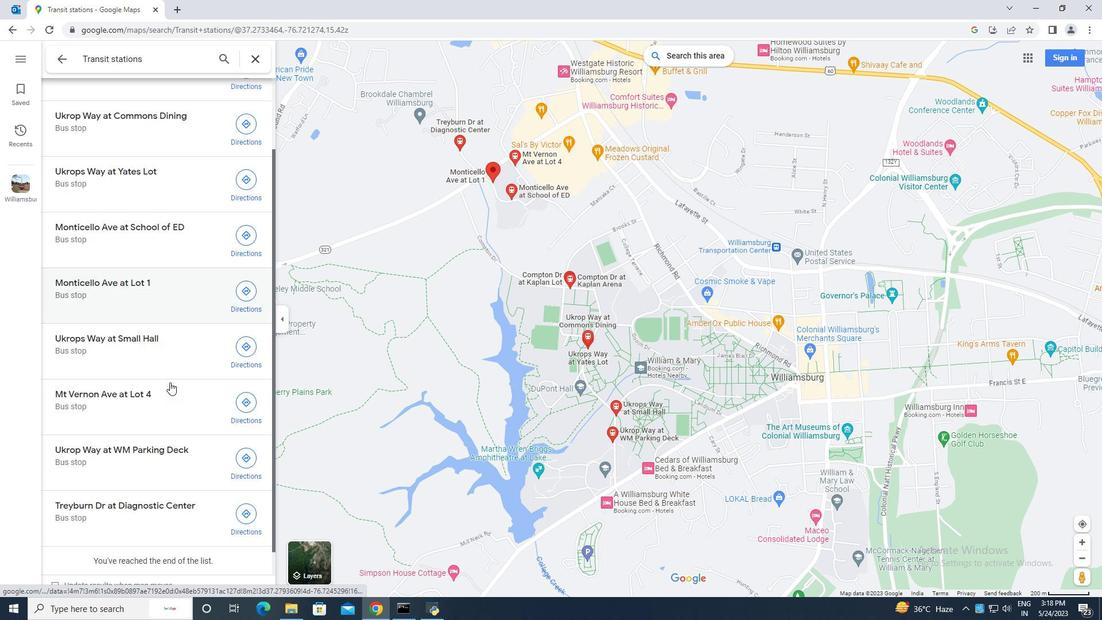 
Action: Mouse moved to (170, 382)
Screenshot: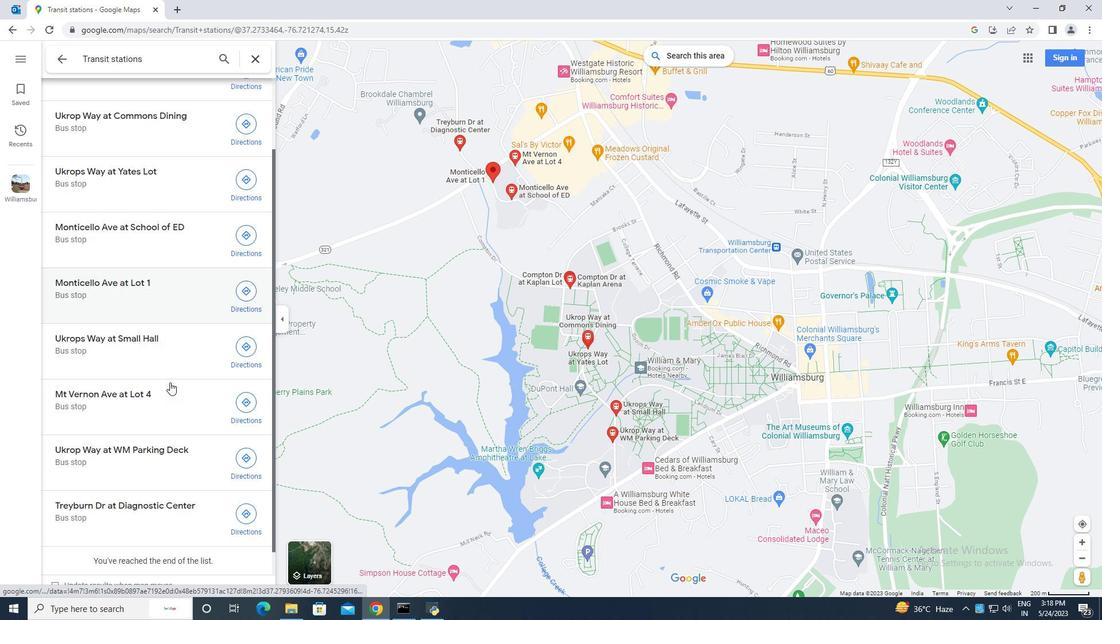 
Action: Mouse scrolled (170, 383) with delta (0, 0)
Screenshot: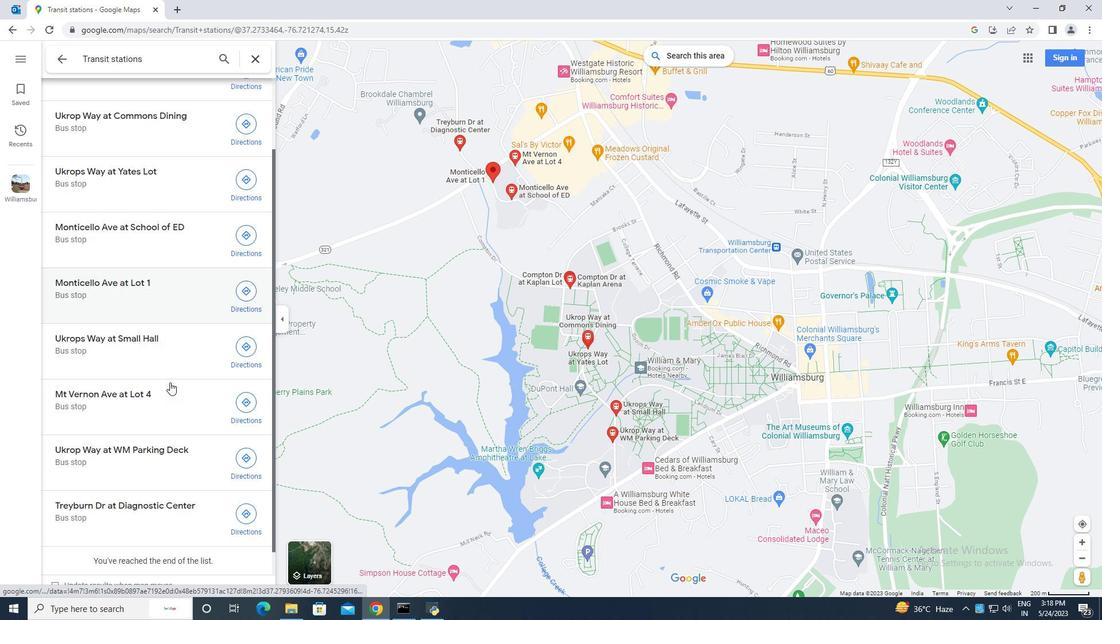 
Action: Mouse moved to (170, 382)
Screenshot: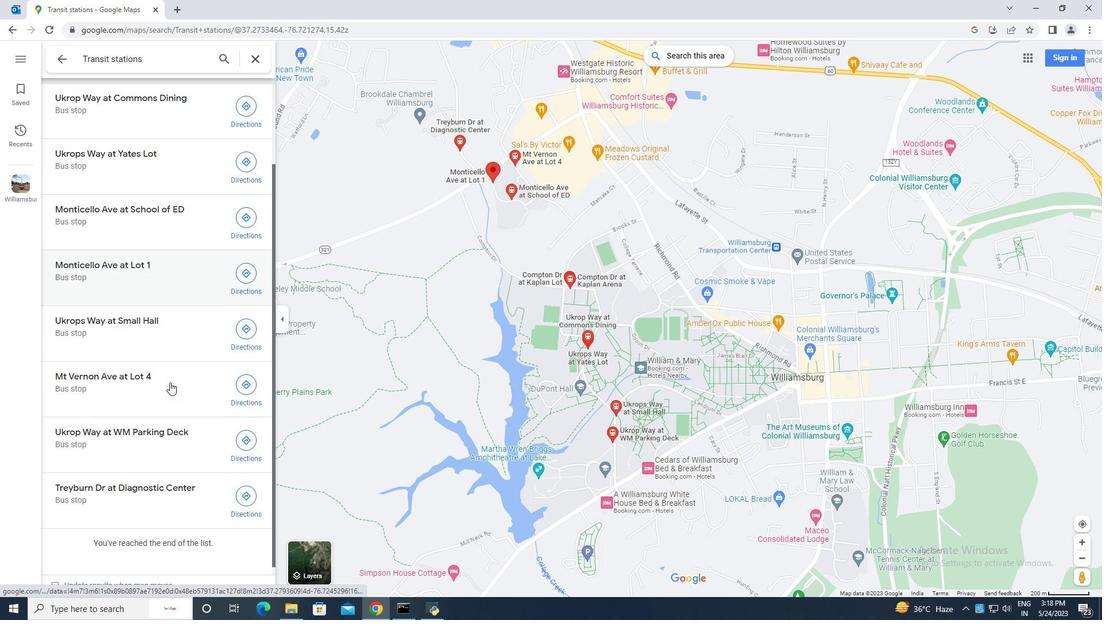 
Action: Mouse scrolled (170, 383) with delta (0, 0)
Screenshot: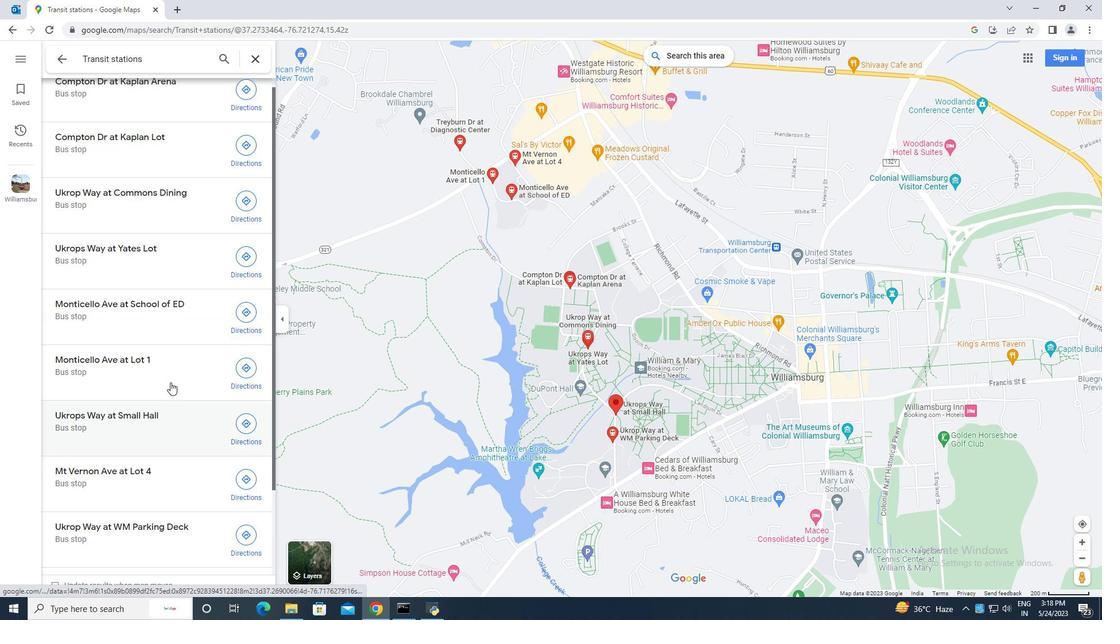 
Action: Mouse scrolled (170, 383) with delta (0, 0)
Screenshot: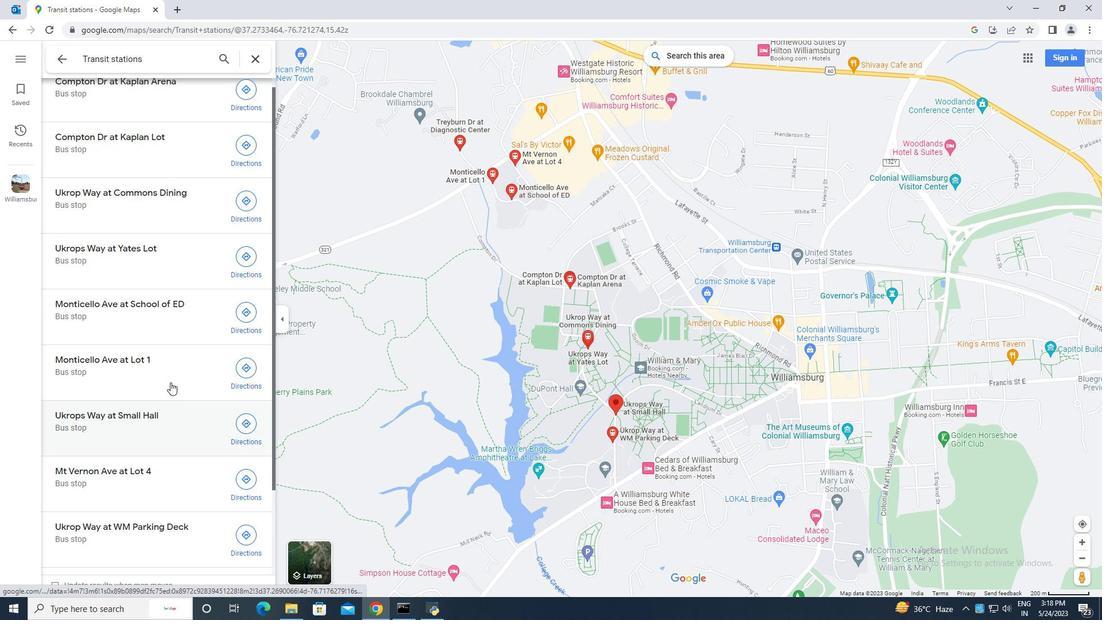 
Action: Mouse scrolled (170, 383) with delta (0, 0)
Screenshot: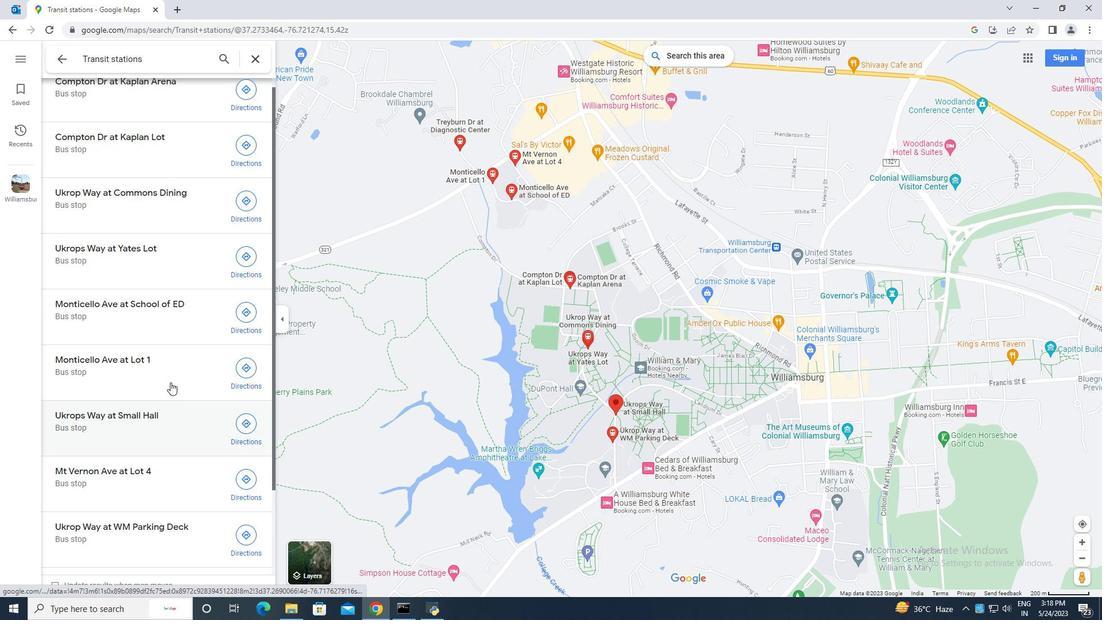 
Action: Mouse scrolled (170, 383) with delta (0, 0)
Screenshot: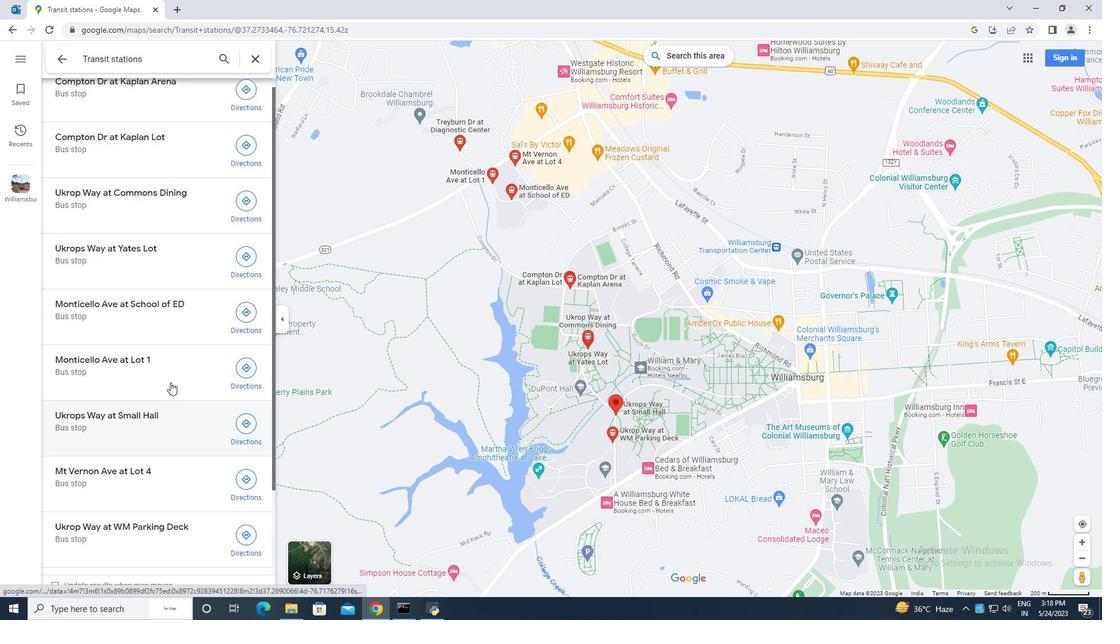 
Action: Mouse scrolled (170, 383) with delta (0, 0)
Screenshot: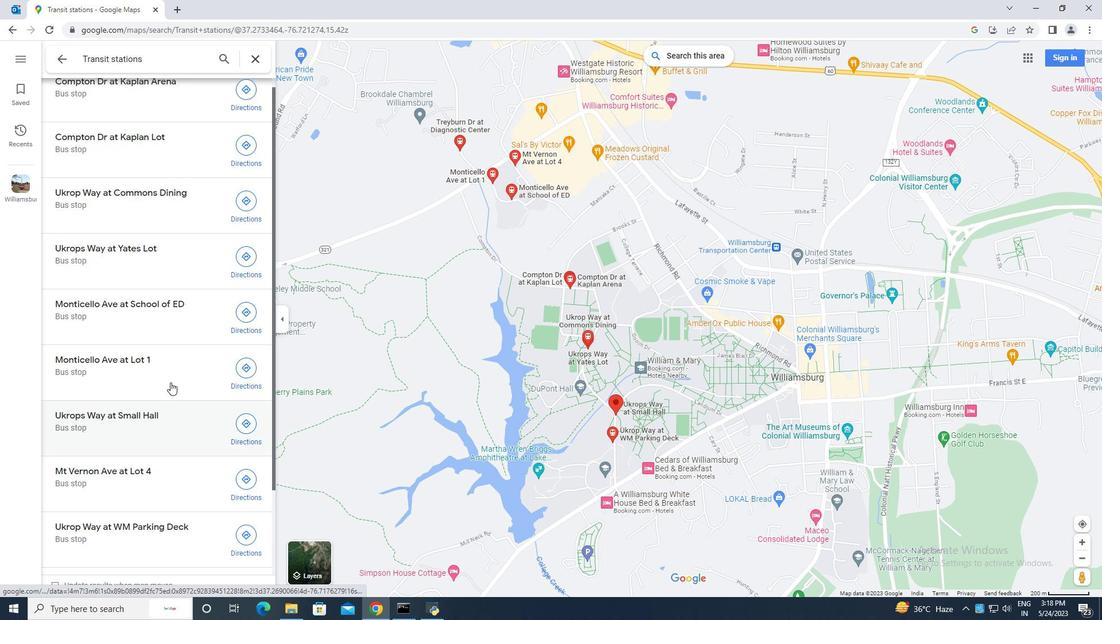 
Action: Mouse scrolled (170, 383) with delta (0, 0)
Screenshot: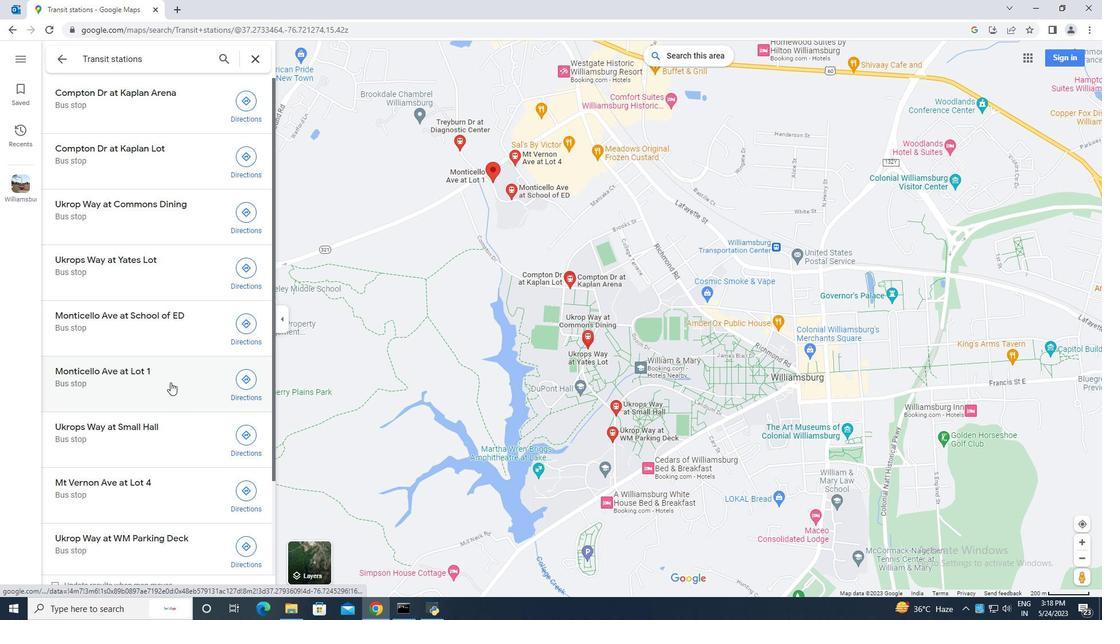 
Action: Mouse scrolled (170, 383) with delta (0, 0)
Screenshot: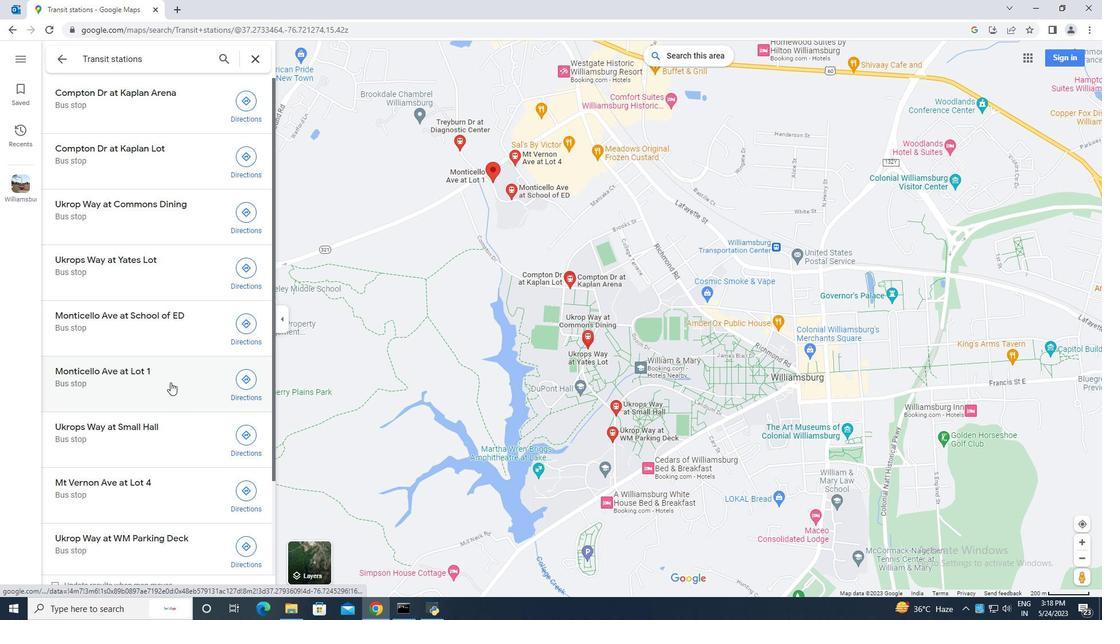 
Action: Mouse scrolled (170, 383) with delta (0, 0)
Screenshot: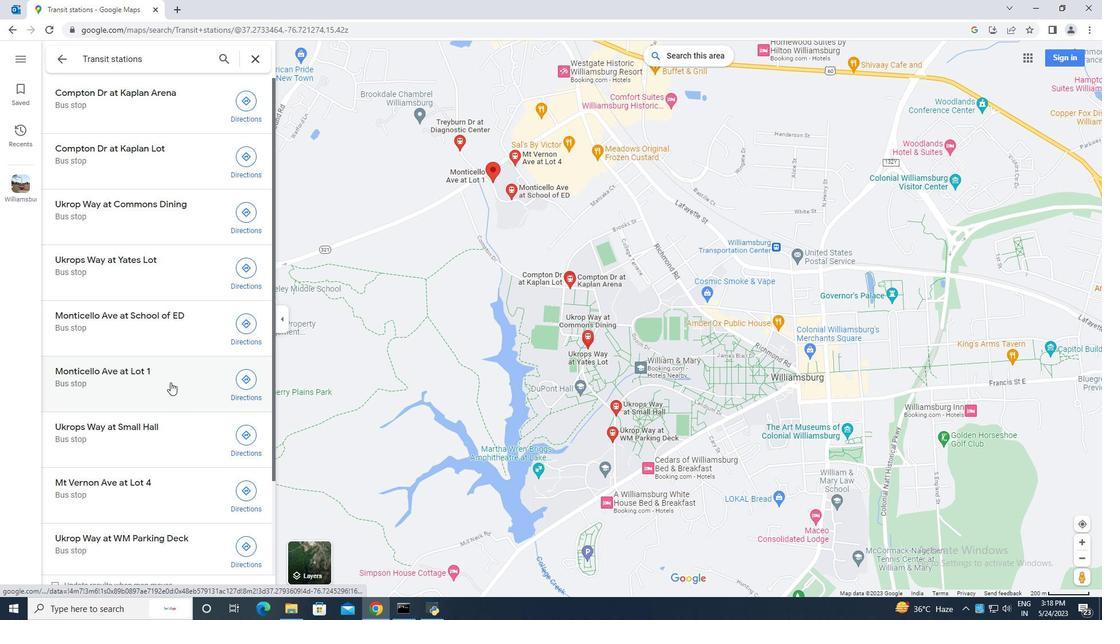 
Action: Mouse scrolled (170, 383) with delta (0, 0)
Screenshot: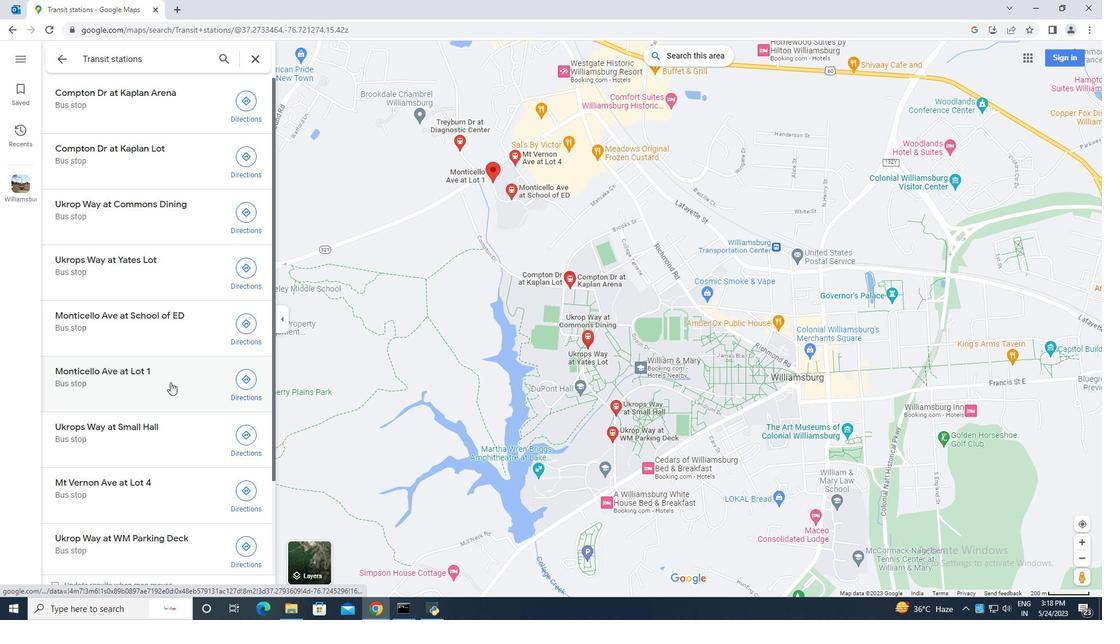 
Action: Mouse scrolled (170, 383) with delta (0, 0)
Screenshot: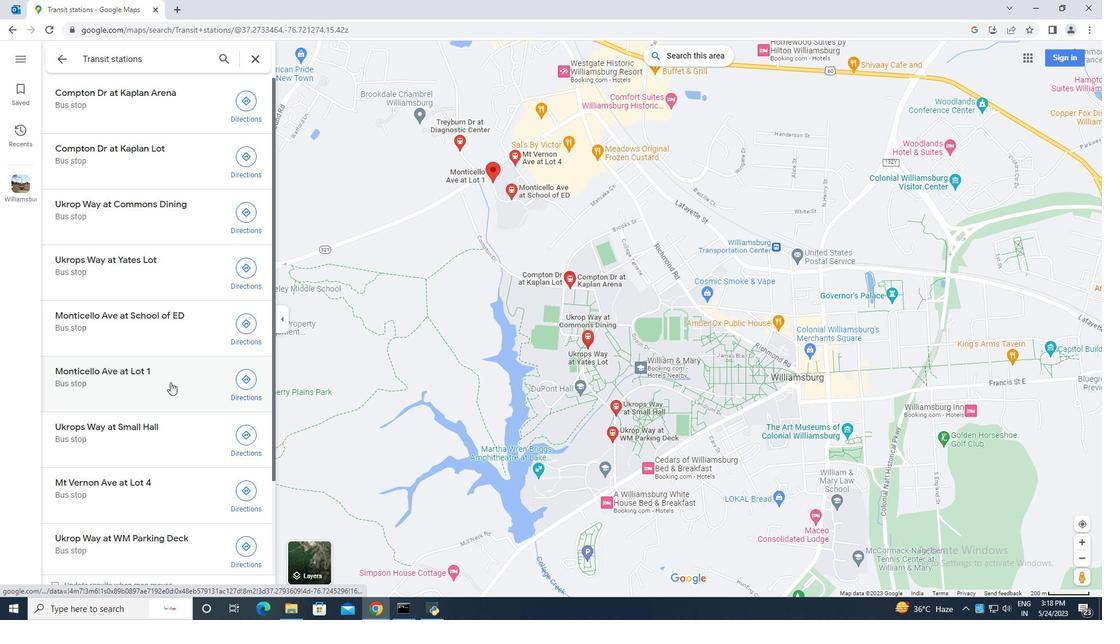 
Action: Mouse scrolled (170, 381) with delta (0, 0)
Screenshot: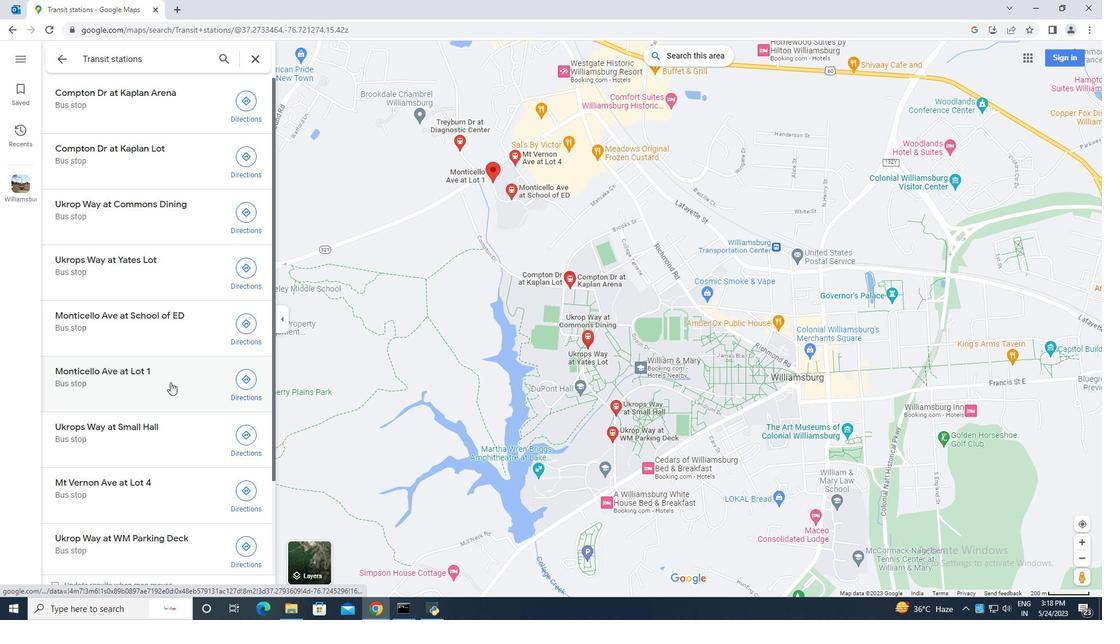 
Action: Mouse scrolled (170, 381) with delta (0, 0)
Screenshot: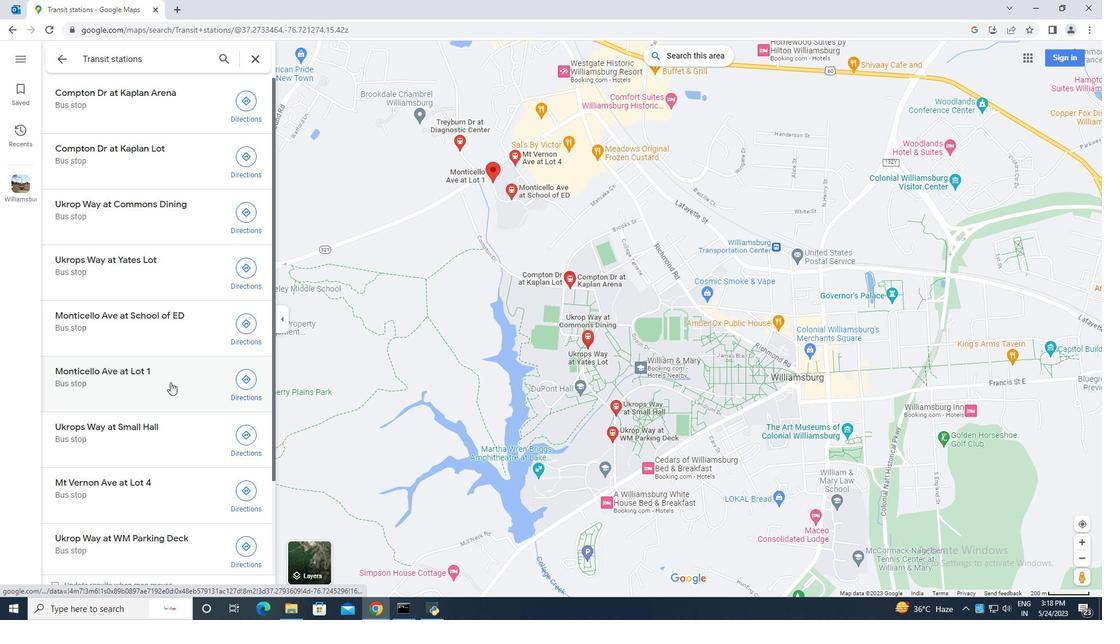 
Action: Mouse scrolled (170, 381) with delta (0, 0)
Screenshot: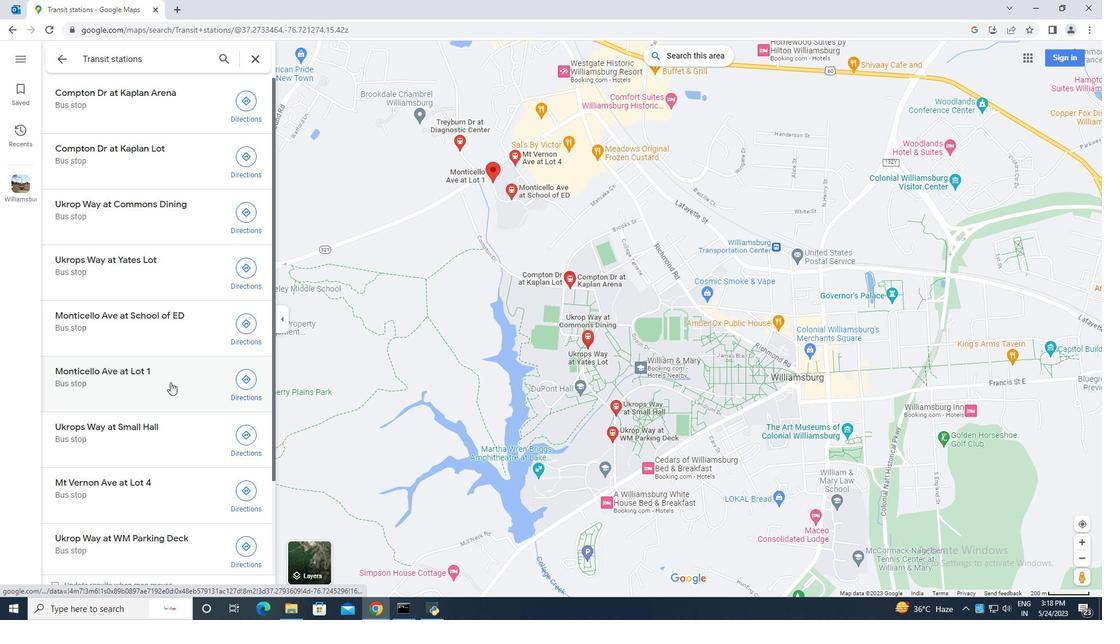 
Action: Mouse scrolled (170, 381) with delta (0, 0)
Screenshot: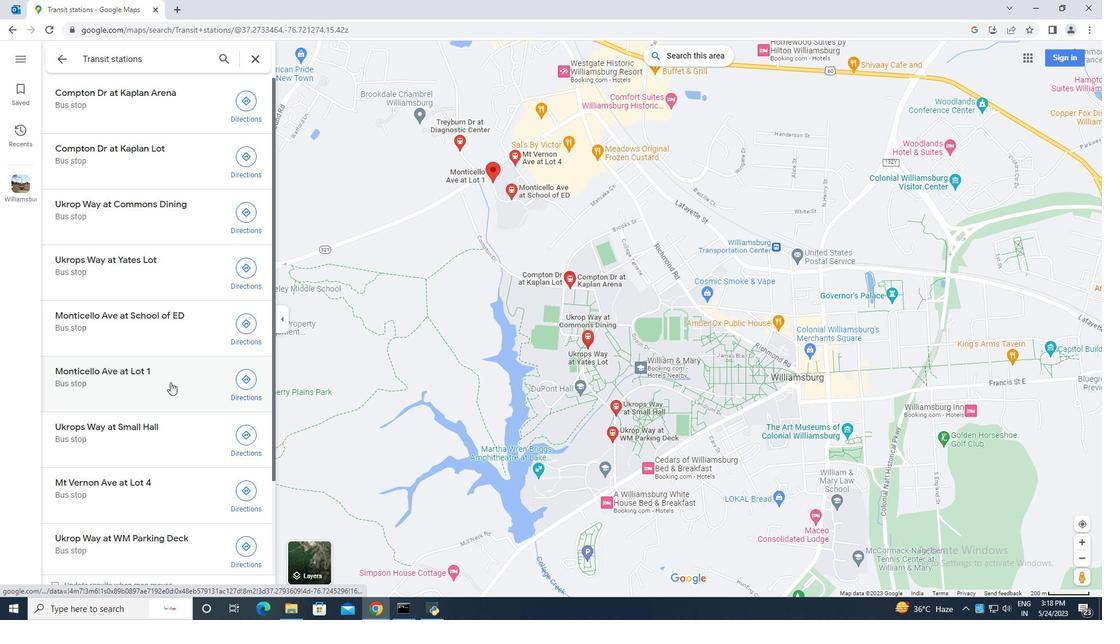 
Action: Mouse scrolled (170, 381) with delta (0, 0)
Screenshot: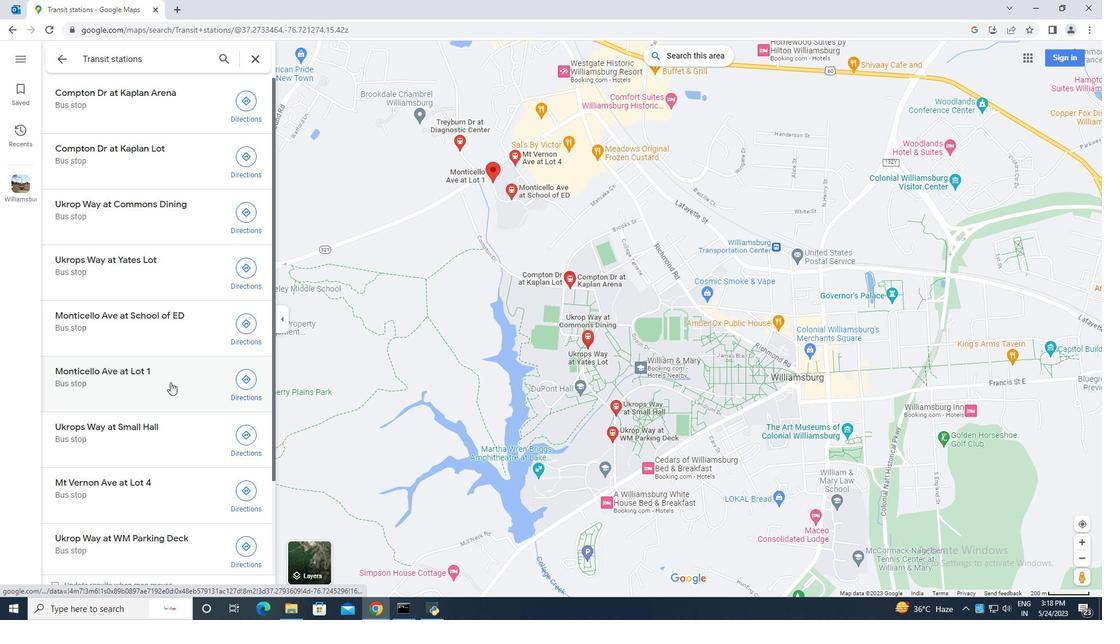 
Action: Mouse scrolled (170, 381) with delta (0, 0)
Screenshot: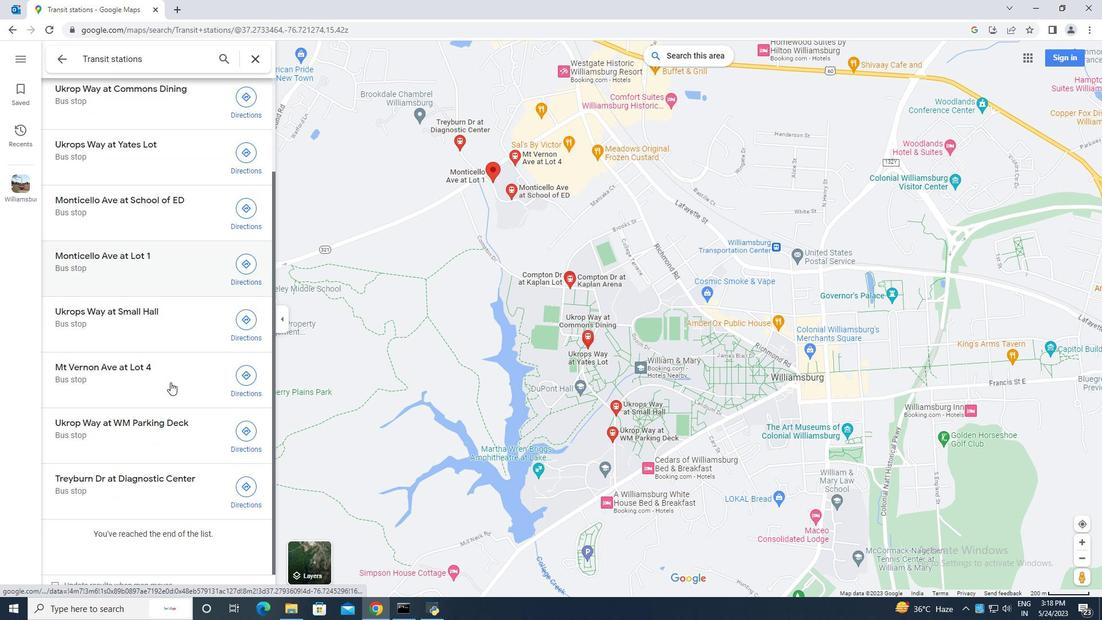 
Action: Mouse scrolled (170, 381) with delta (0, 0)
Screenshot: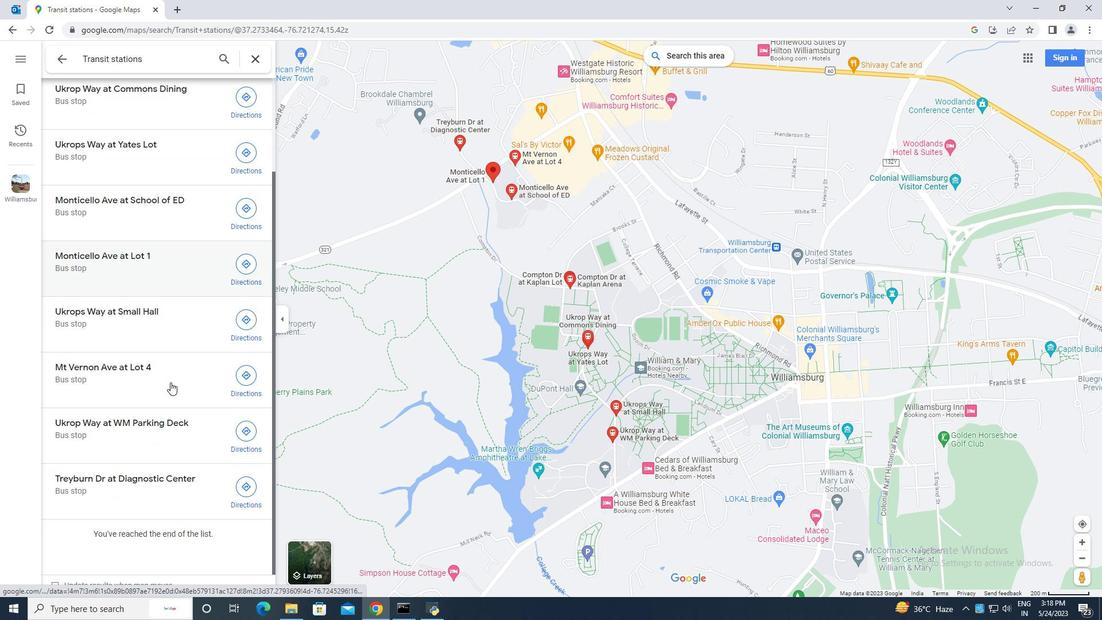 
Action: Mouse scrolled (170, 381) with delta (0, 0)
Screenshot: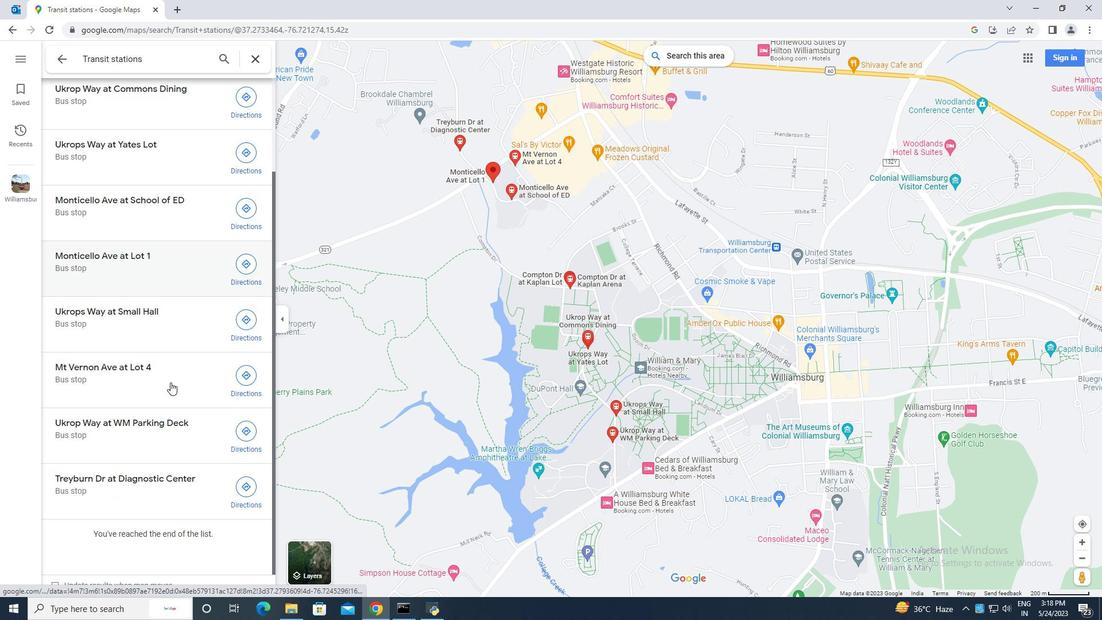 
Action: Mouse scrolled (170, 381) with delta (0, 0)
Screenshot: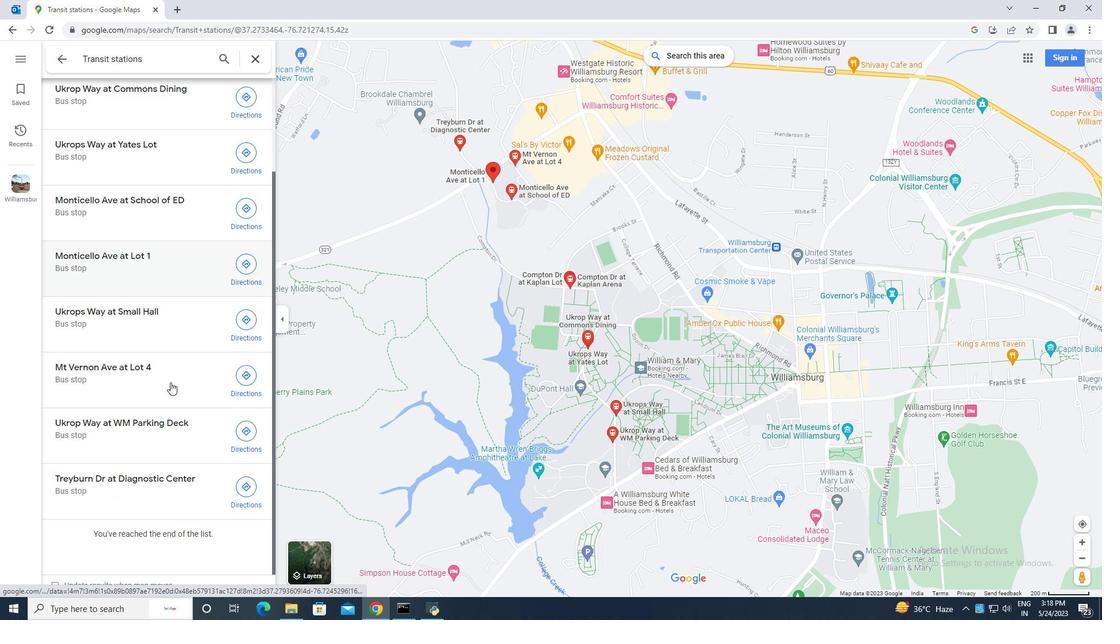 
Action: Mouse moved to (79, 280)
Screenshot: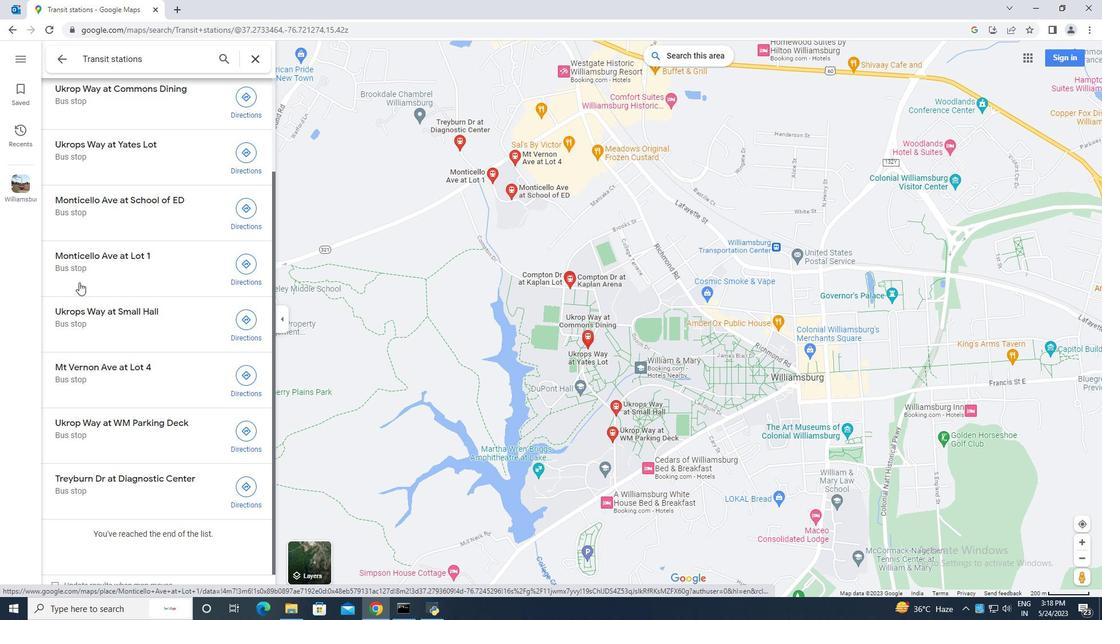 
Action: Mouse scrolled (79, 280) with delta (0, 0)
Screenshot: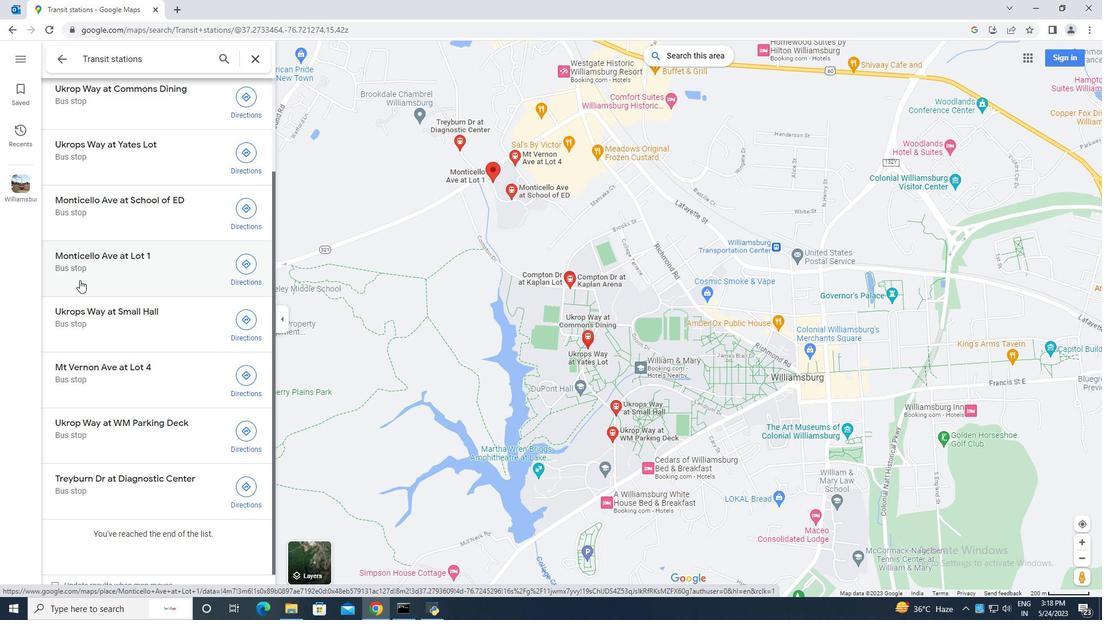 
Action: Mouse scrolled (79, 280) with delta (0, 0)
Screenshot: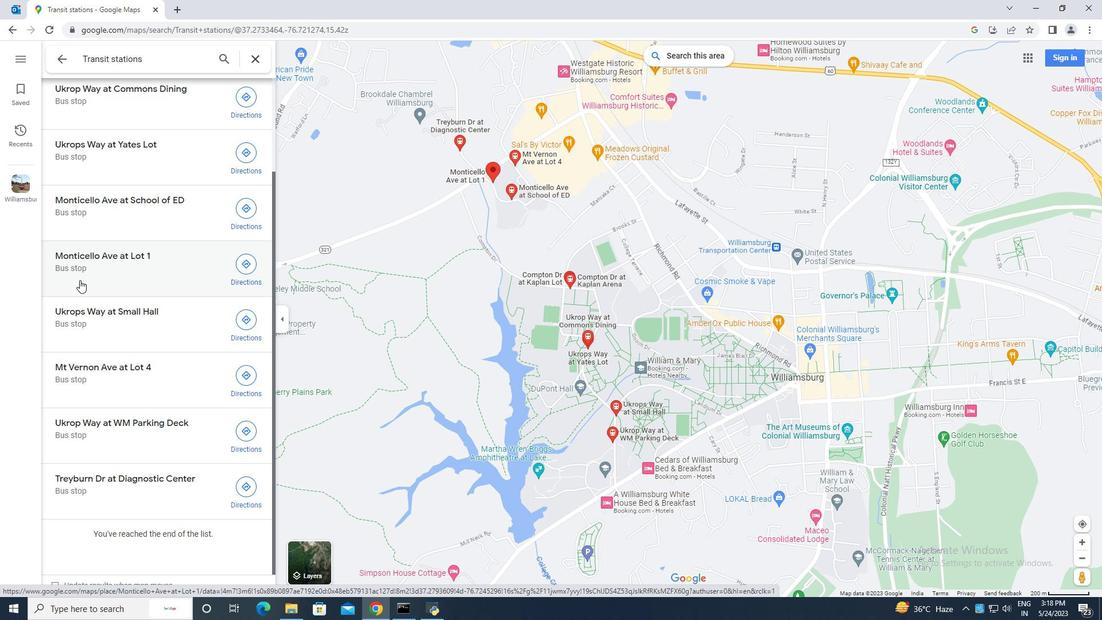 
Action: Mouse scrolled (79, 280) with delta (0, 0)
Screenshot: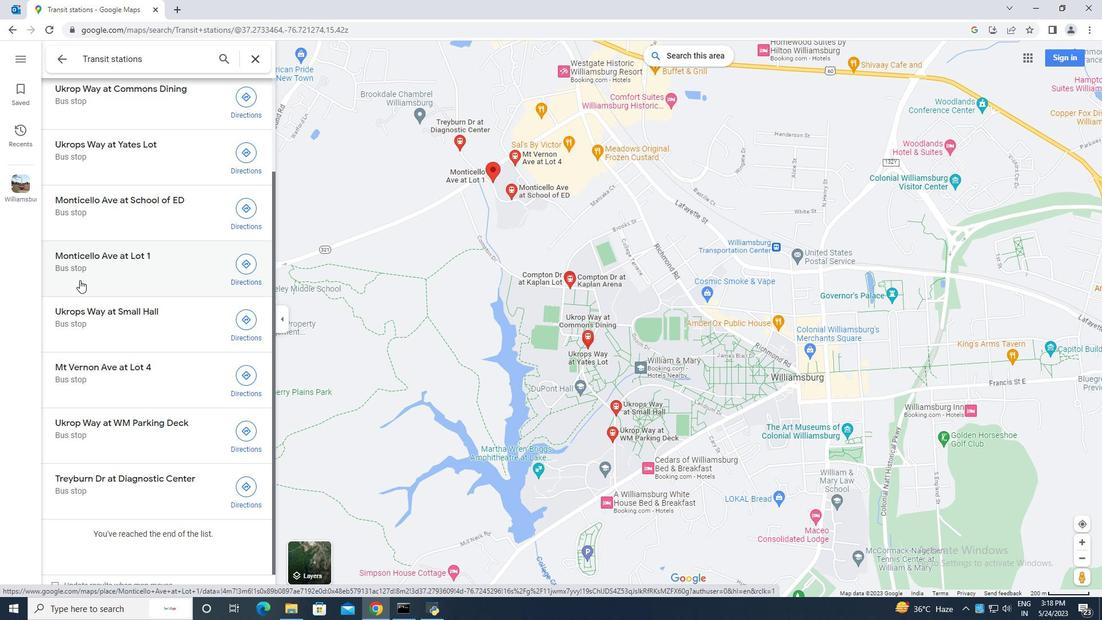 
Action: Mouse scrolled (79, 280) with delta (0, 0)
Screenshot: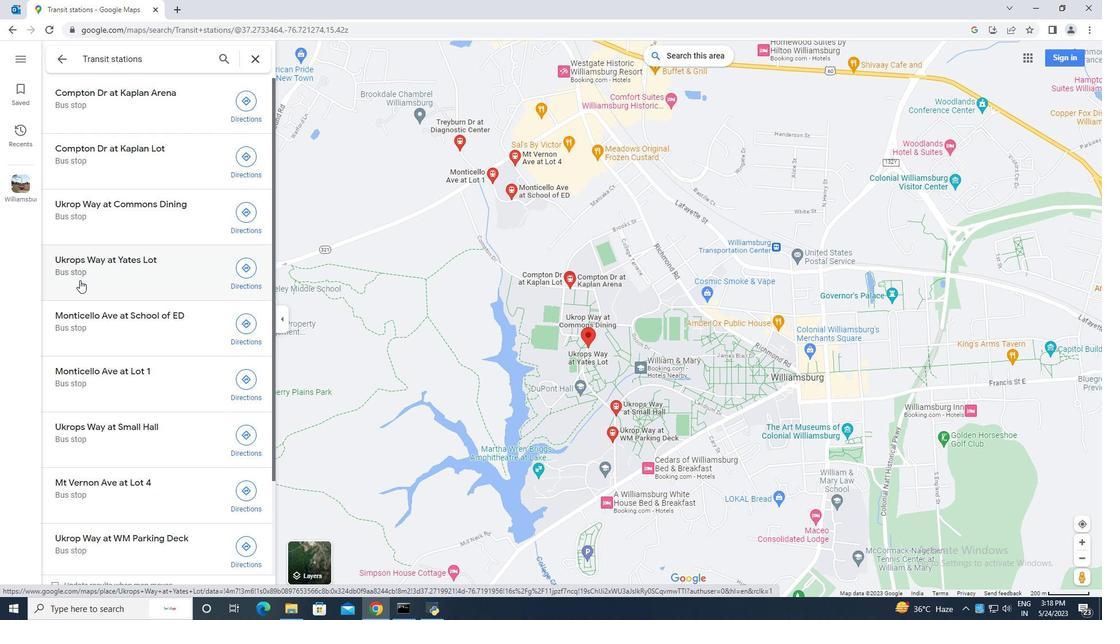 
Action: Mouse scrolled (79, 280) with delta (0, 0)
Screenshot: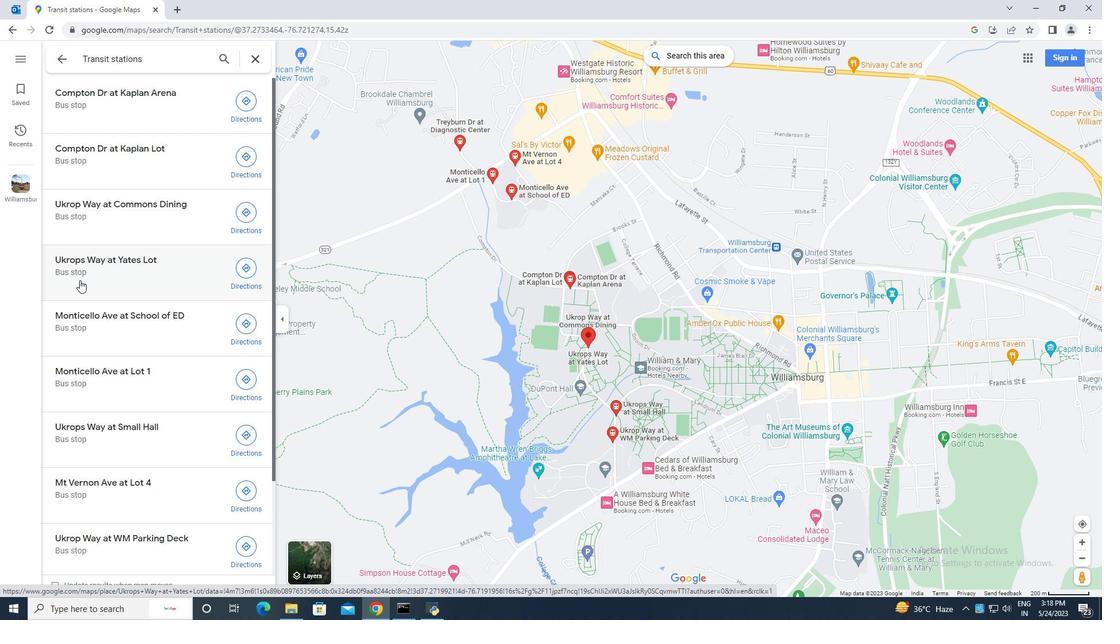 
Action: Mouse moved to (556, 296)
Screenshot: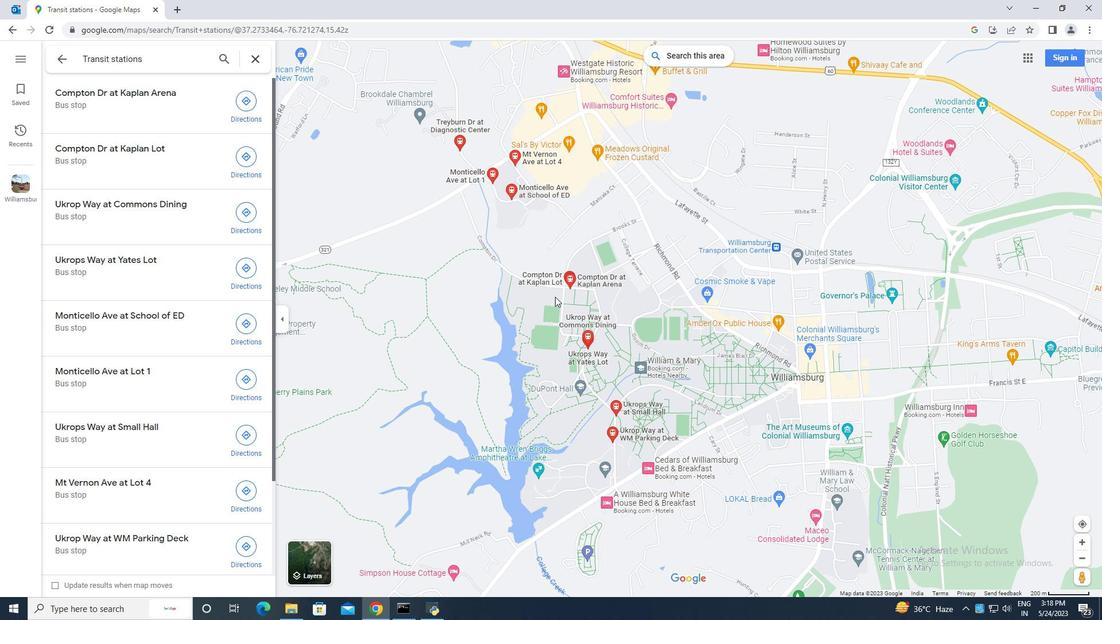 
Action: Mouse scrolled (556, 297) with delta (0, 0)
Screenshot: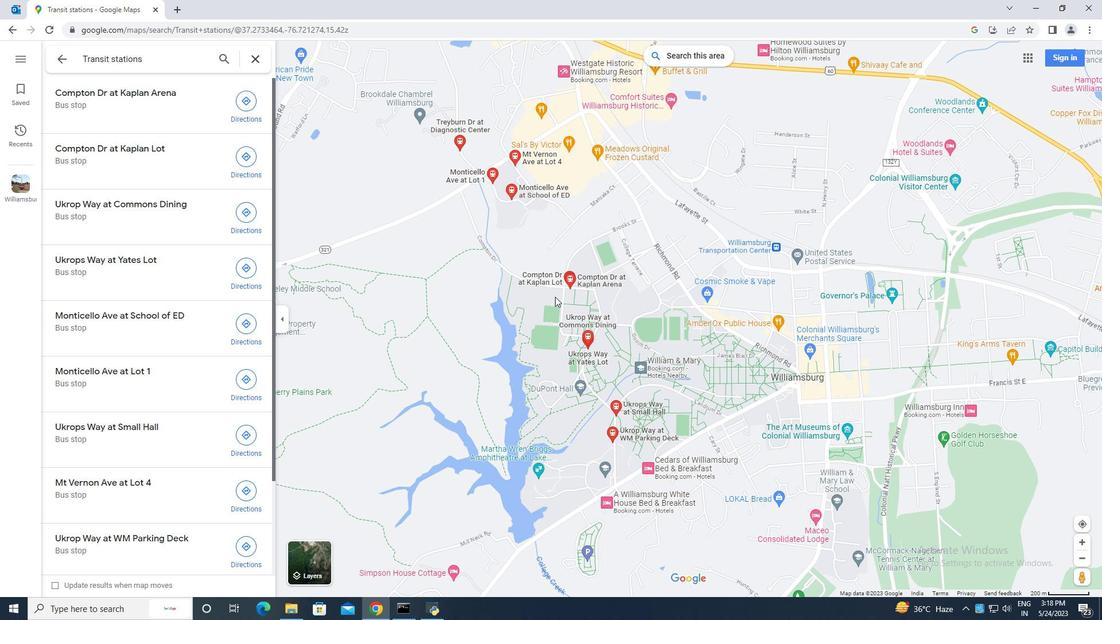 
Action: Mouse scrolled (556, 297) with delta (0, 0)
Screenshot: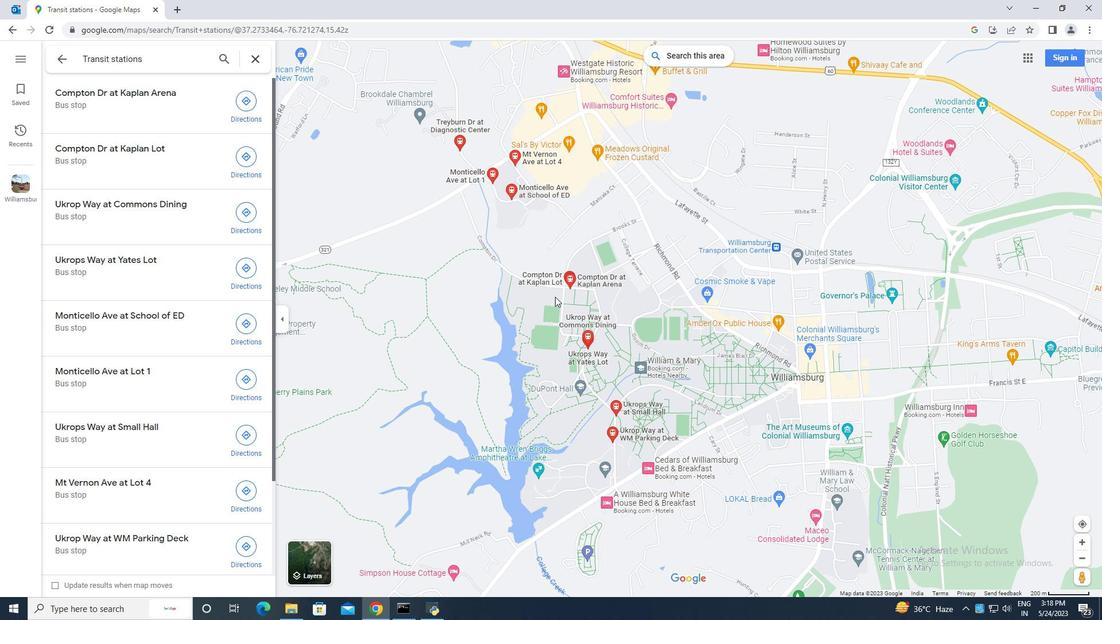 
Action: Mouse moved to (613, 242)
Screenshot: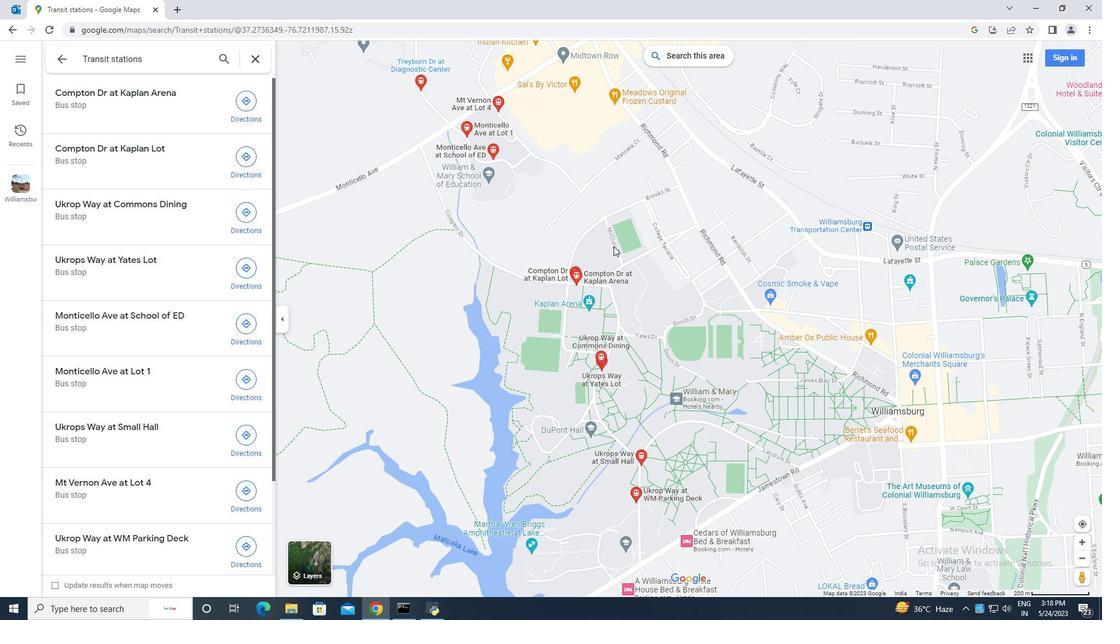 
Action: Mouse scrolled (613, 242) with delta (0, 0)
Screenshot: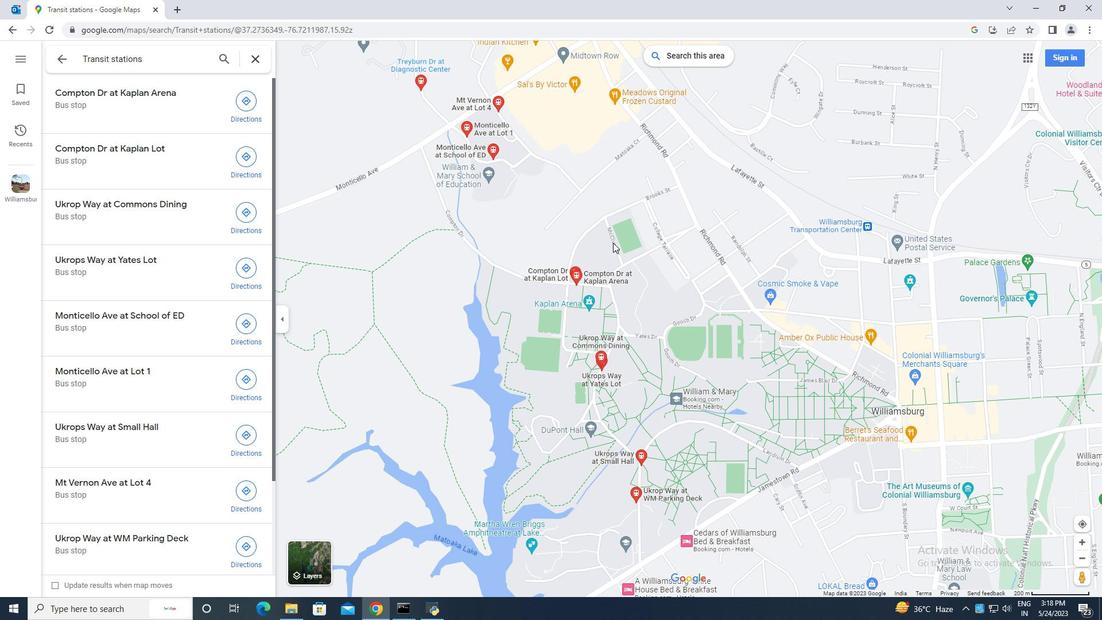 
Action: Mouse moved to (572, 186)
Screenshot: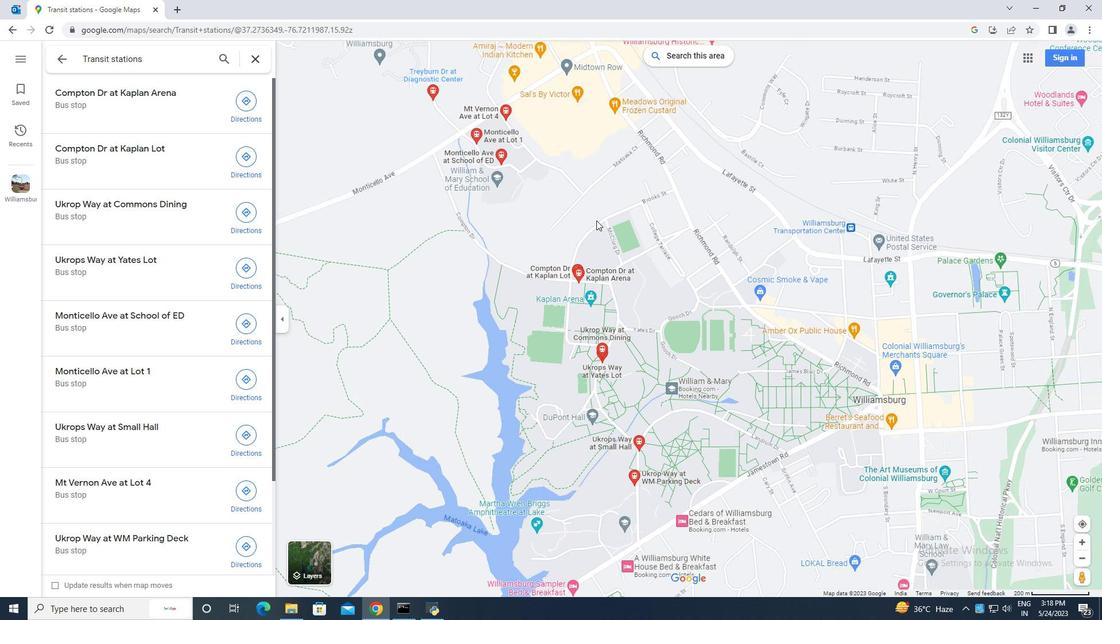 
Action: Mouse pressed left at (572, 186)
Screenshot: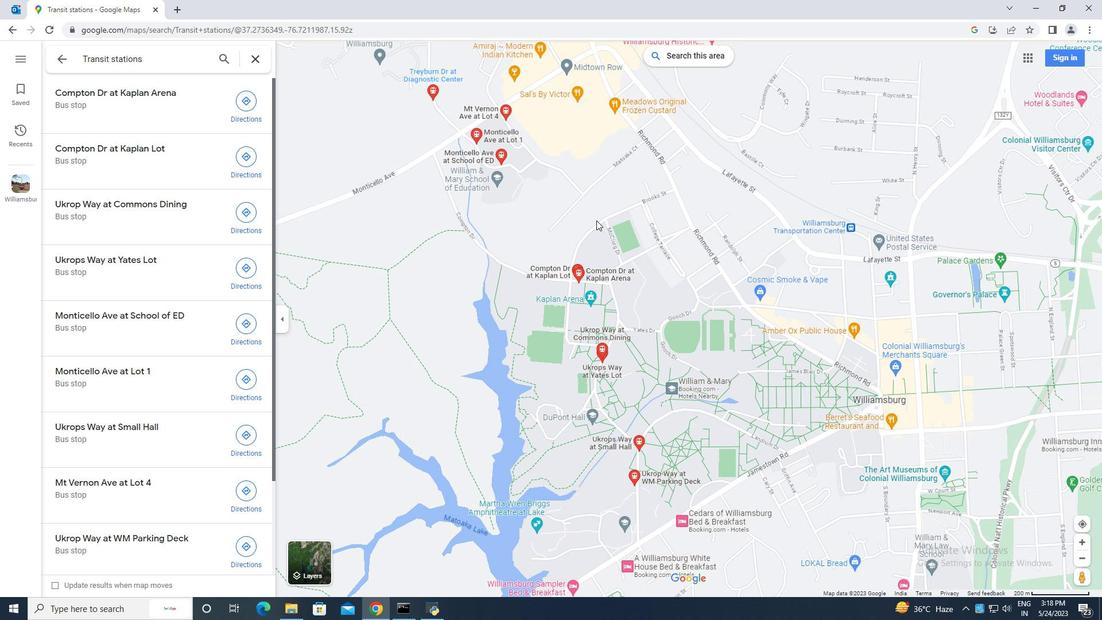 
Action: Mouse moved to (826, 325)
Screenshot: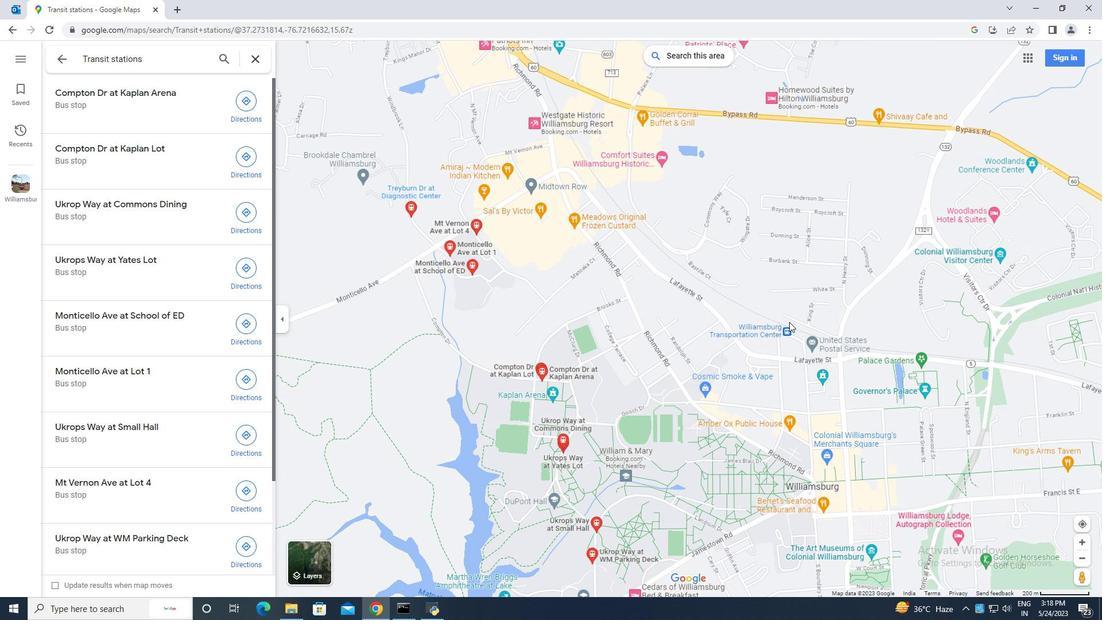 
Action: Mouse pressed left at (826, 325)
Screenshot: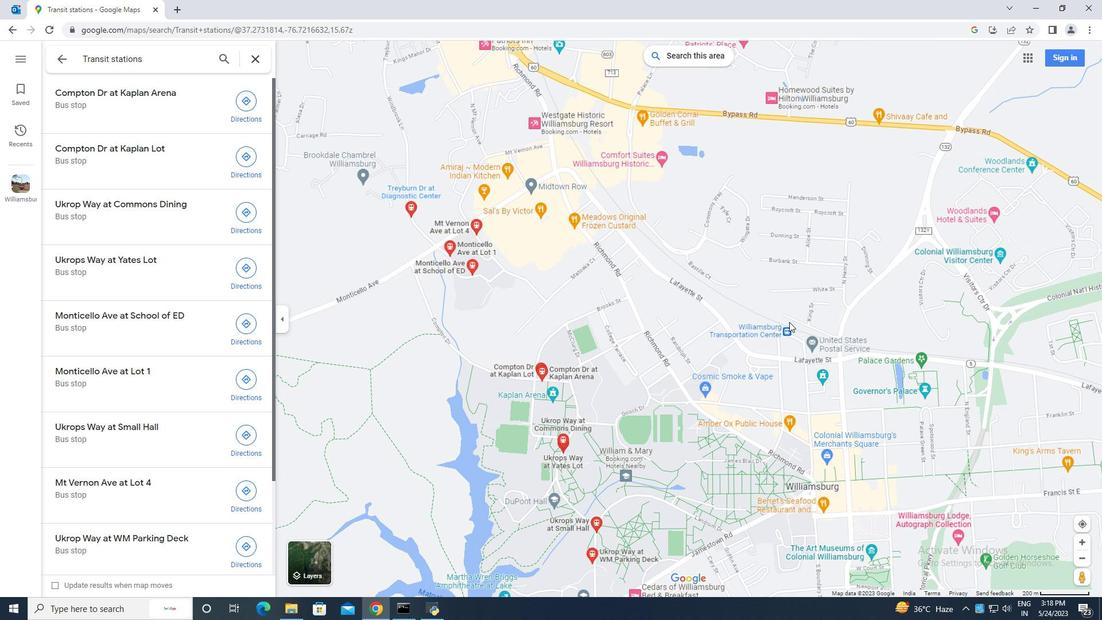 
Action: Mouse moved to (516, 386)
Screenshot: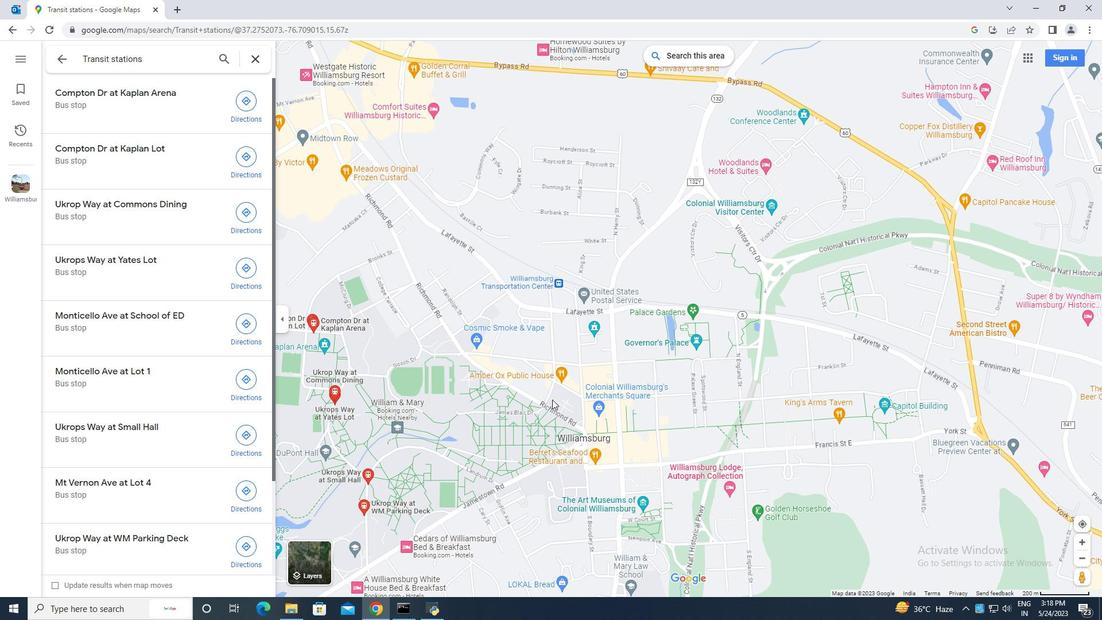
Action: Mouse pressed left at (516, 386)
Screenshot: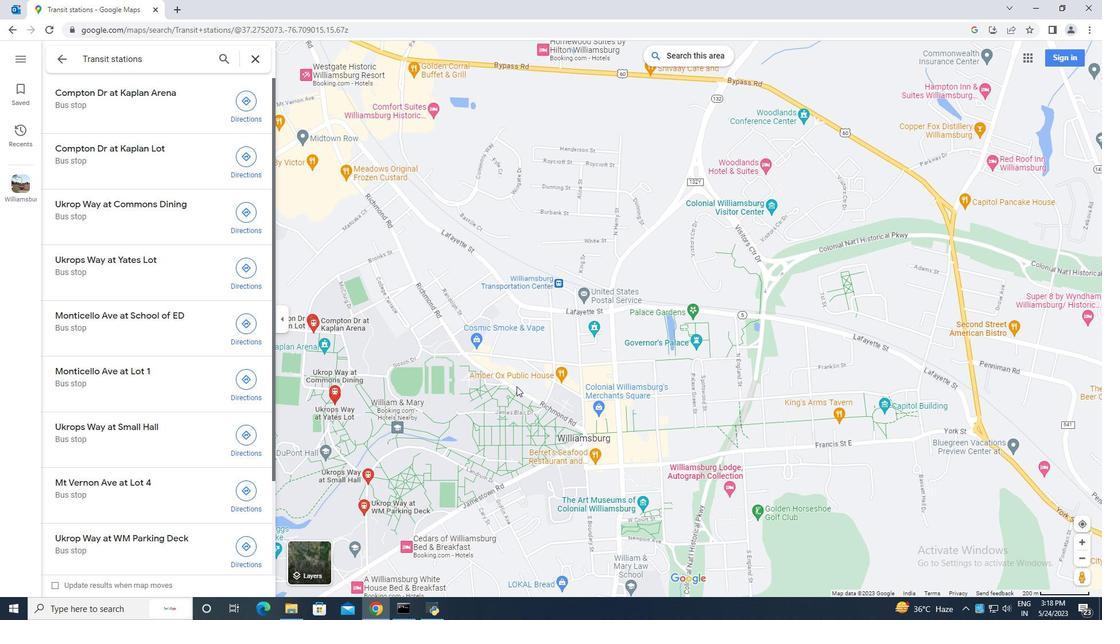 
Action: Mouse moved to (506, 404)
Screenshot: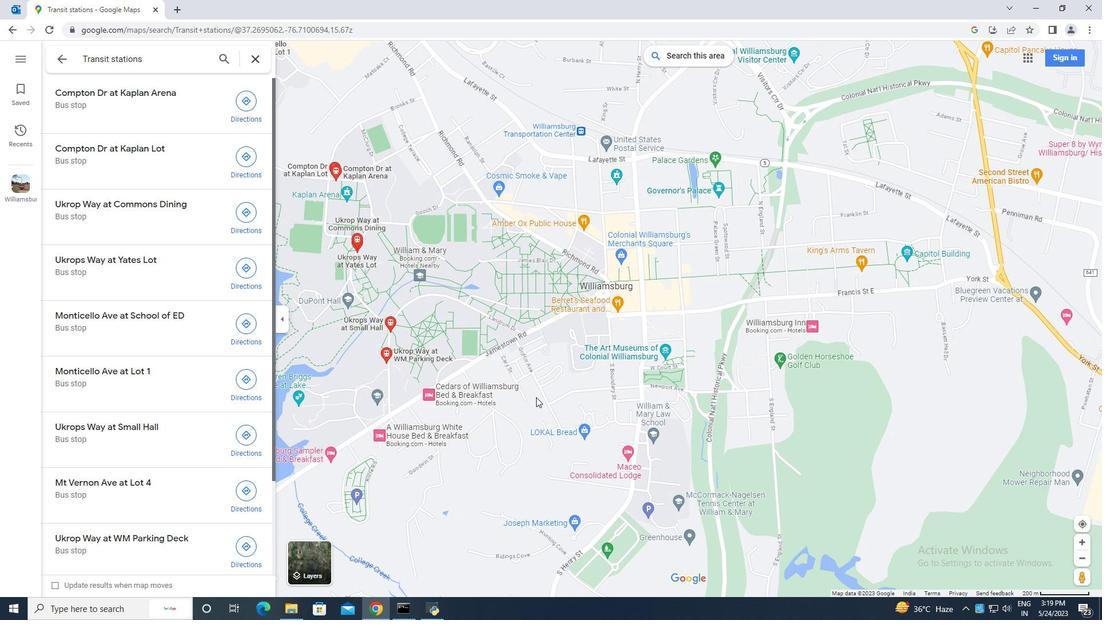 
Action: Mouse pressed left at (506, 404)
Screenshot: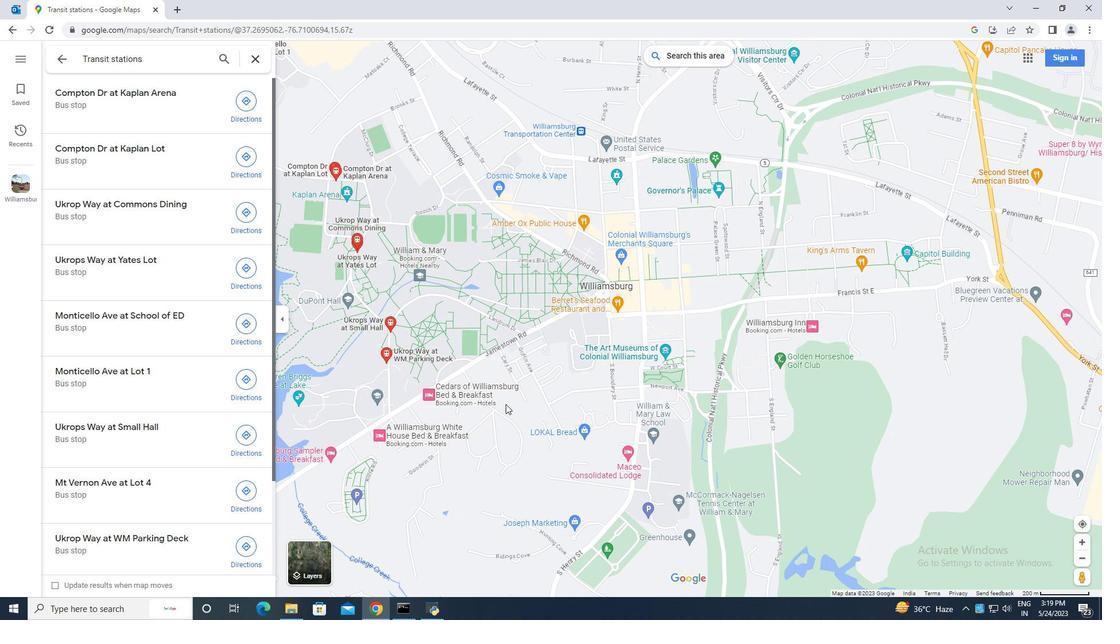 
Action: Mouse moved to (807, 321)
Screenshot: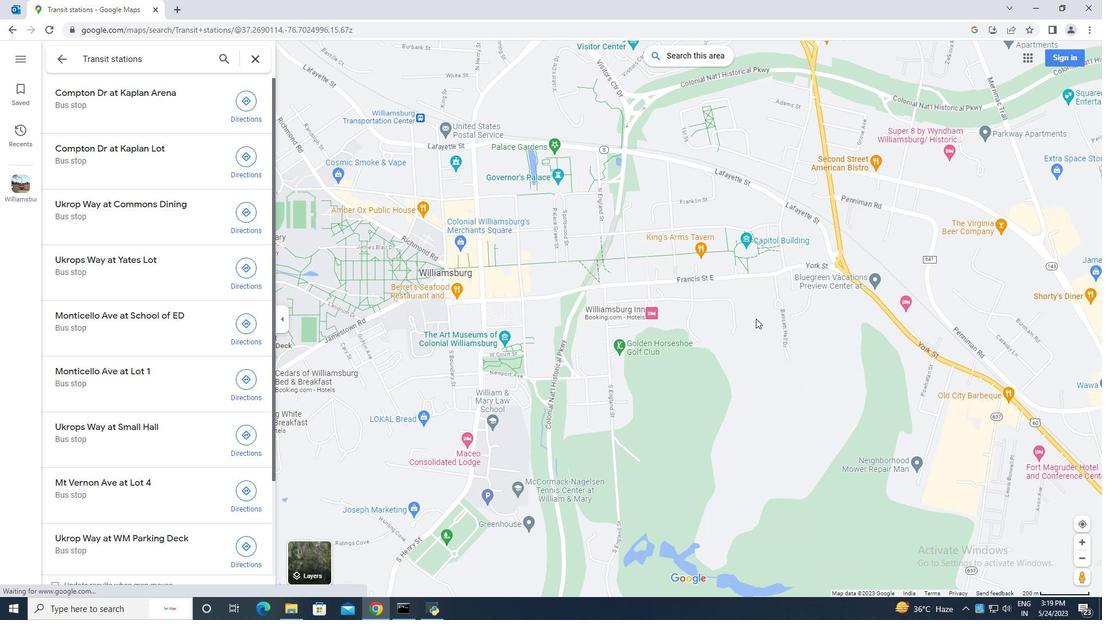 
Action: Mouse pressed left at (807, 321)
Screenshot: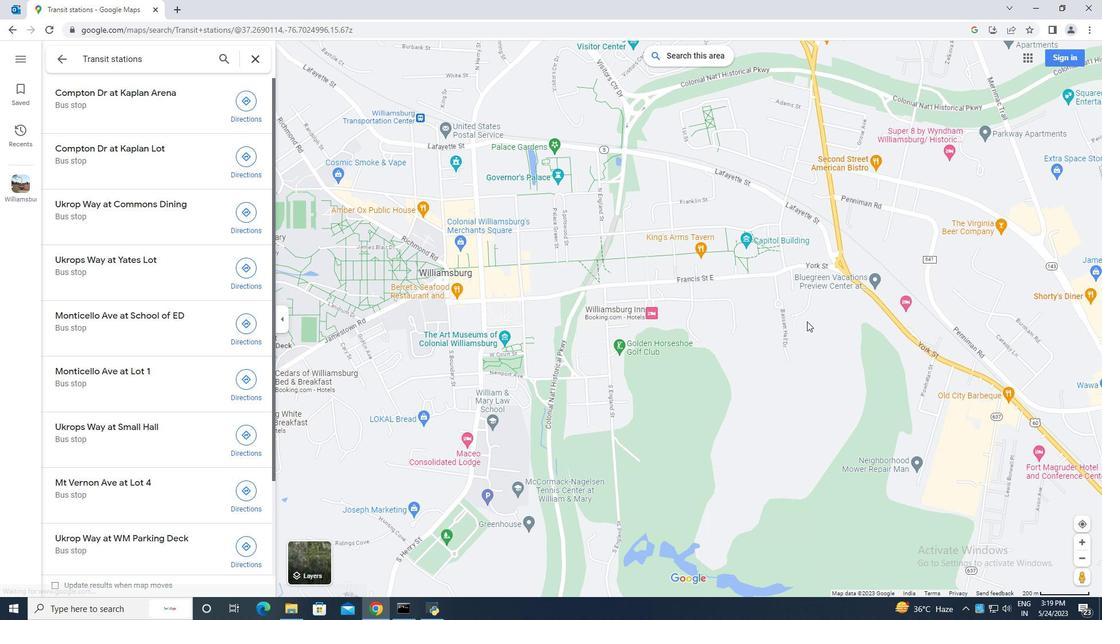 
Action: Mouse moved to (506, 275)
Screenshot: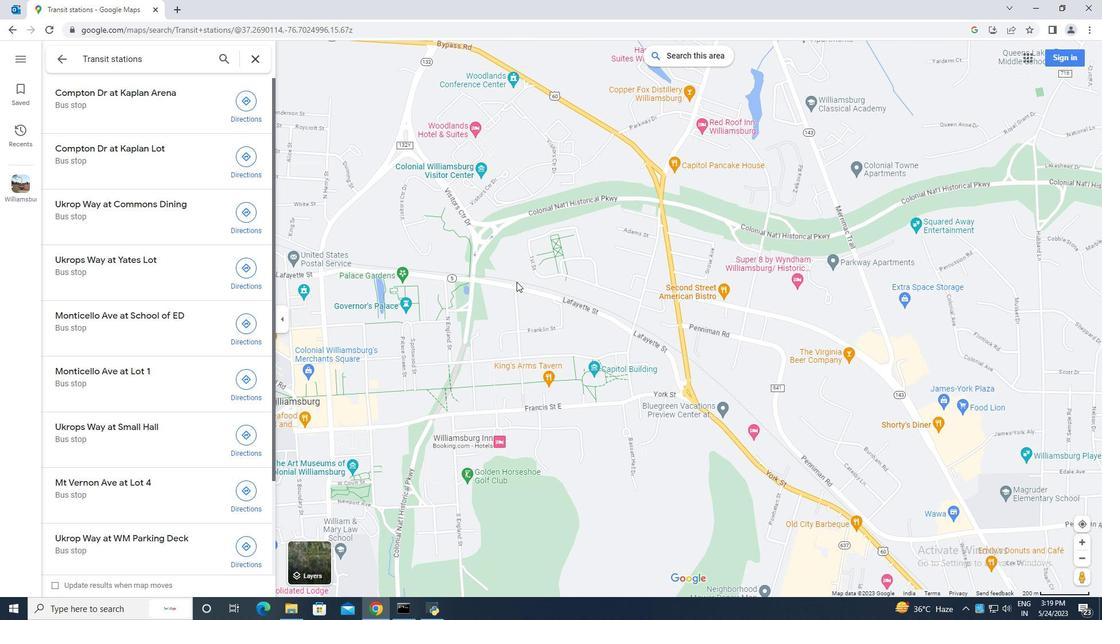 
Action: Mouse pressed left at (506, 275)
Screenshot: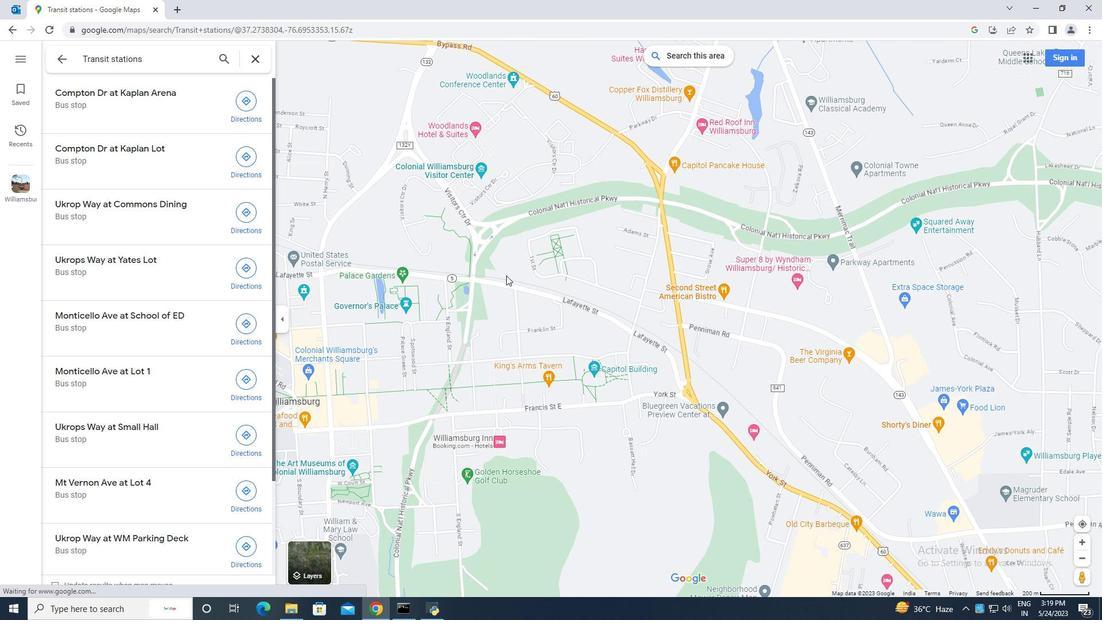 
Action: Mouse moved to (523, 334)
Screenshot: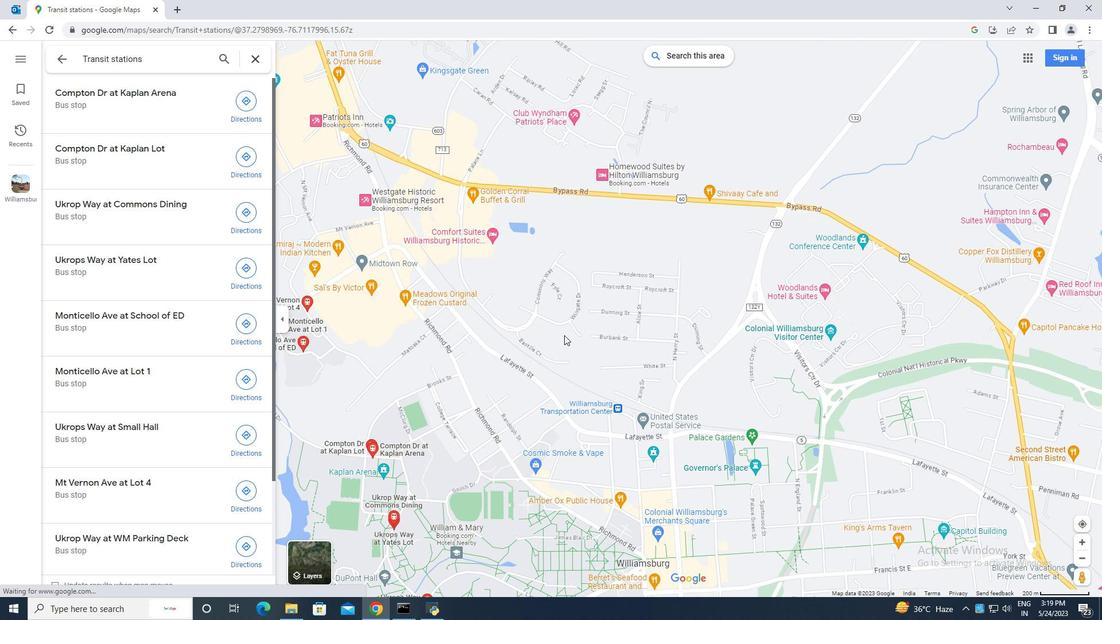 
Action: Mouse pressed left at (523, 334)
Screenshot: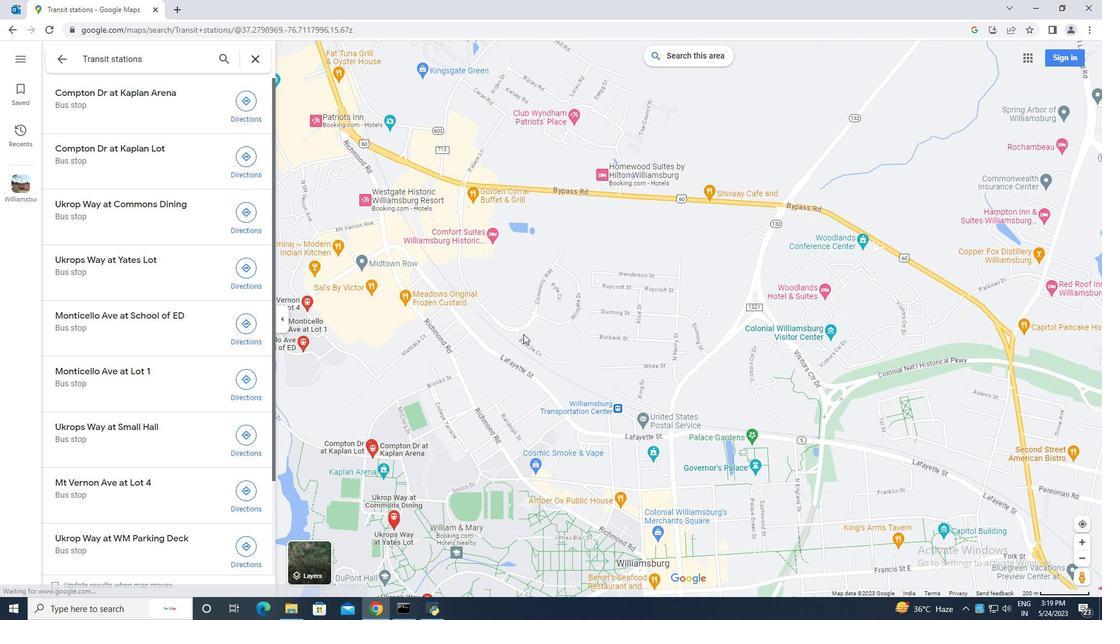 
Action: Mouse moved to (387, 288)
Screenshot: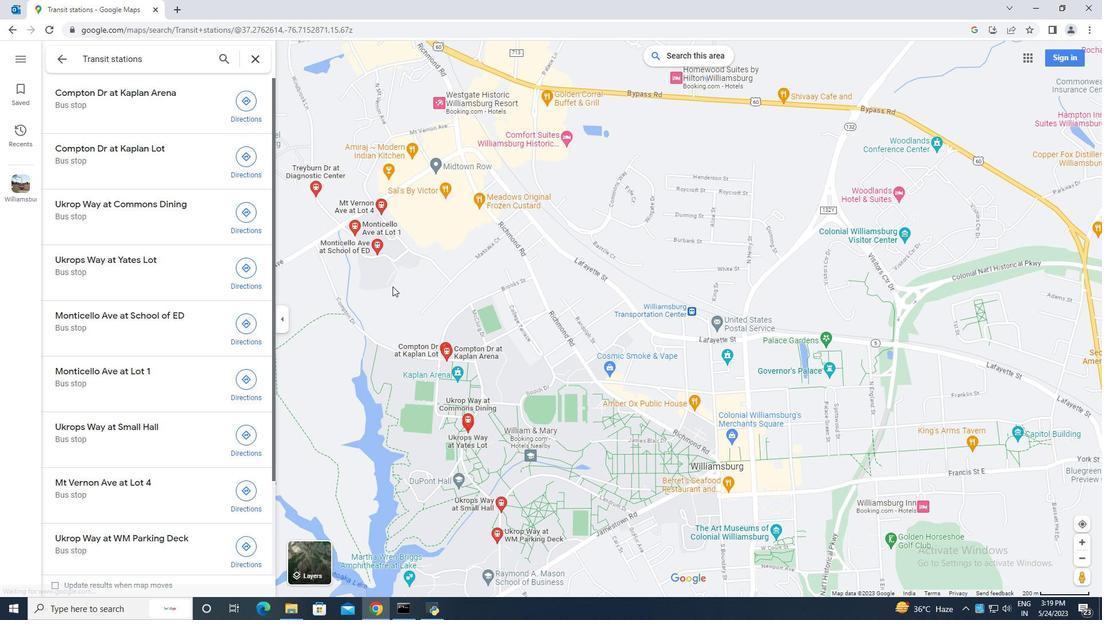 
Action: Mouse pressed left at (387, 288)
Screenshot: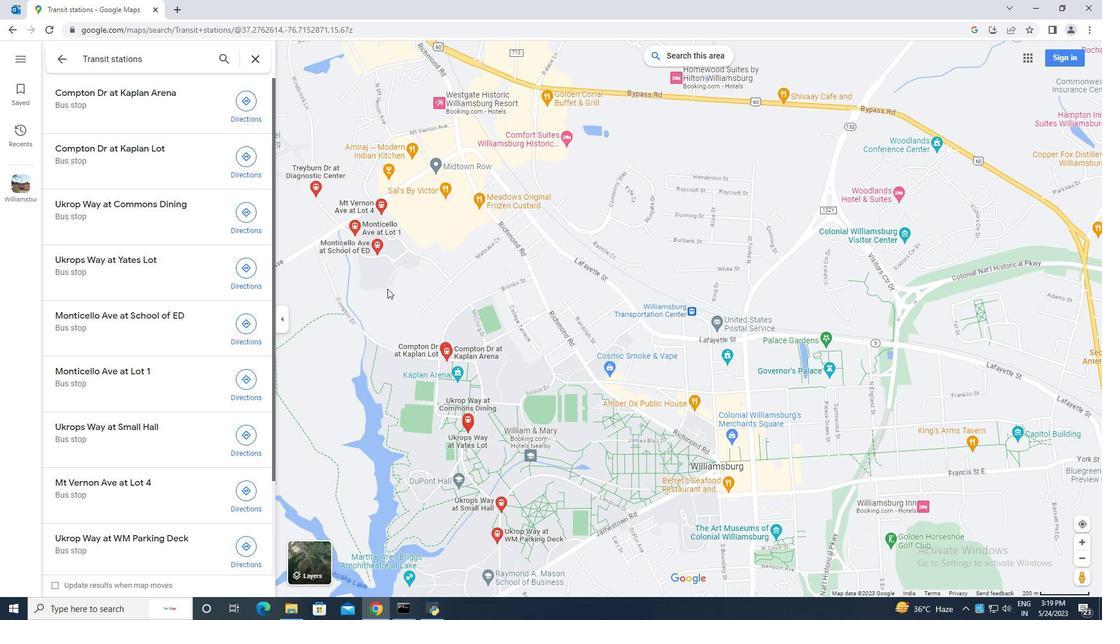 
Action: Mouse moved to (461, 386)
Screenshot: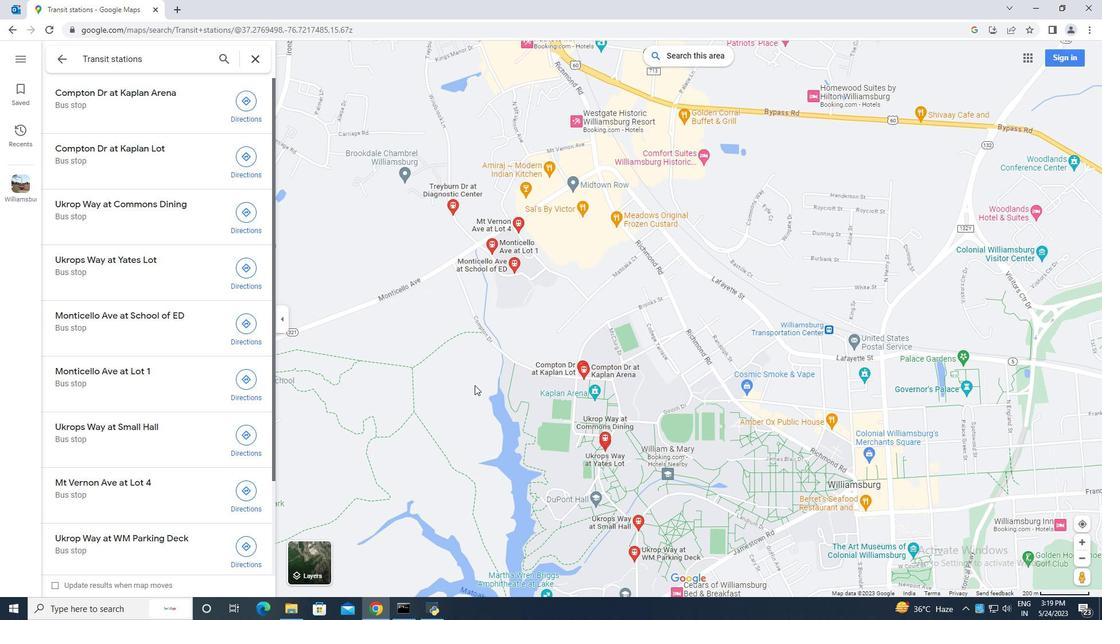 
Action: Mouse pressed left at (461, 386)
